 Task: Browse the codebase of a repository.
Action: Mouse moved to (976, 54)
Screenshot: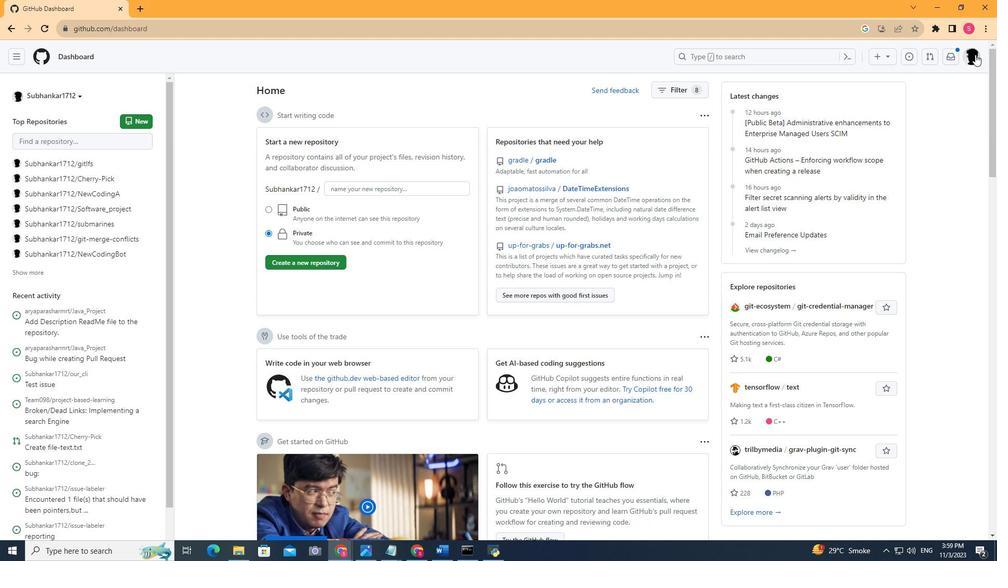 
Action: Mouse pressed left at (976, 54)
Screenshot: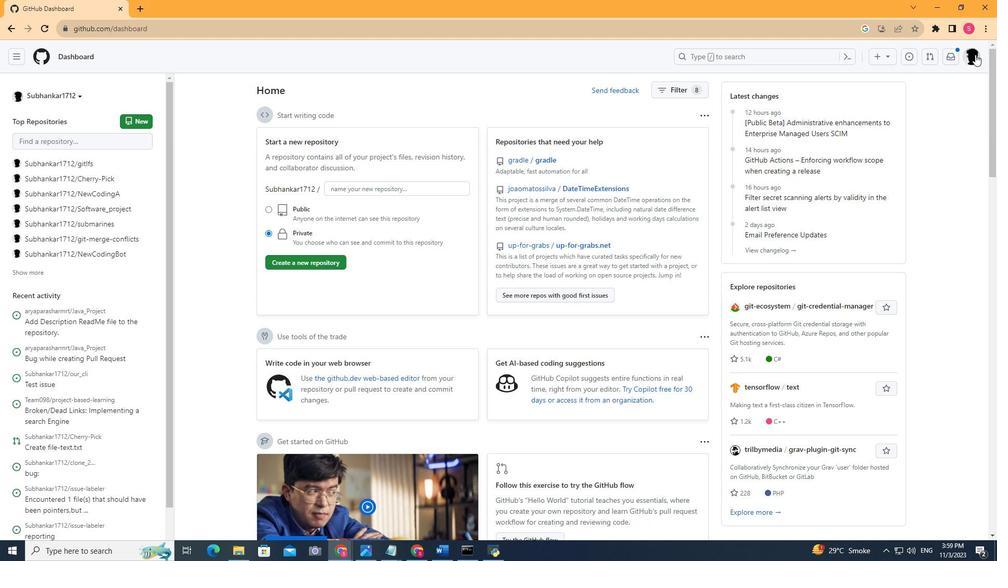 
Action: Mouse moved to (862, 131)
Screenshot: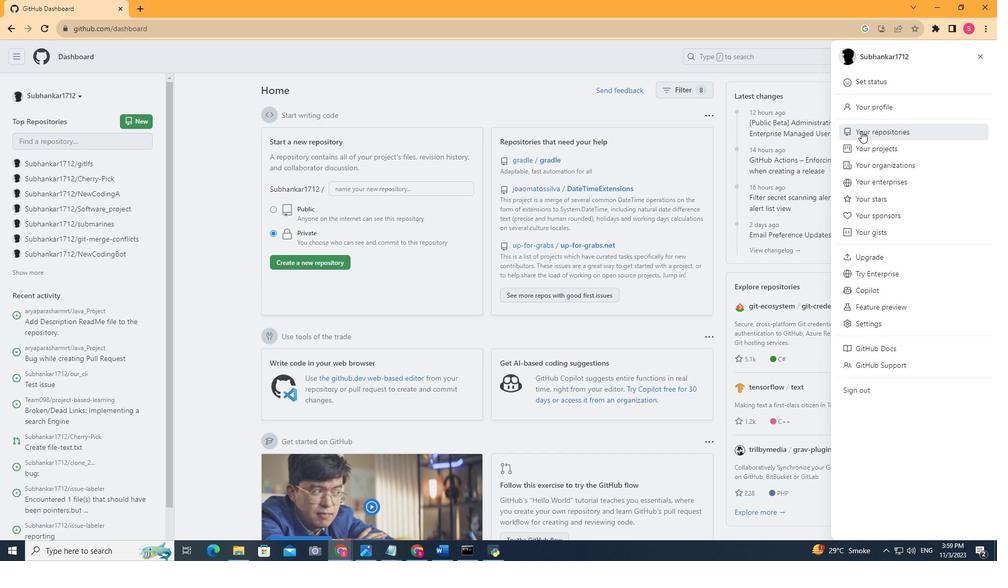 
Action: Mouse pressed left at (862, 131)
Screenshot: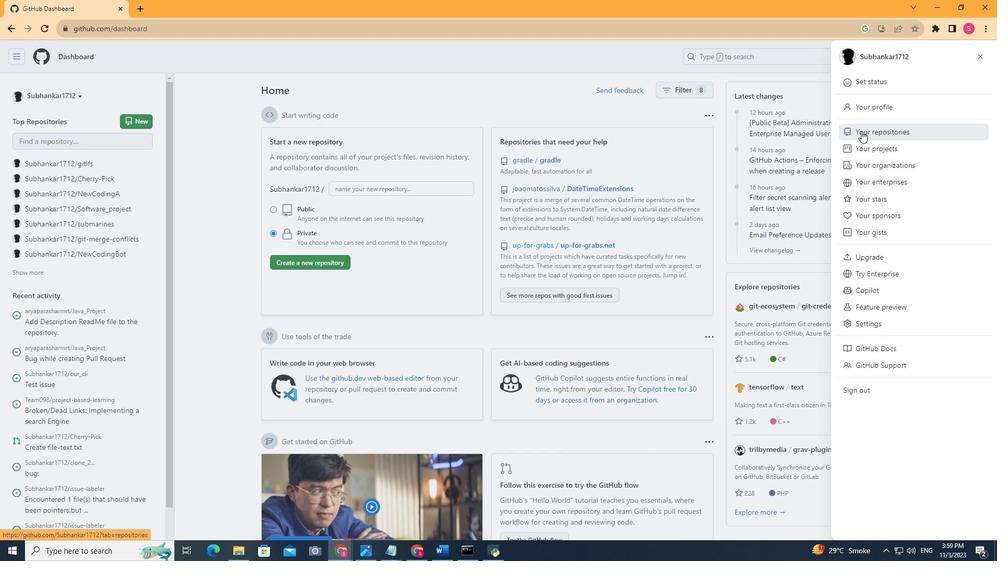 
Action: Mouse moved to (355, 154)
Screenshot: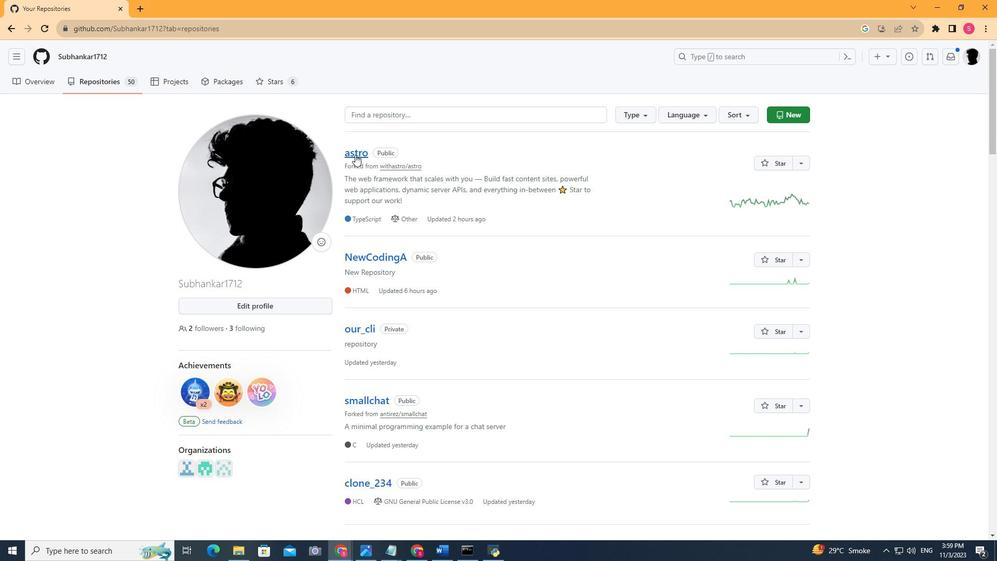 
Action: Mouse pressed left at (355, 154)
Screenshot: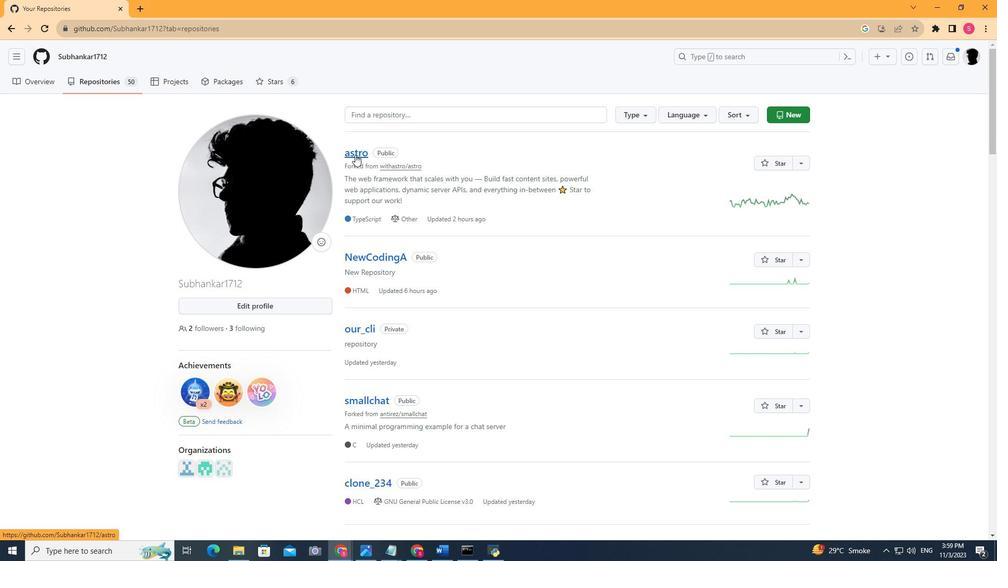 
Action: Mouse moved to (272, 260)
Screenshot: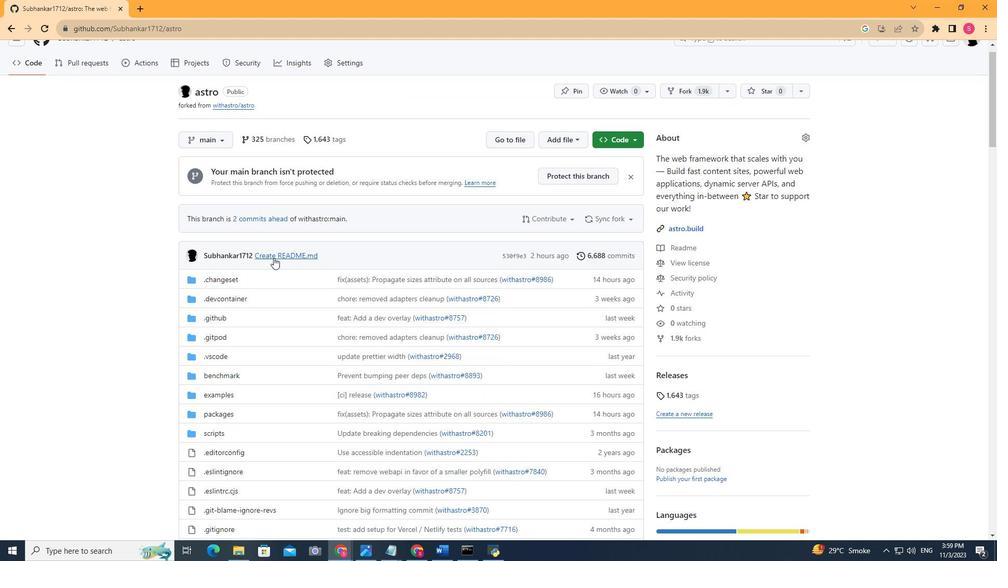 
Action: Mouse scrolled (272, 260) with delta (0, 0)
Screenshot: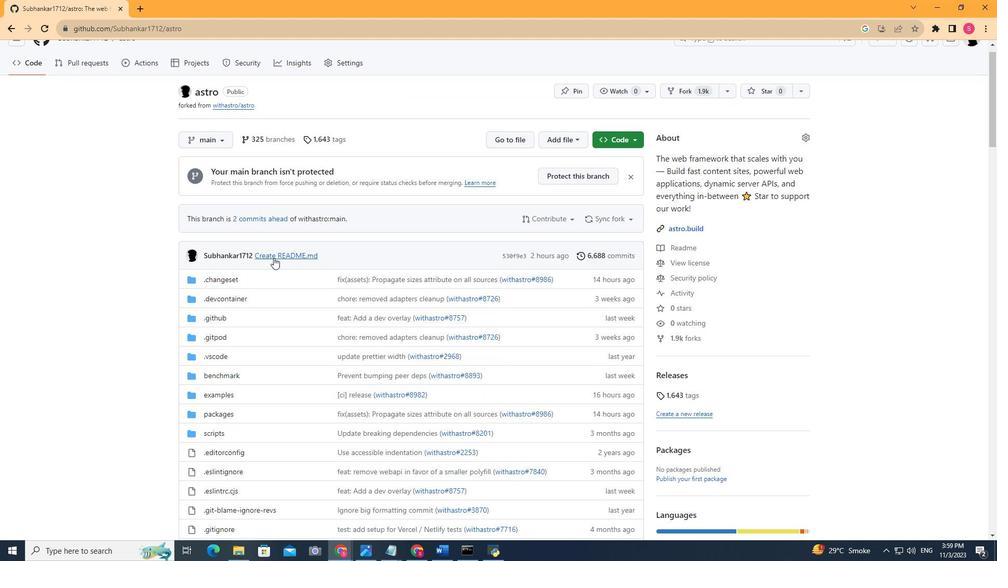 
Action: Mouse moved to (273, 257)
Screenshot: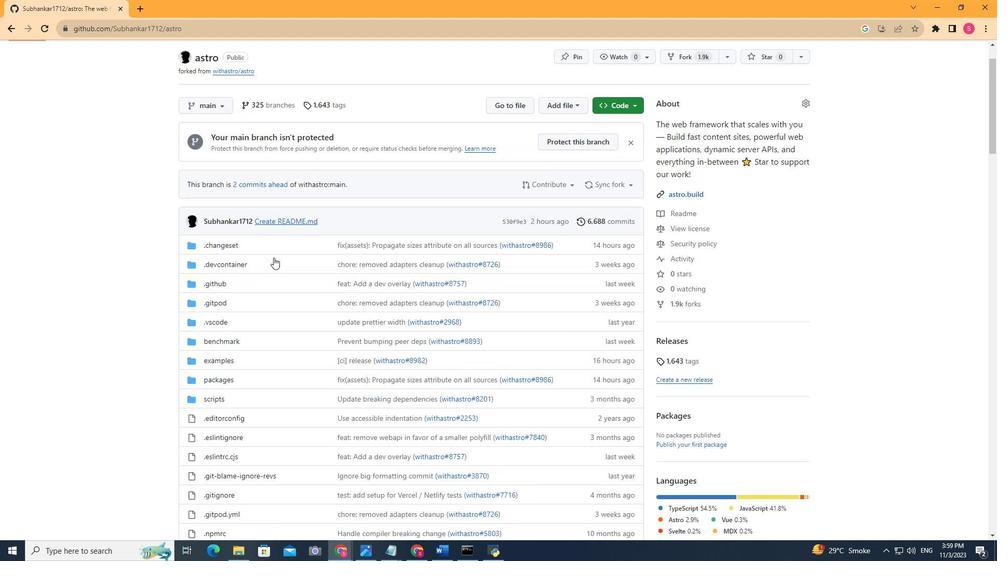
Action: Mouse scrolled (273, 257) with delta (0, 0)
Screenshot: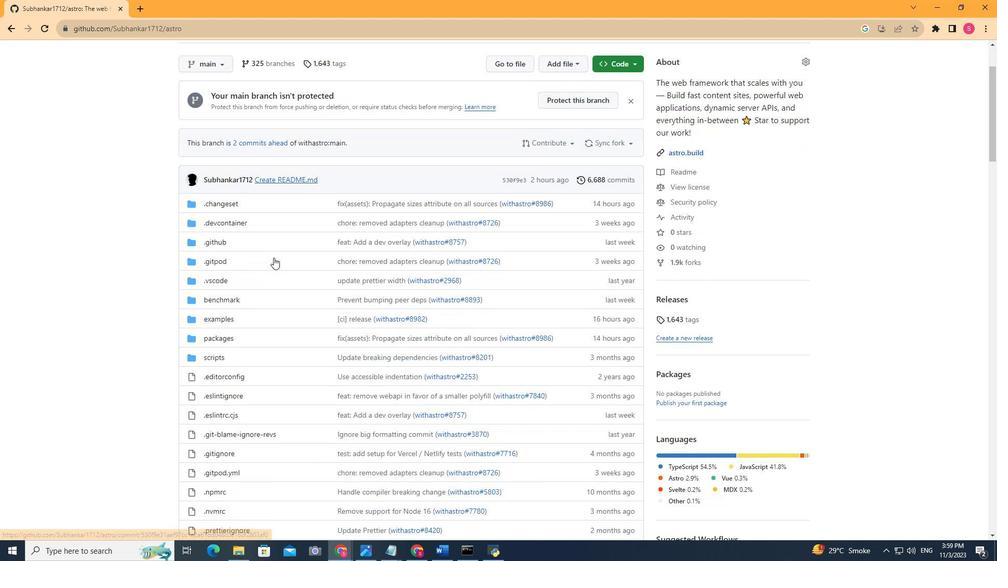 
Action: Mouse scrolled (273, 257) with delta (0, 0)
Screenshot: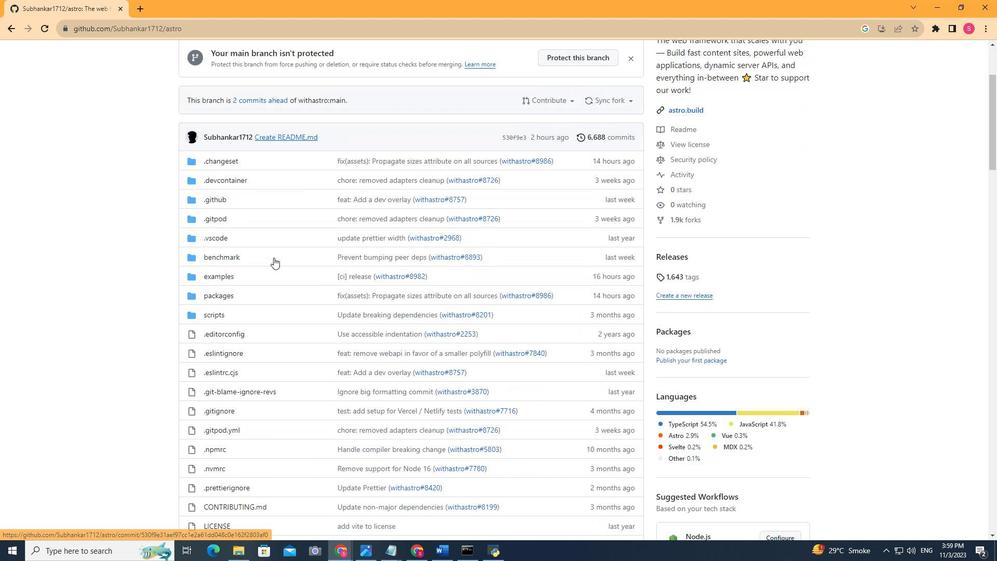 
Action: Mouse scrolled (273, 257) with delta (0, 0)
Screenshot: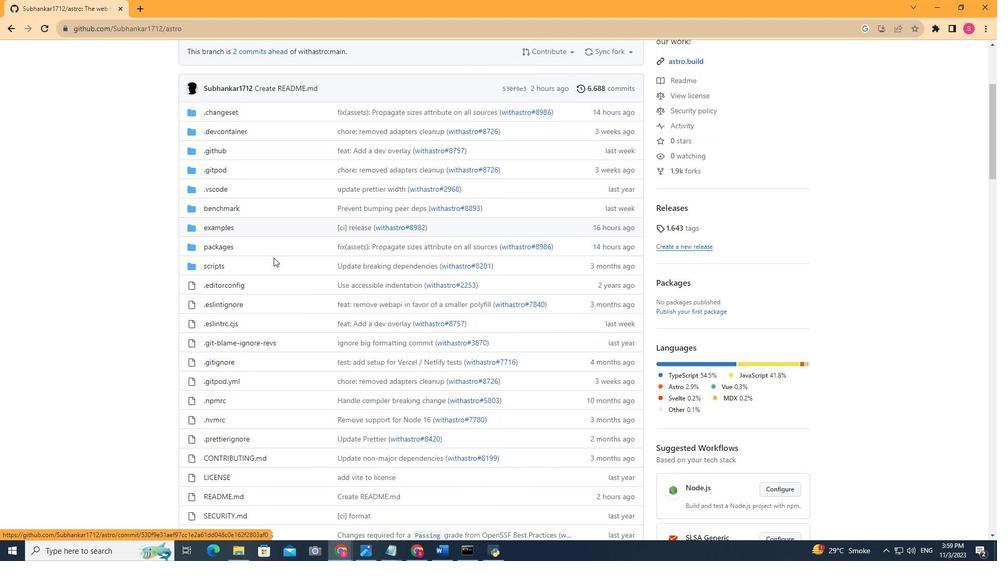 
Action: Mouse scrolled (273, 257) with delta (0, 0)
Screenshot: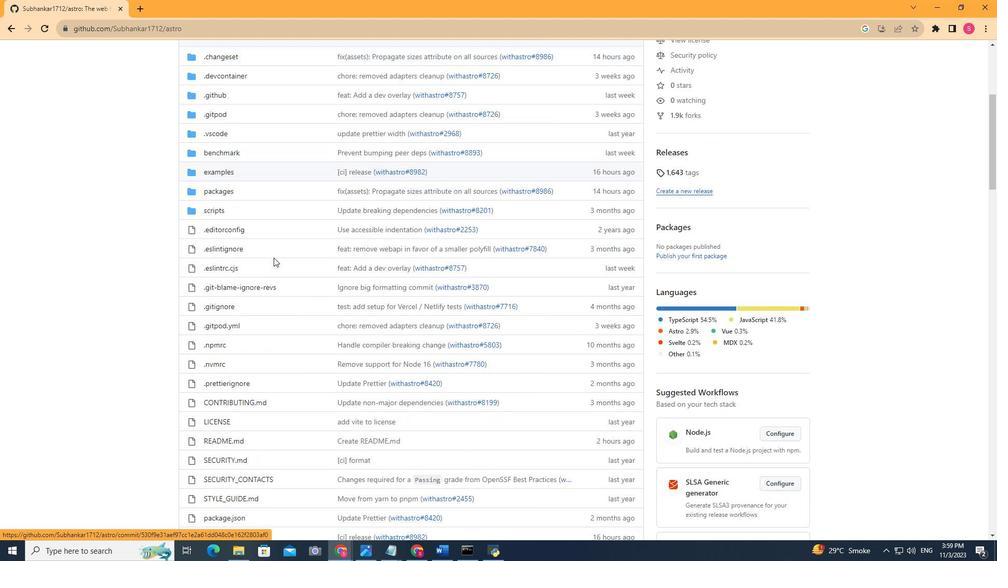 
Action: Mouse scrolled (273, 257) with delta (0, 0)
Screenshot: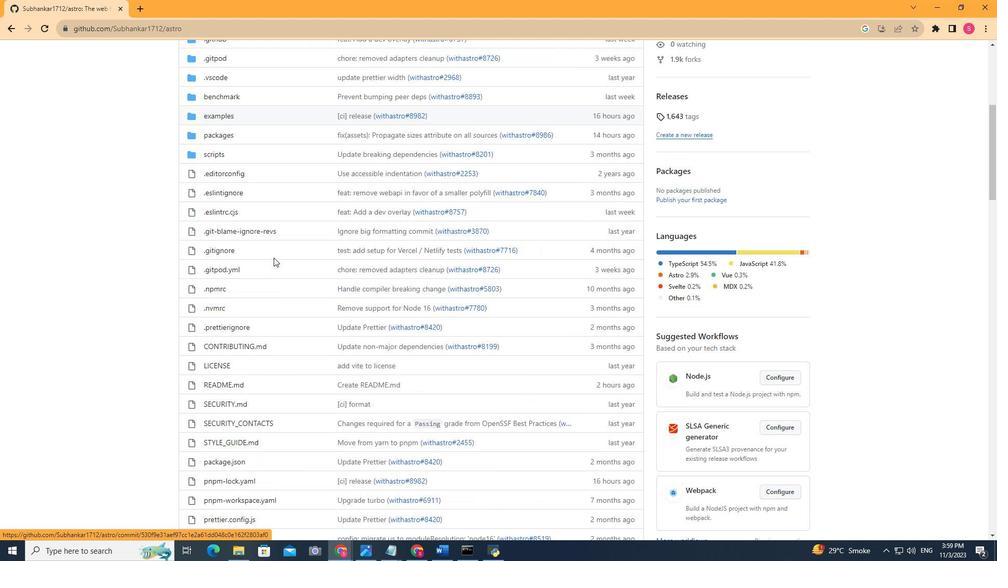 
Action: Mouse moved to (306, 209)
Screenshot: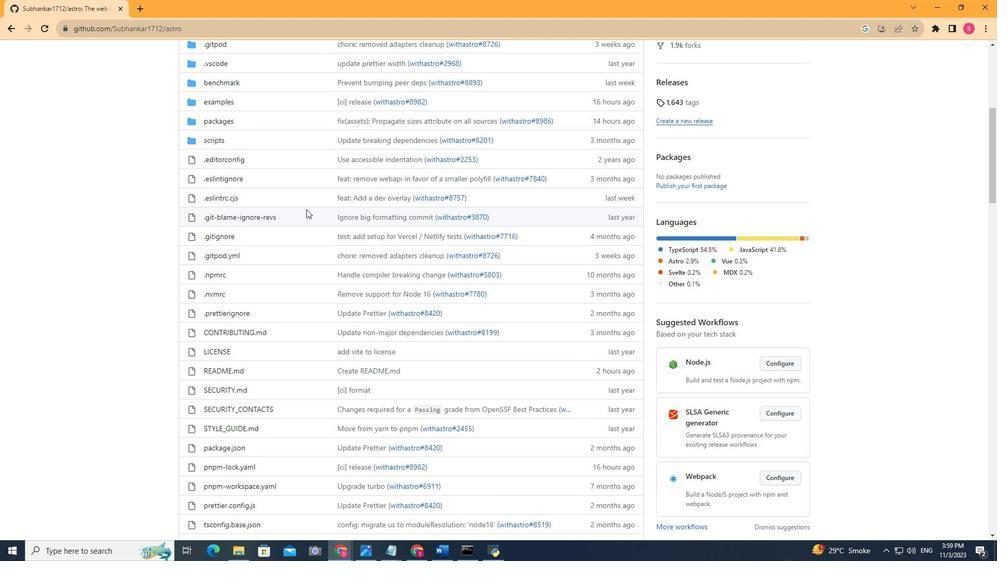 
Action: Mouse scrolled (306, 208) with delta (0, 0)
Screenshot: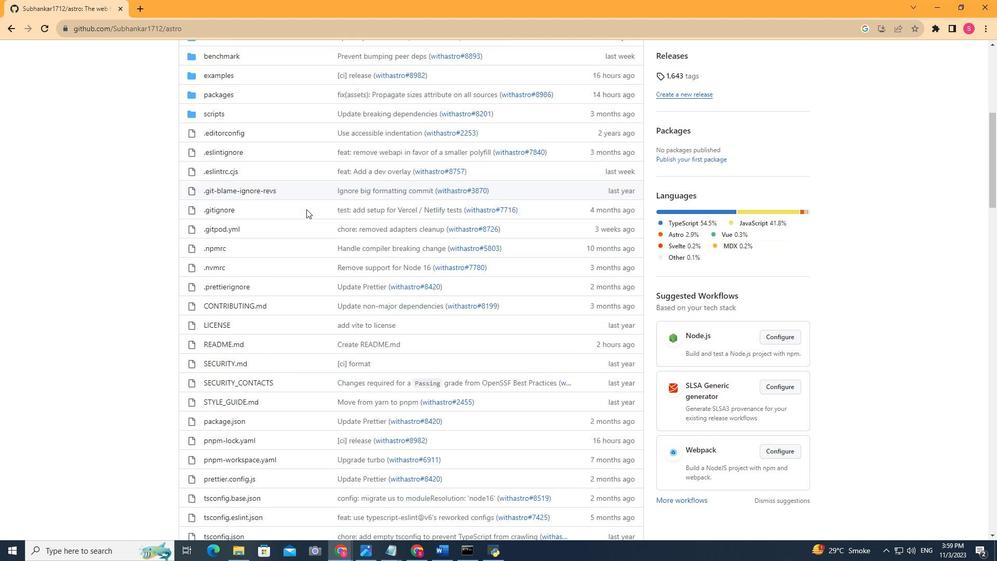 
Action: Mouse scrolled (306, 208) with delta (0, 0)
Screenshot: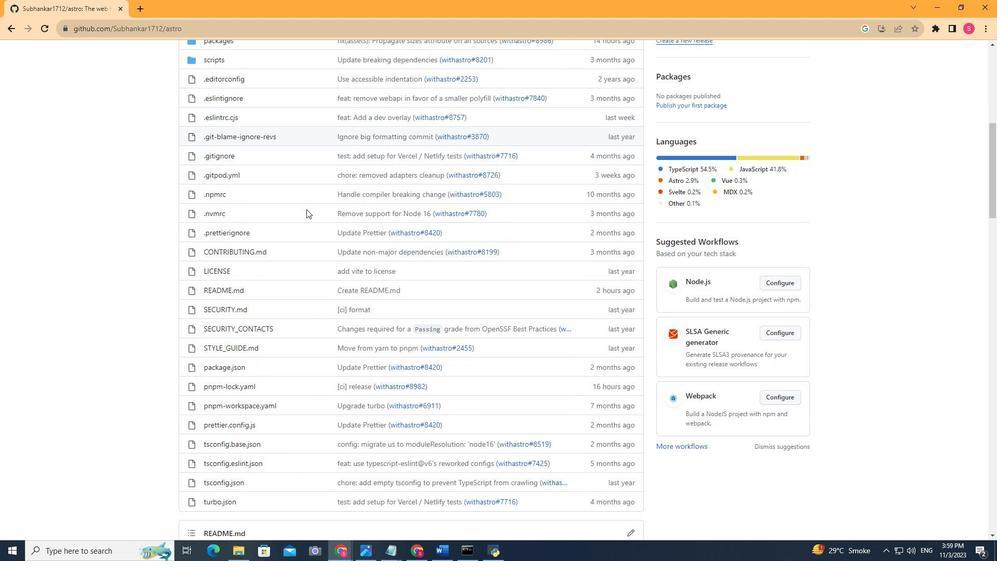 
Action: Mouse moved to (258, 236)
Screenshot: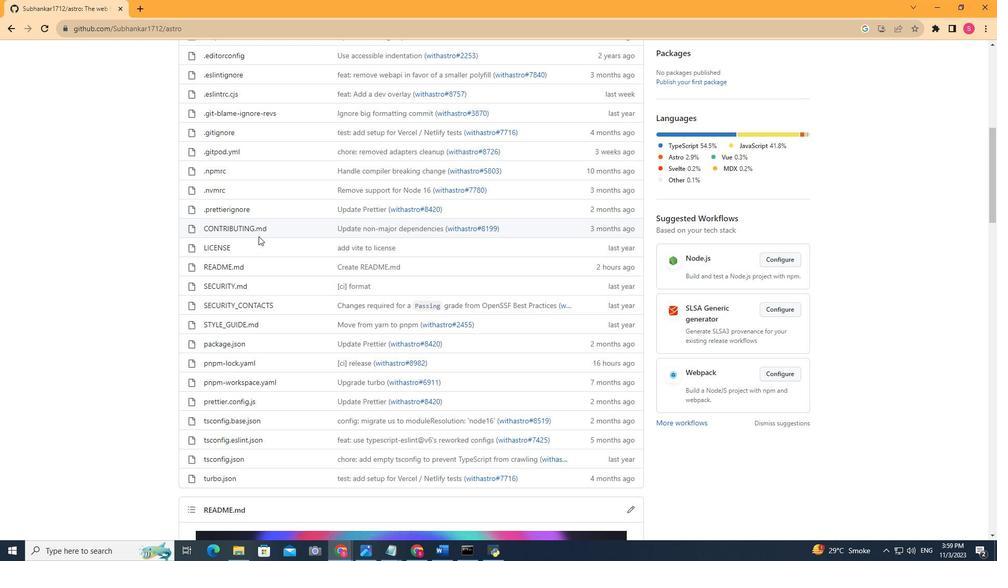 
Action: Mouse scrolled (258, 235) with delta (0, 0)
Screenshot: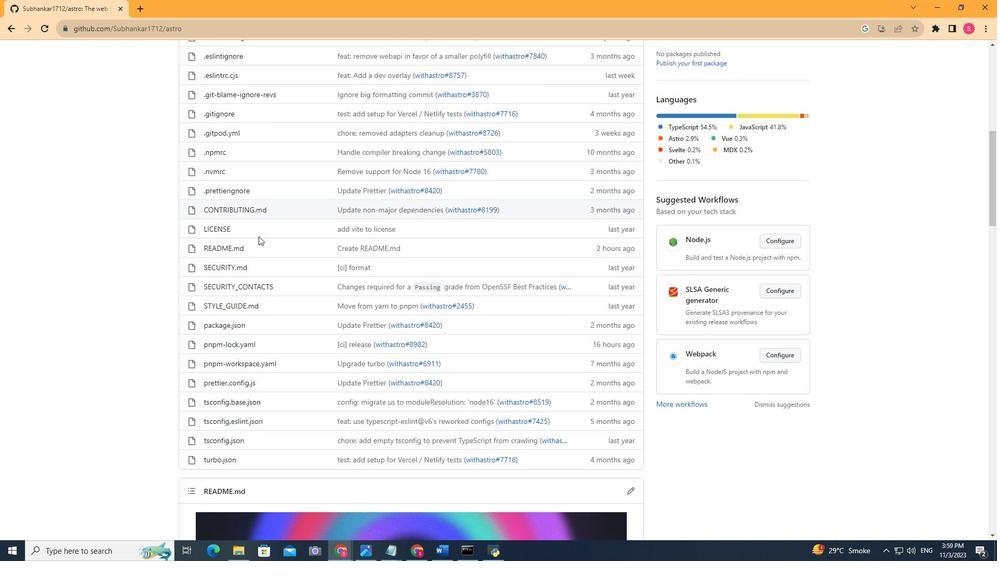 
Action: Mouse scrolled (258, 235) with delta (0, 0)
Screenshot: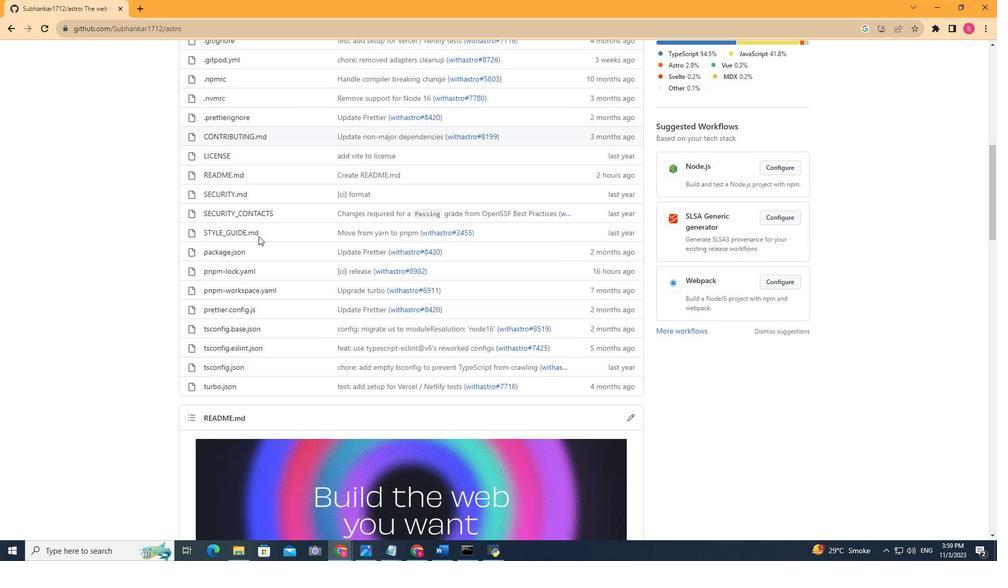
Action: Mouse moved to (226, 239)
Screenshot: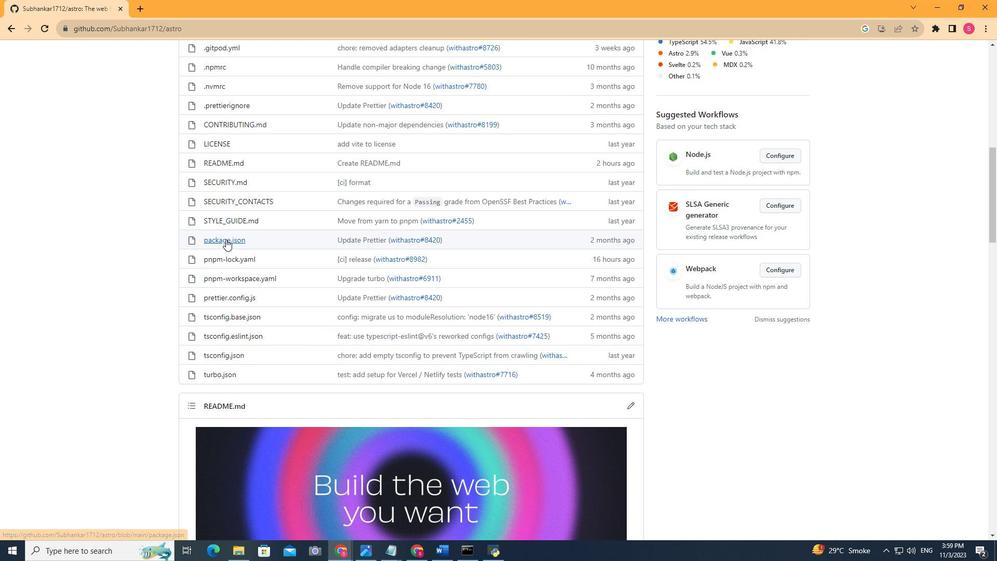 
Action: Mouse pressed left at (226, 239)
Screenshot: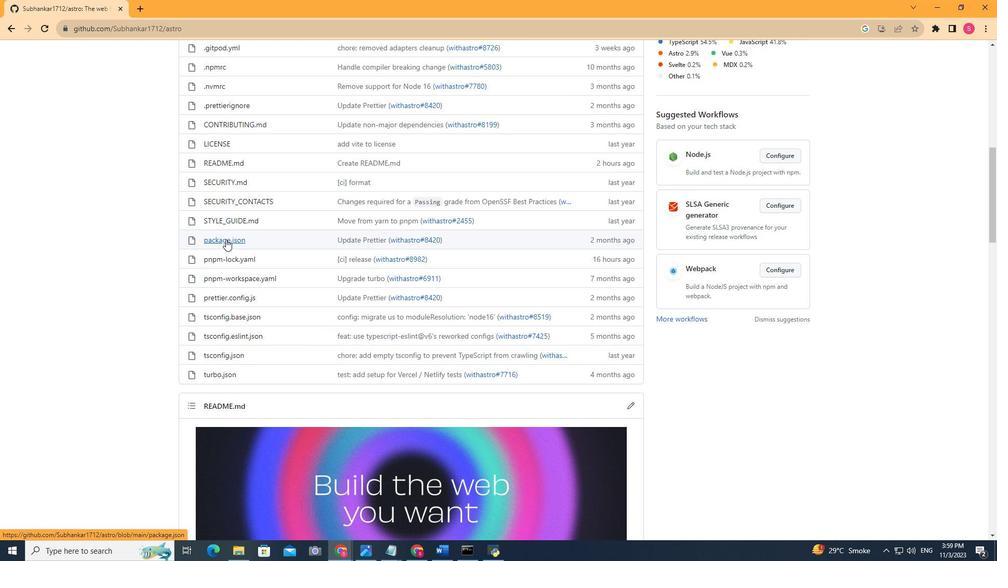 
Action: Mouse moved to (351, 225)
Screenshot: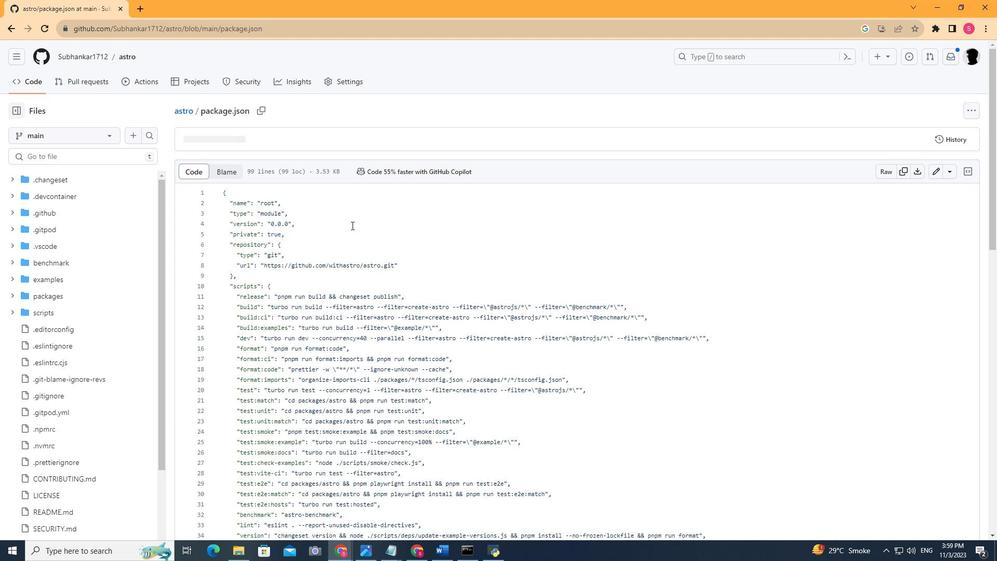 
Action: Mouse scrolled (351, 225) with delta (0, 0)
Screenshot: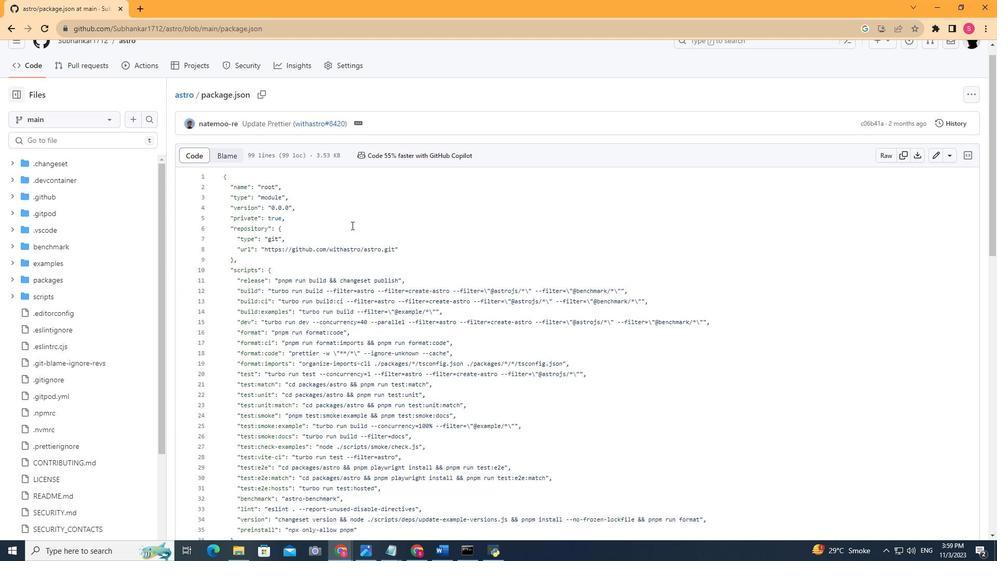 
Action: Mouse scrolled (351, 225) with delta (0, 0)
Screenshot: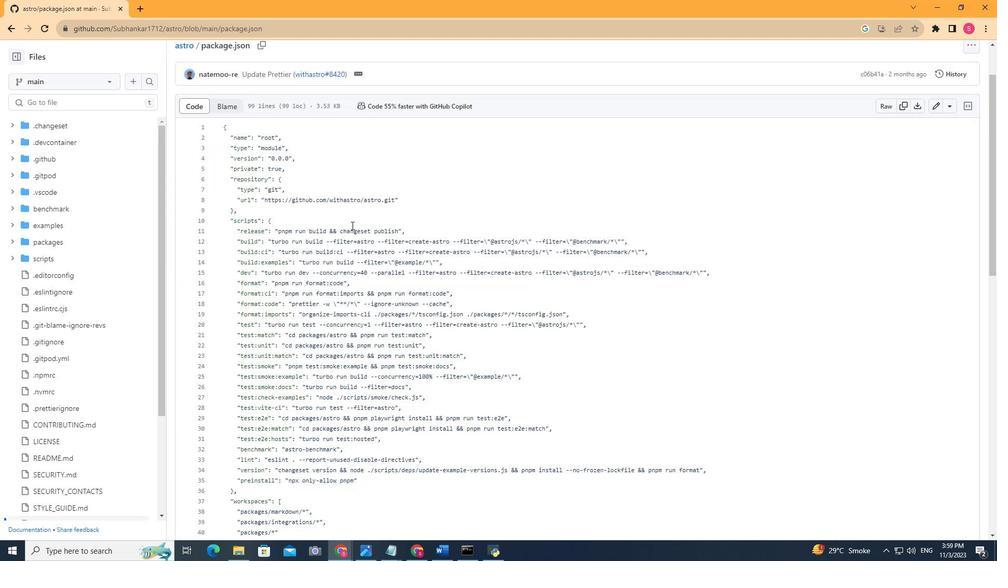 
Action: Mouse moved to (351, 225)
Screenshot: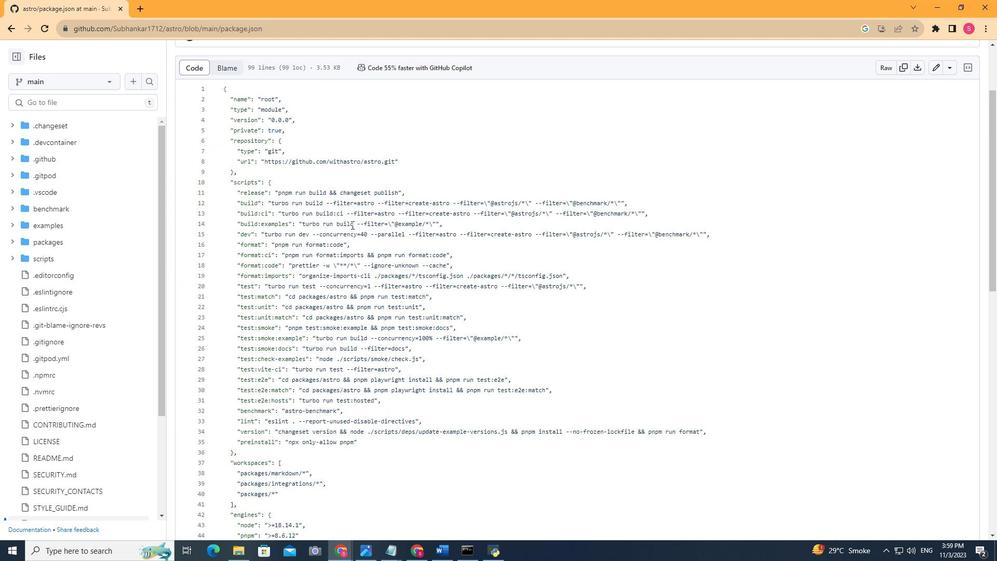 
Action: Mouse scrolled (351, 224) with delta (0, 0)
Screenshot: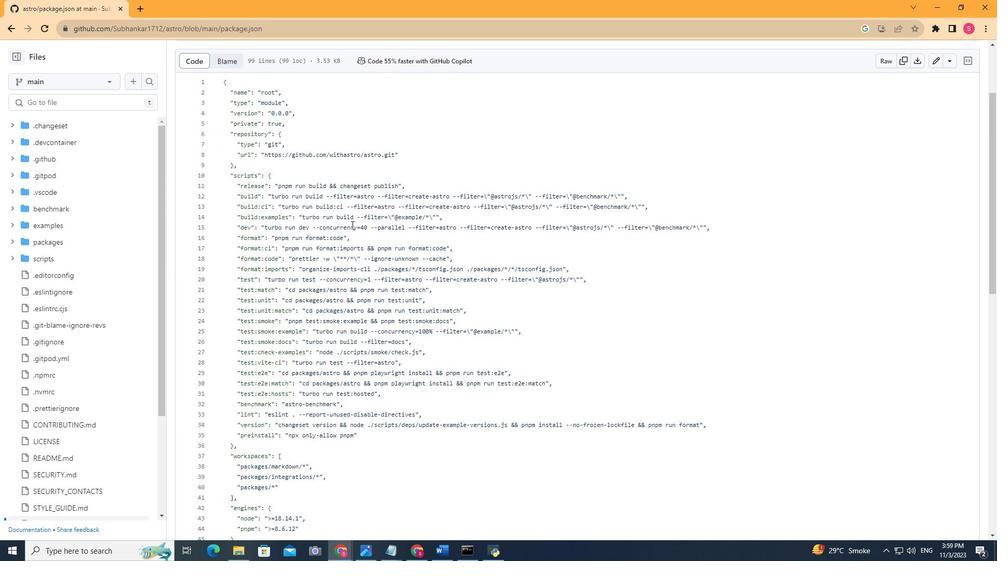 
Action: Mouse scrolled (351, 224) with delta (0, 0)
Screenshot: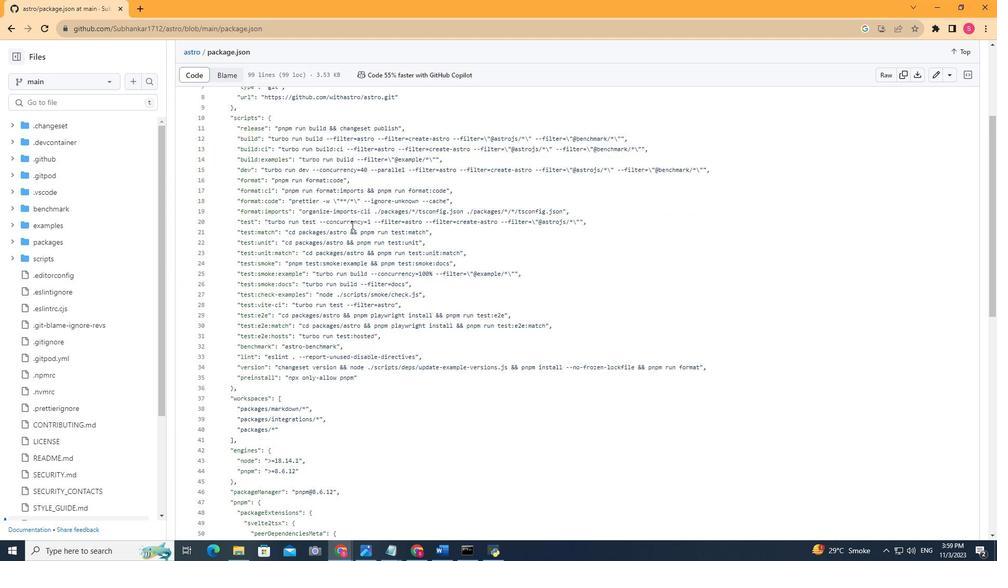 
Action: Mouse scrolled (351, 224) with delta (0, 0)
Screenshot: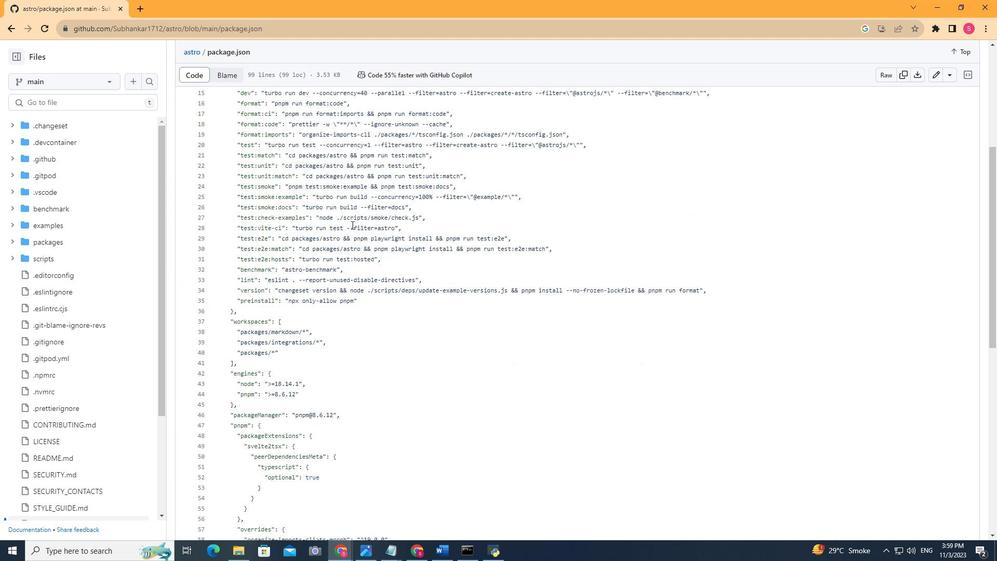 
Action: Mouse scrolled (351, 224) with delta (0, 0)
Screenshot: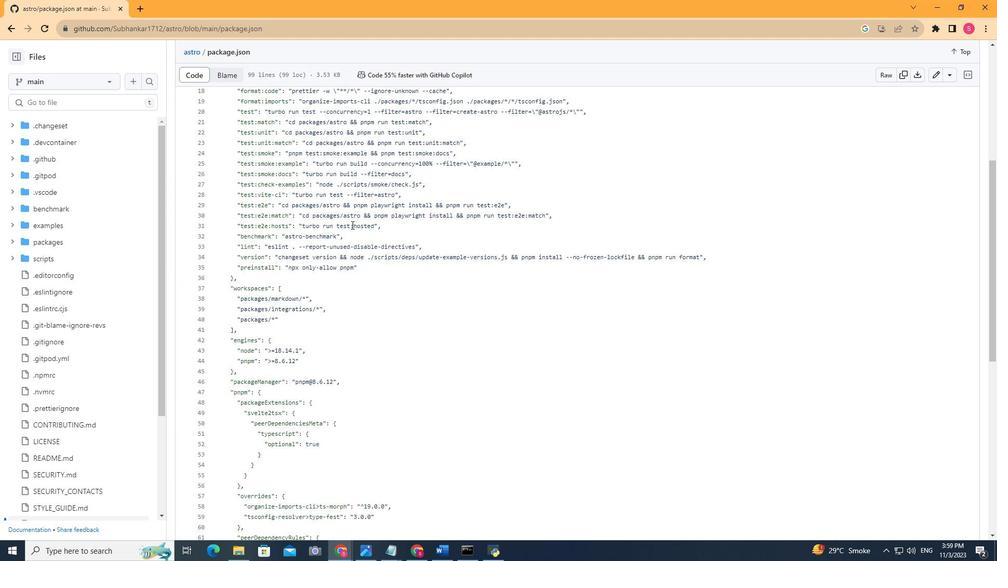 
Action: Mouse scrolled (351, 224) with delta (0, 0)
Screenshot: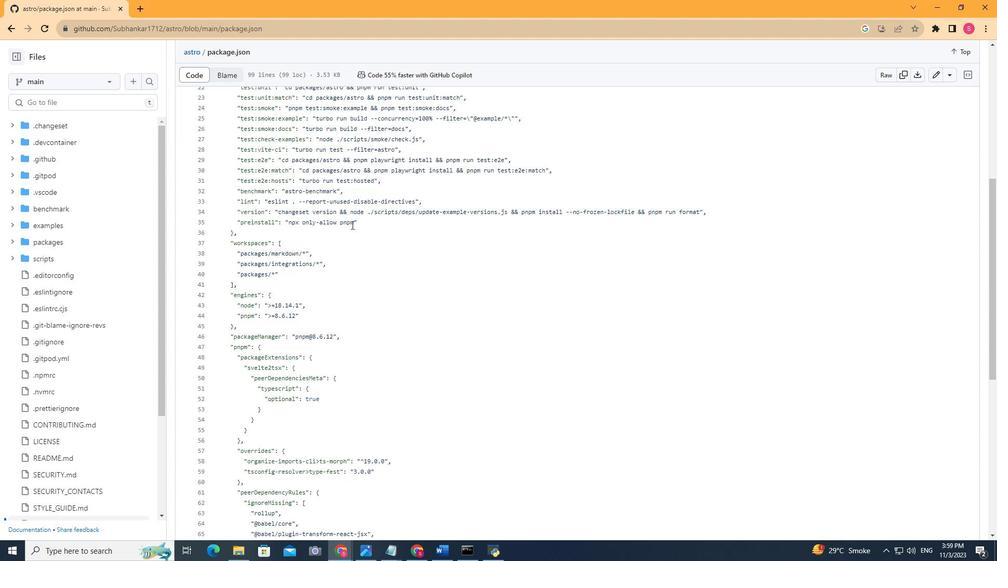 
Action: Mouse scrolled (351, 224) with delta (0, 0)
Screenshot: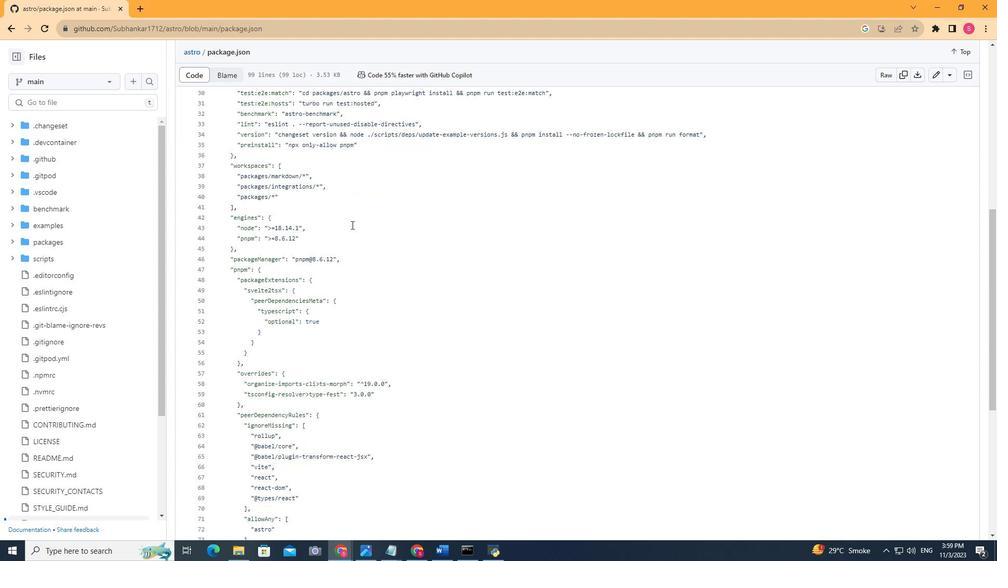 
Action: Mouse scrolled (351, 224) with delta (0, 0)
Screenshot: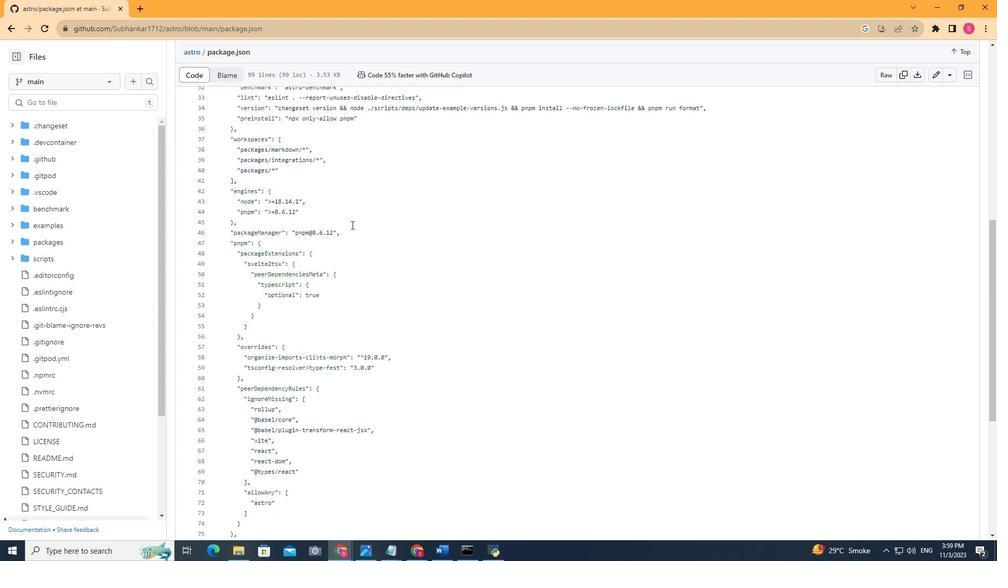 
Action: Mouse scrolled (351, 224) with delta (0, 0)
Screenshot: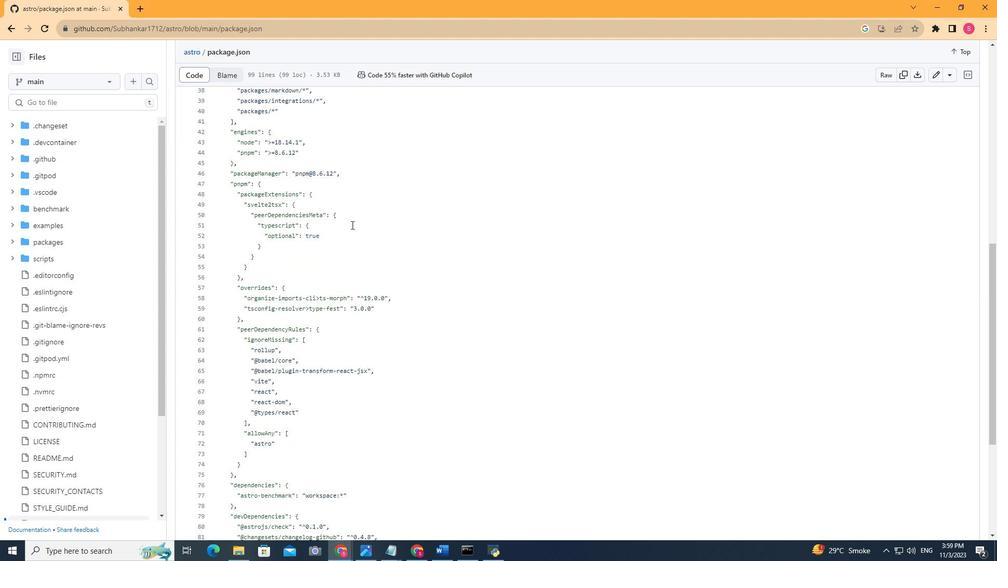 
Action: Mouse scrolled (351, 224) with delta (0, 0)
Screenshot: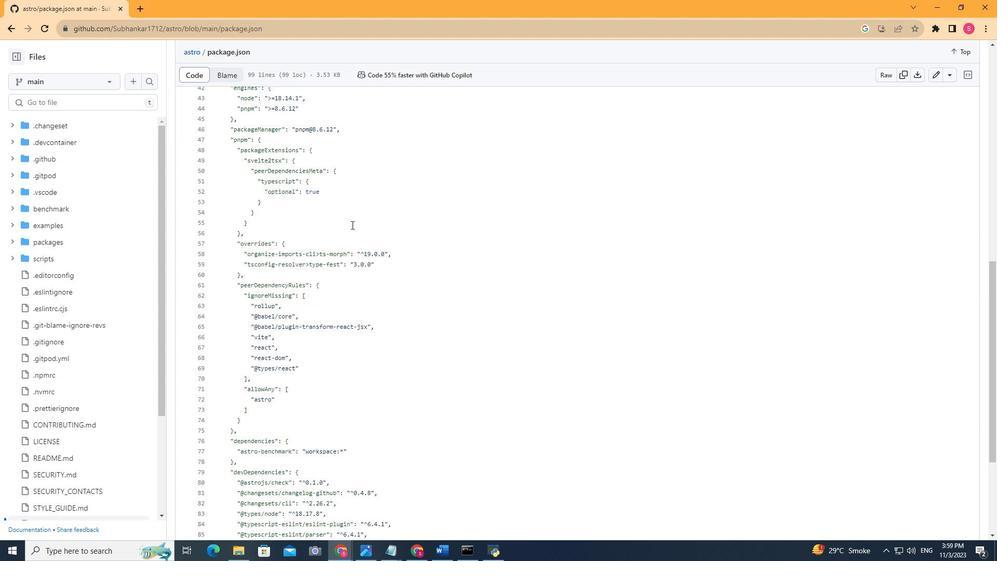 
Action: Mouse scrolled (351, 224) with delta (0, 0)
Screenshot: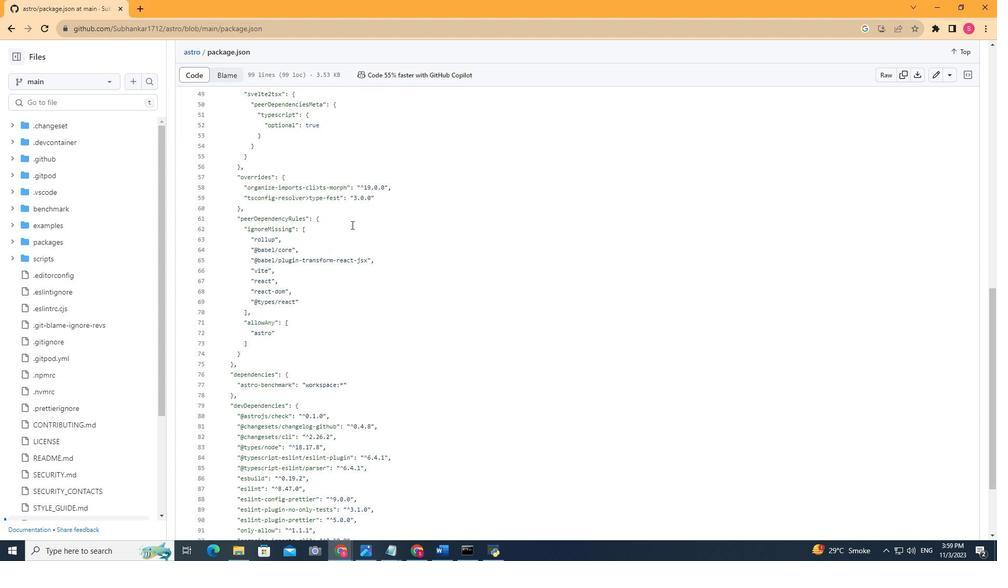 
Action: Mouse scrolled (351, 224) with delta (0, 0)
Screenshot: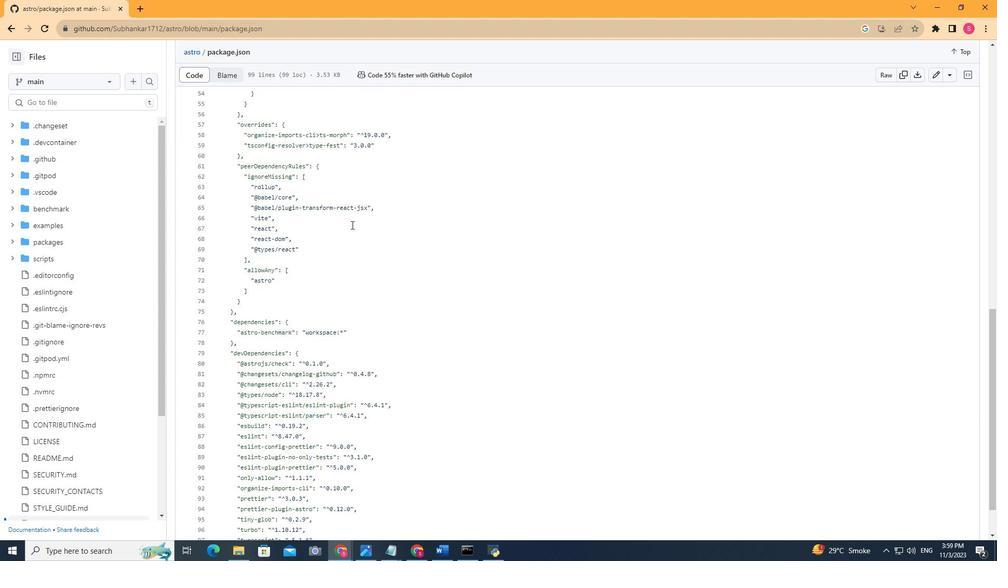 
Action: Mouse scrolled (351, 224) with delta (0, 0)
Screenshot: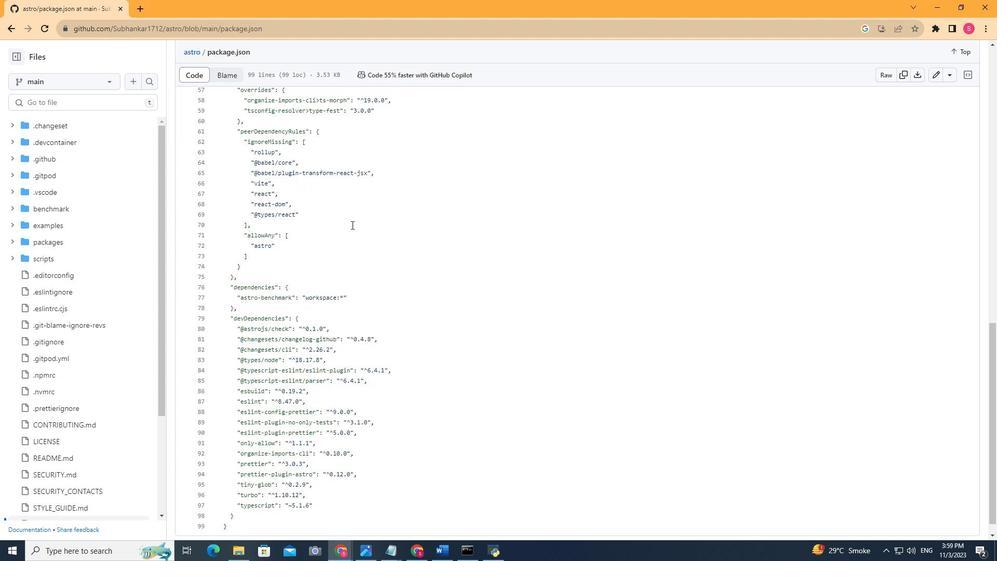 
Action: Mouse scrolled (351, 224) with delta (0, 0)
Screenshot: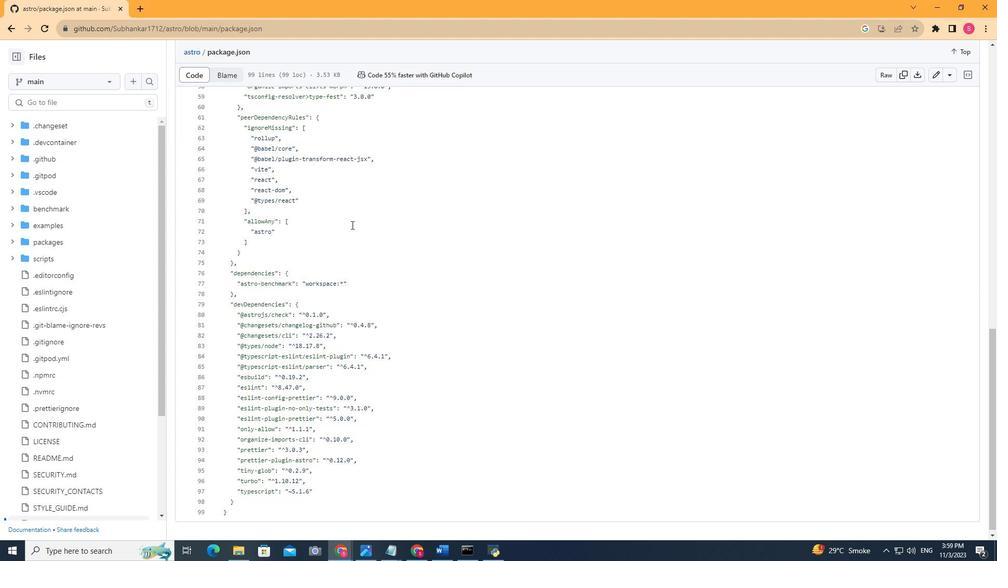 
Action: Mouse scrolled (351, 224) with delta (0, 0)
Screenshot: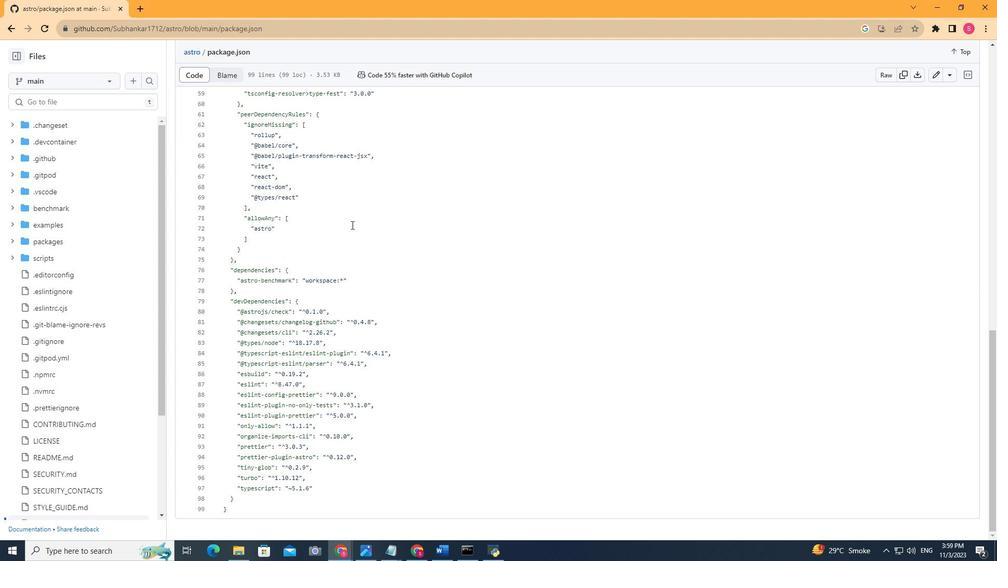 
Action: Mouse scrolled (351, 225) with delta (0, 0)
Screenshot: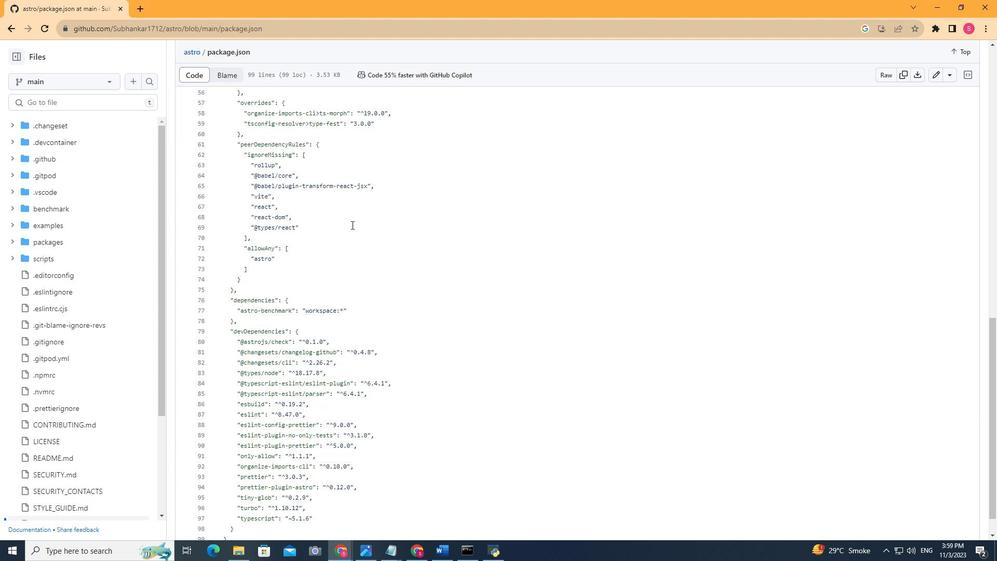 
Action: Mouse scrolled (351, 225) with delta (0, 0)
Screenshot: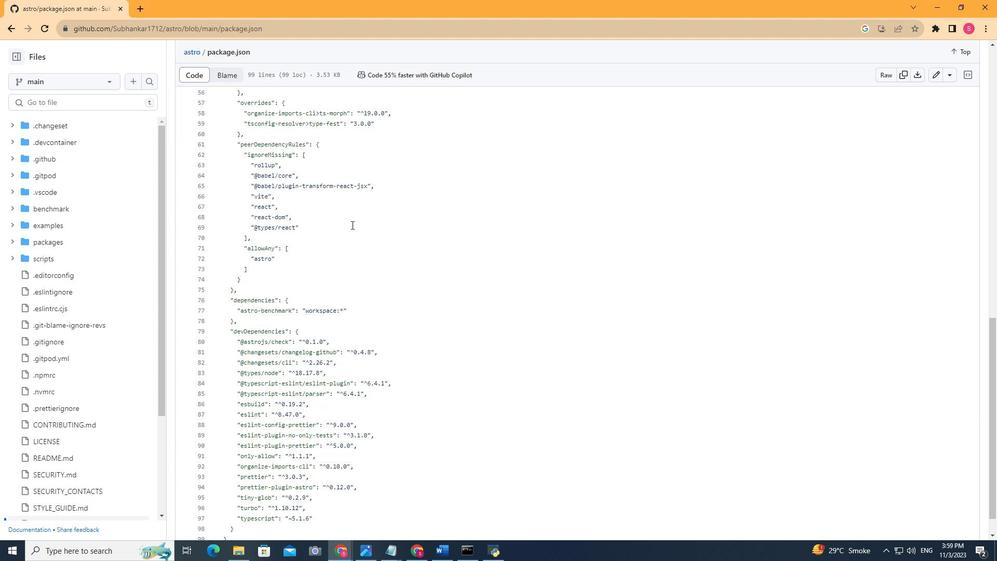 
Action: Mouse scrolled (351, 225) with delta (0, 0)
Screenshot: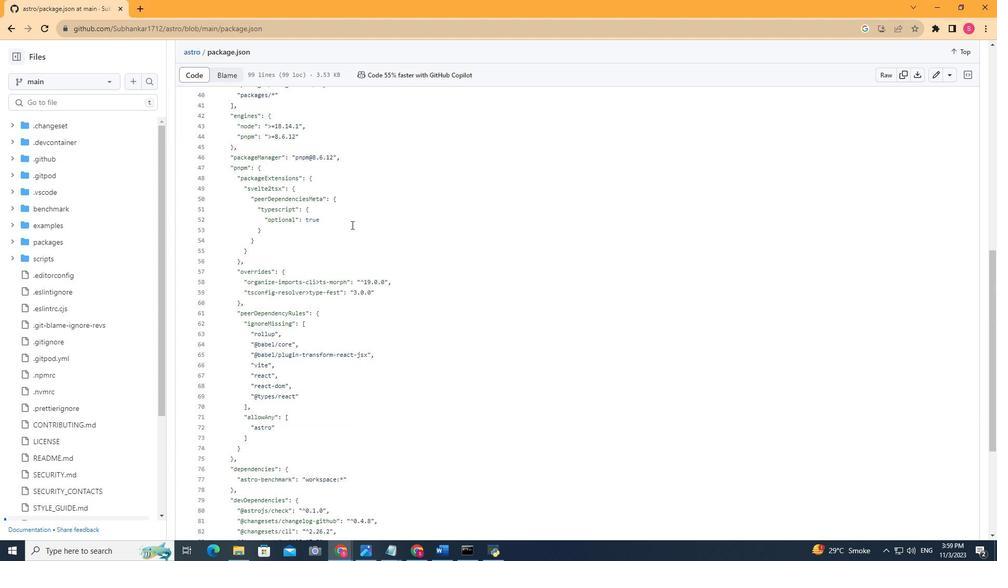 
Action: Mouse scrolled (351, 225) with delta (0, 0)
Screenshot: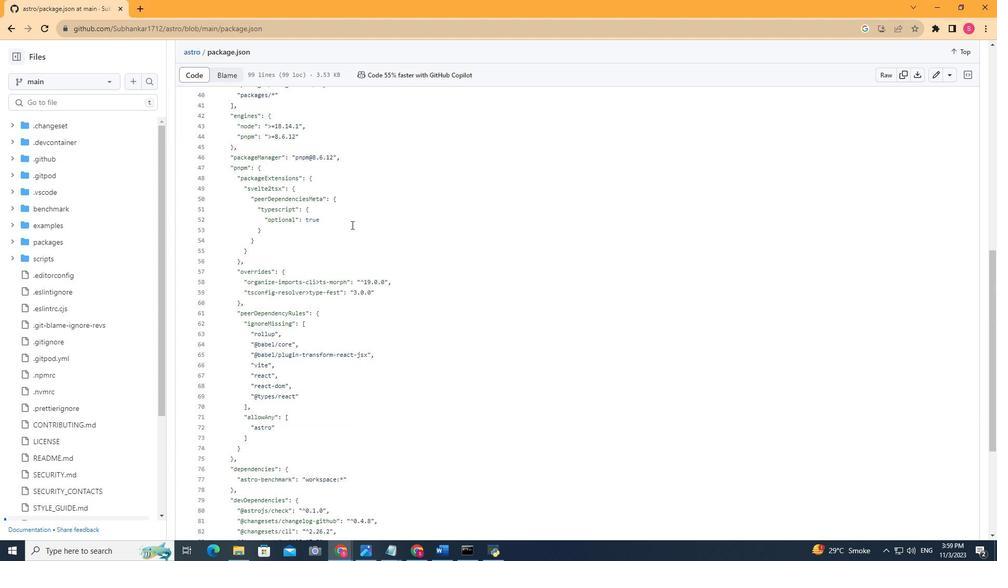 
Action: Mouse scrolled (351, 225) with delta (0, 0)
Screenshot: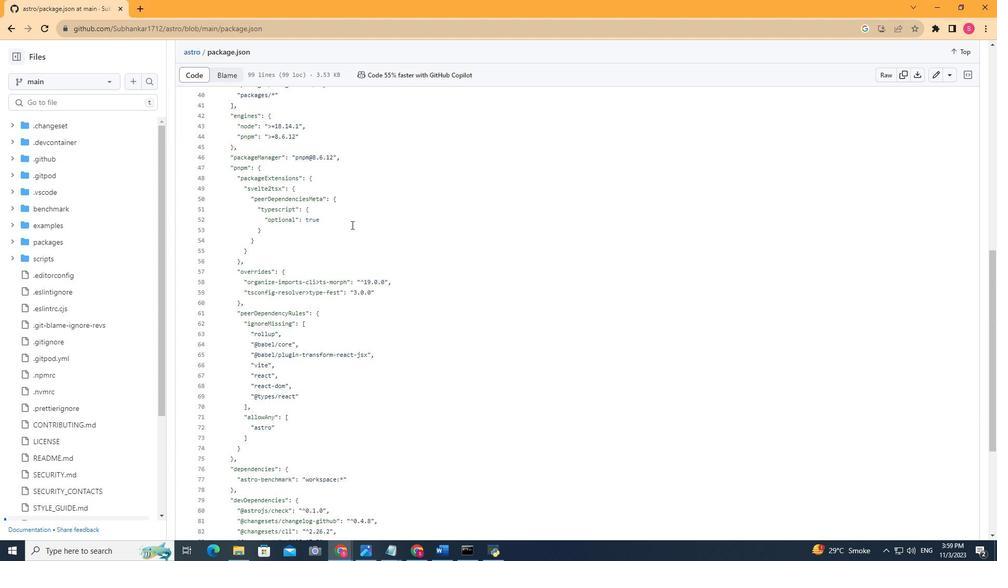 
Action: Mouse scrolled (351, 225) with delta (0, 0)
Screenshot: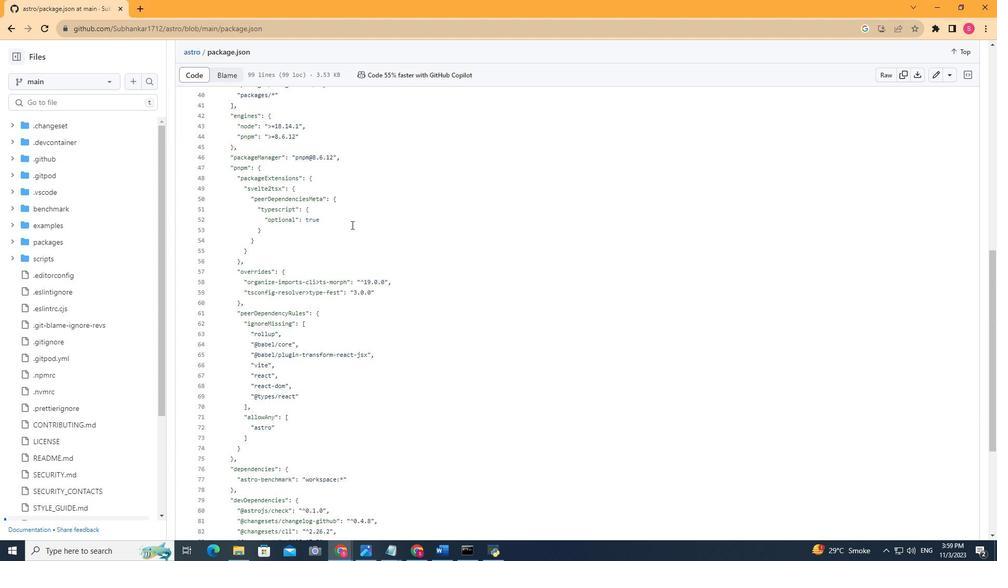 
Action: Mouse scrolled (351, 225) with delta (0, 0)
Screenshot: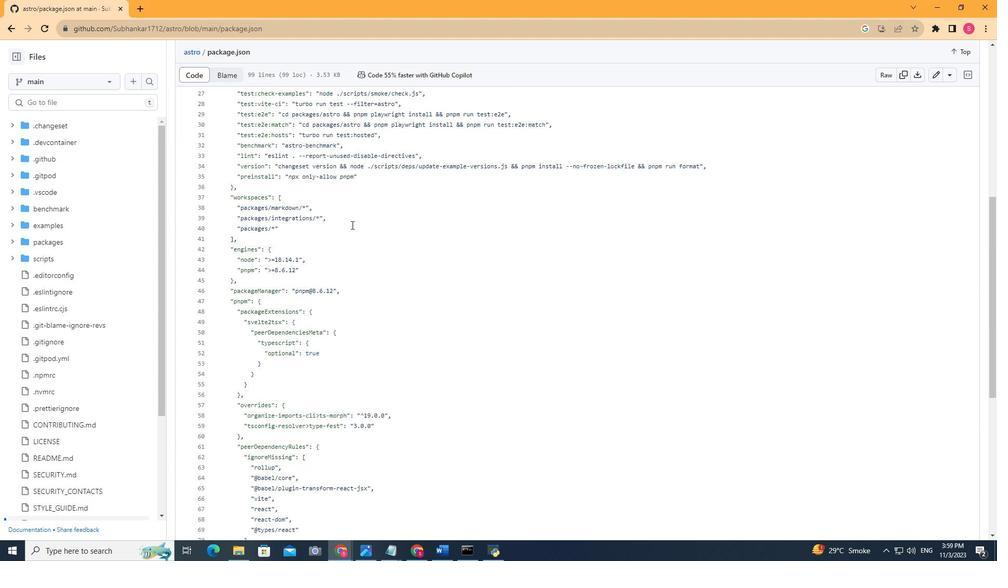 
Action: Mouse scrolled (351, 225) with delta (0, 0)
Screenshot: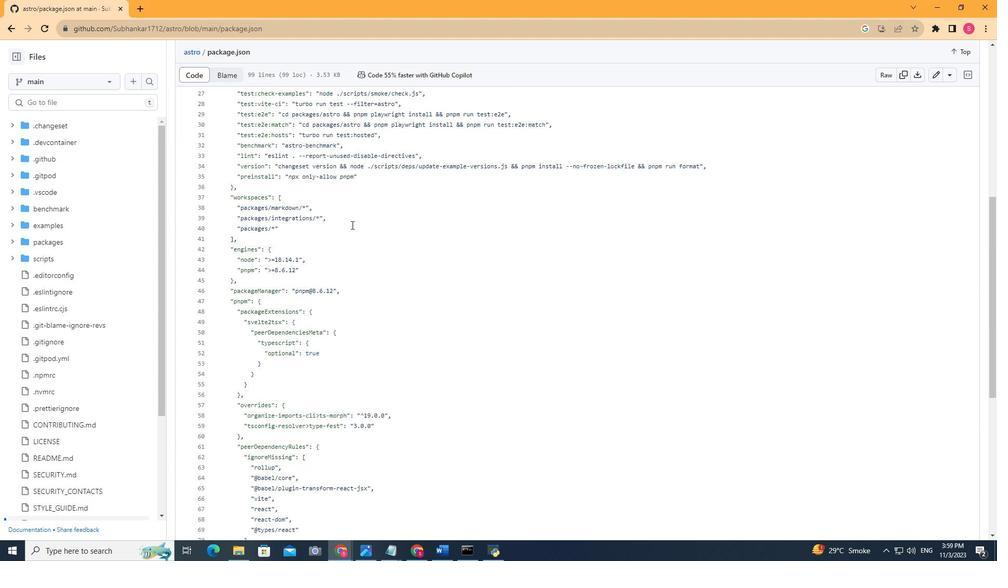 
Action: Mouse scrolled (351, 225) with delta (0, 0)
Screenshot: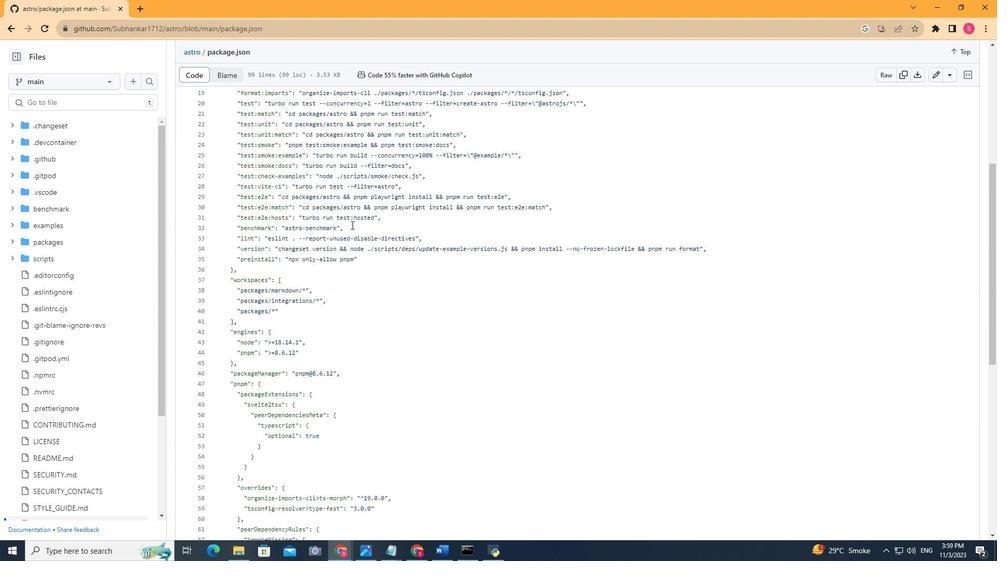 
Action: Mouse scrolled (351, 225) with delta (0, 0)
Screenshot: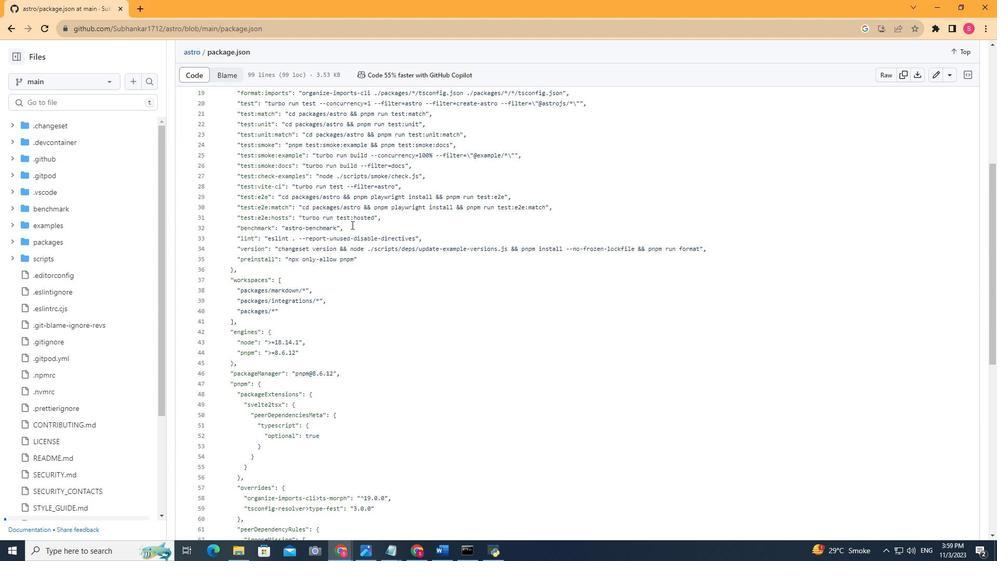 
Action: Mouse scrolled (351, 225) with delta (0, 0)
Screenshot: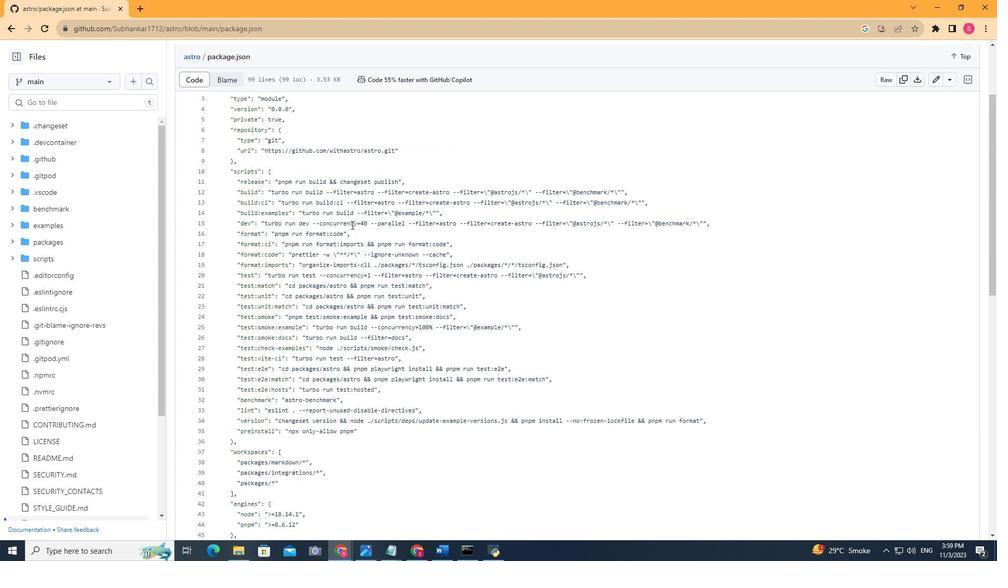 
Action: Mouse scrolled (351, 225) with delta (0, 0)
Screenshot: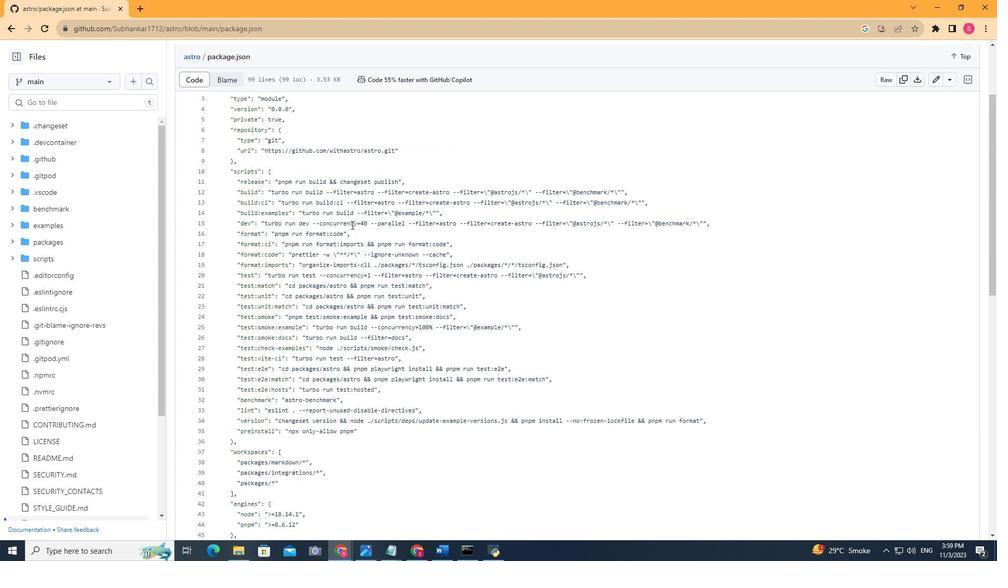 
Action: Mouse scrolled (351, 225) with delta (0, 0)
Screenshot: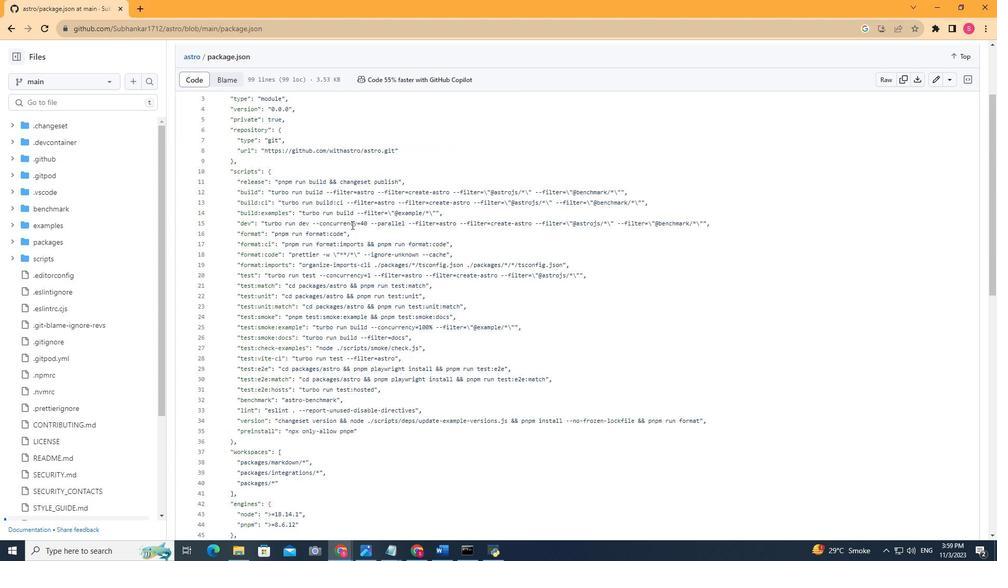 
Action: Mouse scrolled (351, 225) with delta (0, 0)
Screenshot: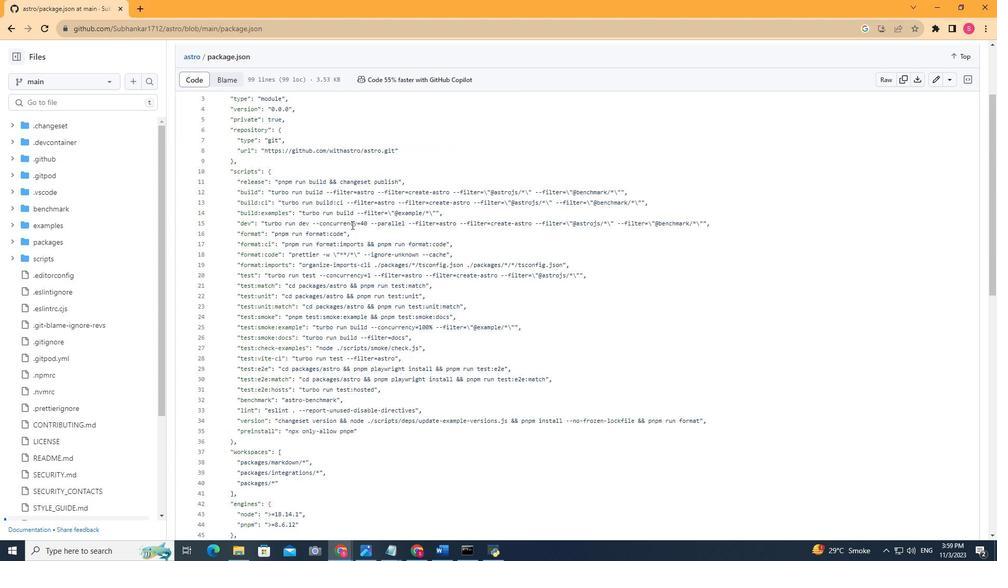 
Action: Mouse scrolled (351, 225) with delta (0, 0)
Screenshot: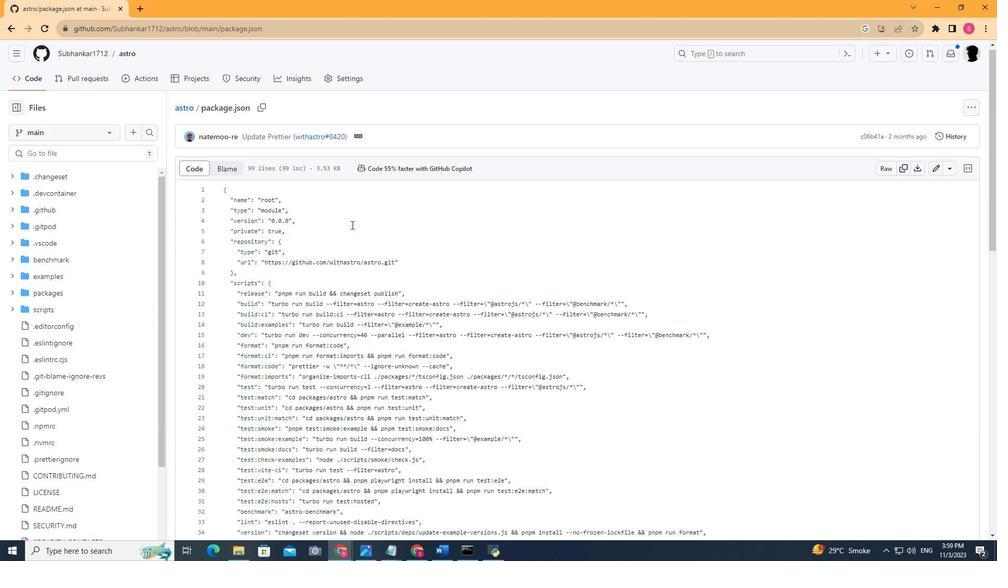 
Action: Mouse scrolled (351, 225) with delta (0, 0)
Screenshot: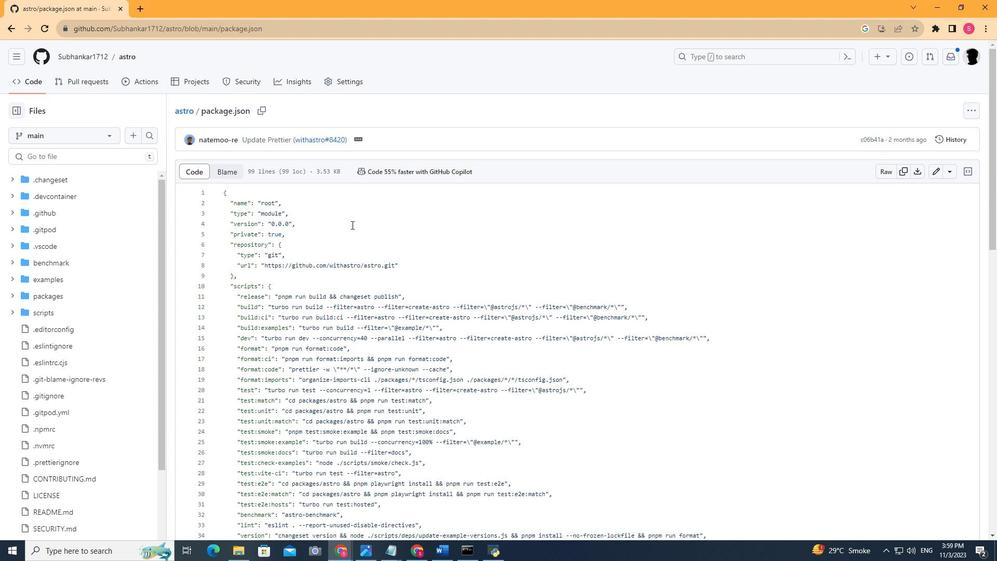 
Action: Mouse scrolled (351, 225) with delta (0, 0)
Screenshot: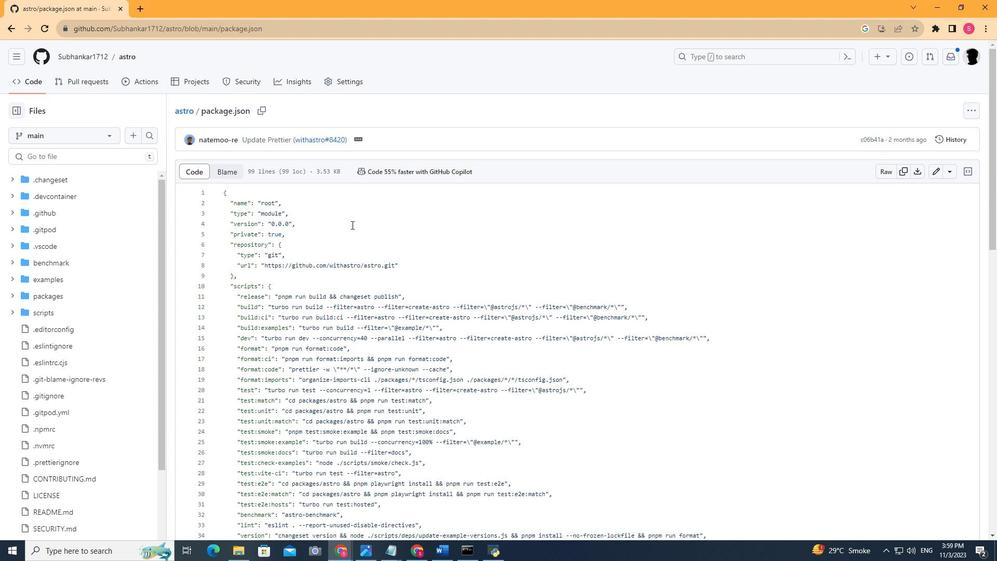 
Action: Mouse scrolled (351, 225) with delta (0, 0)
Screenshot: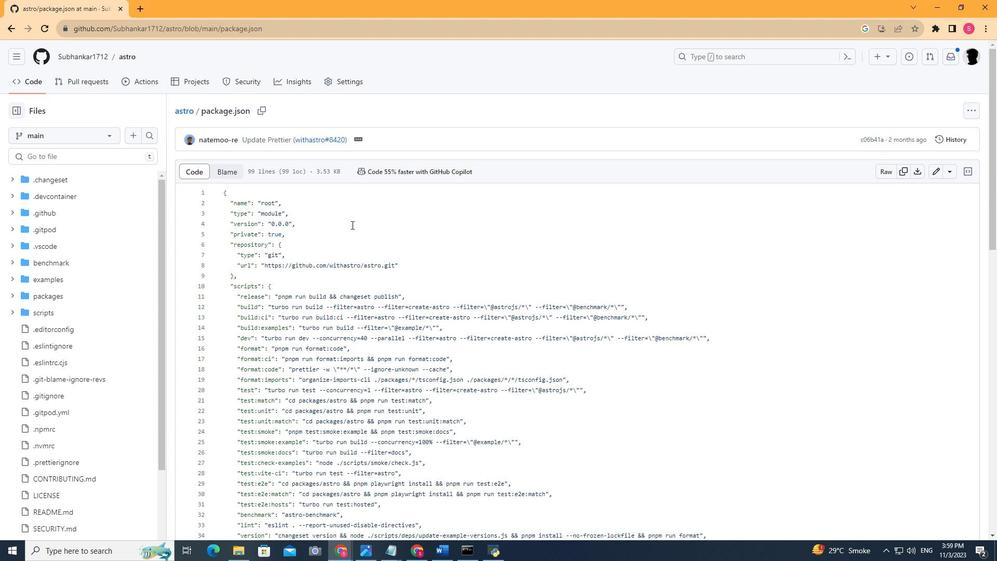 
Action: Mouse moved to (221, 168)
Screenshot: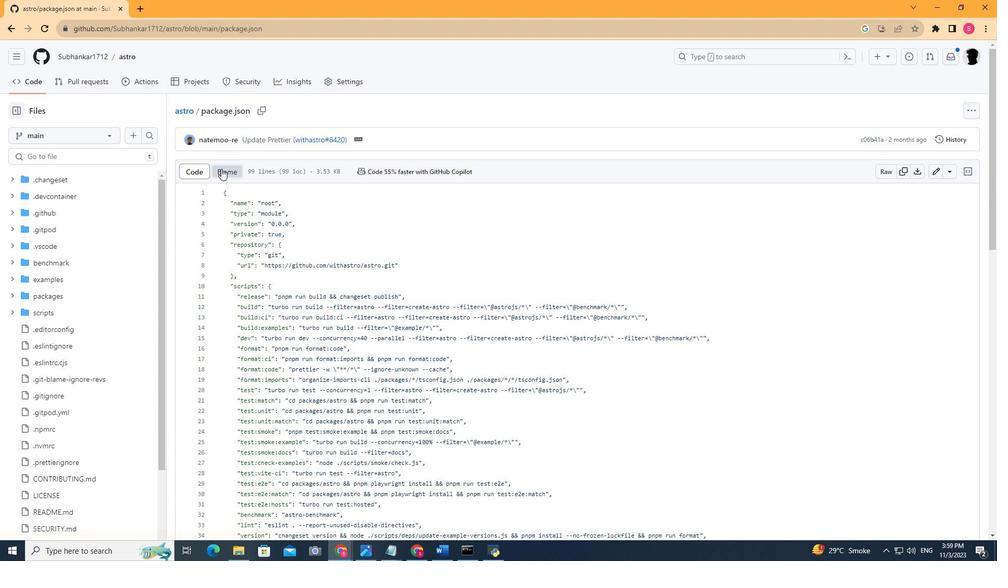 
Action: Mouse pressed left at (221, 168)
Screenshot: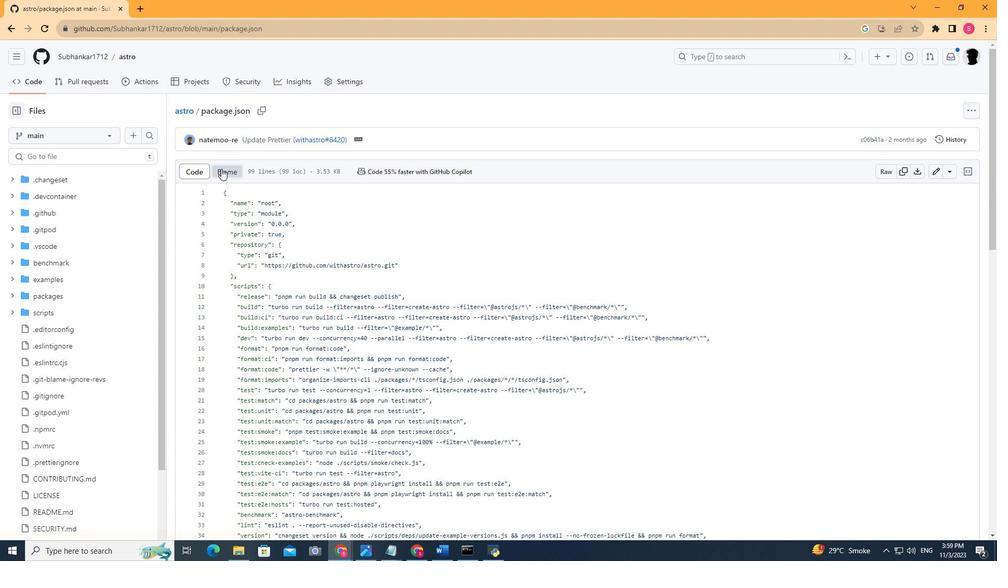 
Action: Mouse moved to (347, 219)
Screenshot: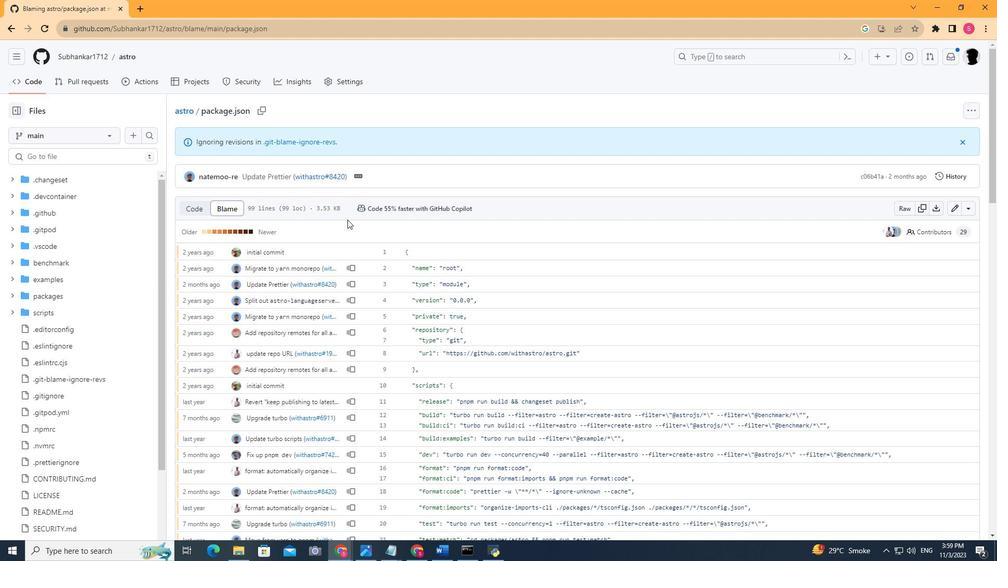 
Action: Mouse scrolled (347, 219) with delta (0, 0)
Screenshot: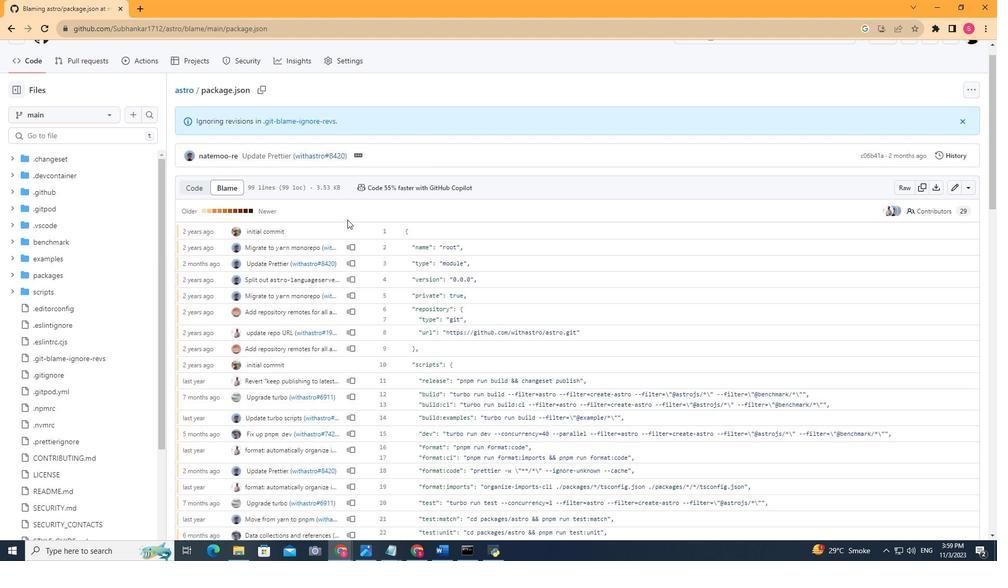 
Action: Mouse scrolled (347, 219) with delta (0, 0)
Screenshot: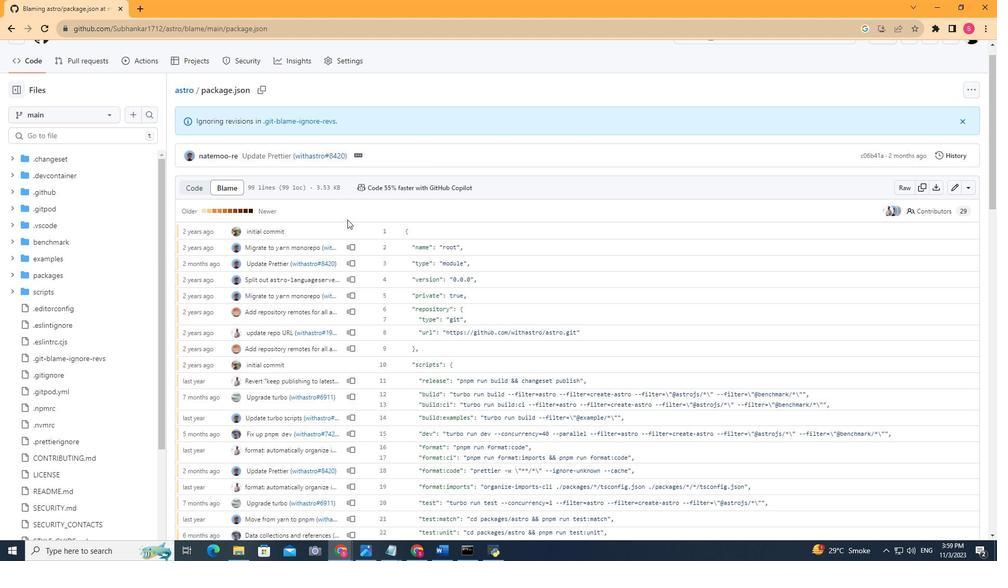 
Action: Mouse scrolled (347, 219) with delta (0, 0)
Screenshot: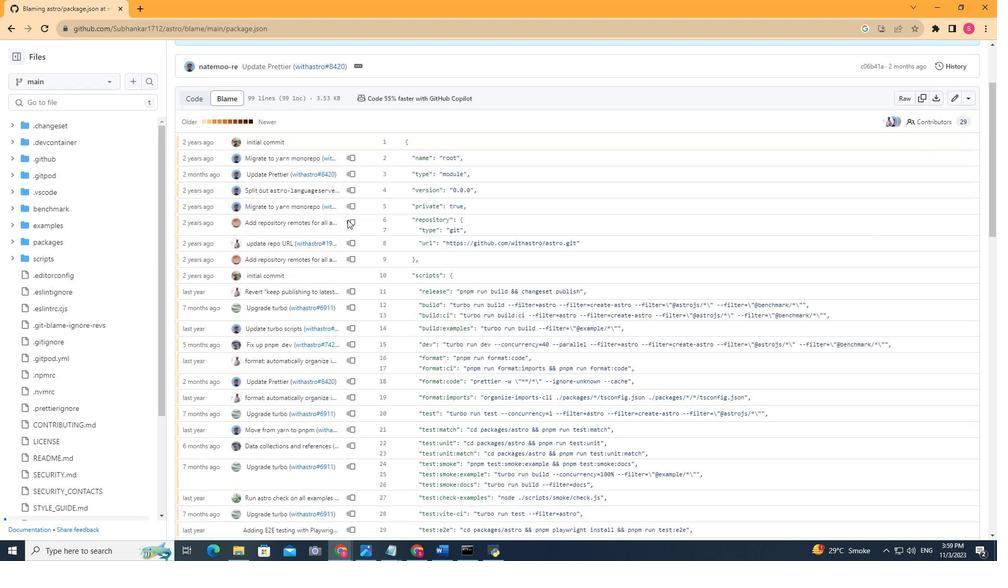 
Action: Mouse scrolled (347, 219) with delta (0, 0)
Screenshot: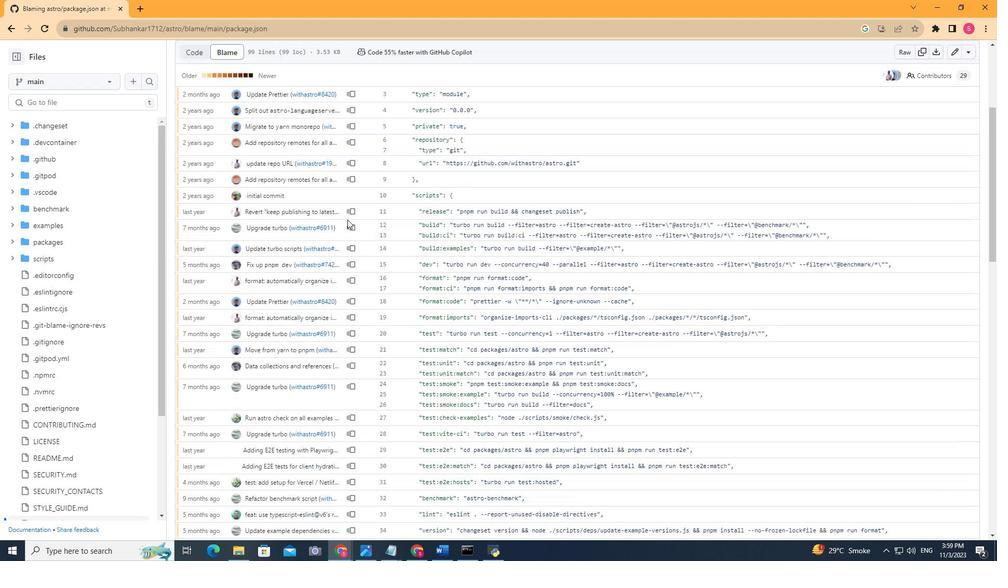 
Action: Mouse scrolled (347, 219) with delta (0, 0)
Screenshot: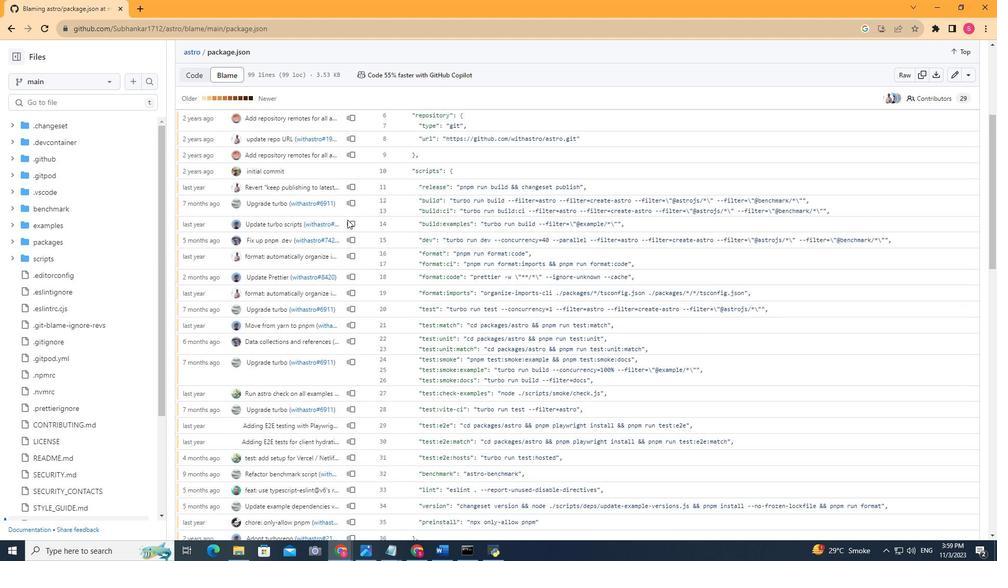 
Action: Mouse scrolled (347, 219) with delta (0, 0)
Screenshot: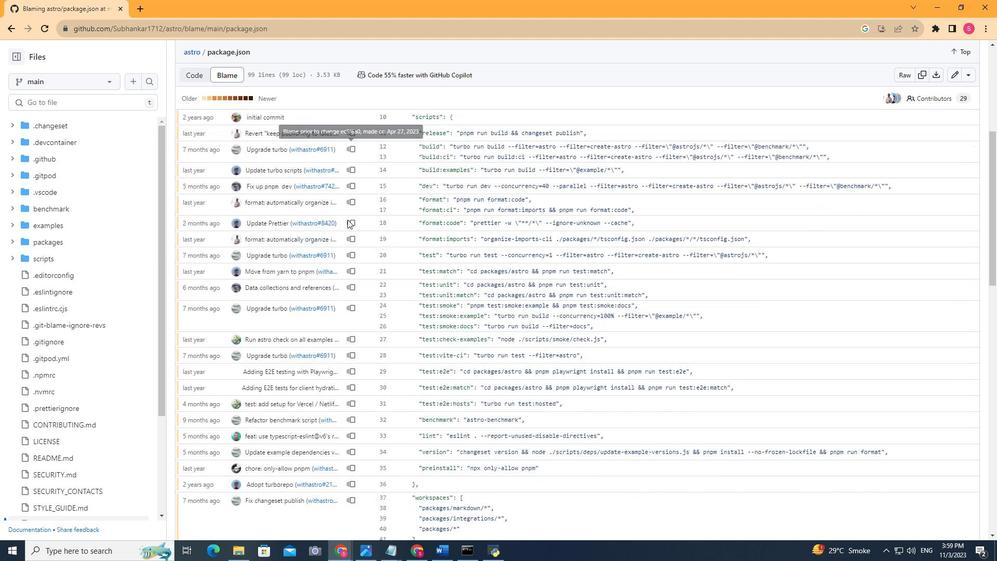 
Action: Mouse scrolled (347, 219) with delta (0, 0)
Screenshot: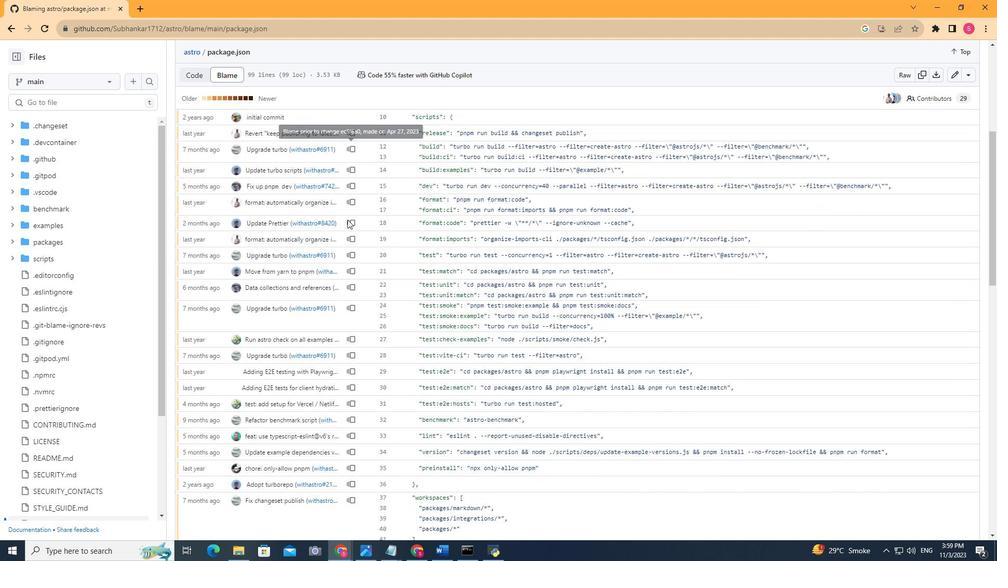 
Action: Mouse scrolled (347, 219) with delta (0, 0)
Screenshot: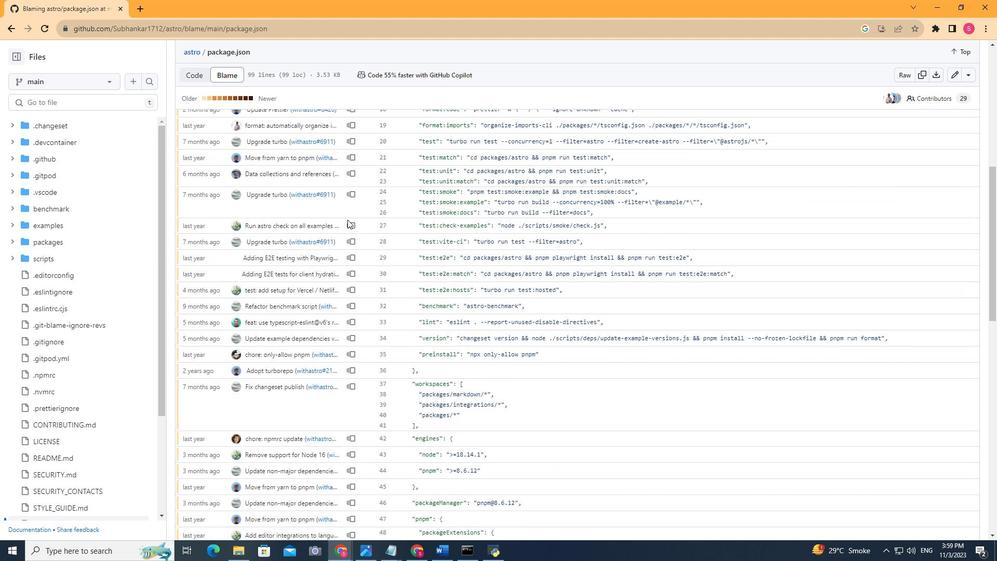 
Action: Mouse scrolled (347, 219) with delta (0, 0)
Screenshot: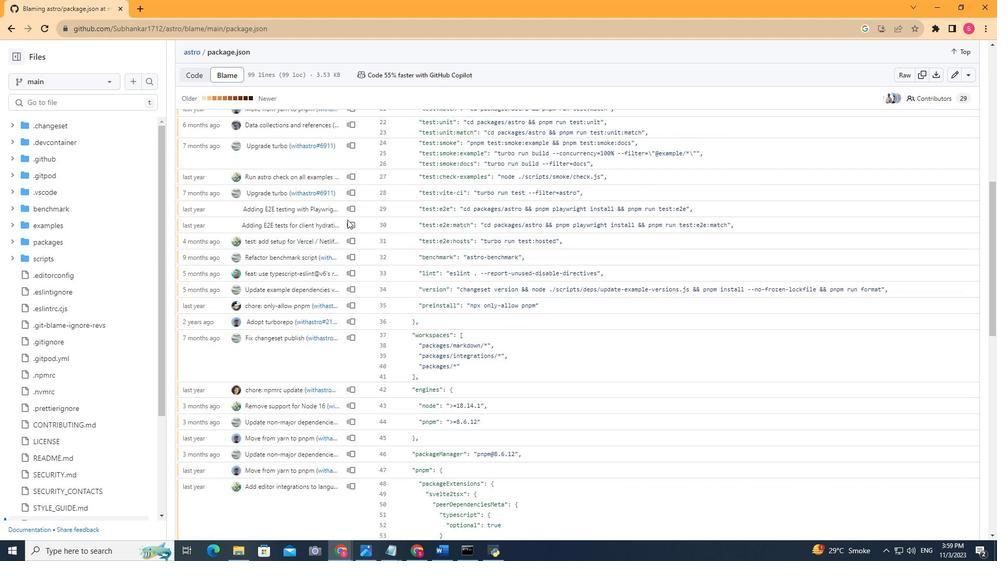 
Action: Mouse scrolled (347, 219) with delta (0, 0)
Screenshot: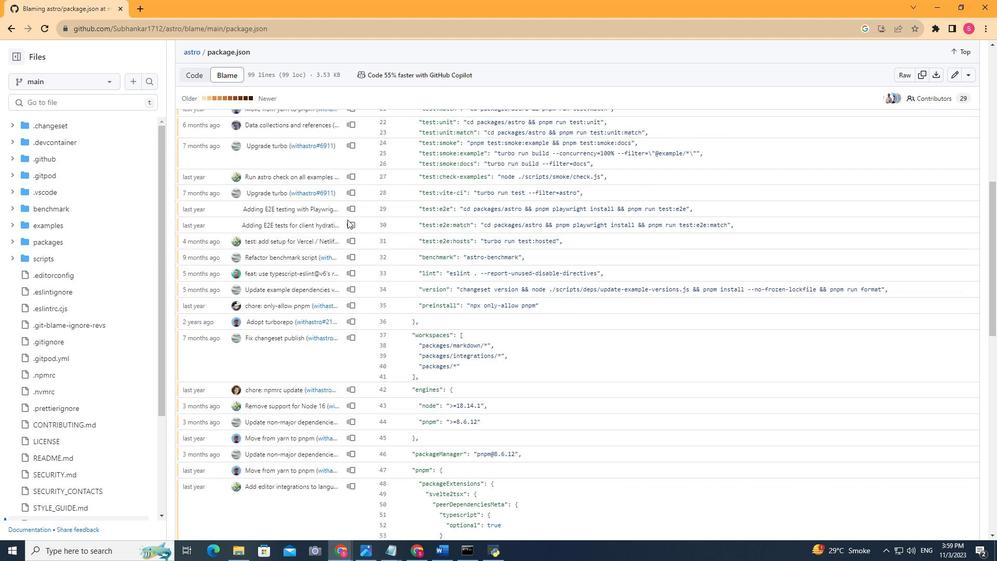 
Action: Mouse scrolled (347, 219) with delta (0, 0)
Screenshot: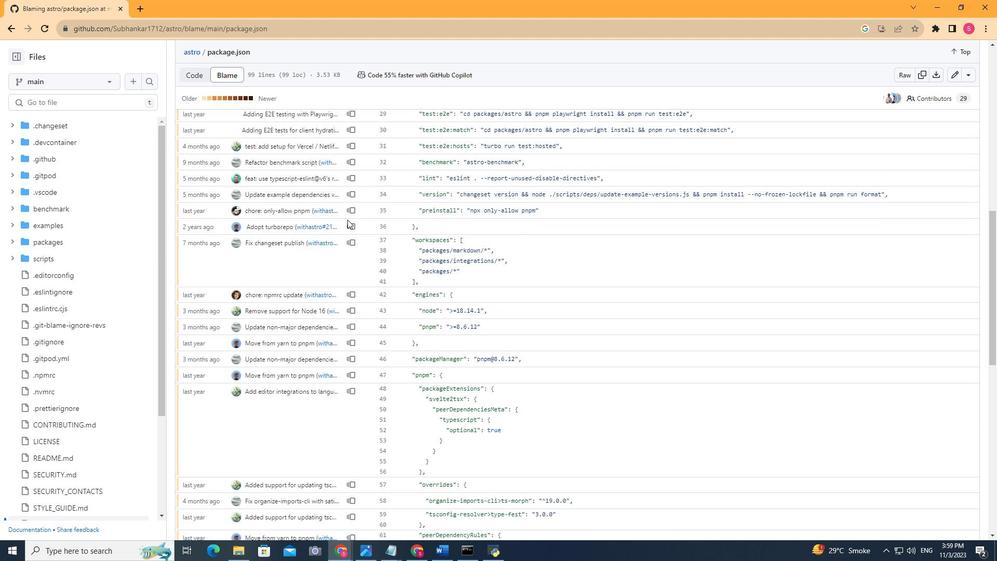 
Action: Mouse scrolled (347, 219) with delta (0, 0)
Screenshot: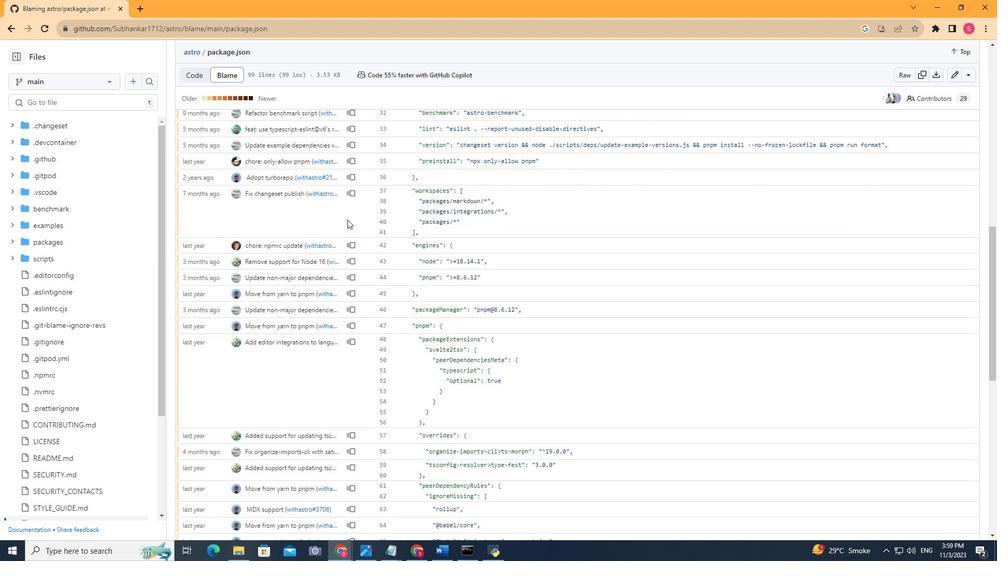 
Action: Mouse scrolled (347, 219) with delta (0, 0)
Screenshot: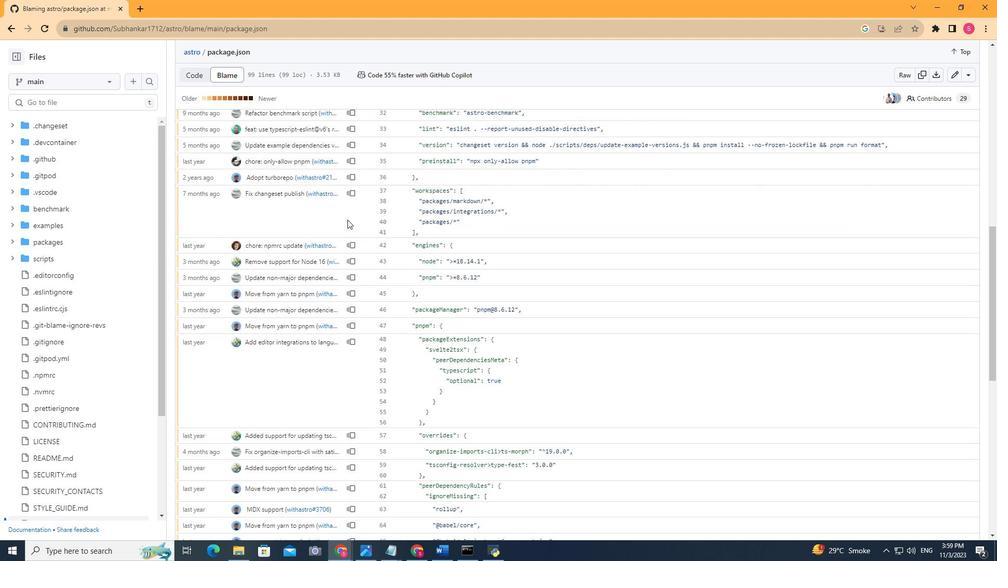 
Action: Mouse scrolled (347, 219) with delta (0, 0)
Screenshot: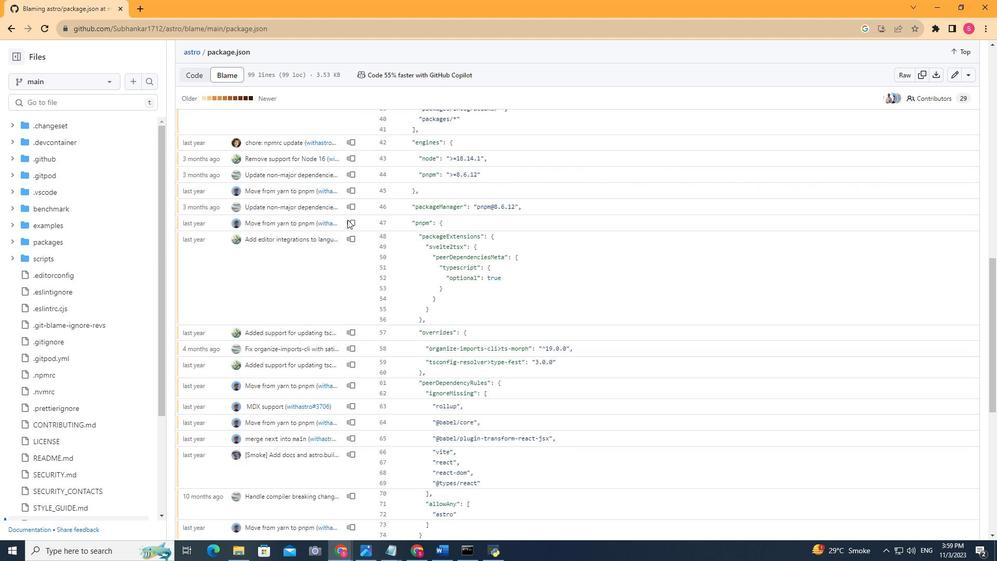 
Action: Mouse scrolled (347, 219) with delta (0, 0)
Screenshot: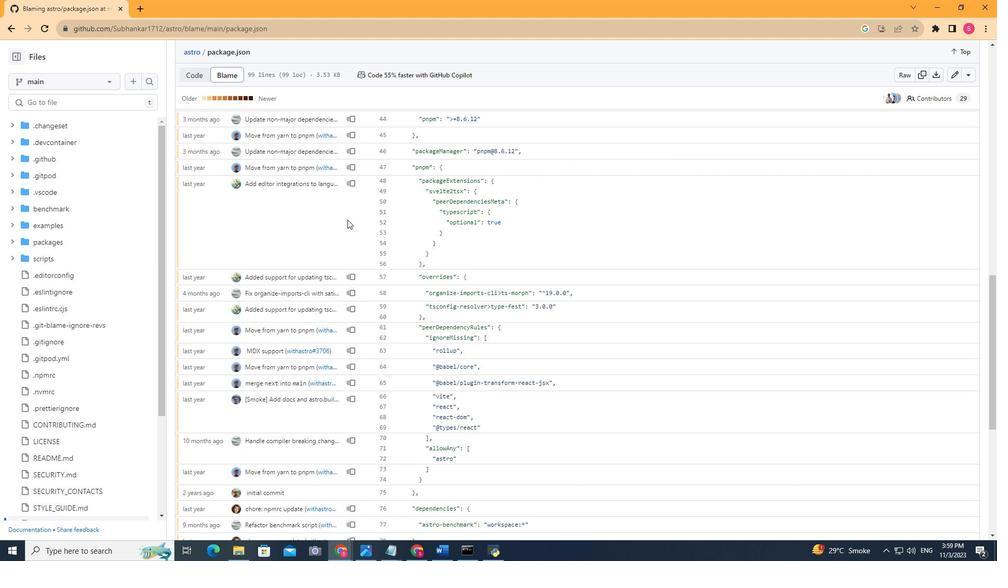 
Action: Mouse scrolled (347, 219) with delta (0, 0)
Screenshot: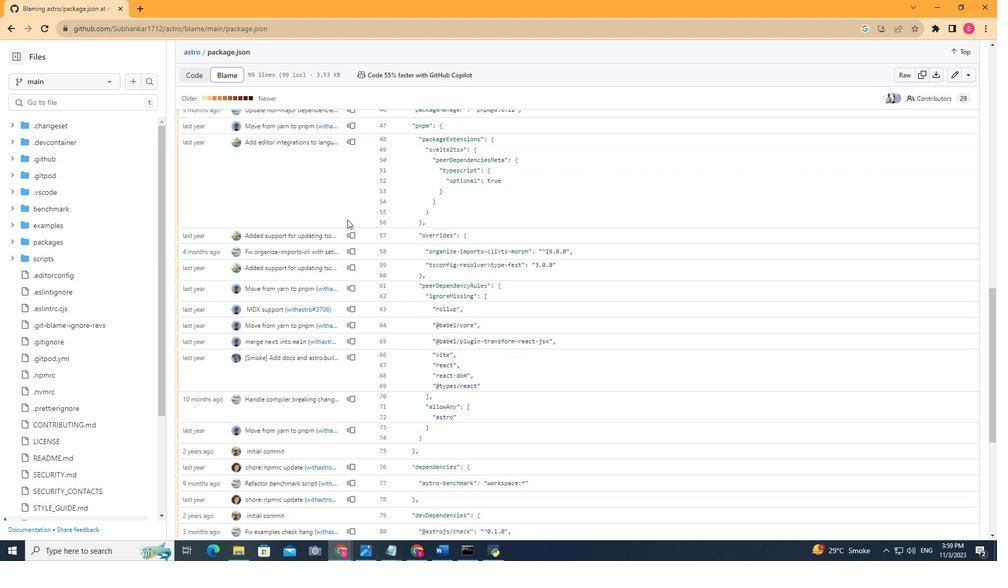 
Action: Mouse scrolled (347, 219) with delta (0, 0)
Screenshot: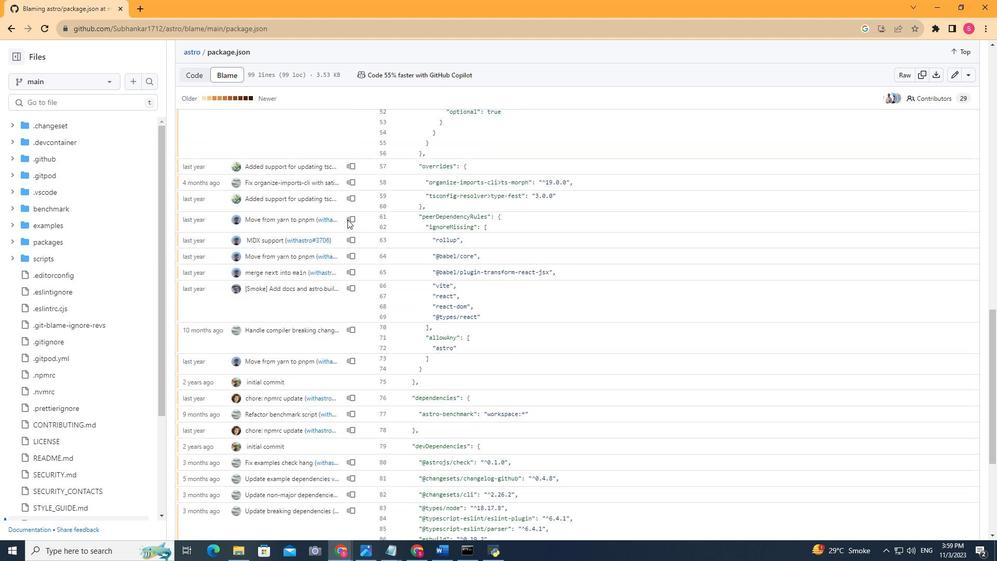 
Action: Mouse scrolled (347, 219) with delta (0, 0)
Screenshot: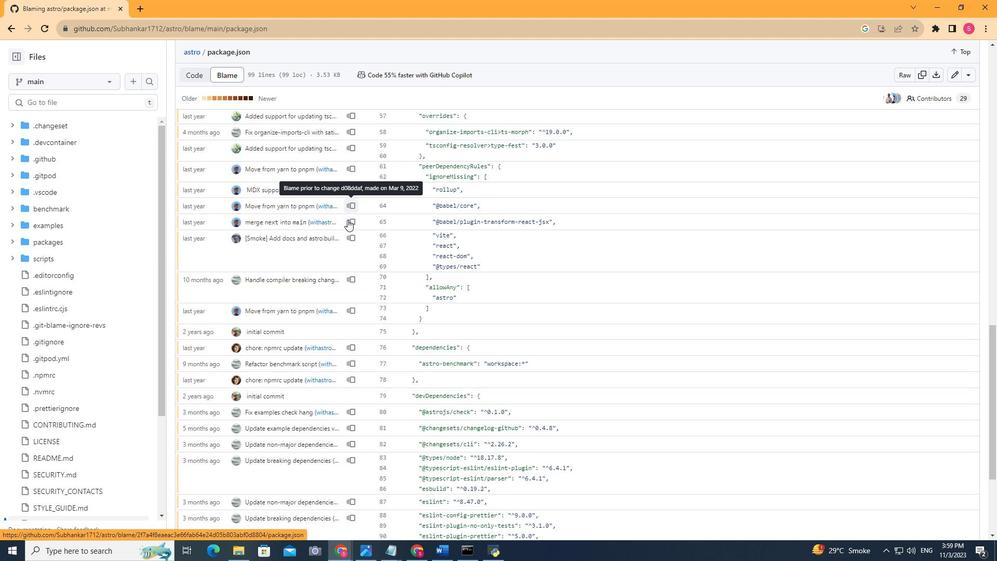
Action: Mouse scrolled (347, 219) with delta (0, 0)
Screenshot: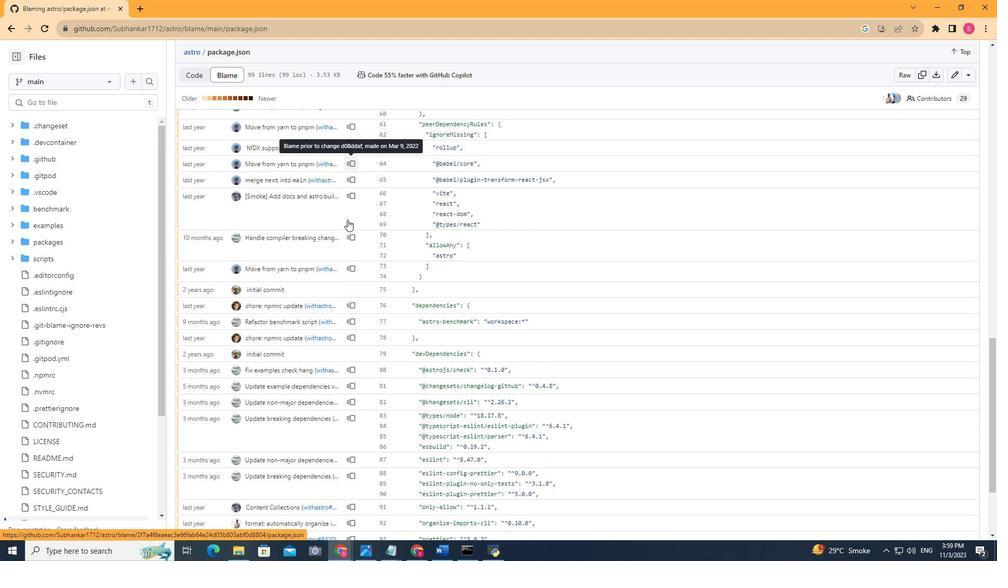 
Action: Mouse scrolled (347, 219) with delta (0, 0)
Screenshot: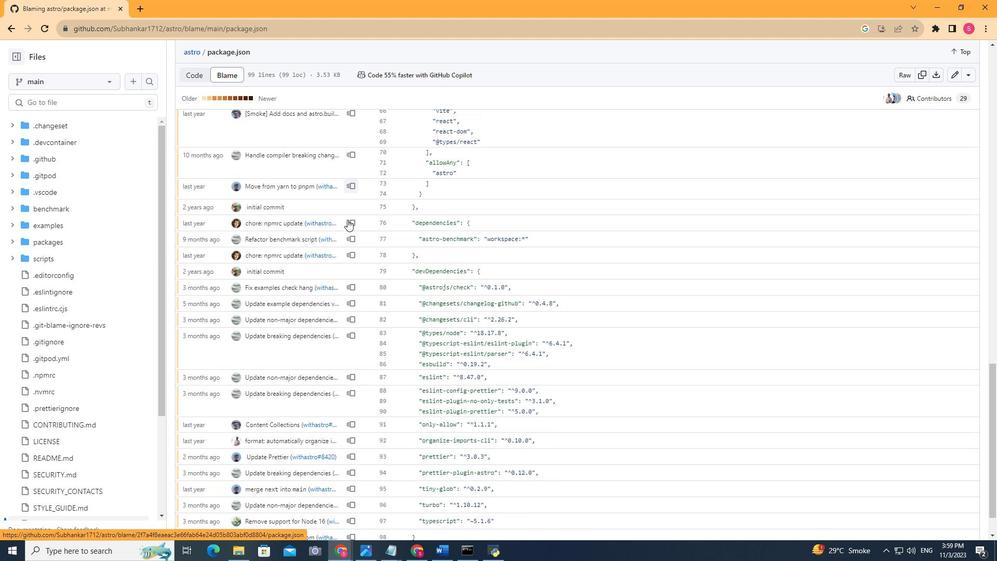 
Action: Mouse scrolled (347, 219) with delta (0, 0)
Screenshot: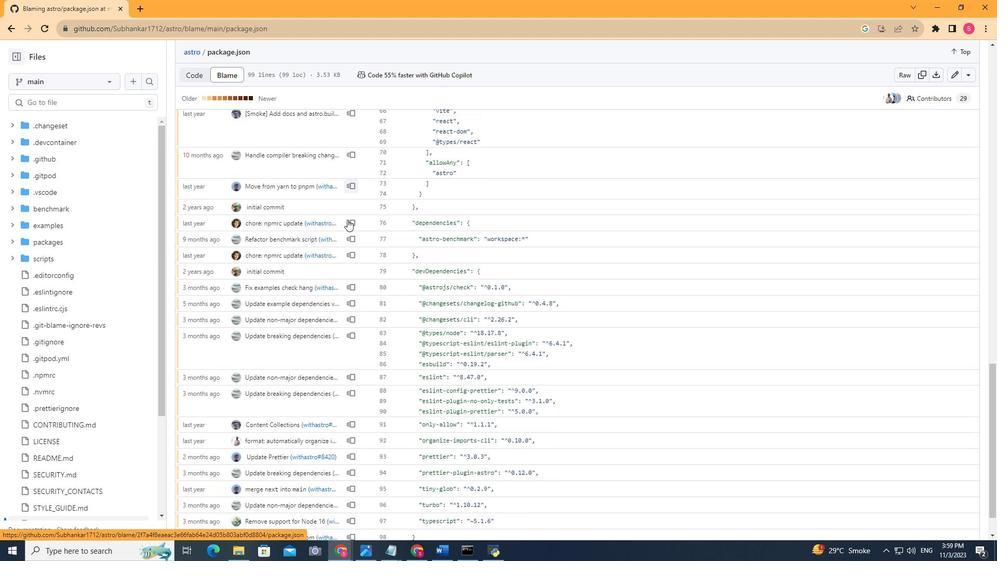 
Action: Mouse scrolled (347, 219) with delta (0, 0)
Screenshot: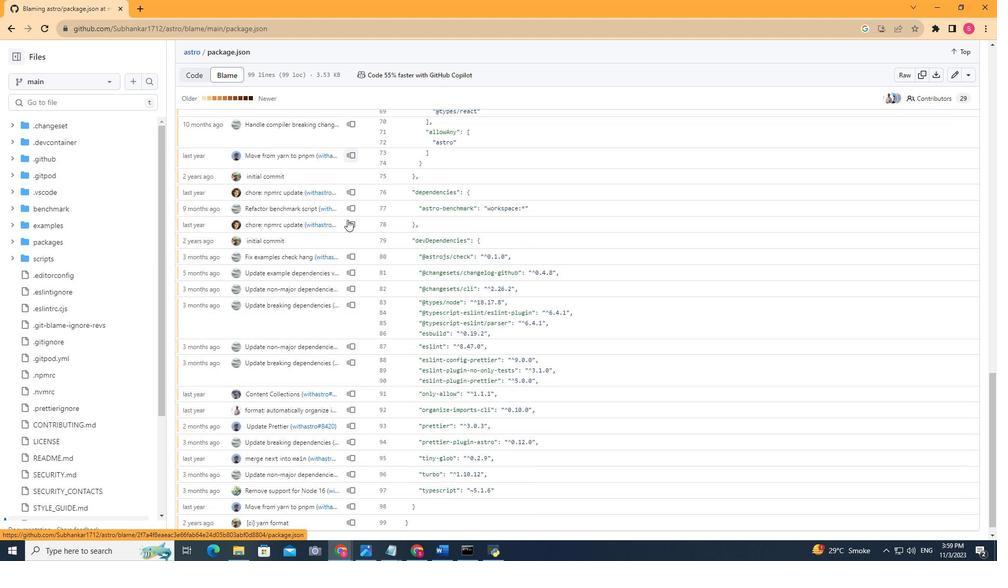 
Action: Mouse scrolled (347, 219) with delta (0, 0)
Screenshot: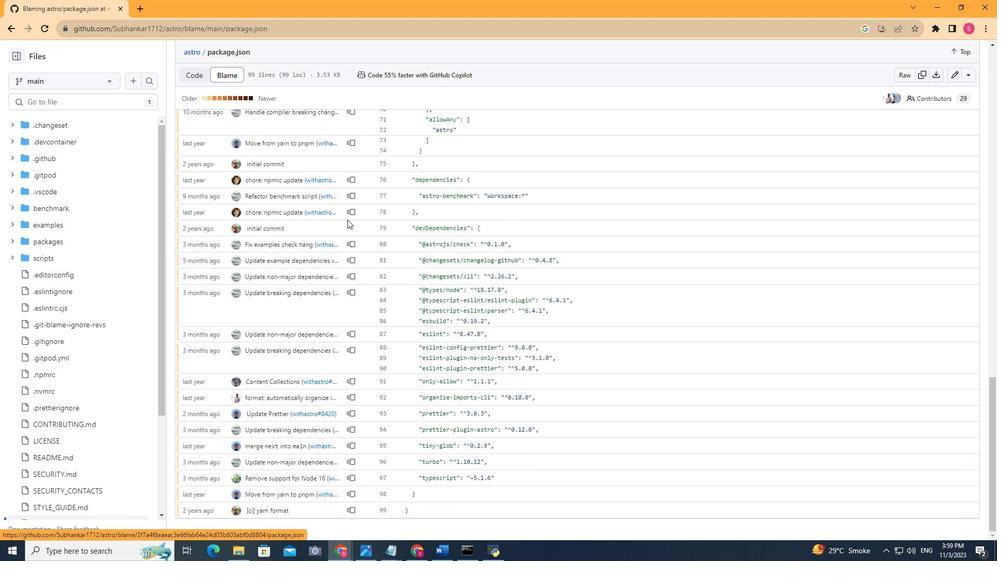 
Action: Mouse scrolled (347, 219) with delta (0, 0)
Screenshot: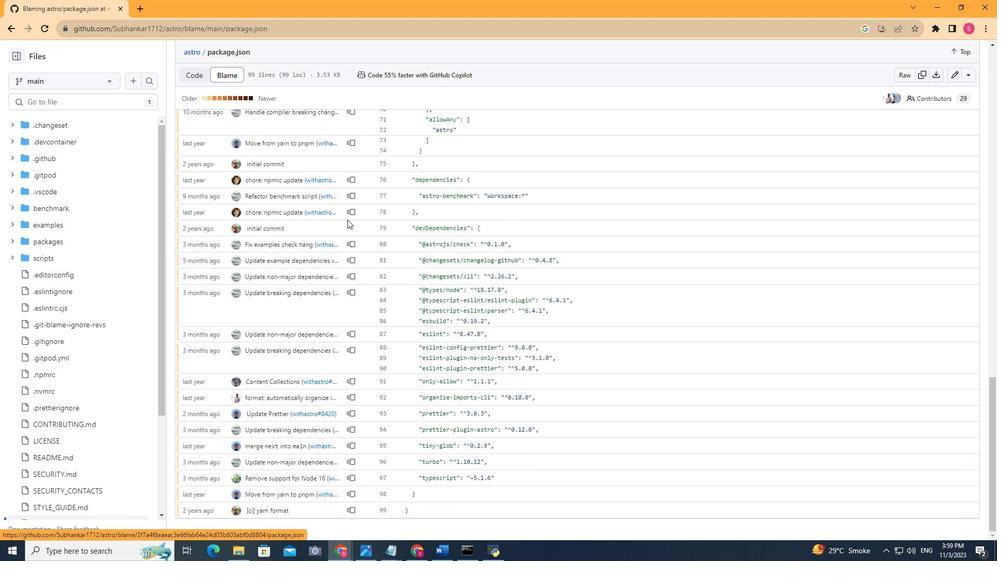 
Action: Mouse scrolled (347, 219) with delta (0, 0)
Screenshot: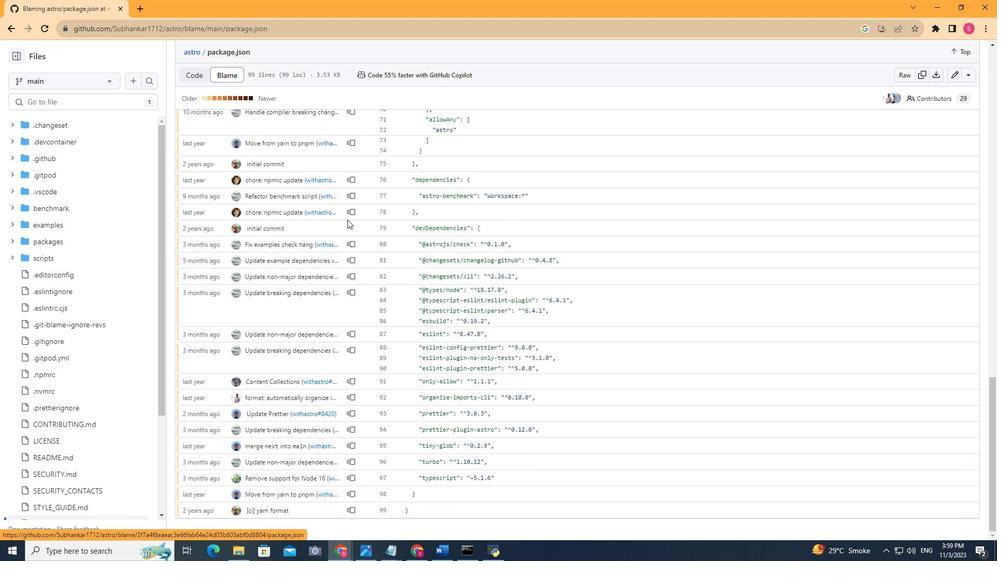 
Action: Mouse scrolled (347, 219) with delta (0, 0)
Screenshot: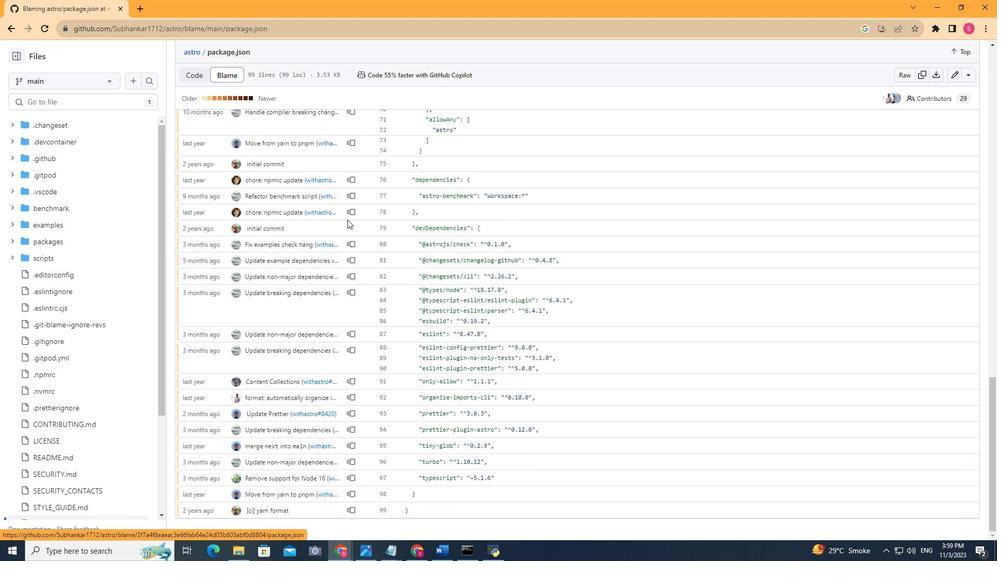 
Action: Mouse scrolled (347, 219) with delta (0, 0)
Screenshot: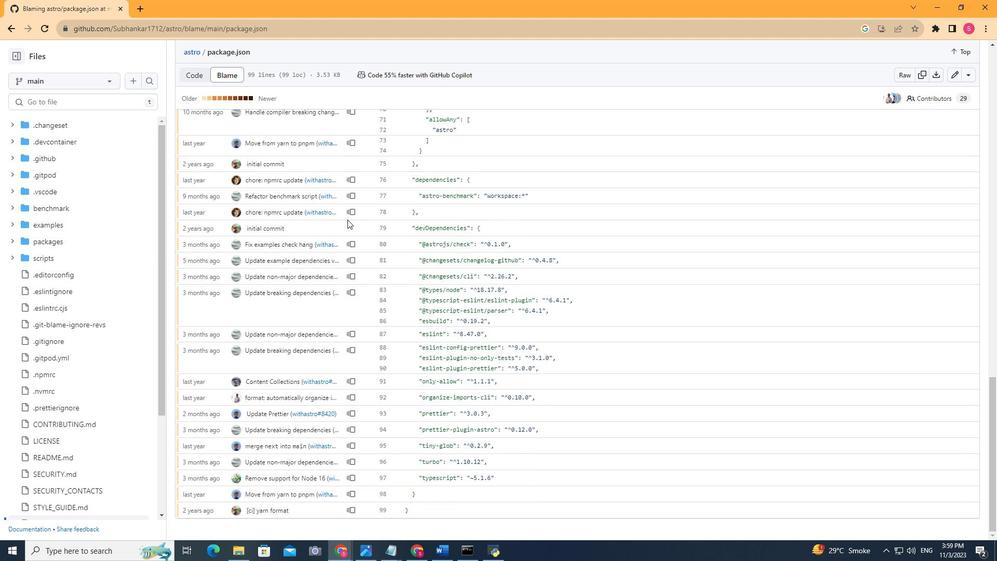 
Action: Mouse scrolled (347, 219) with delta (0, 0)
Screenshot: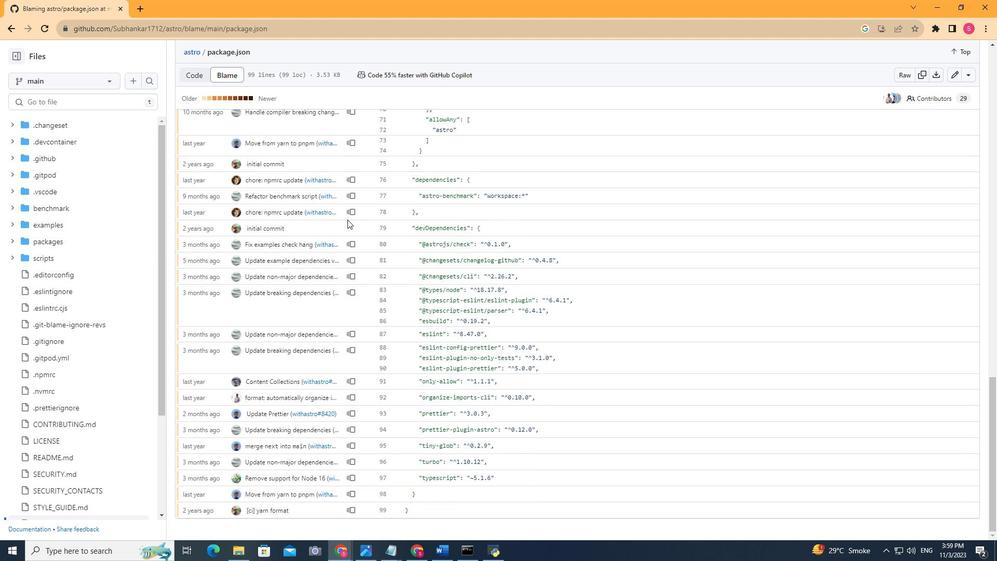 
Action: Mouse scrolled (347, 219) with delta (0, 0)
Screenshot: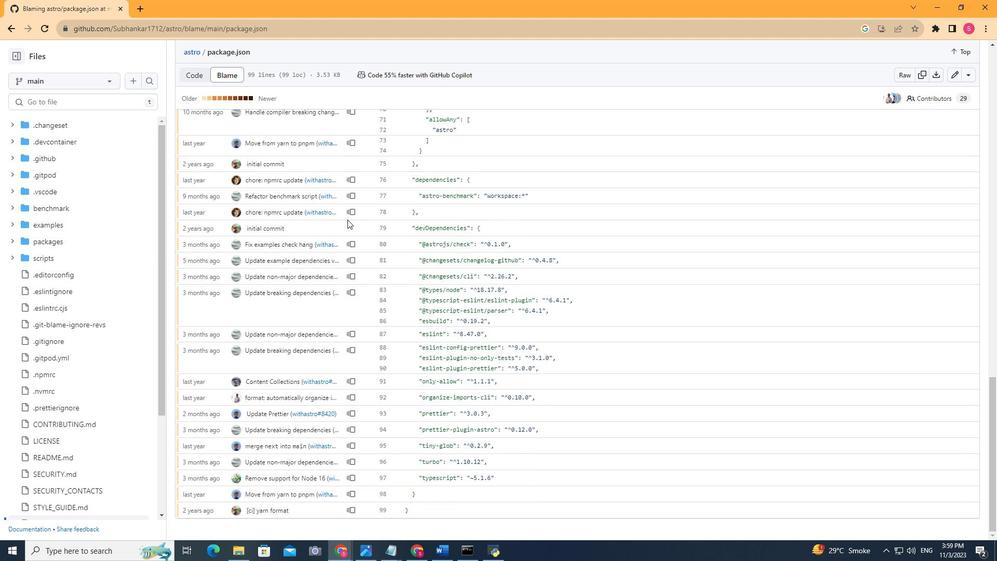 
Action: Mouse moved to (347, 216)
Screenshot: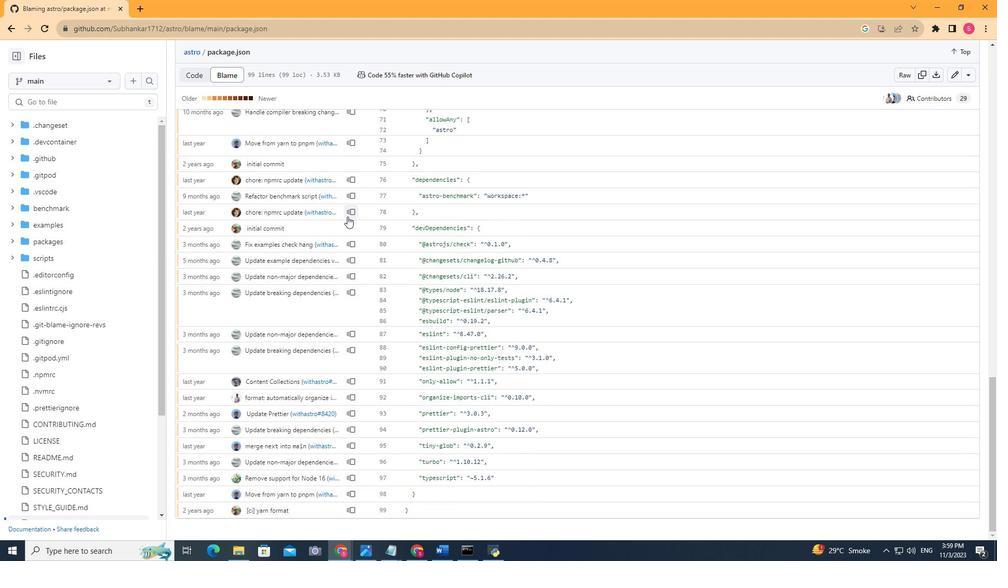 
Action: Mouse scrolled (347, 217) with delta (0, 0)
Screenshot: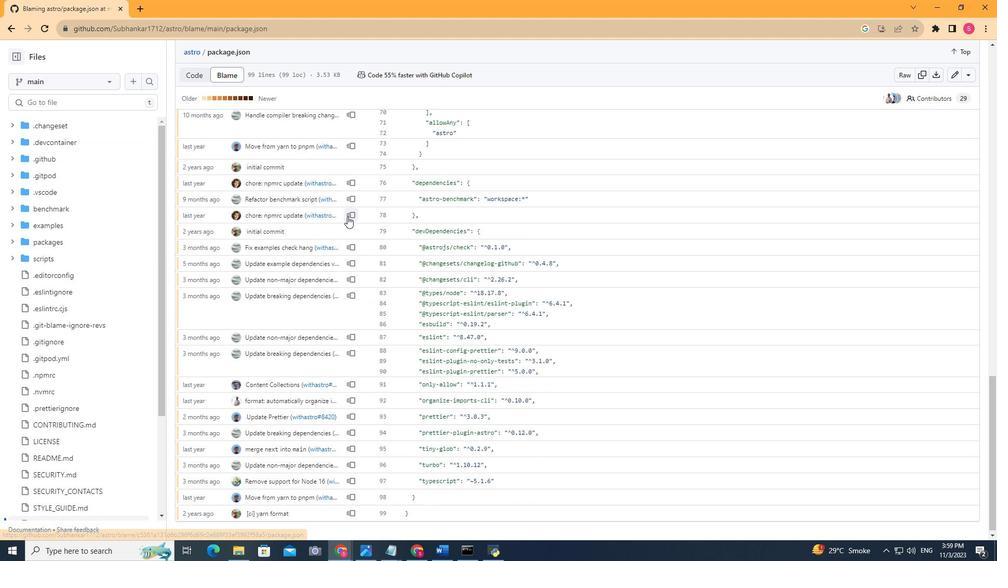 
Action: Mouse scrolled (347, 217) with delta (0, 0)
Screenshot: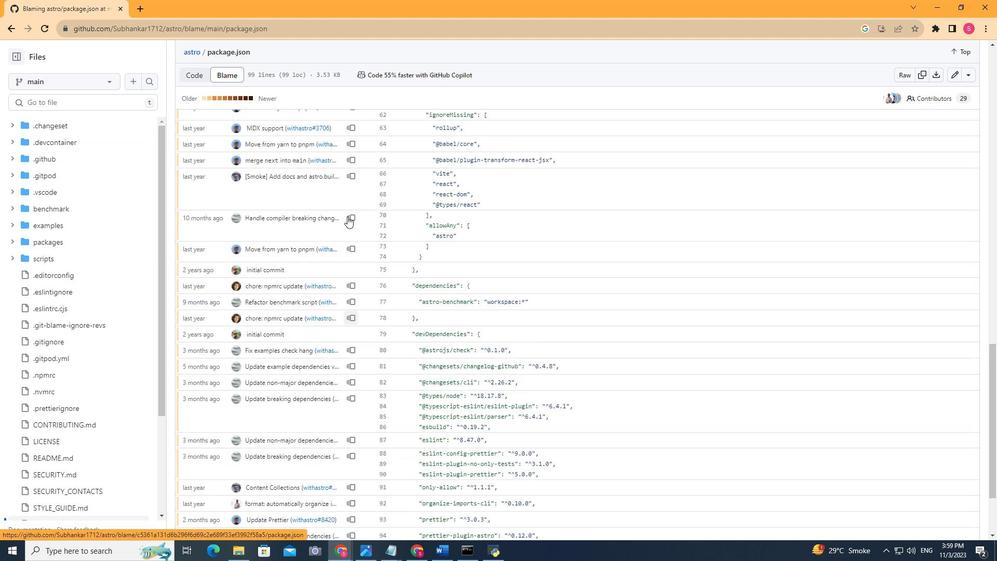 
Action: Mouse scrolled (347, 217) with delta (0, 0)
Screenshot: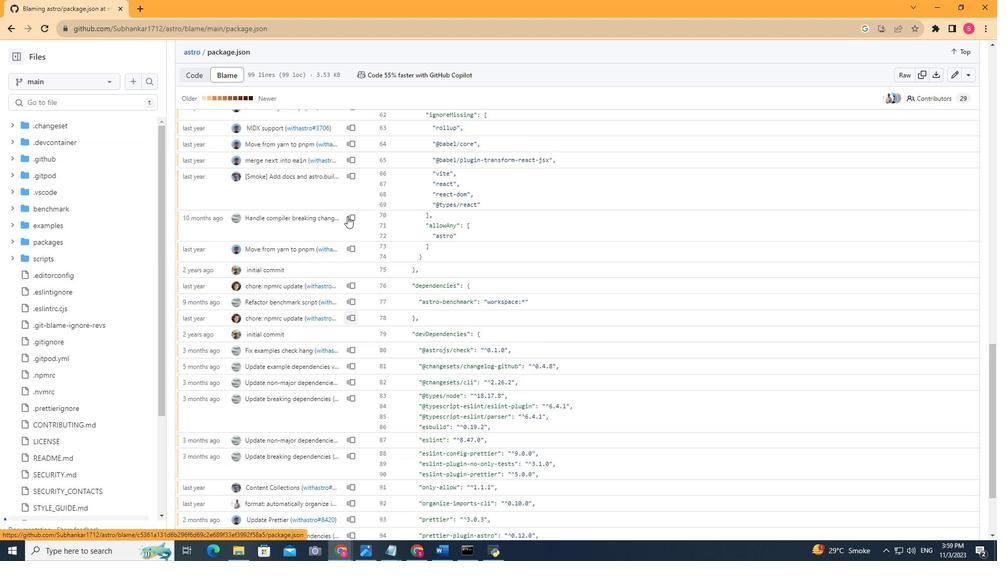
Action: Mouse scrolled (347, 217) with delta (0, 0)
Screenshot: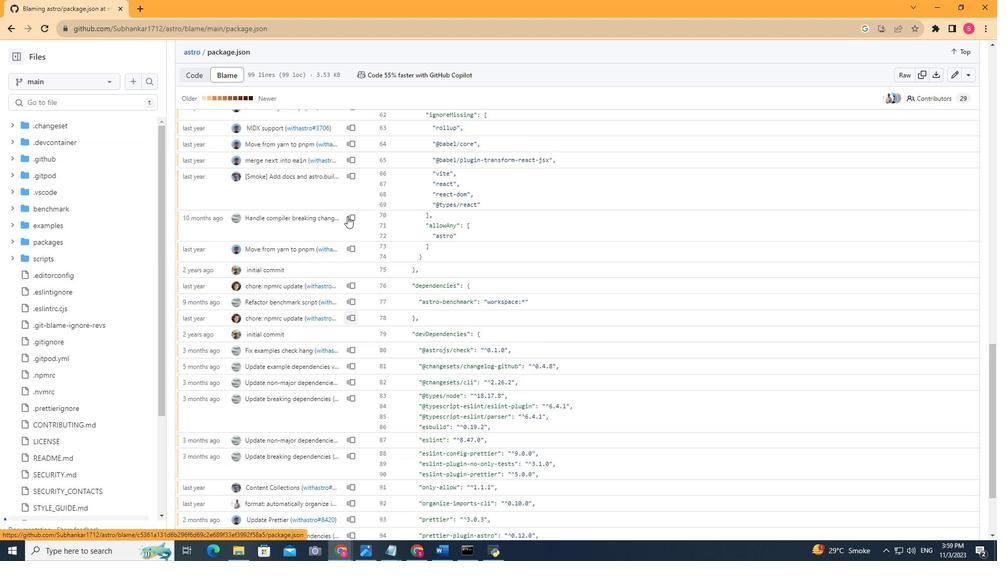 
Action: Mouse scrolled (347, 217) with delta (0, 0)
Screenshot: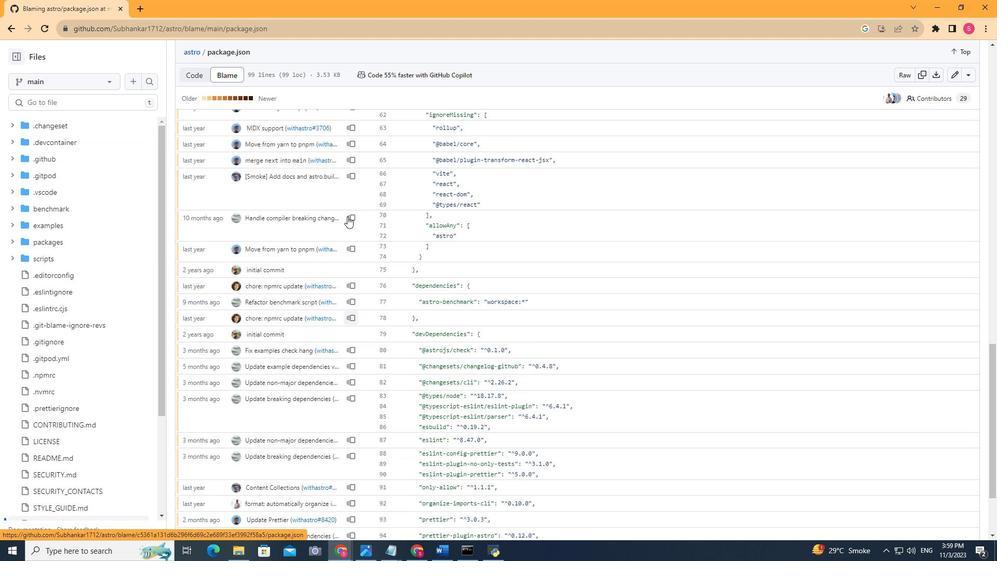 
Action: Mouse scrolled (347, 217) with delta (0, 0)
Screenshot: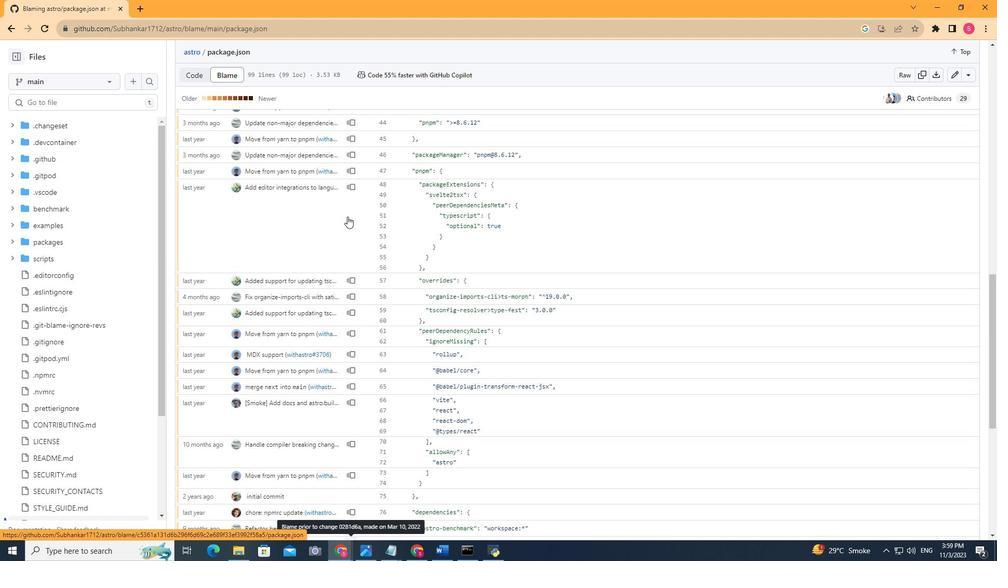 
Action: Mouse scrolled (347, 217) with delta (0, 0)
Screenshot: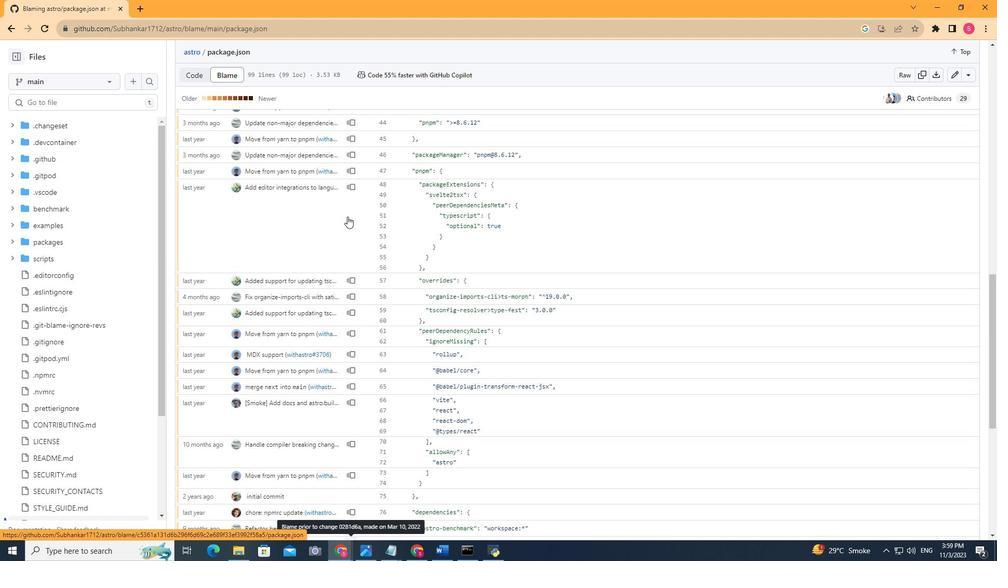 
Action: Mouse scrolled (347, 217) with delta (0, 0)
Screenshot: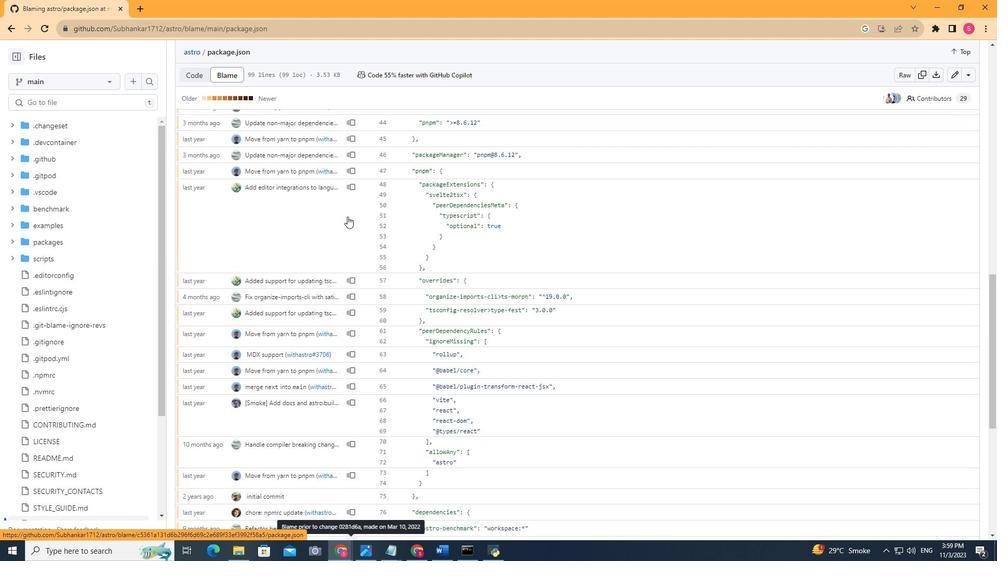 
Action: Mouse scrolled (347, 217) with delta (0, 0)
Screenshot: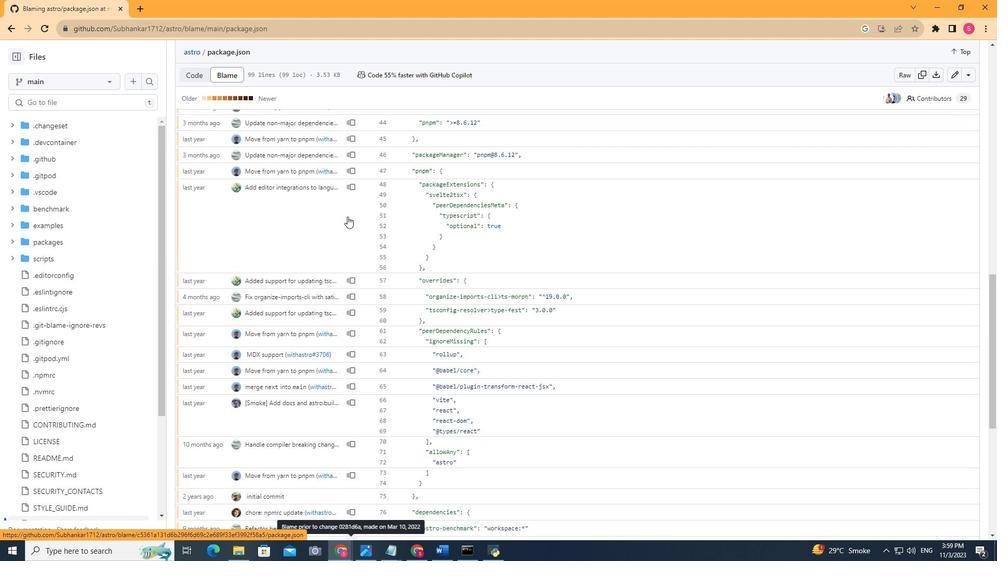 
Action: Mouse scrolled (347, 217) with delta (0, 0)
Screenshot: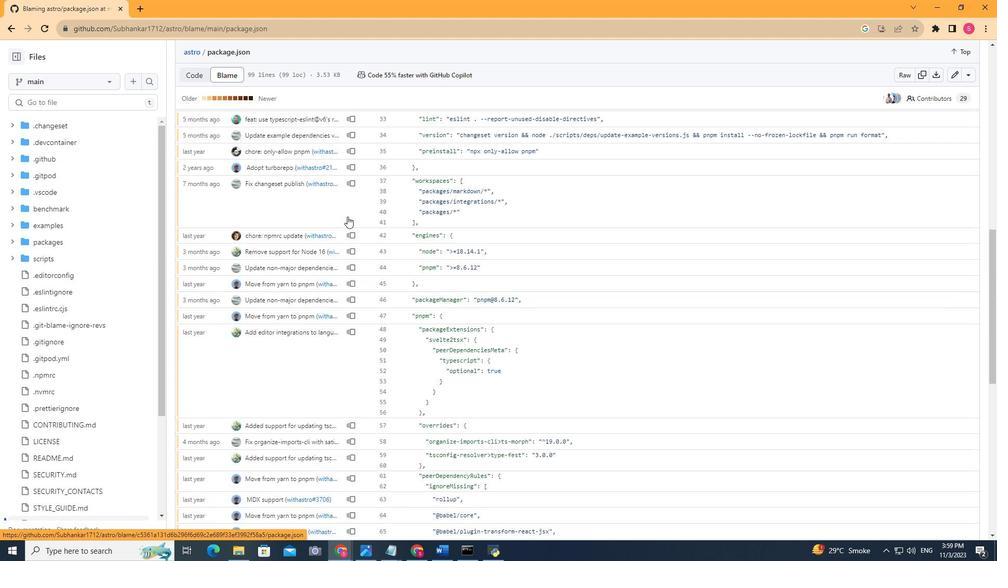 
Action: Mouse scrolled (347, 217) with delta (0, 0)
Screenshot: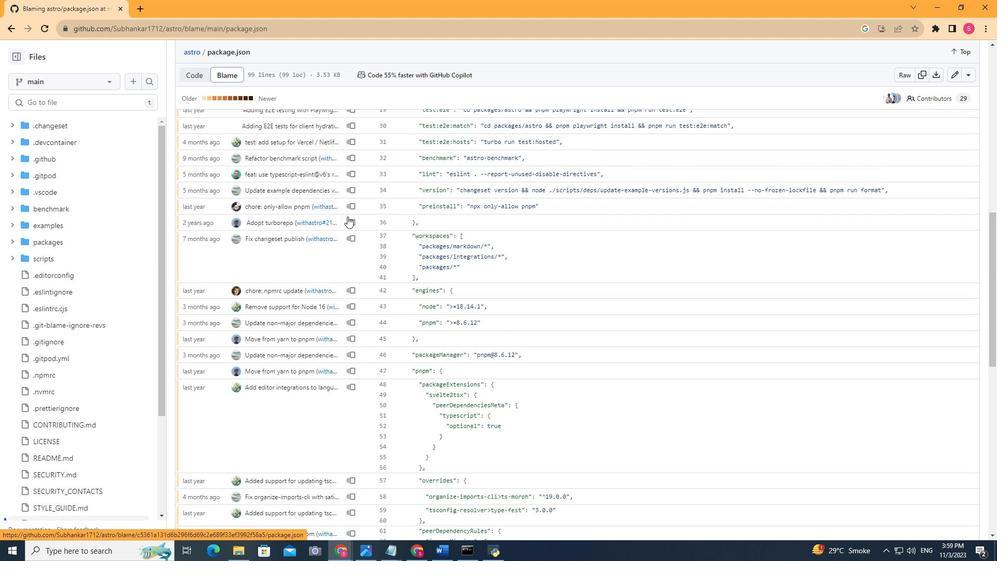 
Action: Mouse scrolled (347, 217) with delta (0, 0)
Screenshot: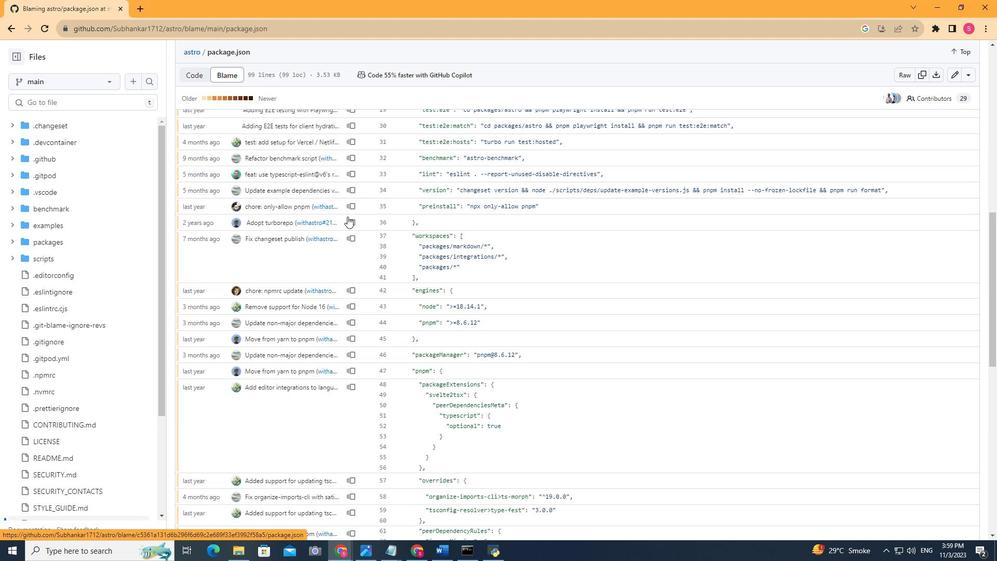 
Action: Mouse scrolled (347, 217) with delta (0, 0)
Screenshot: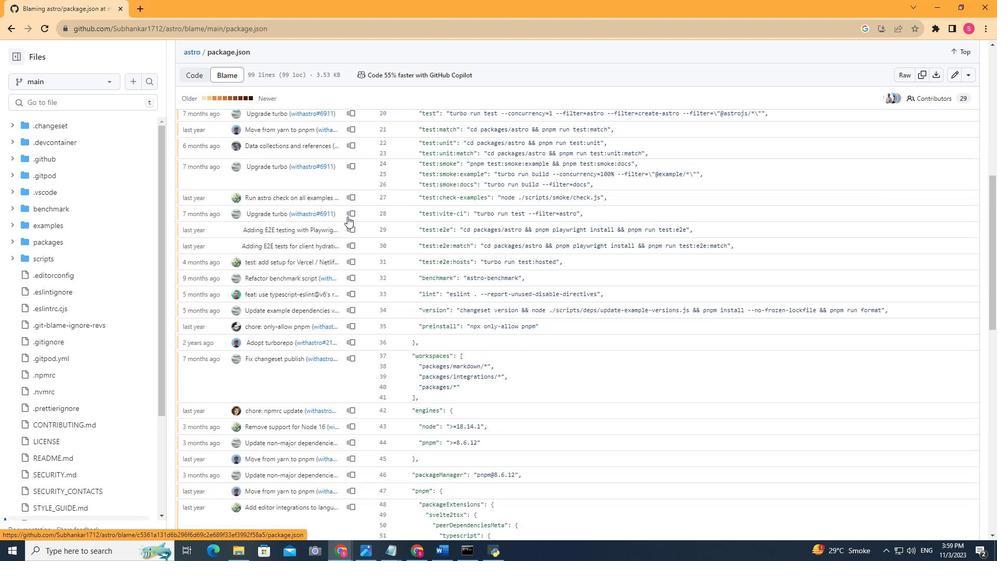 
Action: Mouse scrolled (347, 217) with delta (0, 0)
Screenshot: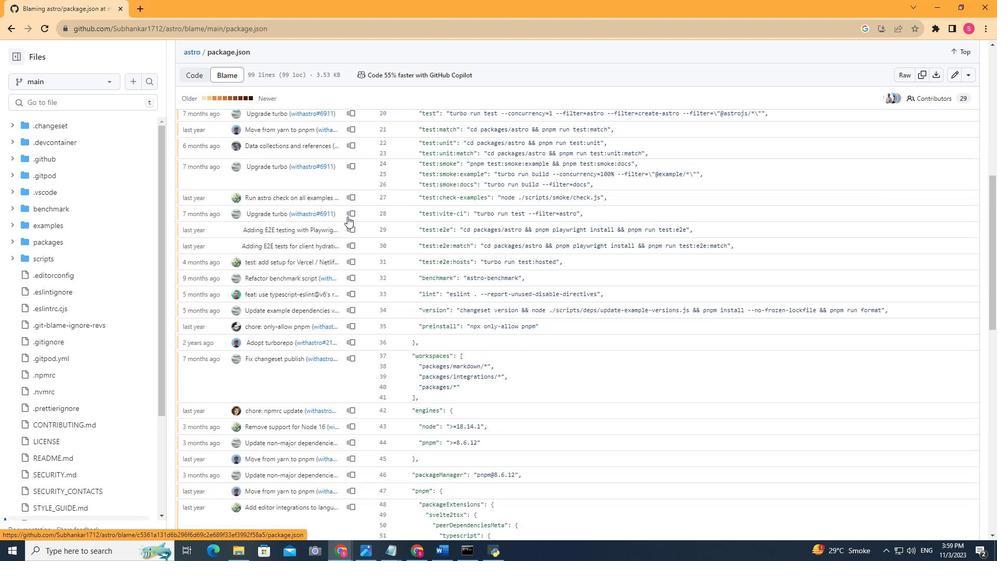 
Action: Mouse scrolled (347, 217) with delta (0, 0)
Screenshot: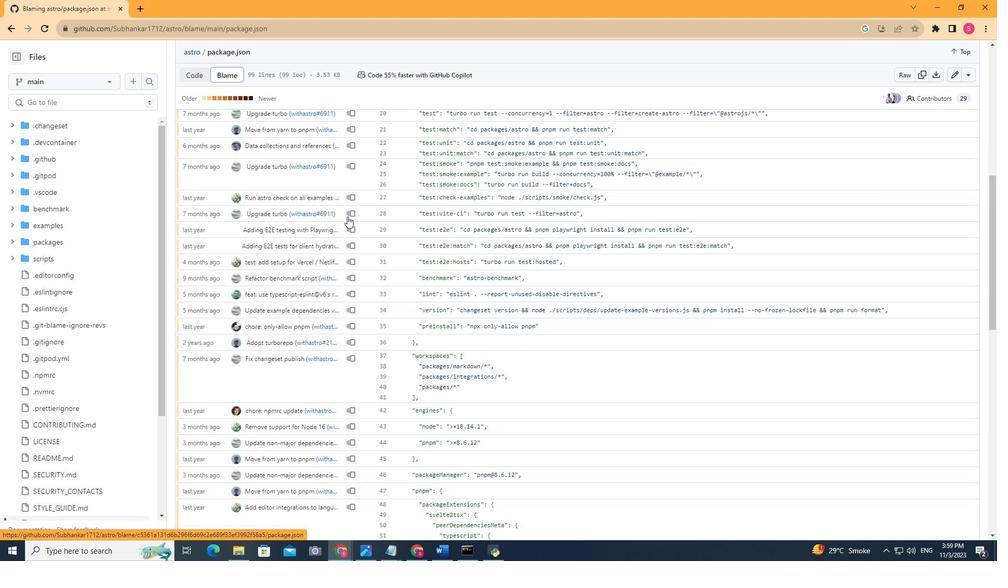 
Action: Mouse moved to (347, 216)
Screenshot: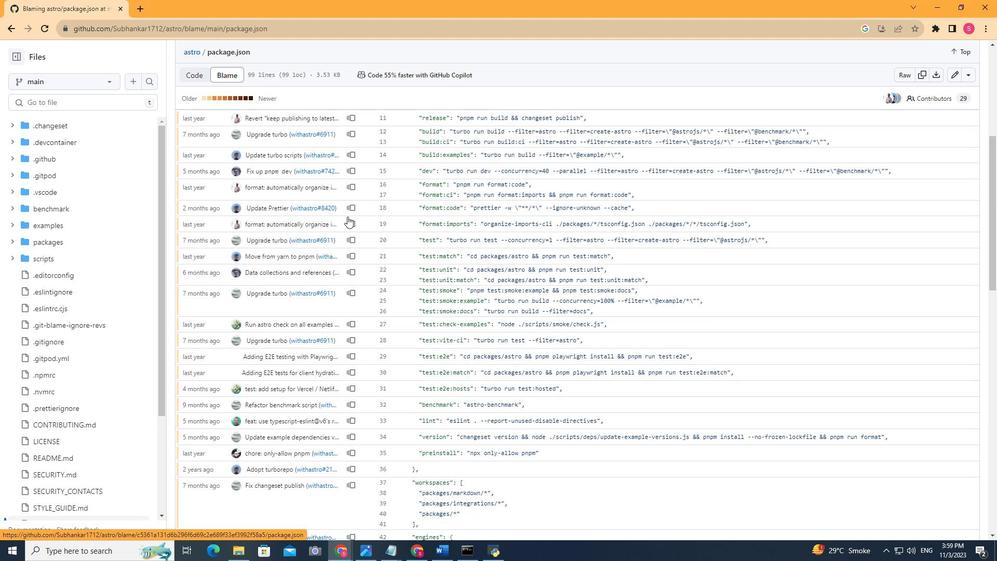 
Action: Mouse scrolled (347, 217) with delta (0, 0)
Screenshot: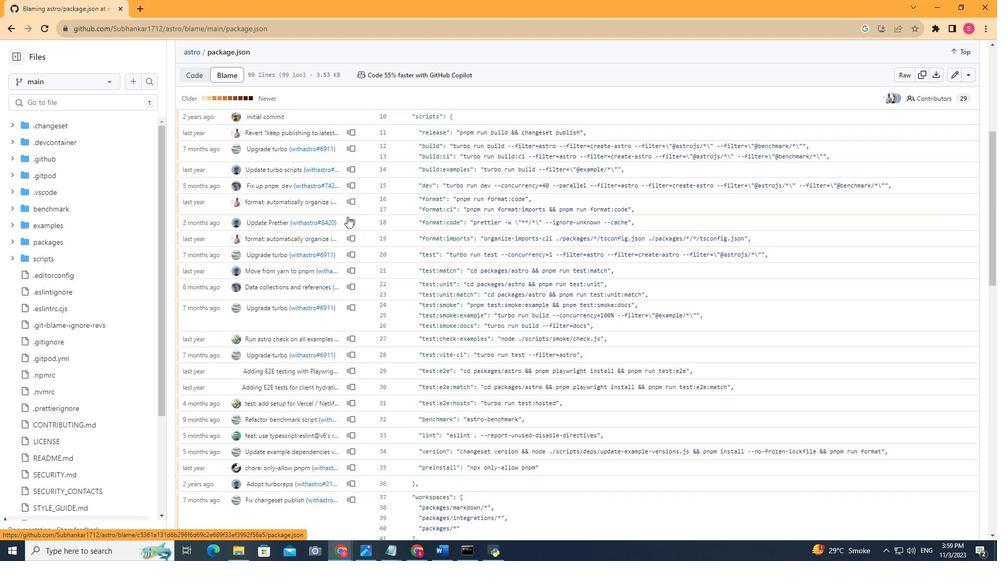 
Action: Mouse scrolled (347, 217) with delta (0, 0)
Screenshot: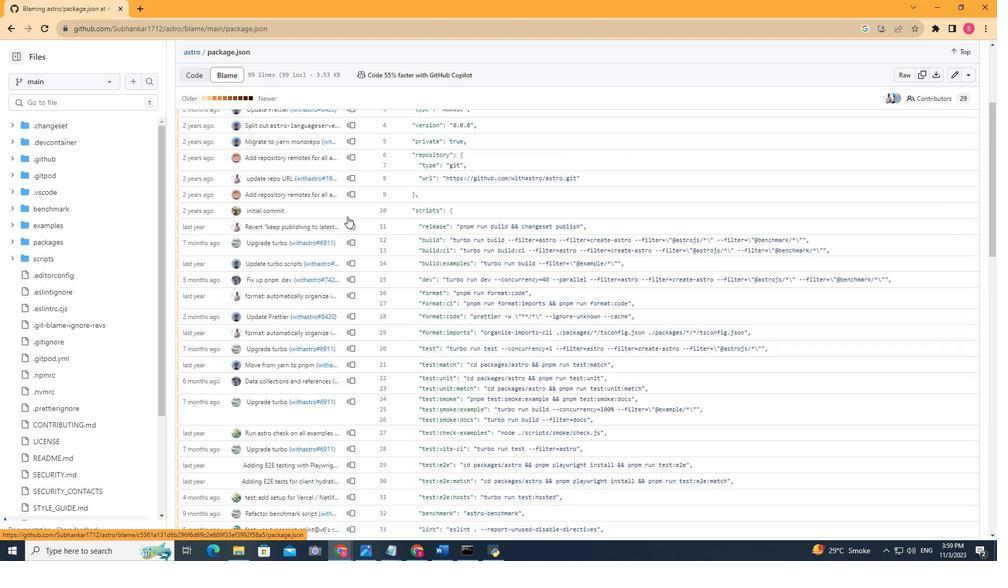 
Action: Mouse scrolled (347, 217) with delta (0, 0)
Screenshot: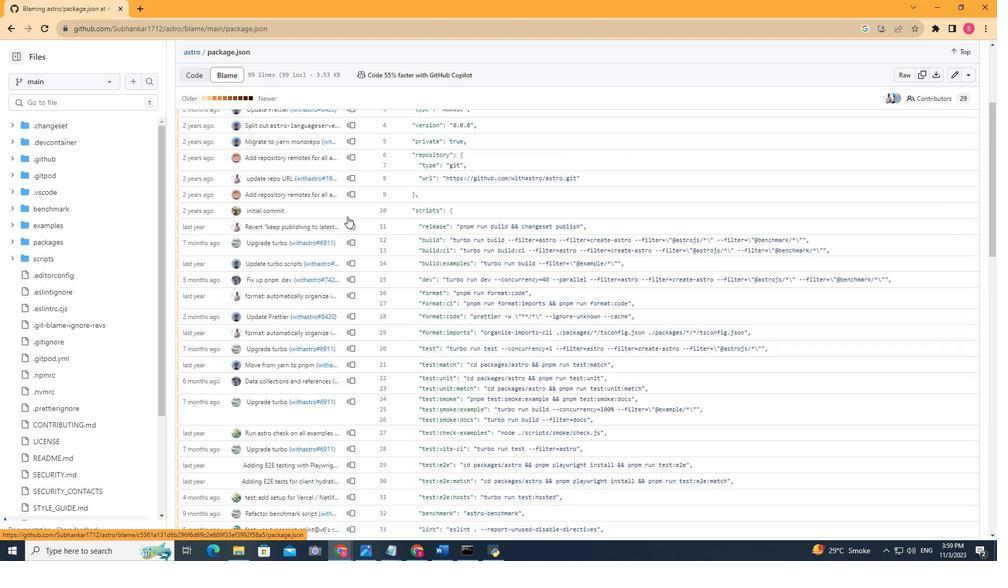 
Action: Mouse scrolled (347, 217) with delta (0, 0)
Screenshot: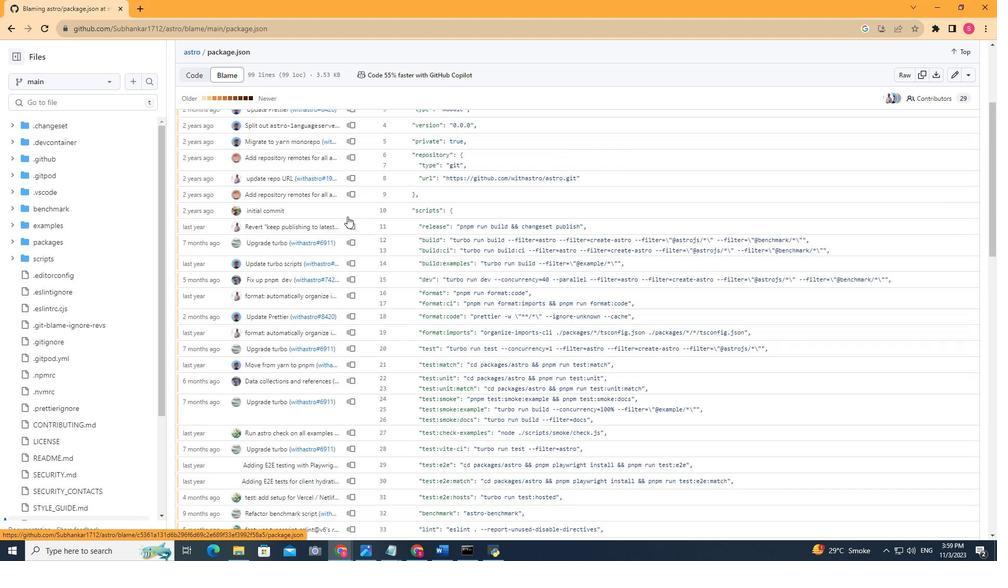 
Action: Mouse moved to (347, 216)
Screenshot: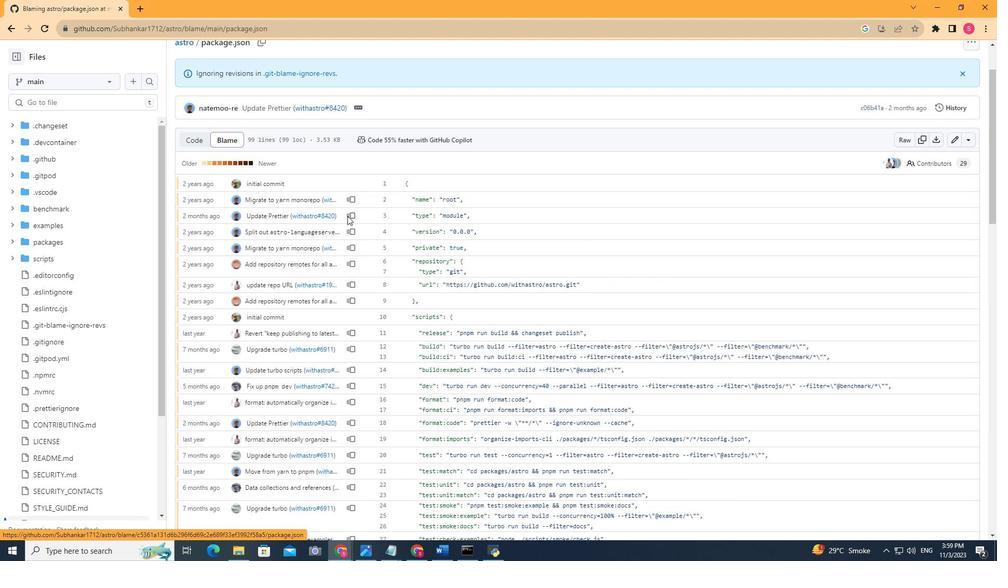 
Action: Mouse scrolled (347, 216) with delta (0, 0)
Screenshot: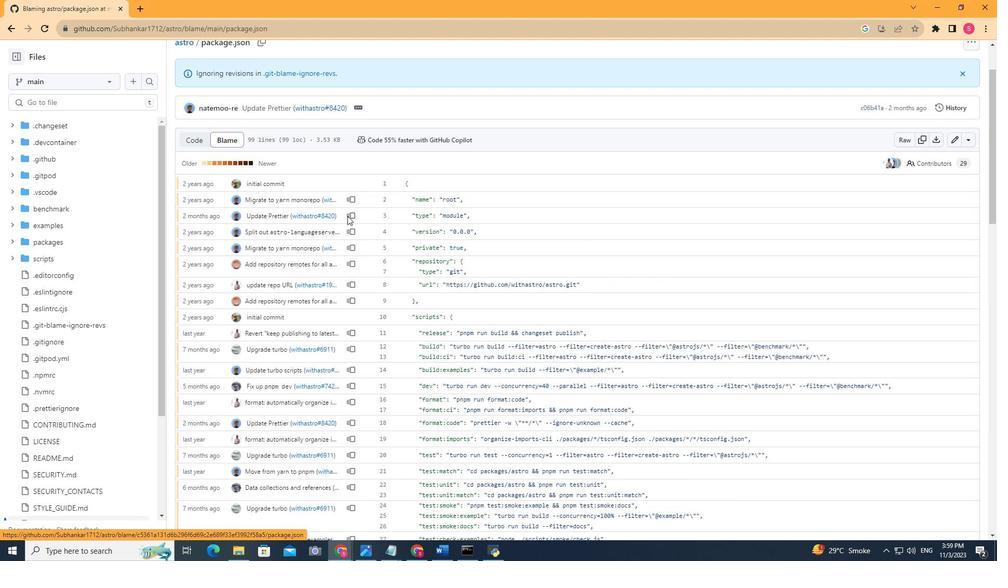 
Action: Mouse scrolled (347, 216) with delta (0, 0)
Screenshot: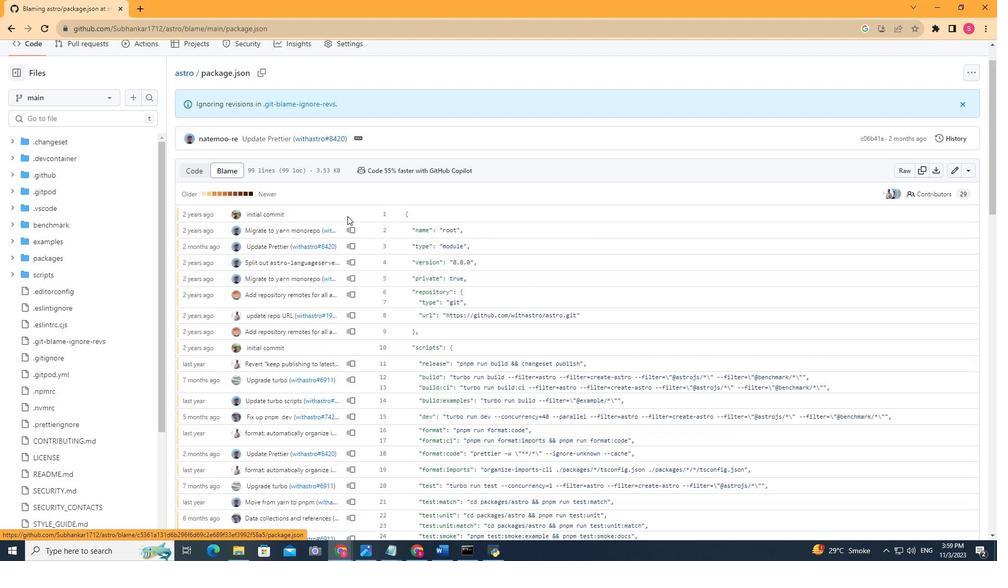 
Action: Mouse scrolled (347, 216) with delta (0, 0)
Screenshot: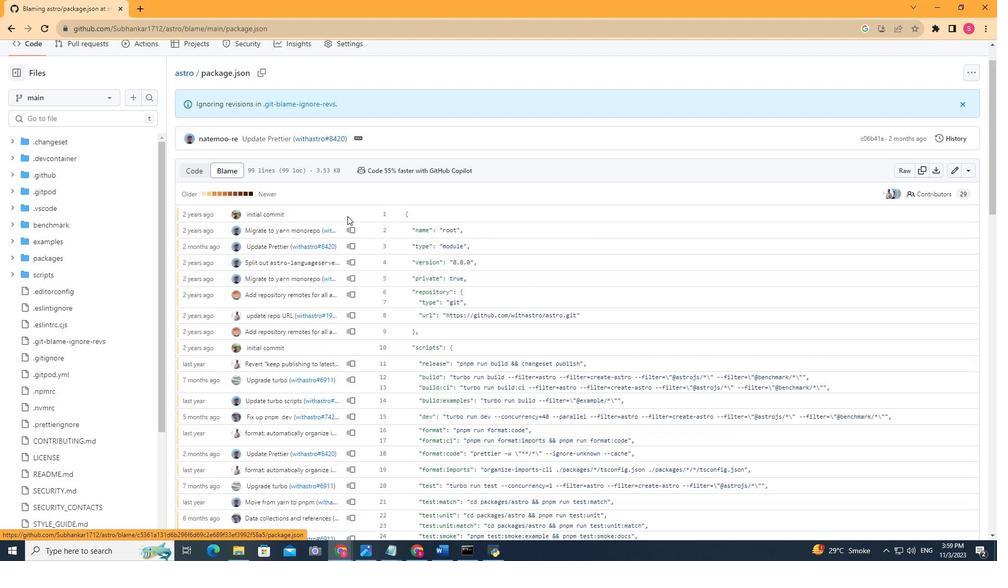 
Action: Mouse scrolled (347, 216) with delta (0, 0)
Screenshot: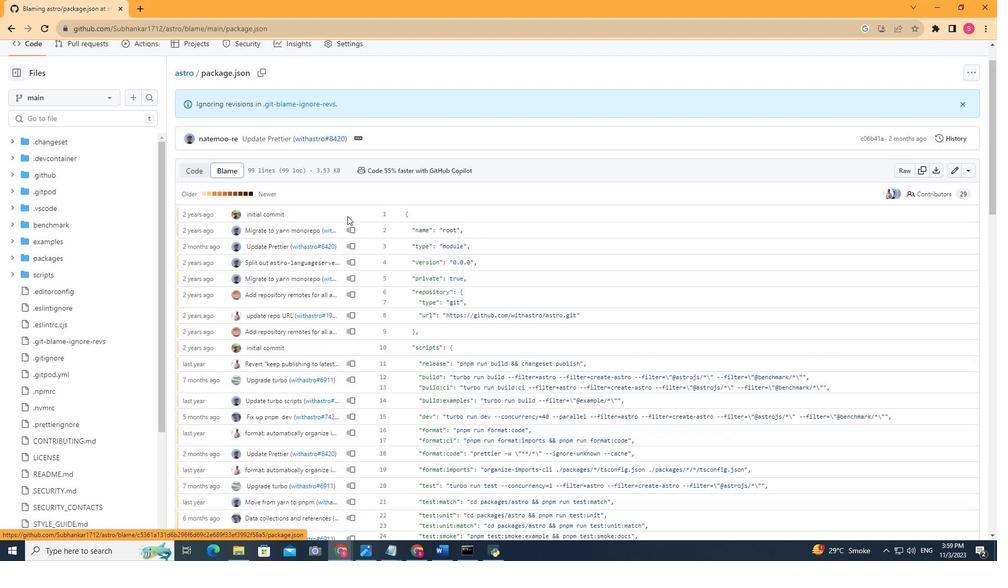 
Action: Mouse scrolled (347, 216) with delta (0, 0)
Screenshot: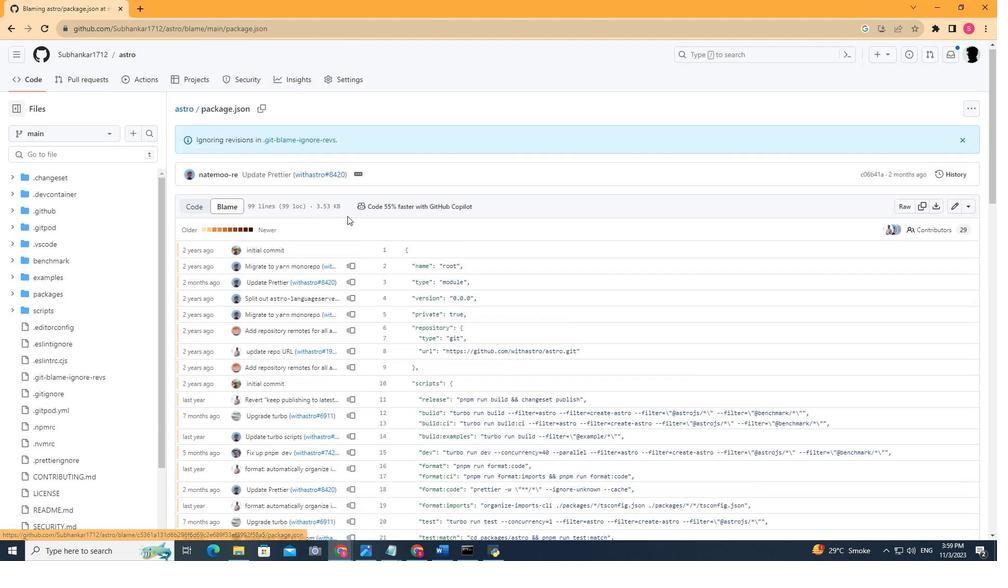 
Action: Mouse scrolled (347, 216) with delta (0, 0)
Screenshot: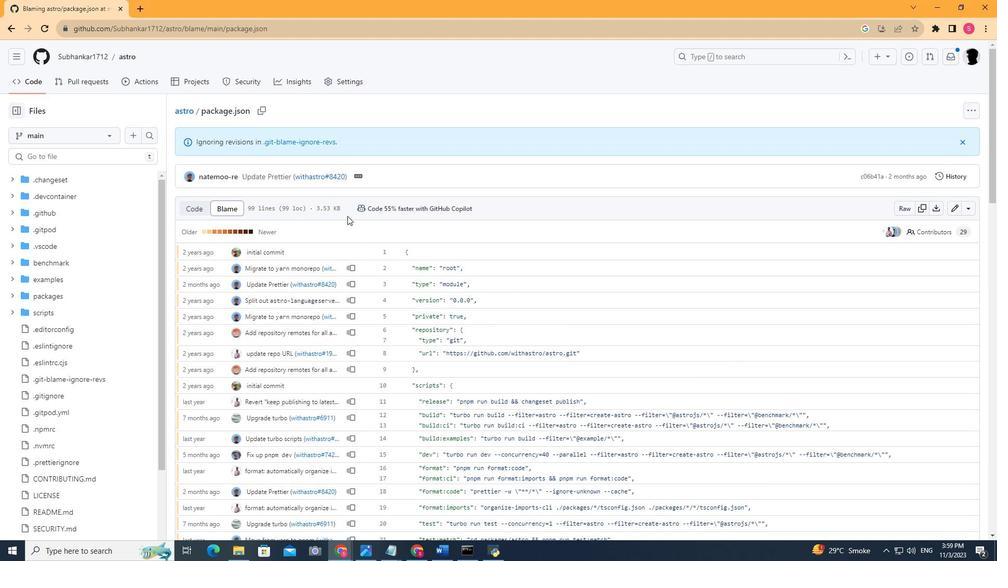 
Action: Mouse scrolled (347, 216) with delta (0, 0)
Screenshot: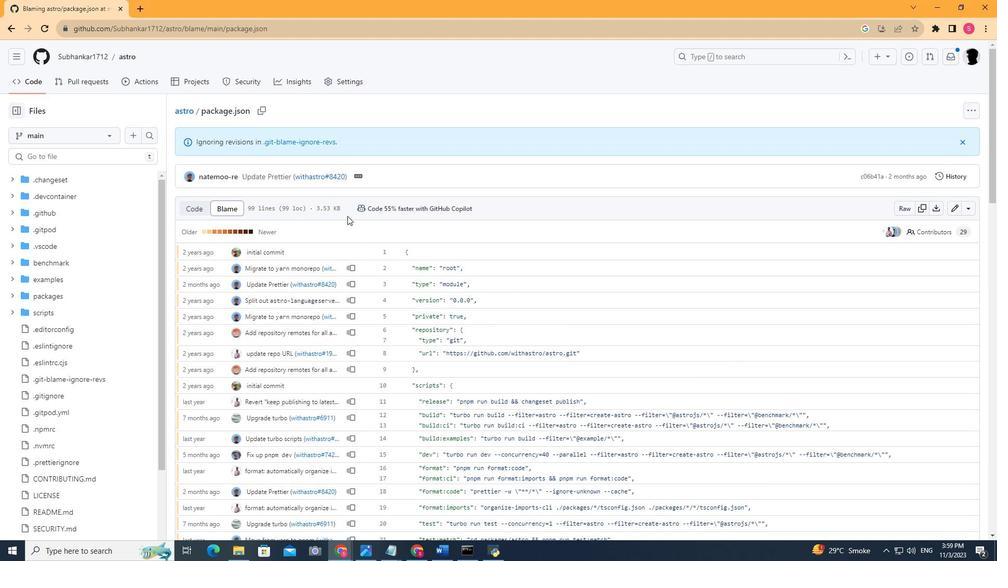 
Action: Mouse scrolled (347, 216) with delta (0, 0)
Screenshot: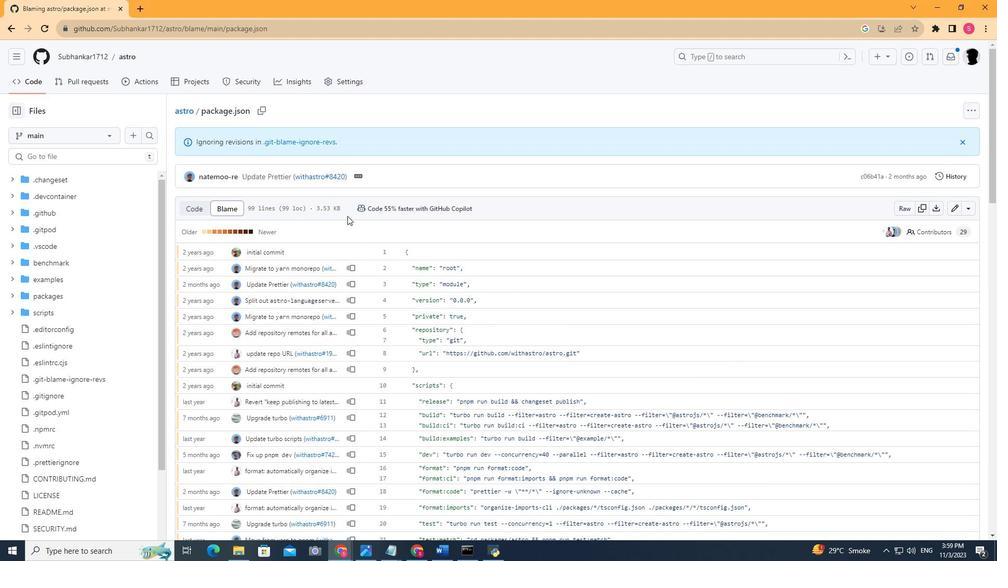 
Action: Mouse scrolled (347, 216) with delta (0, 0)
Screenshot: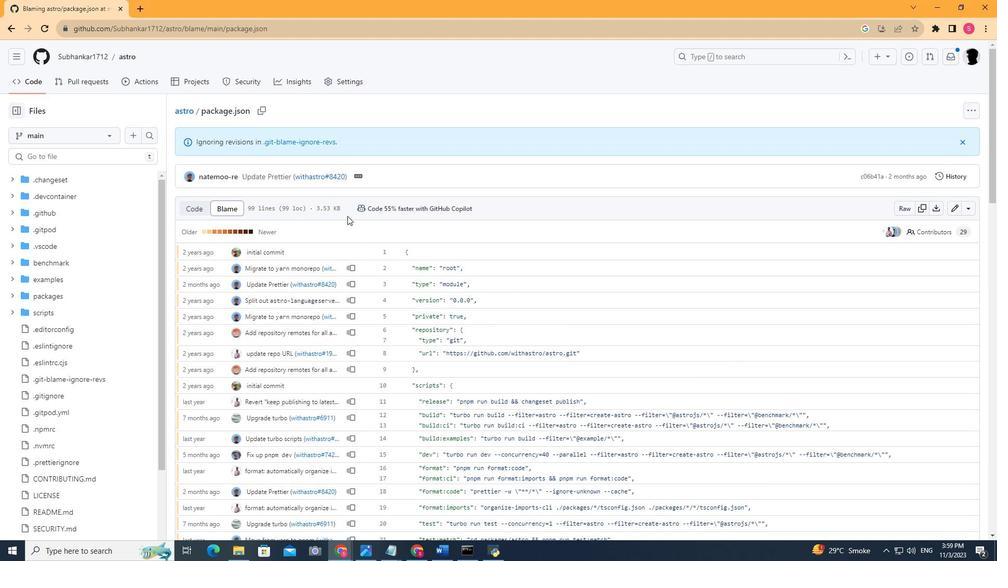 
Action: Mouse scrolled (347, 216) with delta (0, 0)
Screenshot: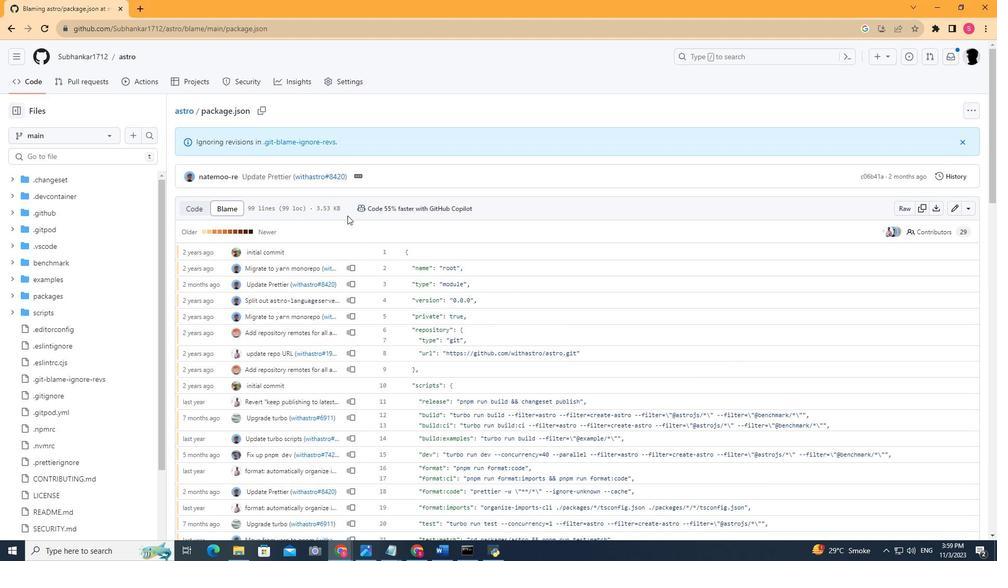 
Action: Mouse scrolled (347, 216) with delta (0, 0)
Screenshot: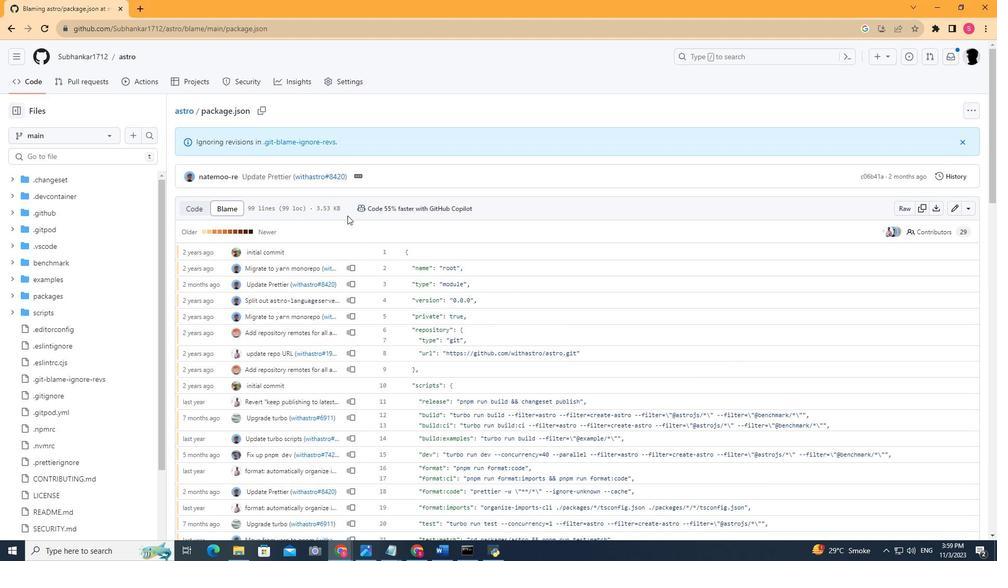 
Action: Mouse scrolled (347, 216) with delta (0, 0)
Screenshot: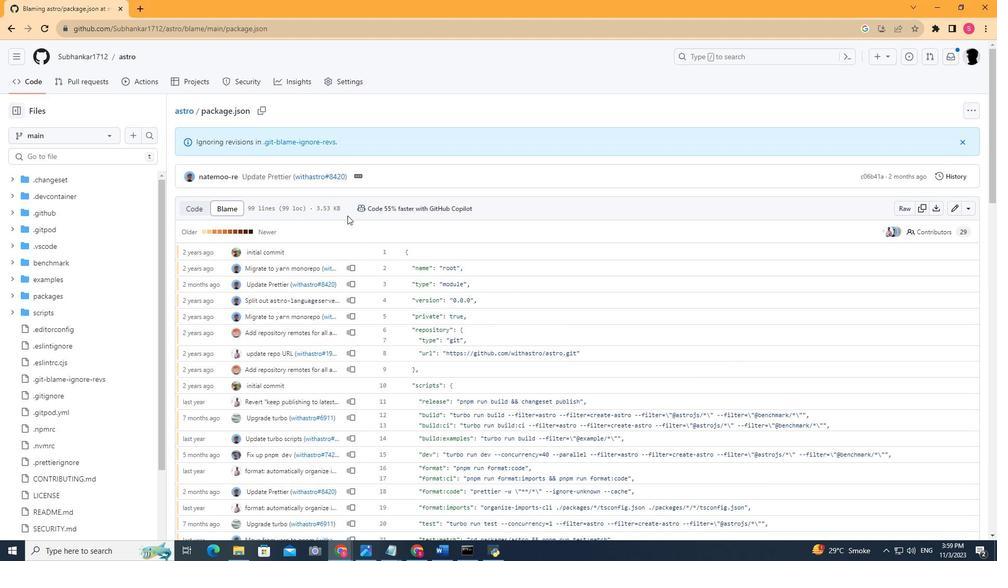 
Action: Mouse scrolled (347, 216) with delta (0, 0)
Screenshot: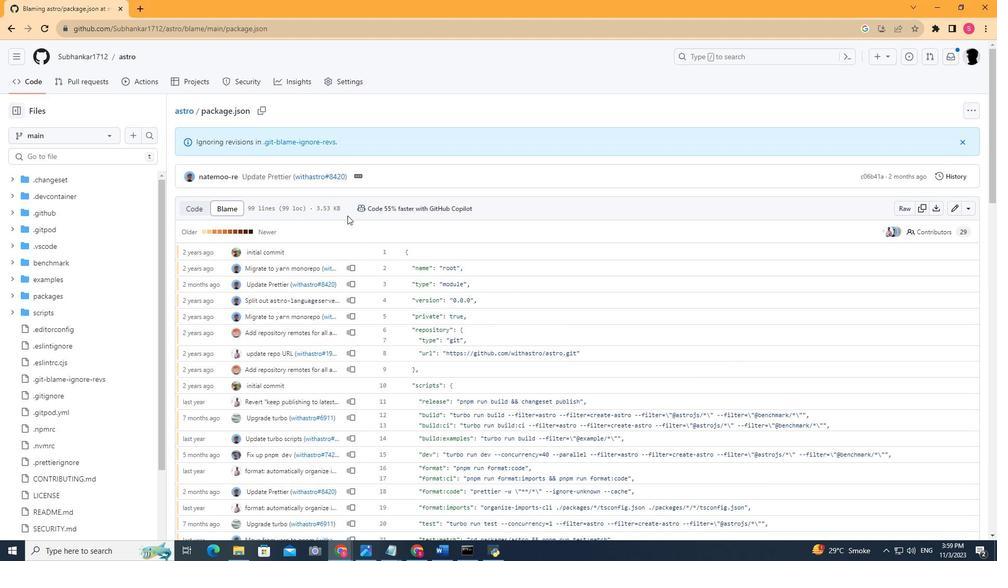 
Action: Mouse scrolled (347, 216) with delta (0, 0)
Screenshot: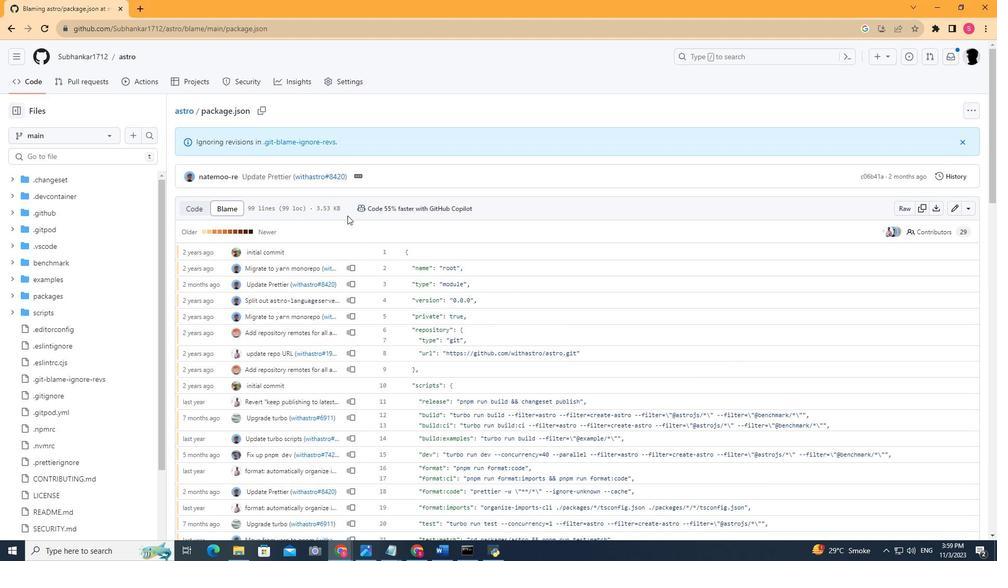 
Action: Mouse moved to (348, 214)
Screenshot: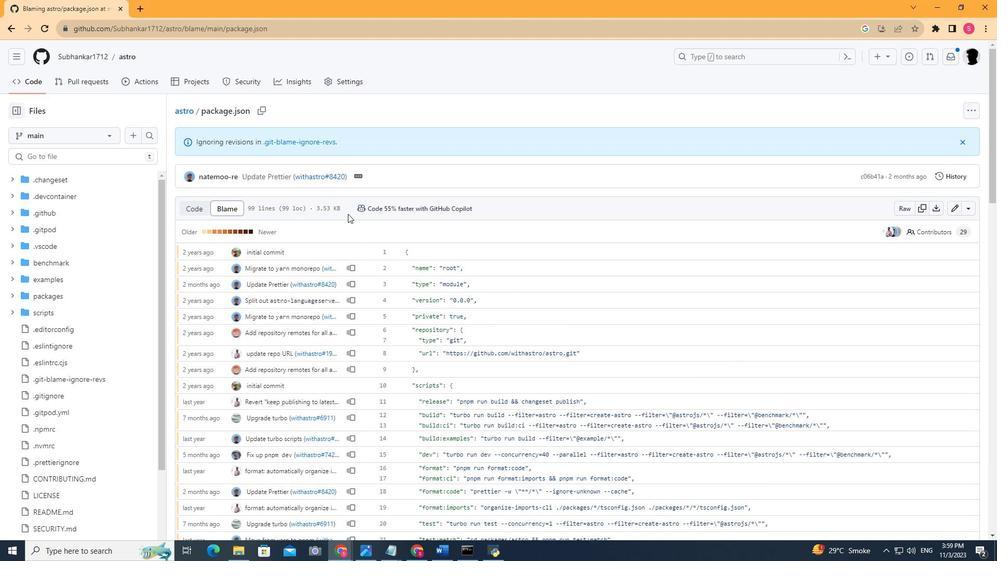 
Action: Mouse scrolled (348, 214) with delta (0, 0)
Screenshot: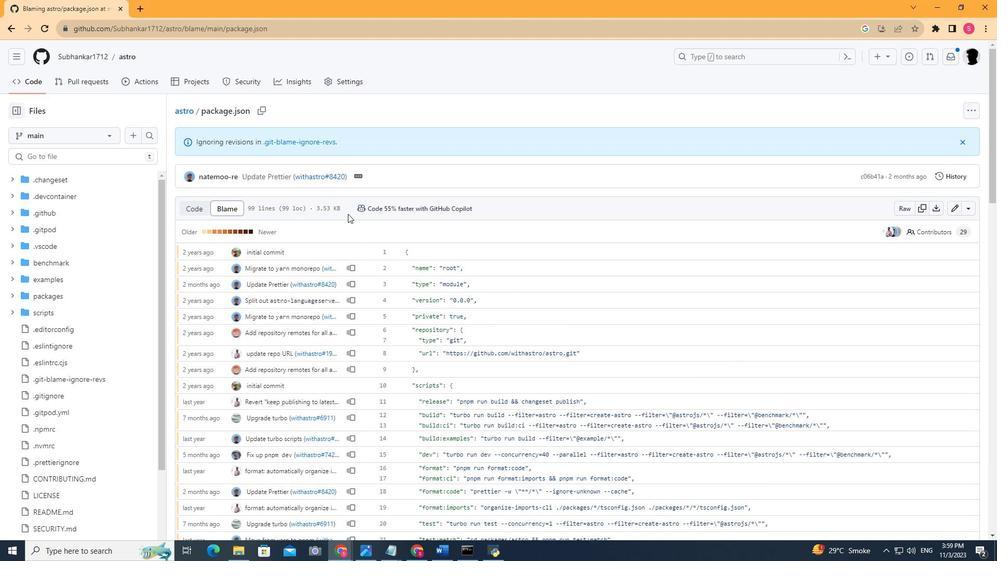 
Action: Mouse scrolled (348, 214) with delta (0, 0)
Screenshot: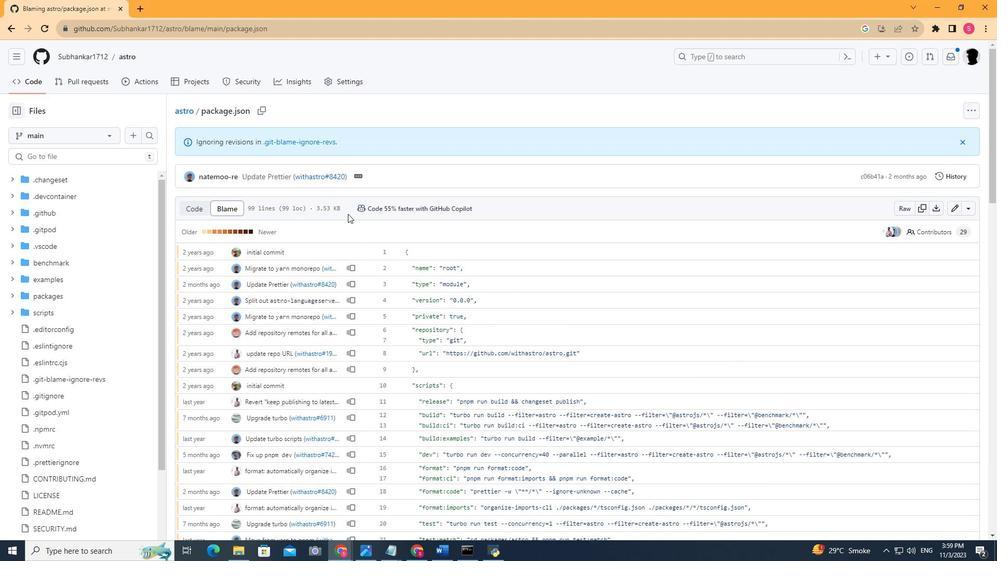 
Action: Mouse scrolled (348, 214) with delta (0, 0)
Screenshot: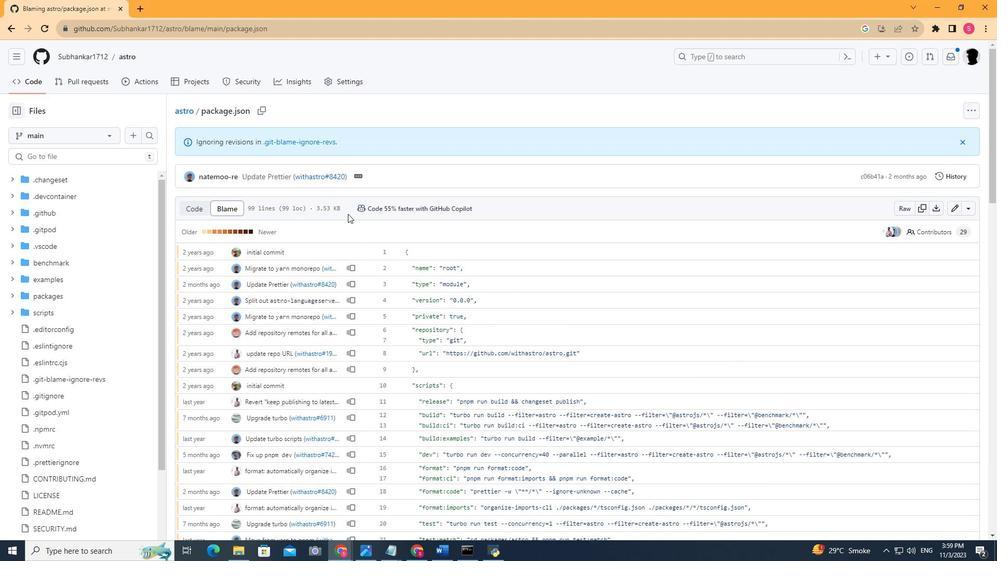 
Action: Mouse scrolled (348, 214) with delta (0, 0)
Screenshot: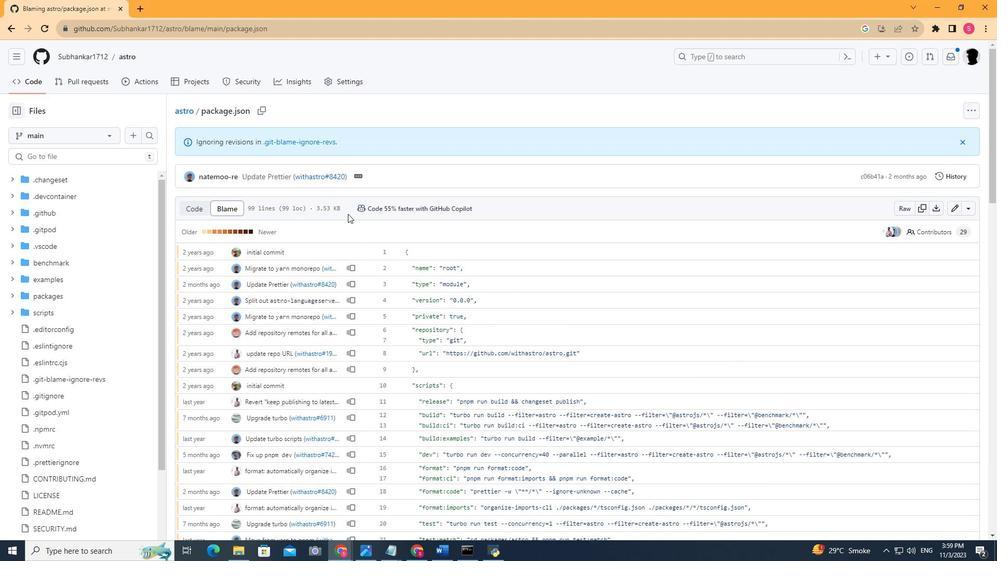 
Action: Mouse moved to (348, 214)
Screenshot: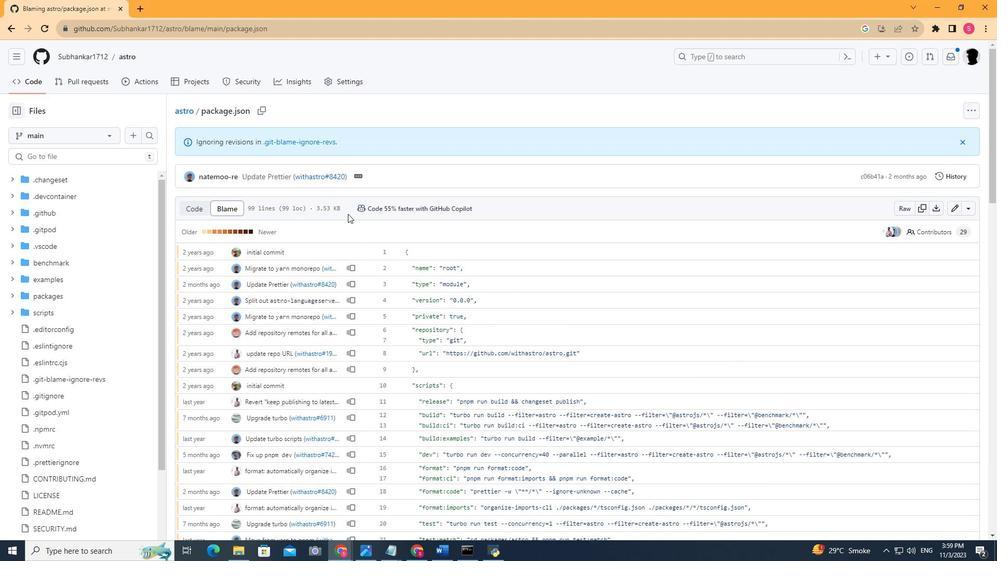 
Action: Mouse scrolled (348, 214) with delta (0, 0)
Screenshot: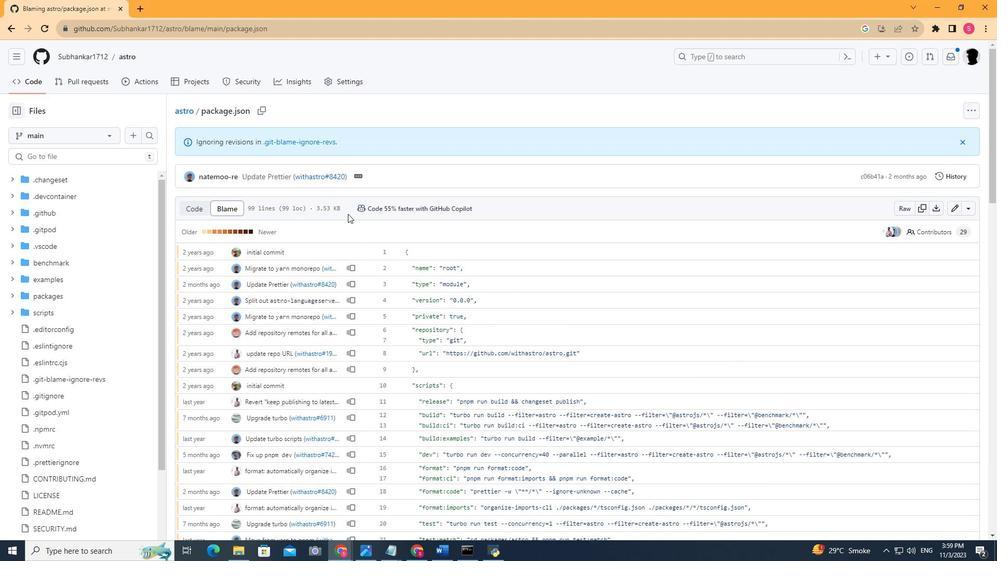 
Action: Mouse scrolled (348, 214) with delta (0, 0)
Screenshot: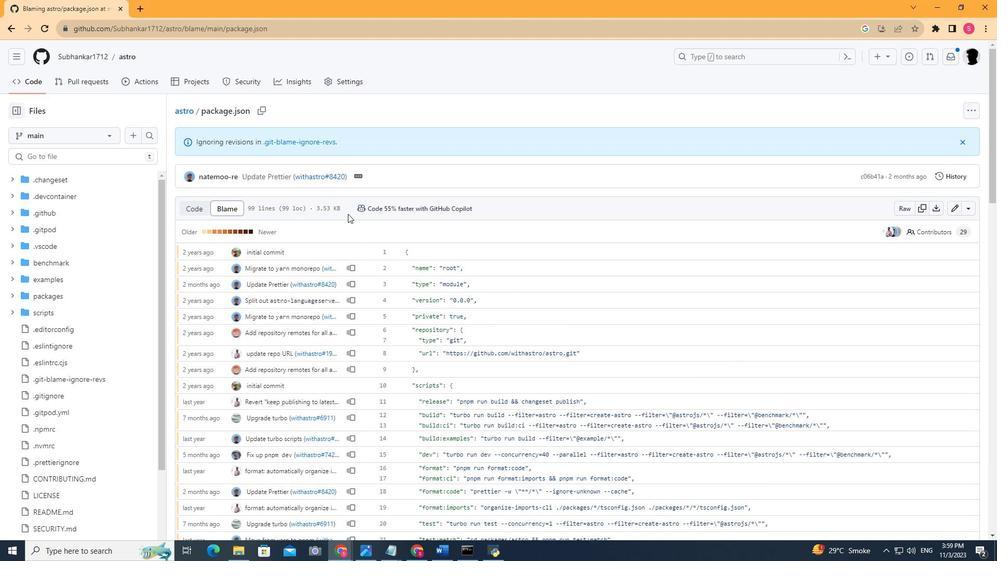 
Action: Mouse scrolled (348, 214) with delta (0, 0)
Screenshot: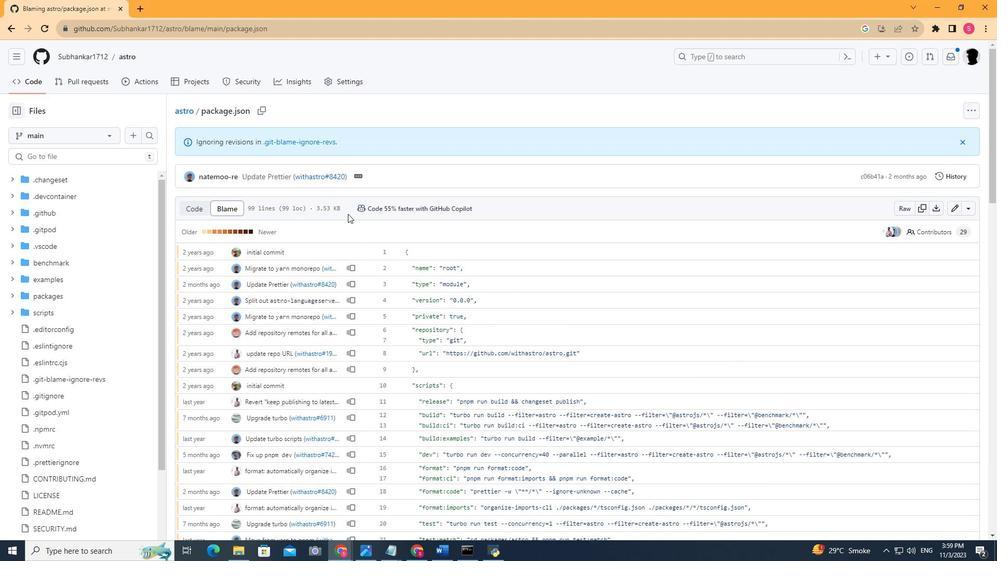 
Action: Mouse scrolled (348, 214) with delta (0, 0)
Screenshot: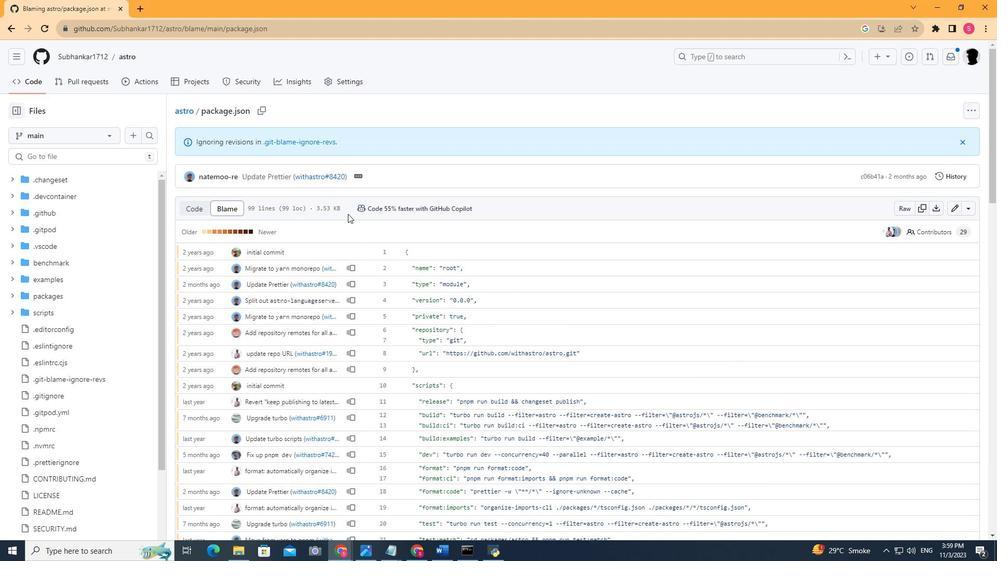 
Action: Mouse scrolled (348, 214) with delta (0, 0)
Screenshot: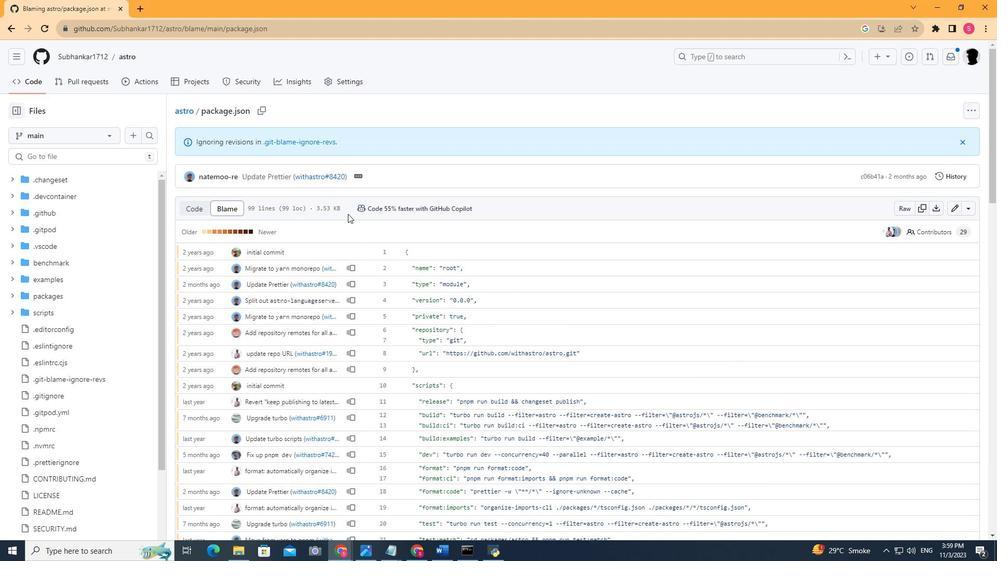 
Action: Mouse moved to (187, 112)
Screenshot: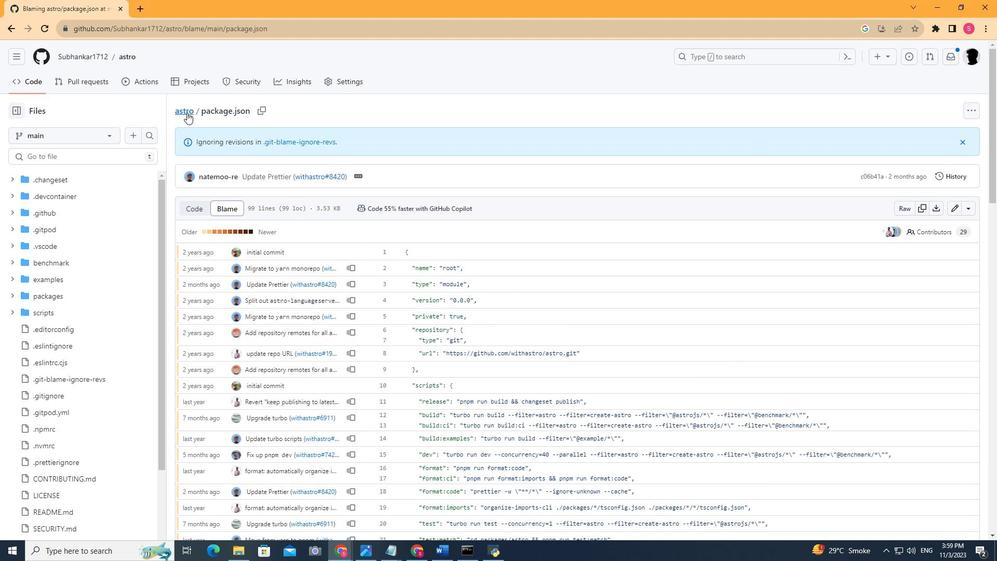 
Action: Mouse pressed left at (187, 112)
Screenshot: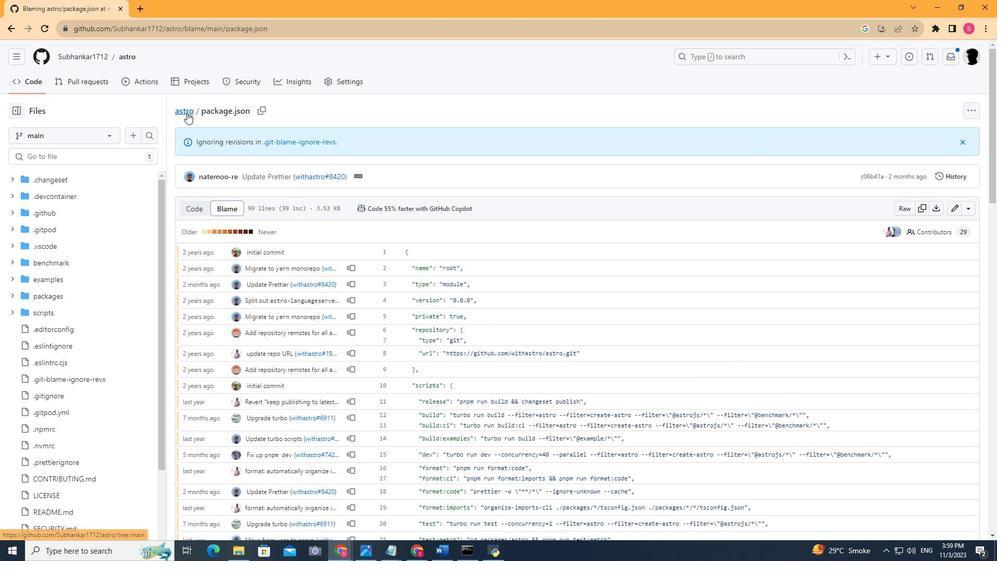 
Action: Mouse moved to (280, 203)
Screenshot: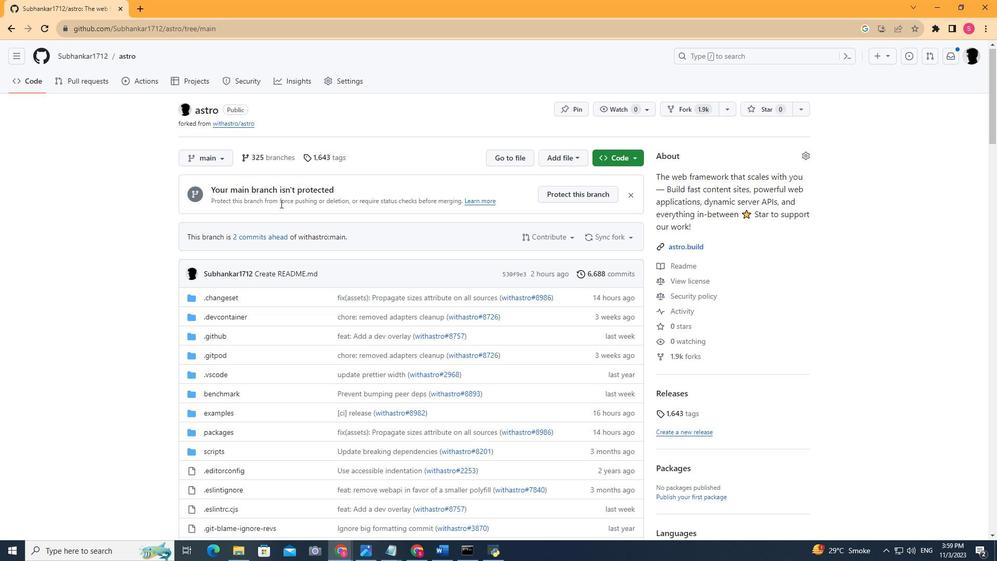 
Action: Mouse scrolled (280, 203) with delta (0, 0)
Screenshot: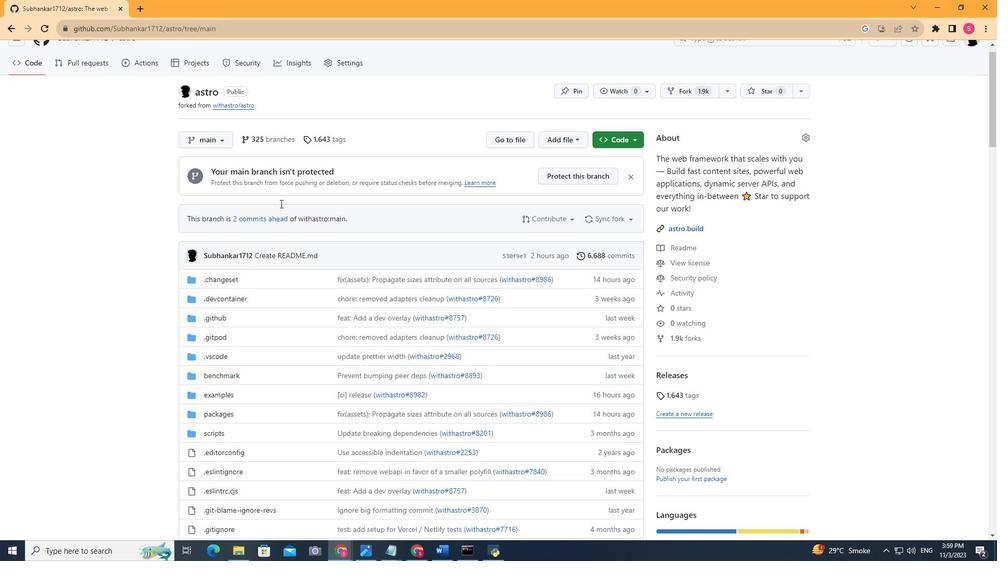 
Action: Mouse scrolled (280, 203) with delta (0, 0)
Screenshot: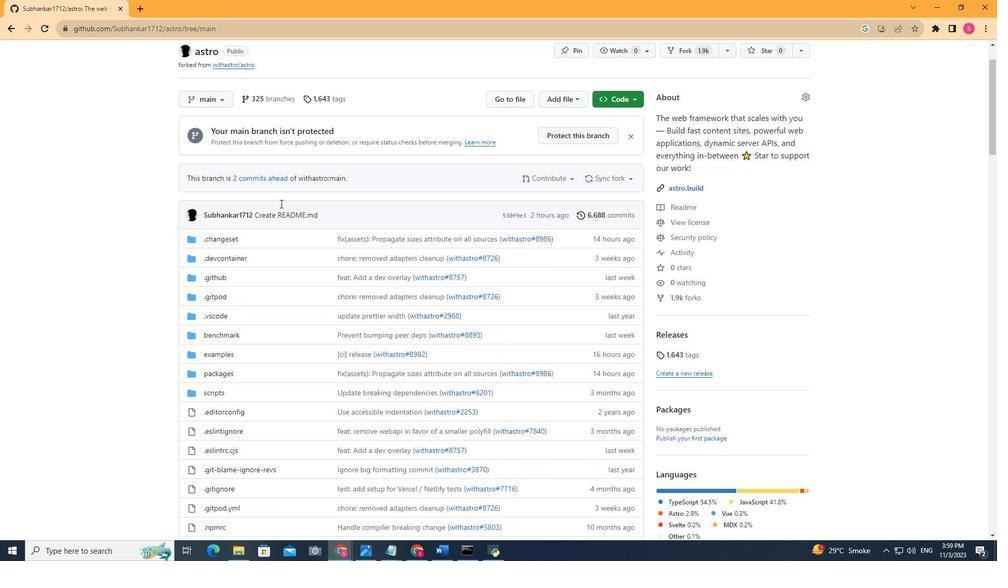 
Action: Mouse scrolled (280, 203) with delta (0, 0)
Screenshot: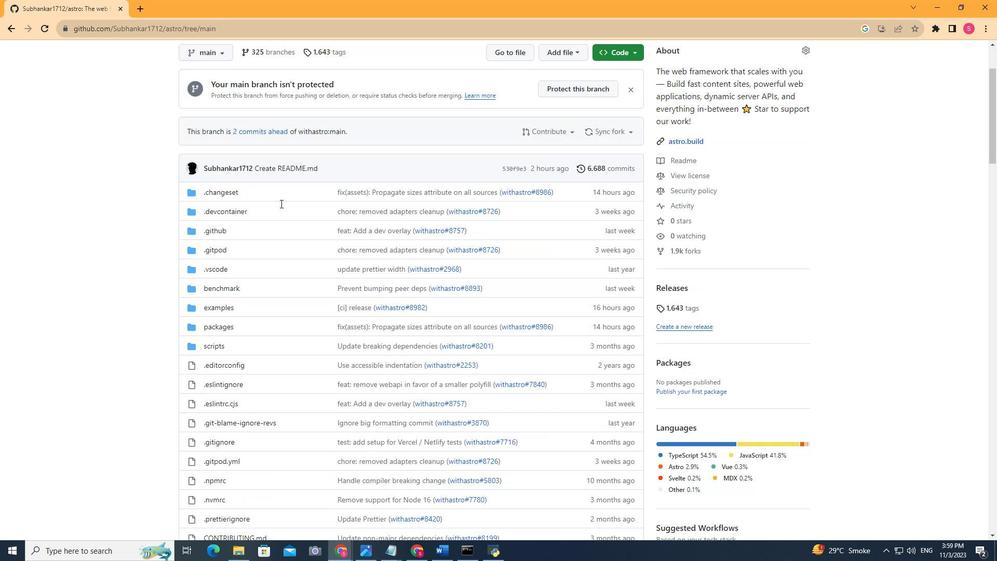 
Action: Mouse scrolled (280, 203) with delta (0, 0)
Screenshot: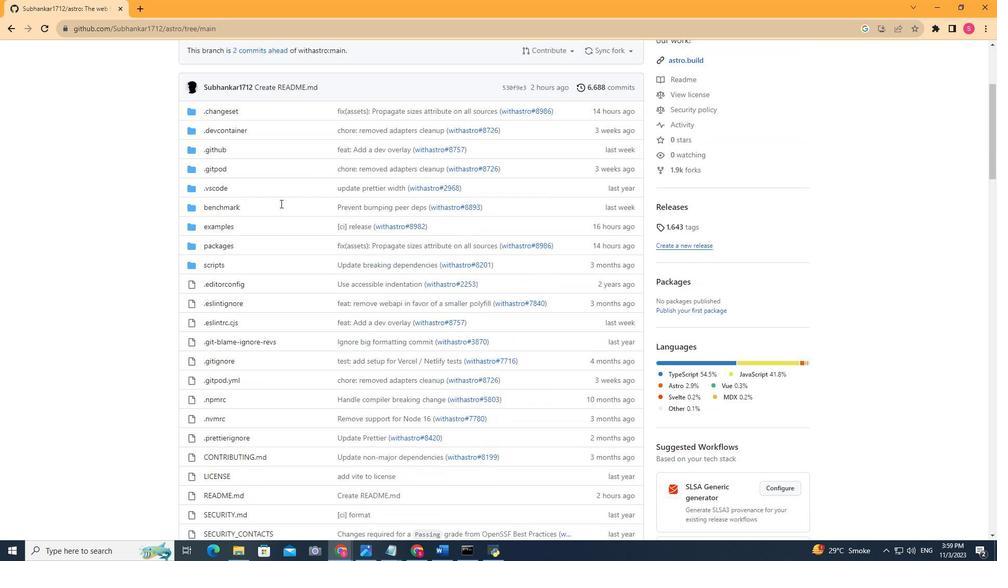 
Action: Mouse scrolled (280, 203) with delta (0, 0)
Screenshot: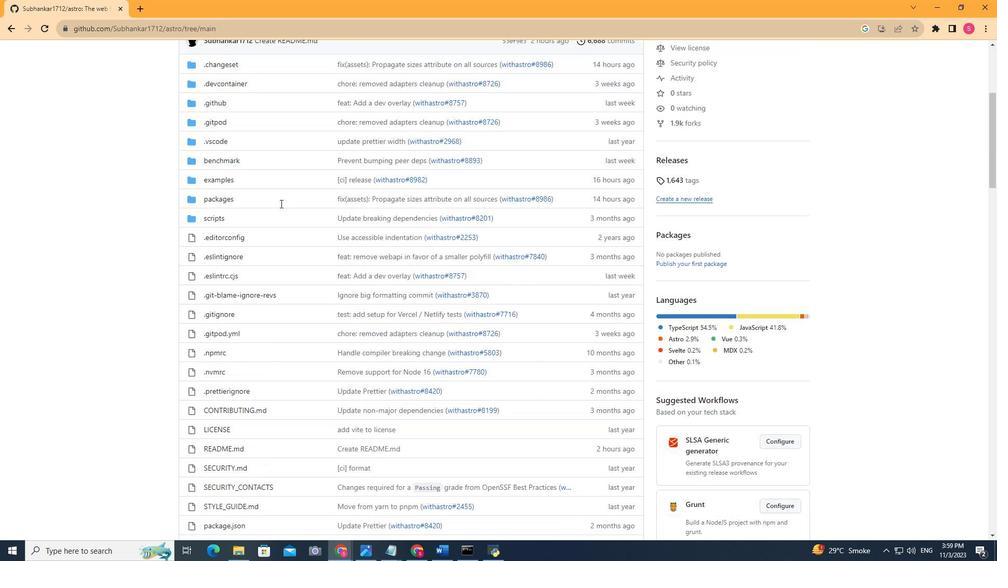 
Action: Mouse scrolled (280, 203) with delta (0, 0)
Screenshot: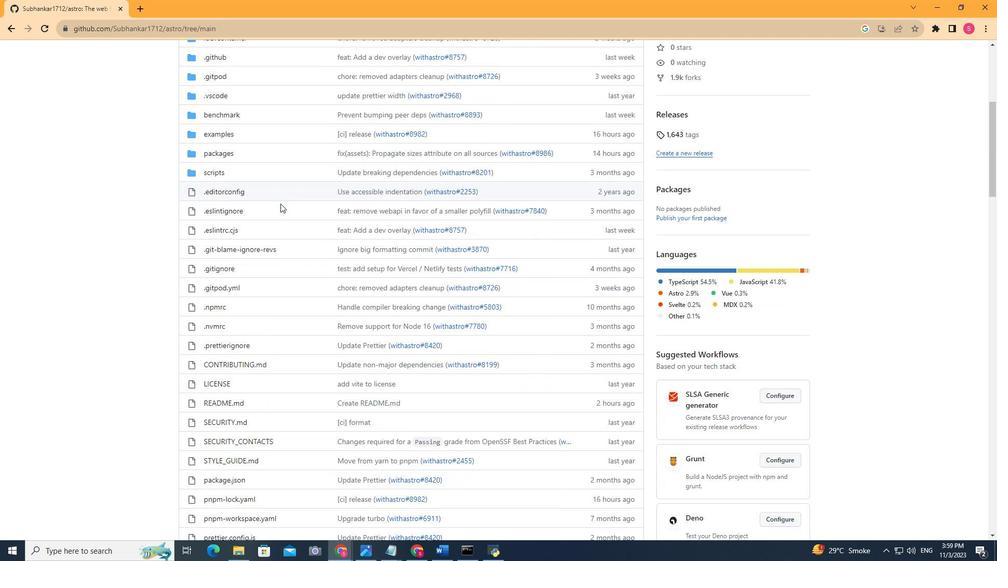 
Action: Mouse scrolled (280, 203) with delta (0, 0)
Screenshot: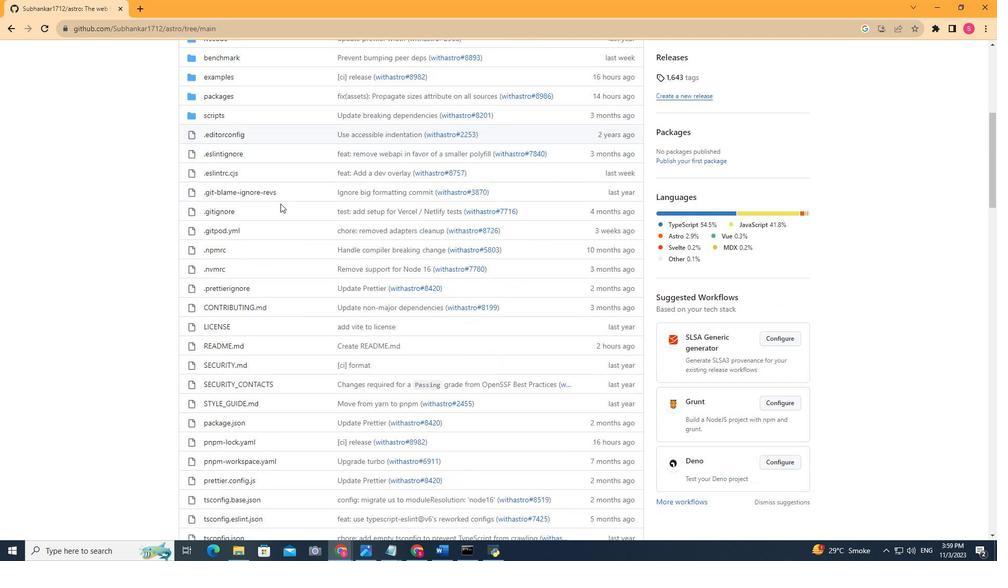 
Action: Mouse scrolled (280, 203) with delta (0, 0)
Screenshot: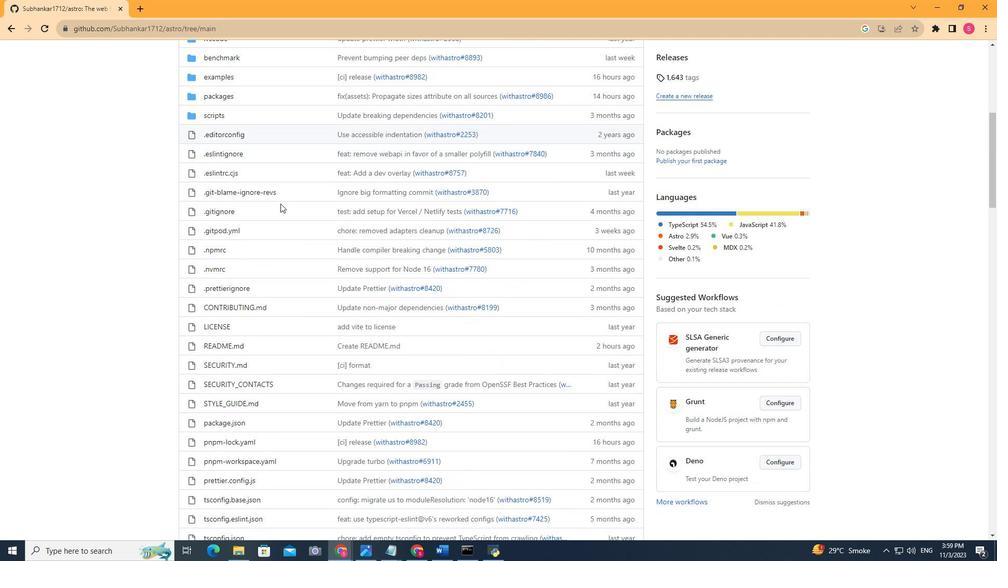 
Action: Mouse scrolled (280, 203) with delta (0, 0)
Screenshot: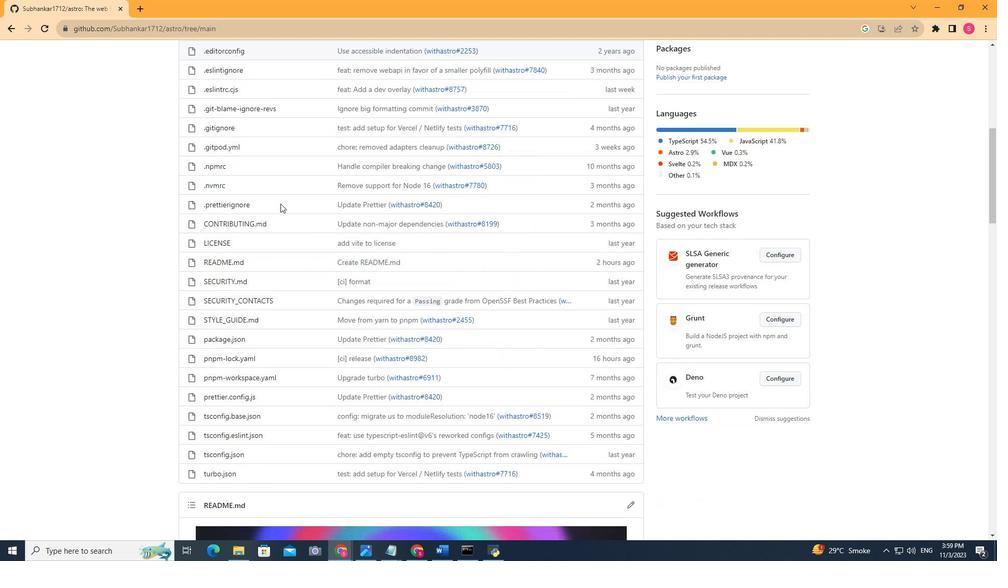 
Action: Mouse scrolled (280, 203) with delta (0, 0)
Screenshot: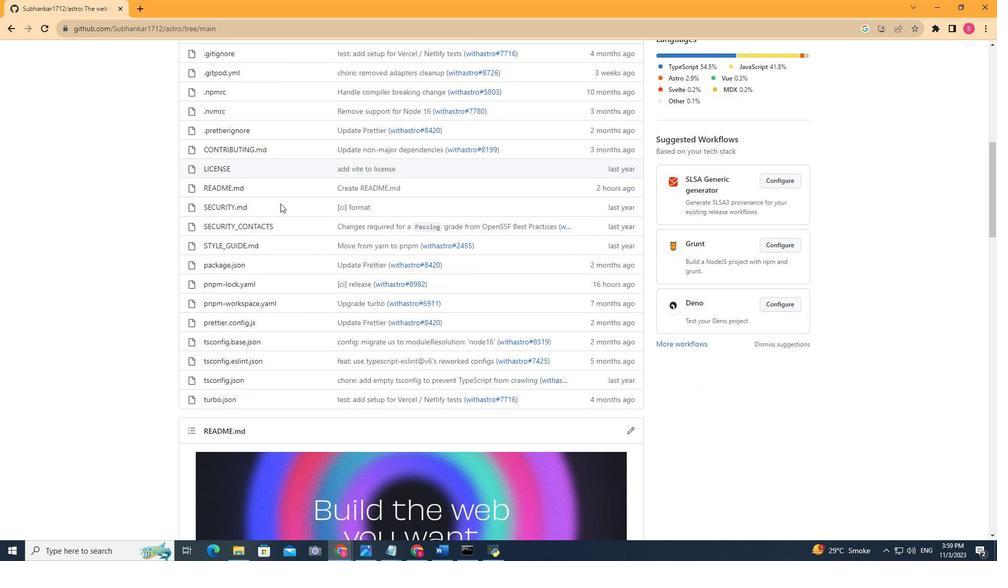 
Action: Mouse scrolled (280, 203) with delta (0, 0)
Screenshot: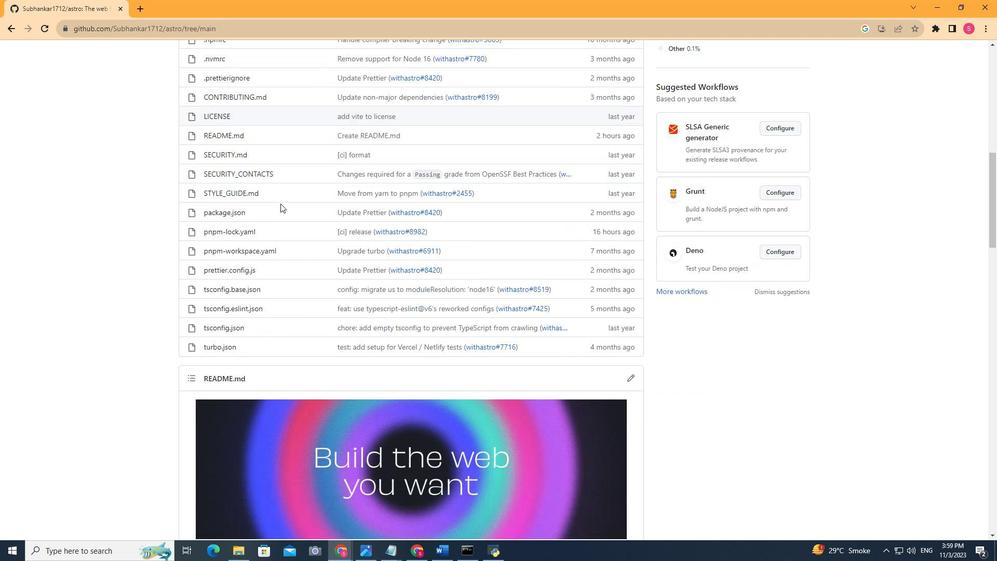 
Action: Mouse scrolled (280, 203) with delta (0, 0)
Screenshot: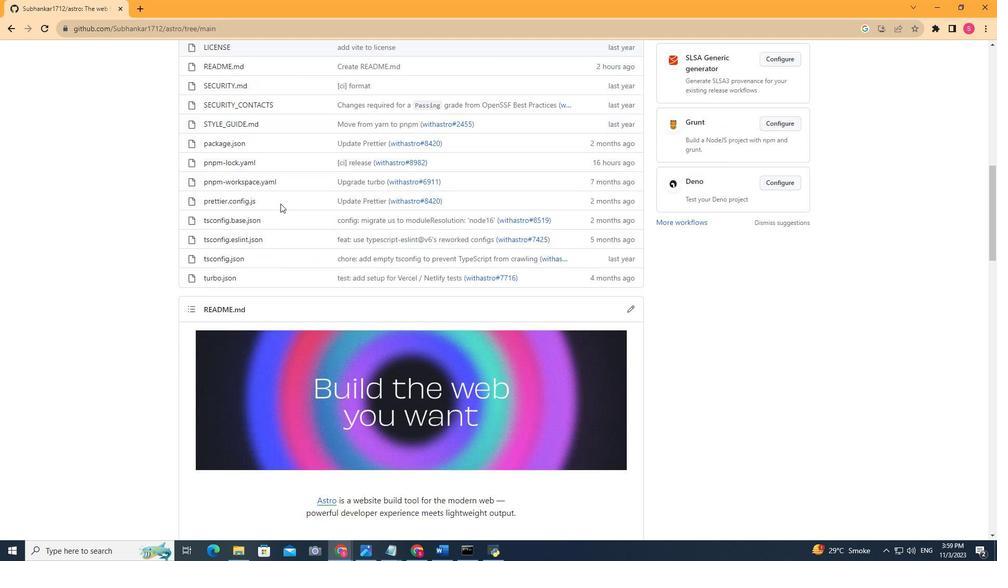 
Action: Mouse scrolled (280, 203) with delta (0, 0)
Screenshot: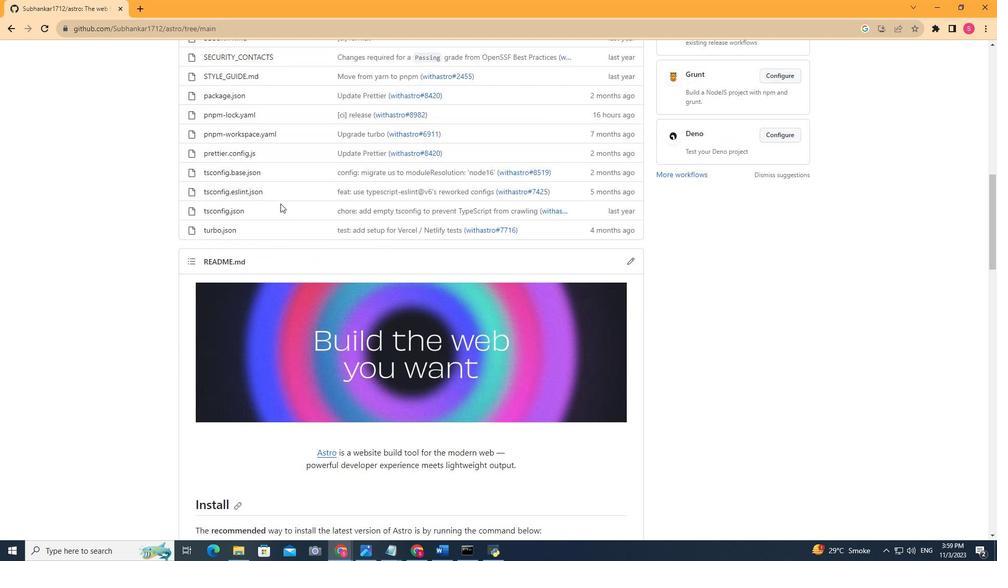 
Action: Mouse moved to (246, 180)
Screenshot: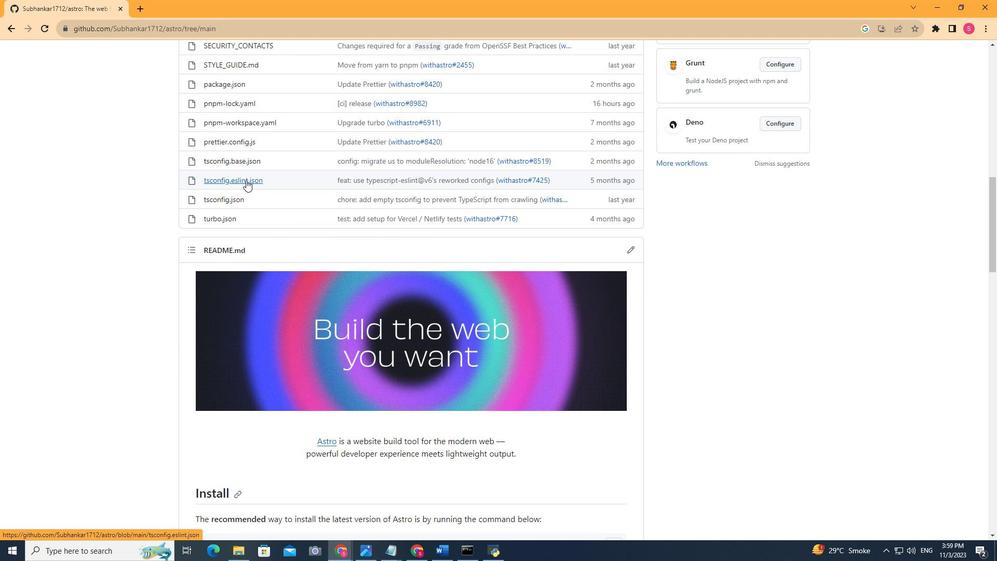 
Action: Mouse pressed left at (246, 180)
Screenshot: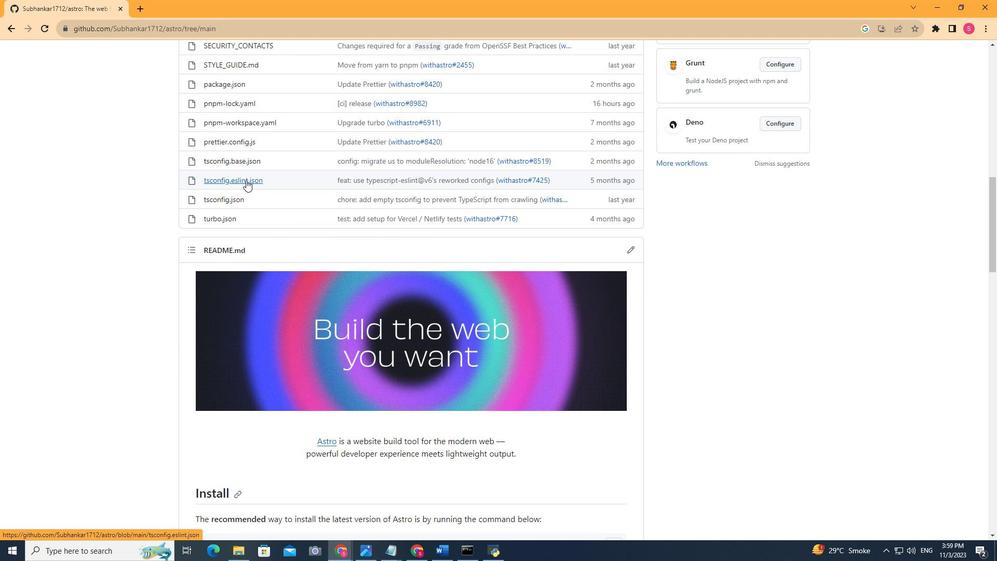 
Action: Mouse moved to (227, 174)
Screenshot: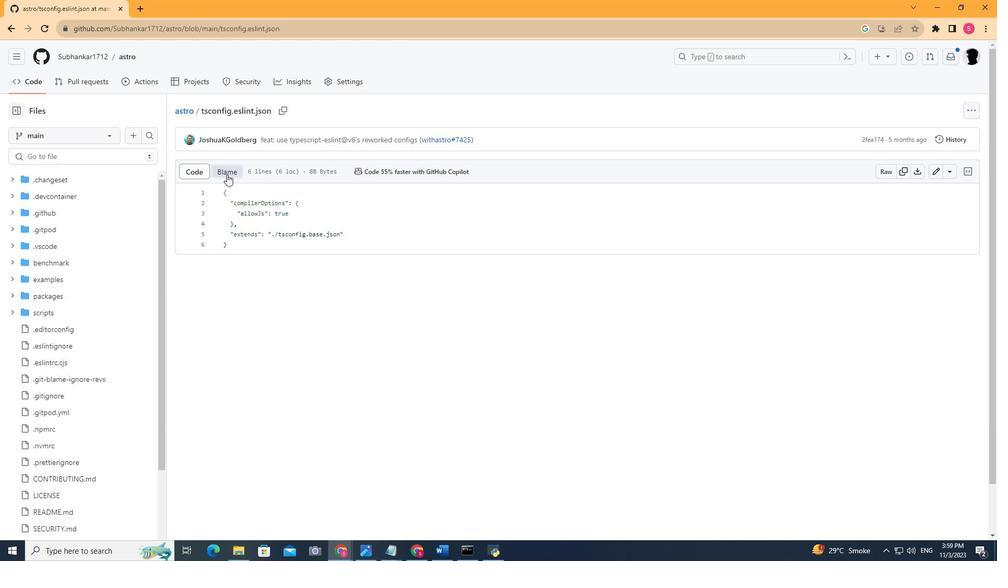 
Action: Mouse pressed left at (227, 174)
Screenshot: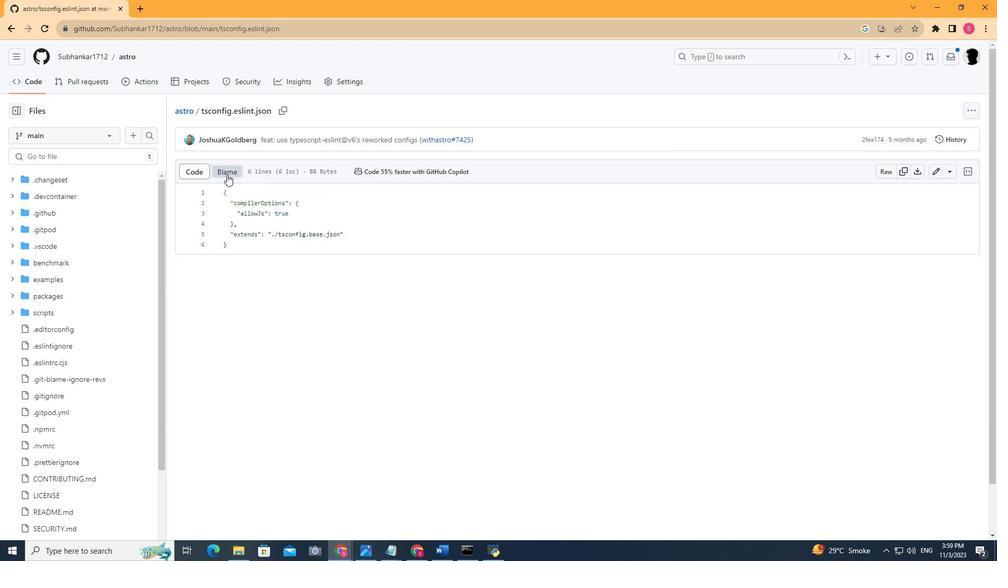 
Action: Mouse moved to (187, 114)
Screenshot: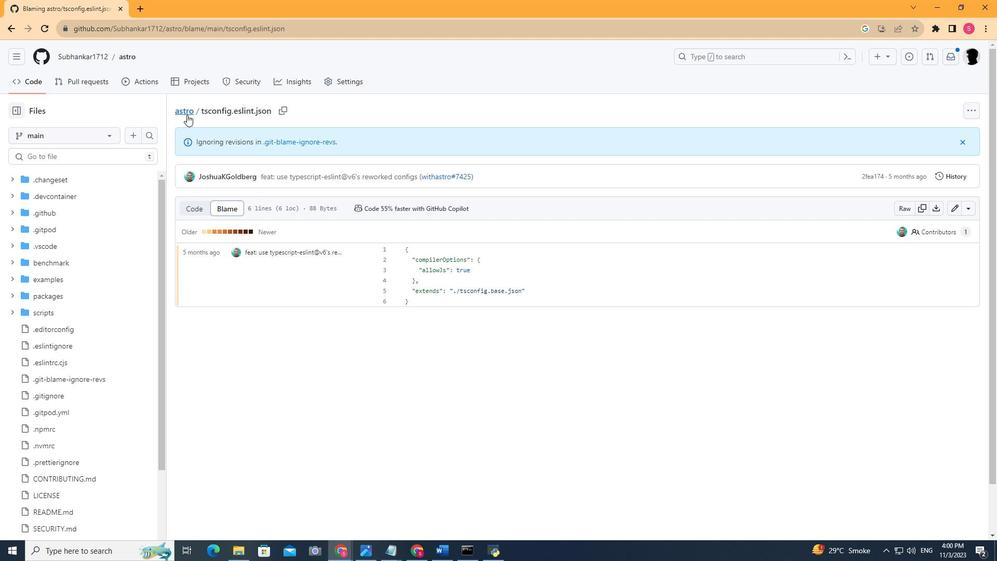 
Action: Mouse pressed left at (187, 114)
Screenshot: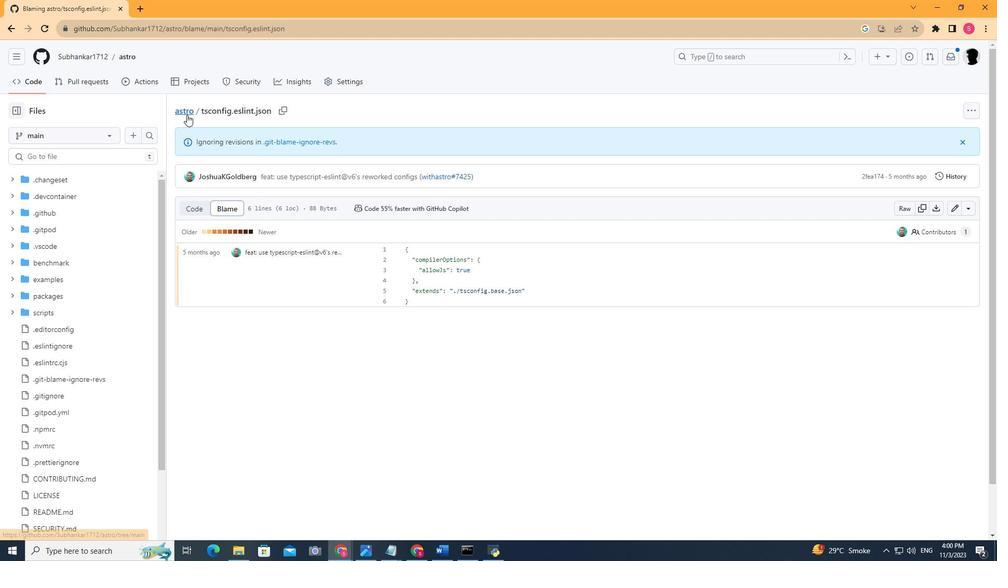 
Action: Mouse moved to (239, 190)
Screenshot: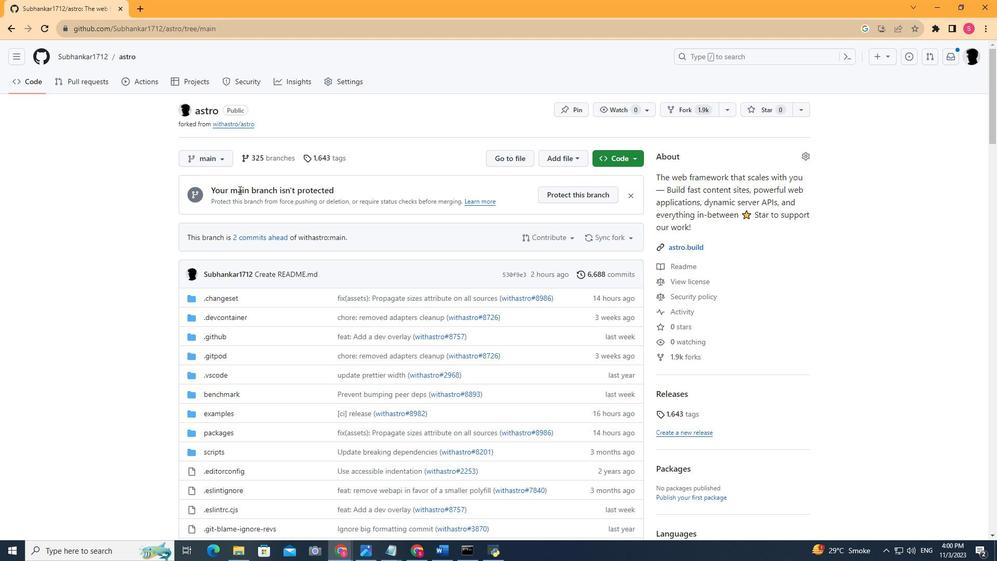 
Action: Mouse scrolled (239, 189) with delta (0, 0)
Screenshot: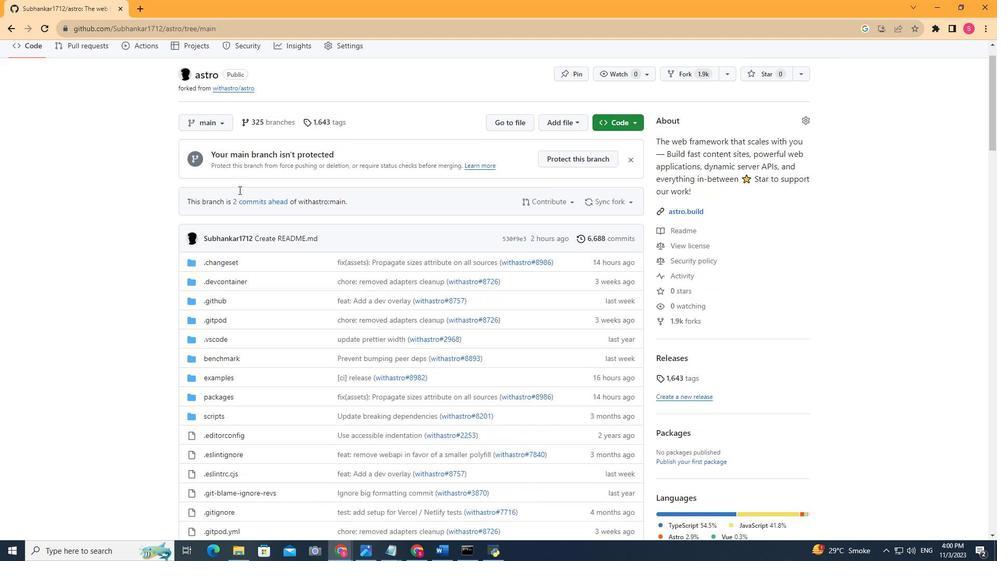 
Action: Mouse scrolled (239, 189) with delta (0, 0)
Screenshot: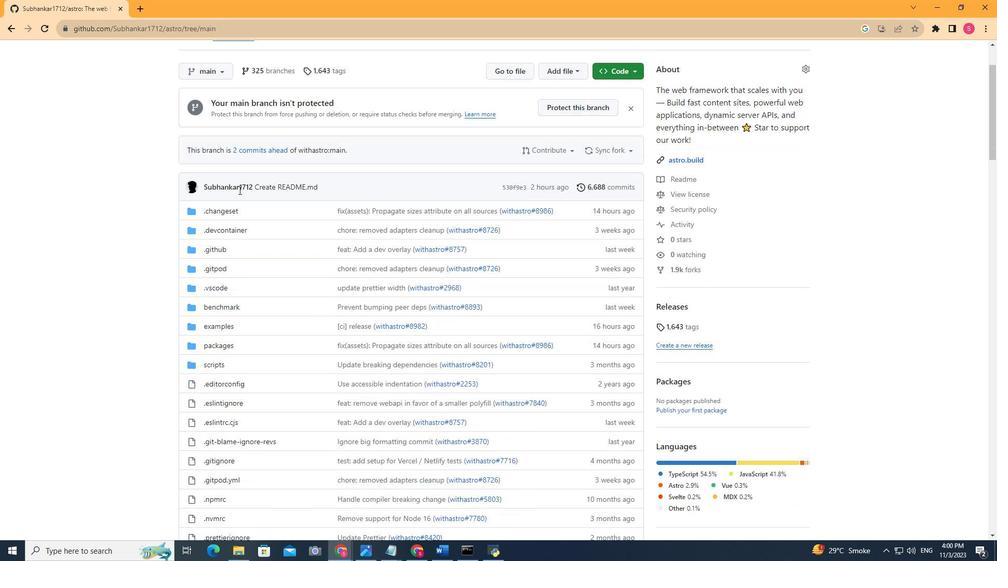 
Action: Mouse scrolled (239, 189) with delta (0, 0)
Screenshot: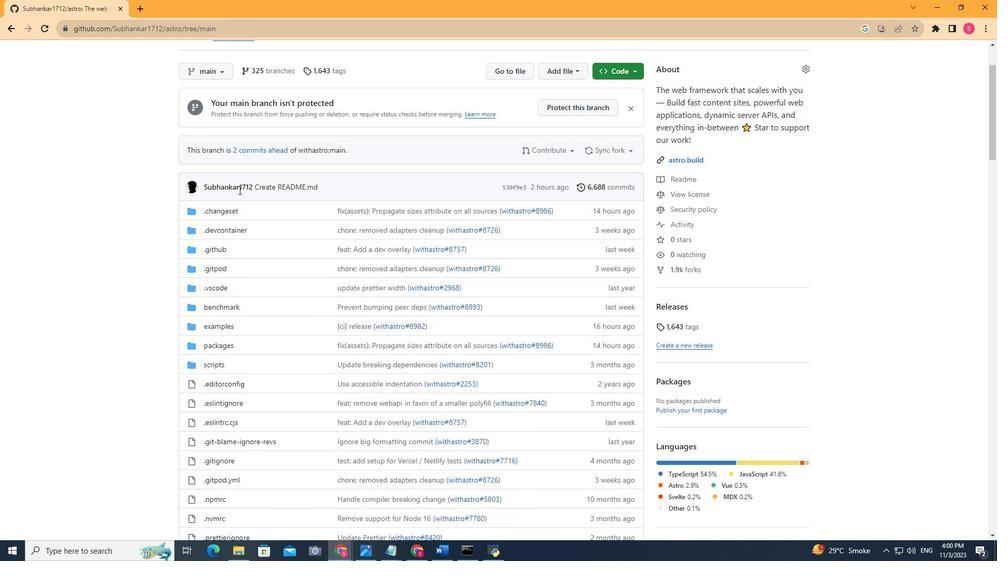 
Action: Mouse scrolled (239, 189) with delta (0, 0)
Screenshot: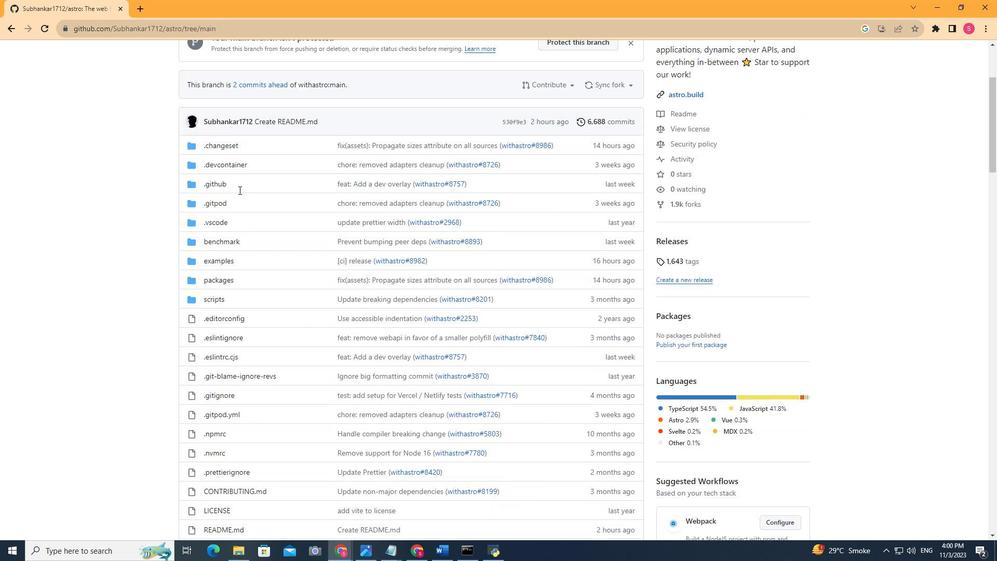 
Action: Mouse moved to (239, 190)
Screenshot: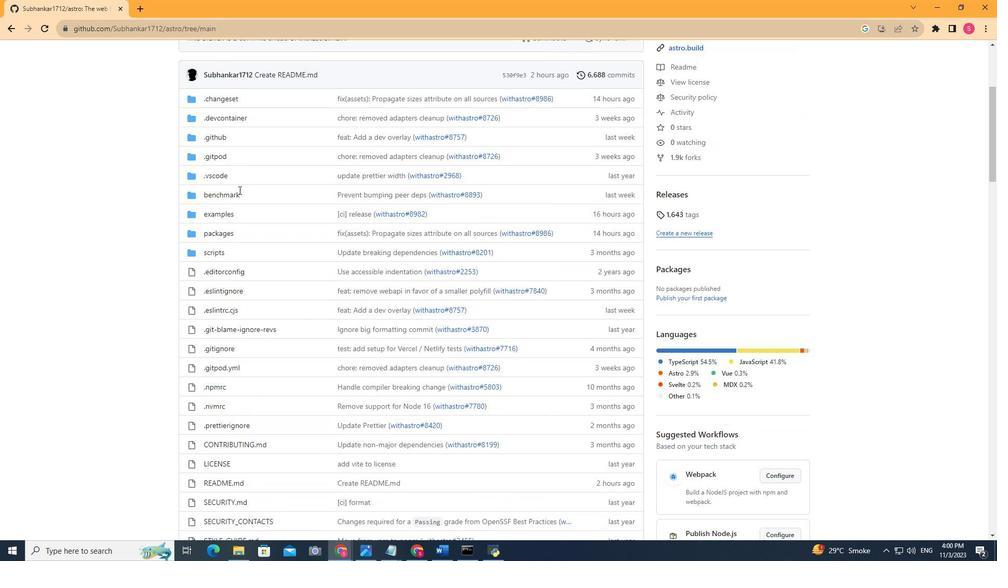 
Action: Mouse scrolled (239, 189) with delta (0, 0)
Screenshot: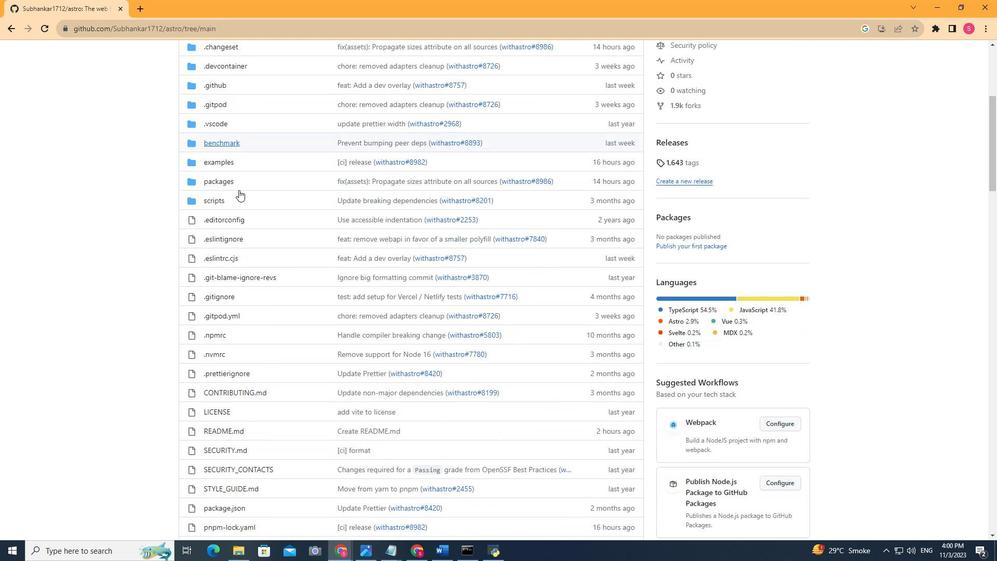 
Action: Mouse scrolled (239, 189) with delta (0, 0)
Screenshot: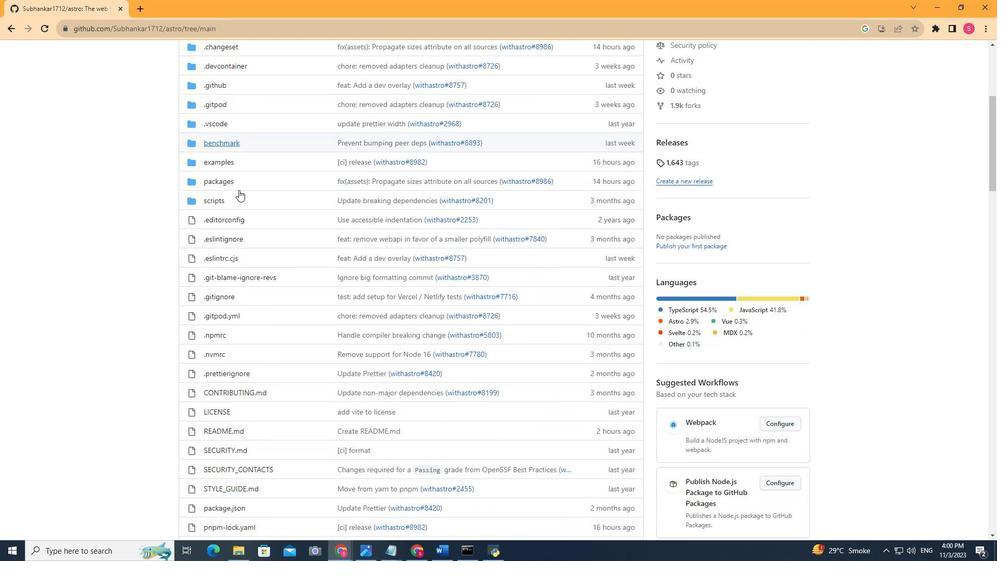
Action: Mouse scrolled (239, 189) with delta (0, 0)
Screenshot: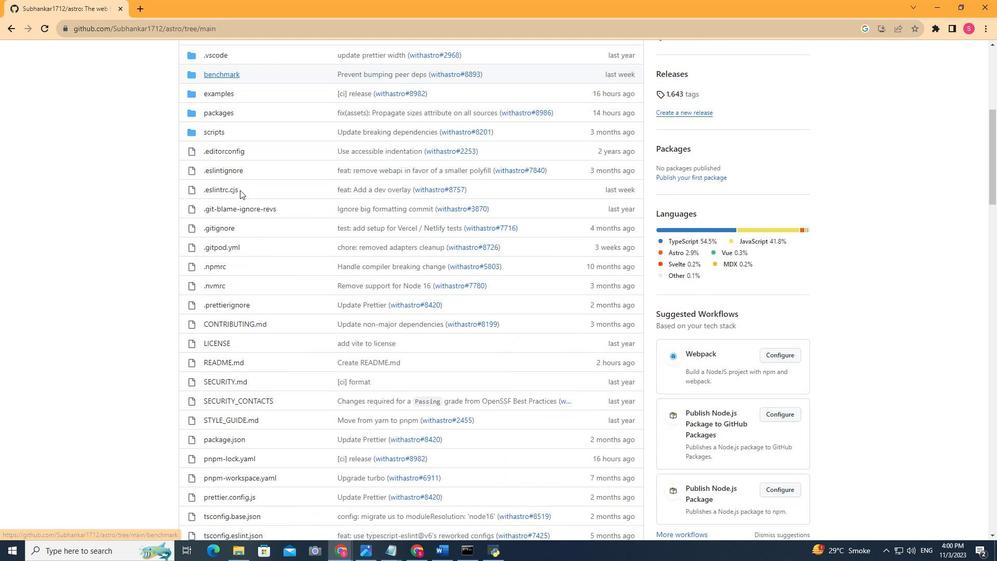 
Action: Mouse scrolled (239, 189) with delta (0, 0)
Screenshot: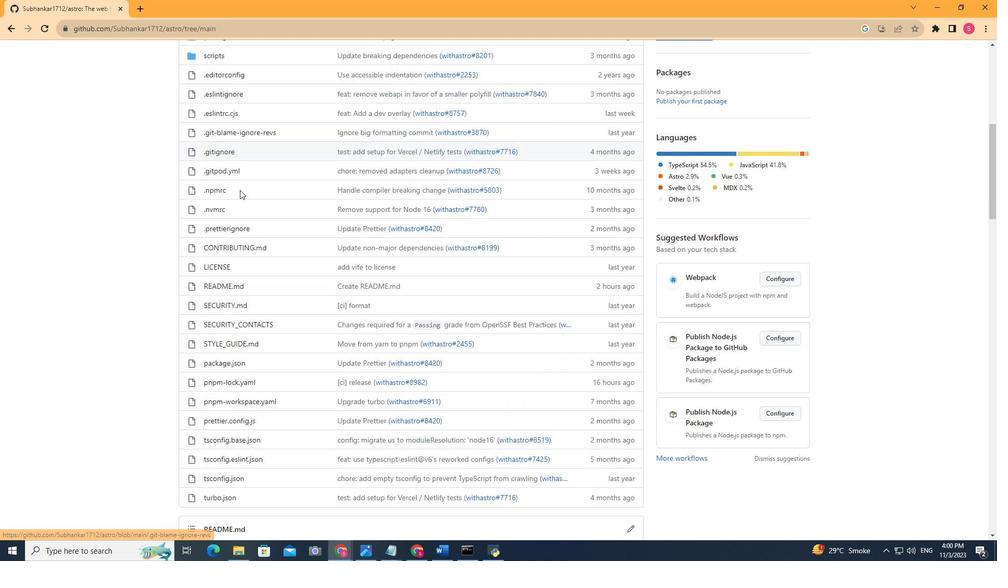 
Action: Mouse moved to (241, 190)
Screenshot: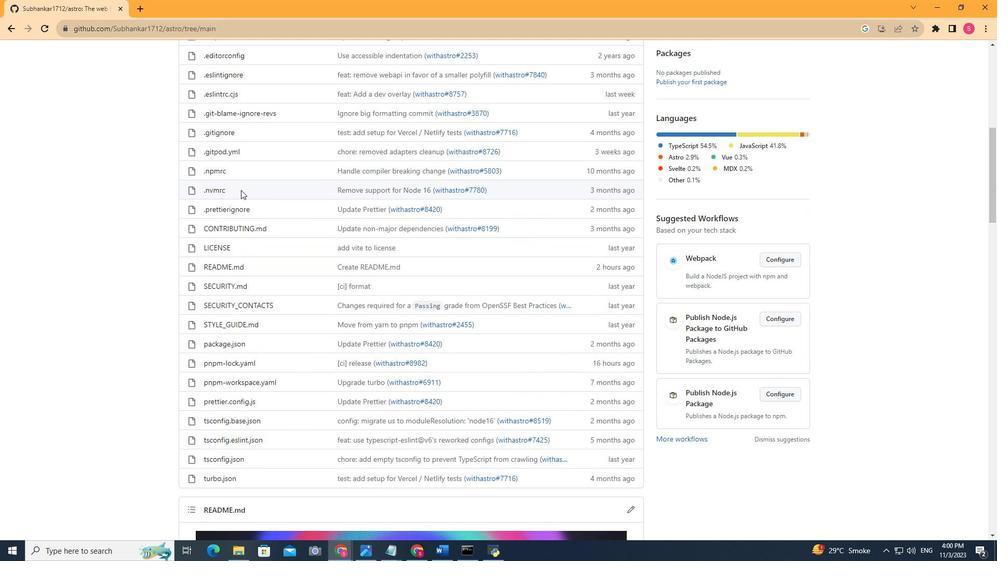 
Action: Mouse scrolled (241, 189) with delta (0, 0)
Screenshot: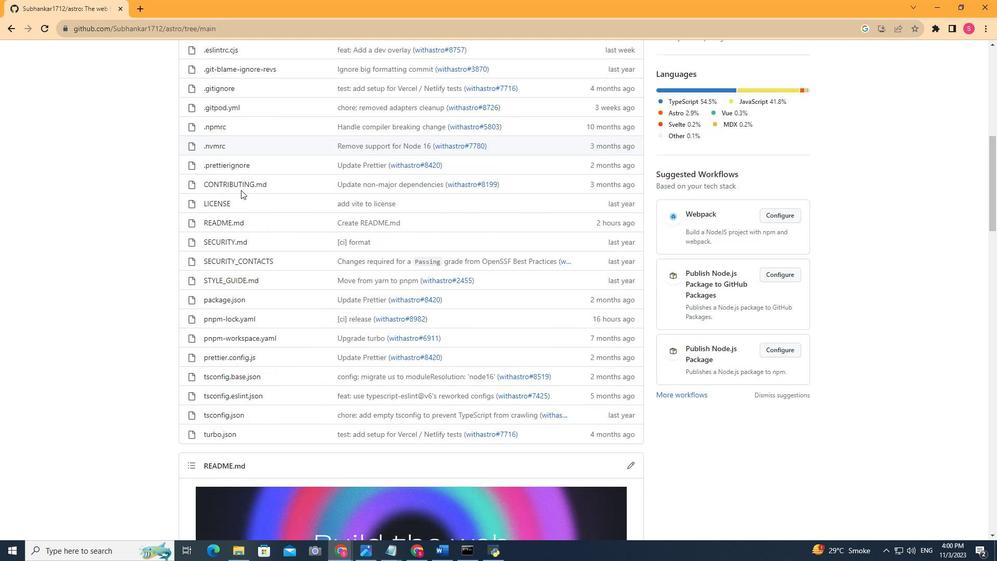 
Action: Mouse scrolled (241, 189) with delta (0, 0)
Screenshot: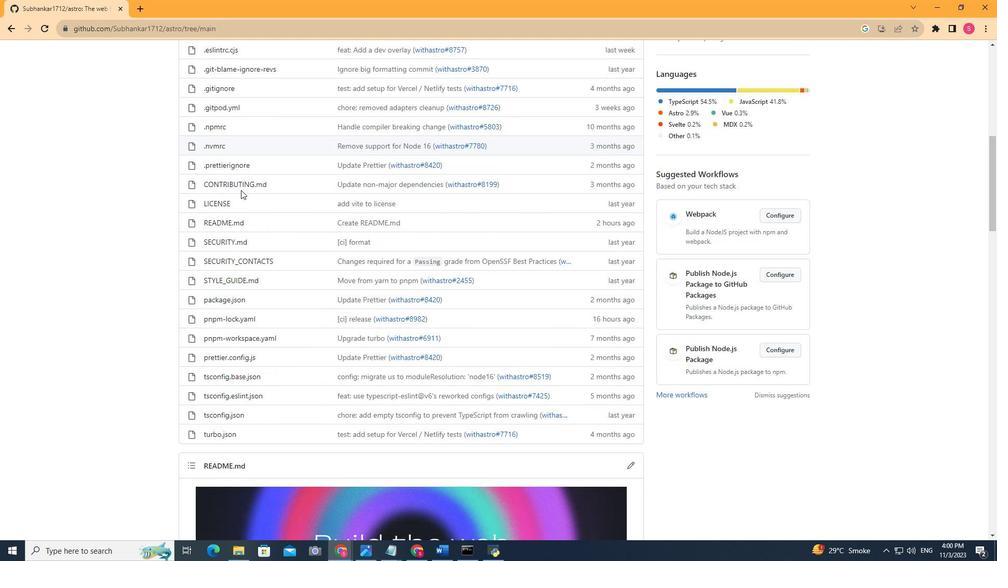
Action: Mouse scrolled (241, 189) with delta (0, 0)
Screenshot: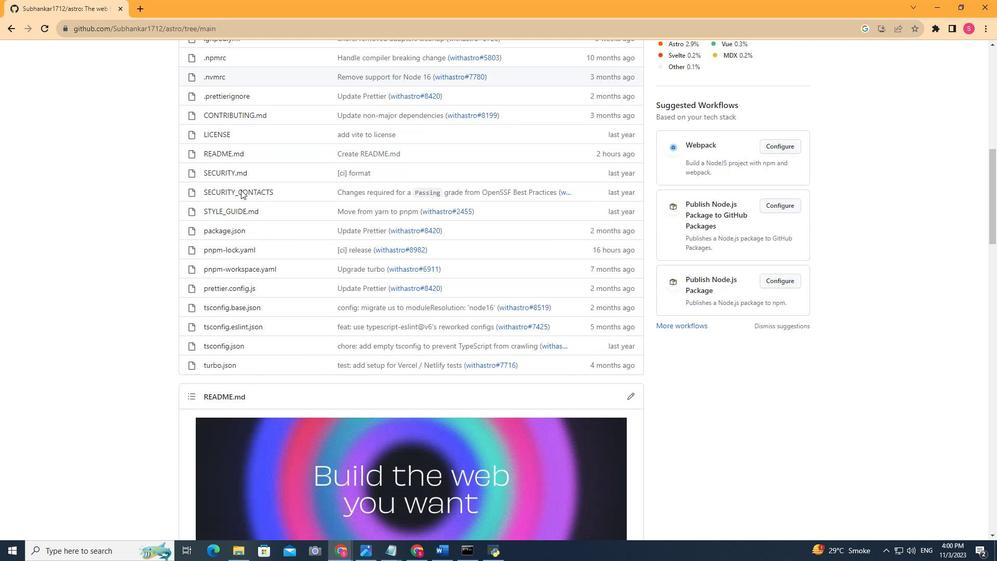 
Action: Mouse scrolled (241, 189) with delta (0, 0)
Screenshot: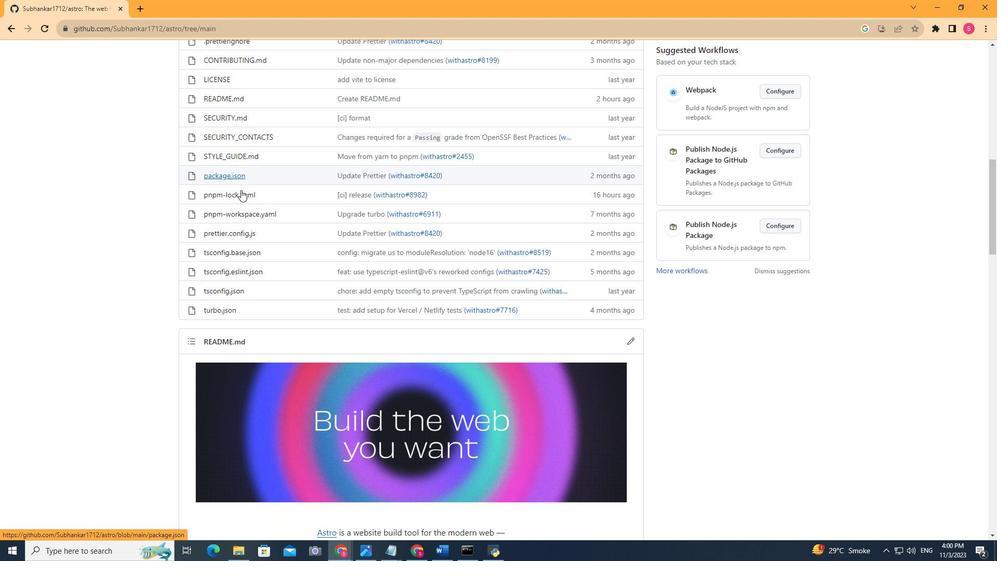 
Action: Mouse scrolled (241, 189) with delta (0, 0)
Screenshot: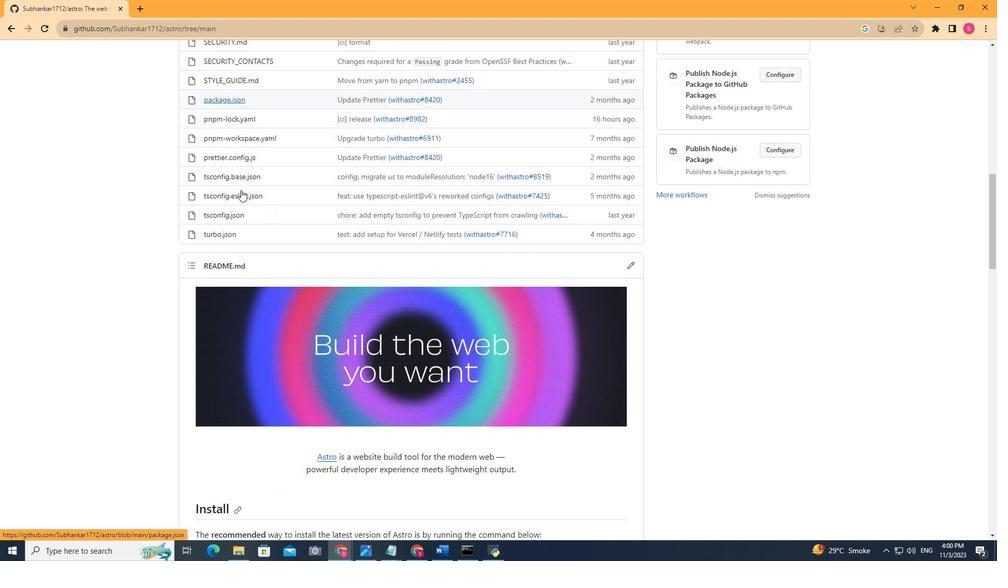 
Action: Mouse moved to (207, 220)
Screenshot: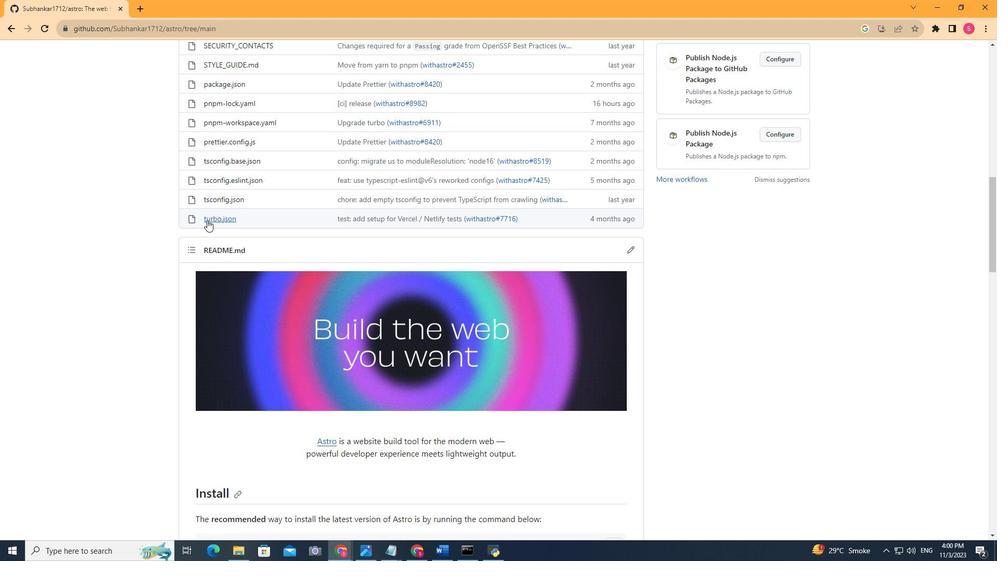 
Action: Mouse pressed left at (207, 220)
Screenshot: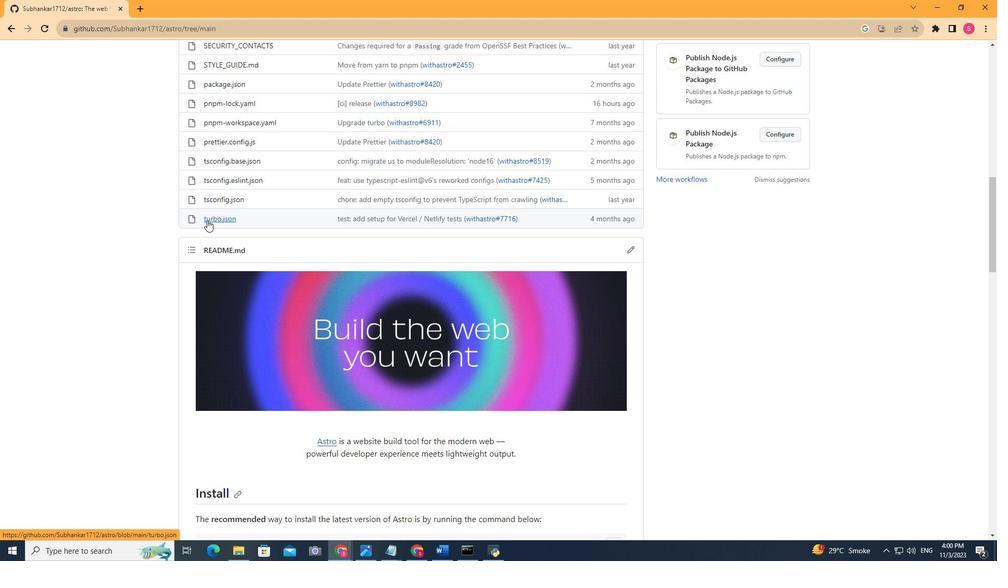 
Action: Mouse moved to (229, 178)
Screenshot: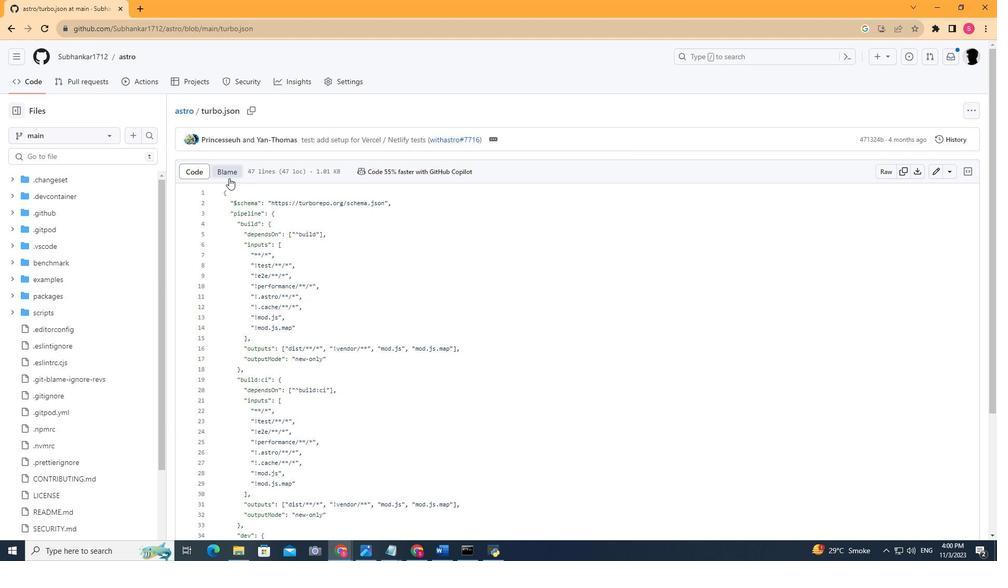 
Action: Mouse pressed left at (229, 178)
Screenshot: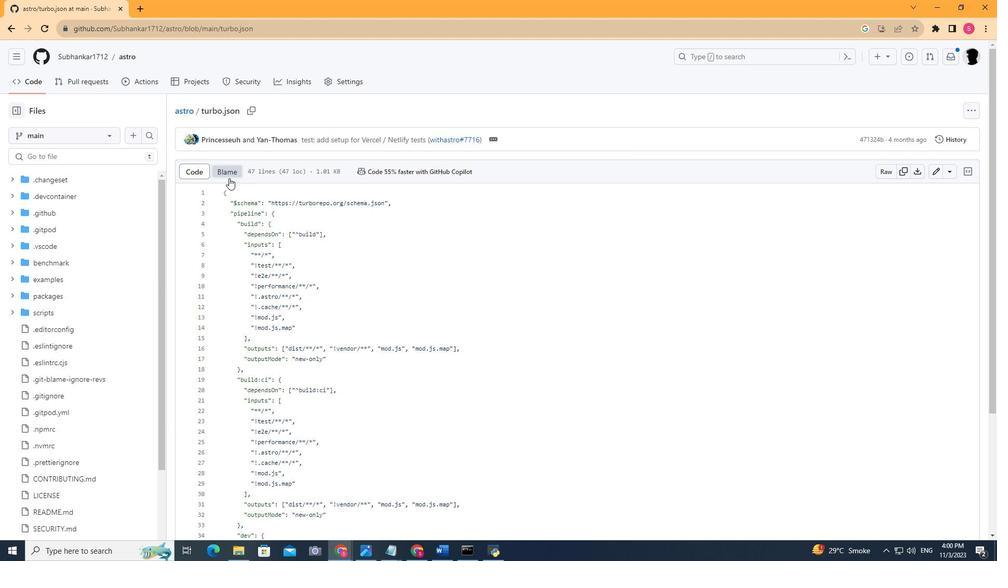 
Action: Mouse moved to (272, 203)
Screenshot: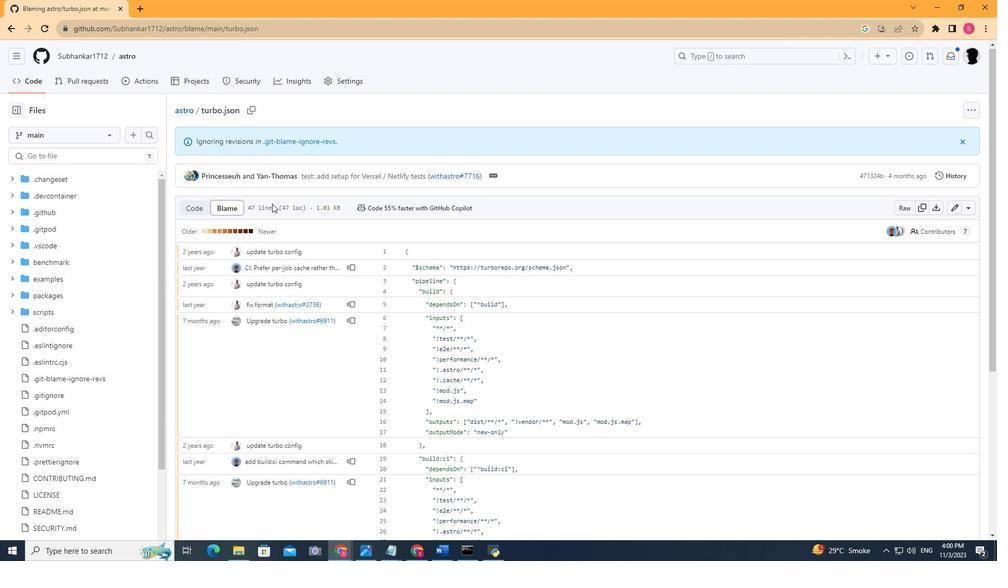 
Action: Mouse scrolled (272, 203) with delta (0, 0)
Screenshot: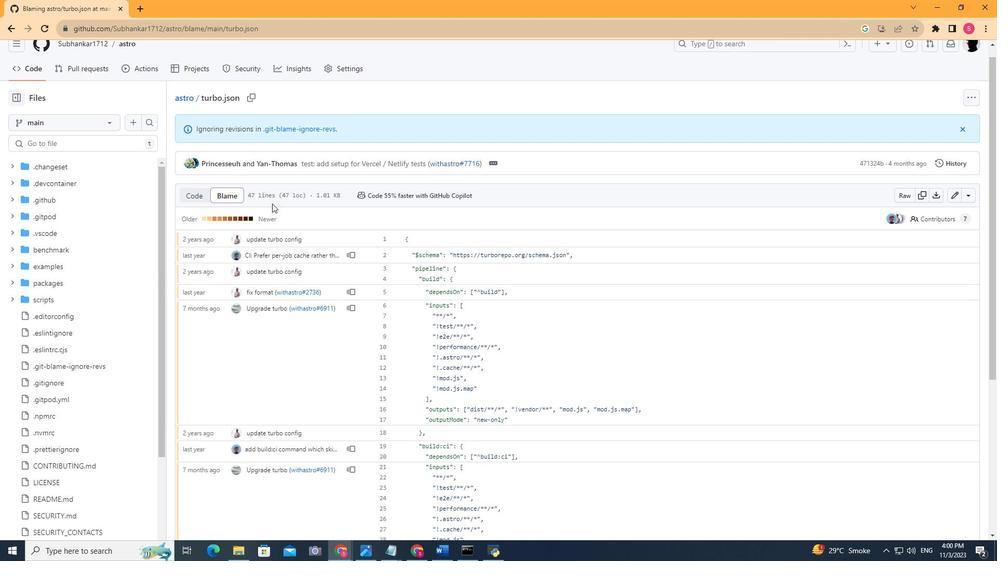 
Action: Mouse scrolled (272, 203) with delta (0, 0)
Screenshot: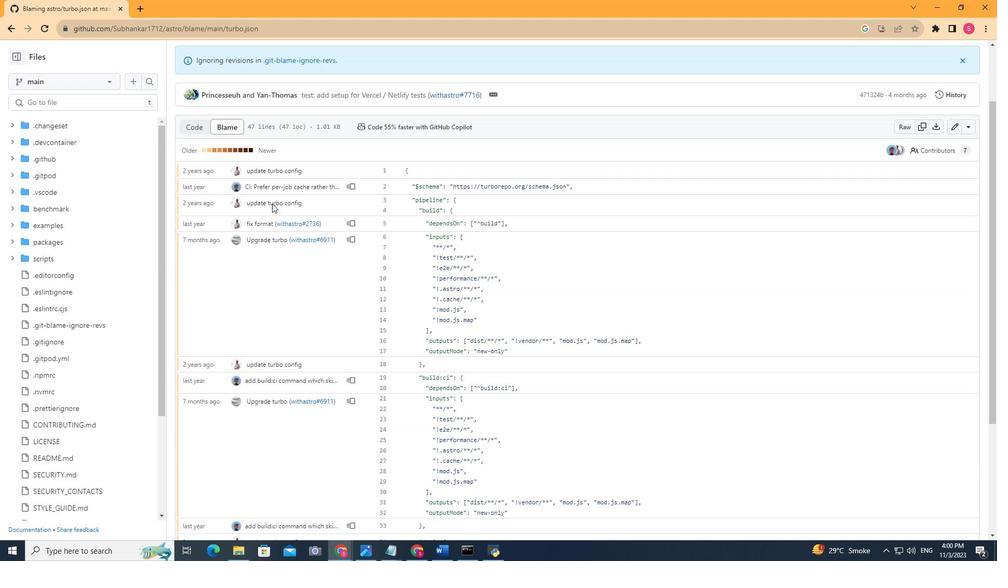 
Action: Mouse scrolled (272, 203) with delta (0, 0)
Screenshot: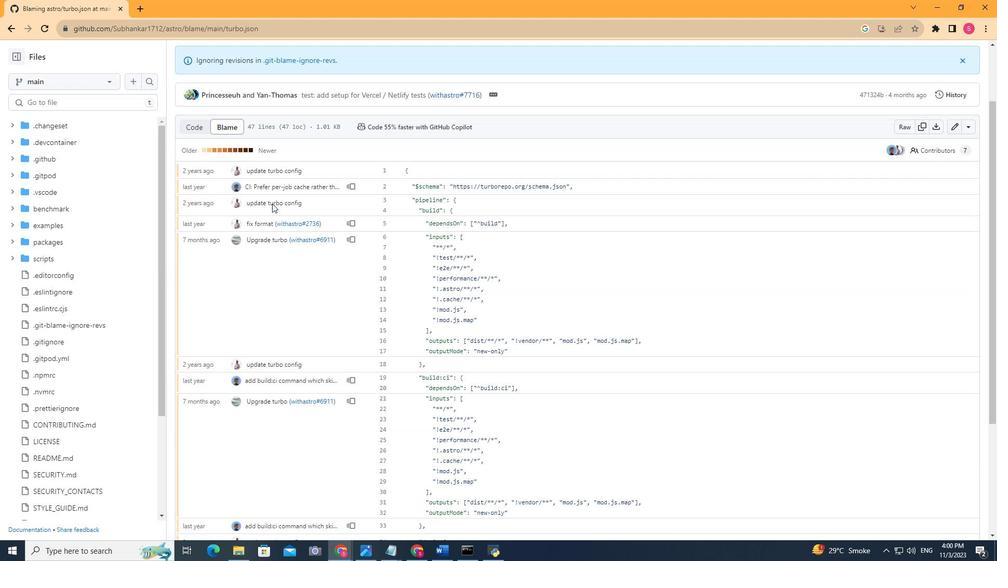 
Action: Mouse scrolled (272, 203) with delta (0, 0)
Screenshot: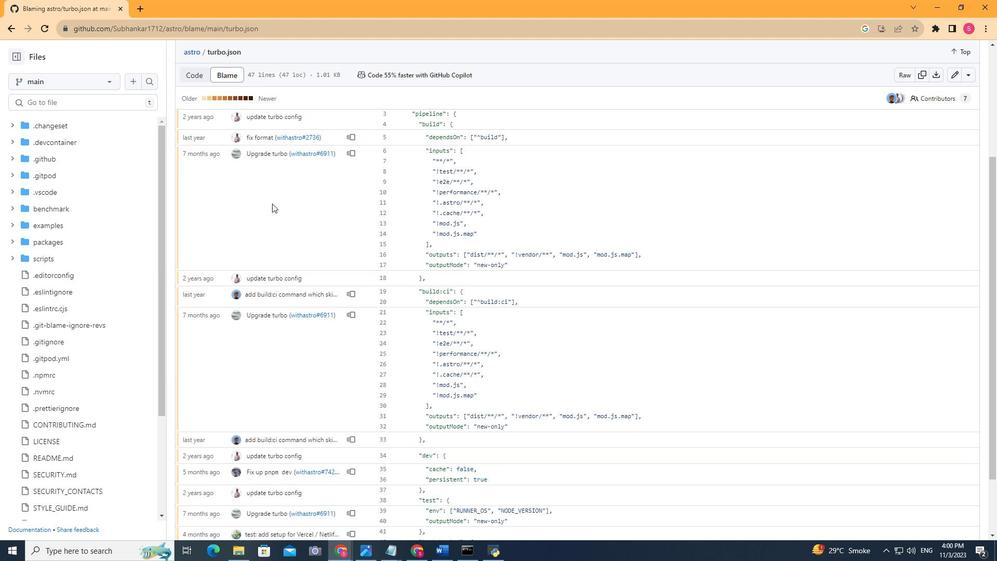 
Action: Mouse scrolled (272, 203) with delta (0, 0)
Screenshot: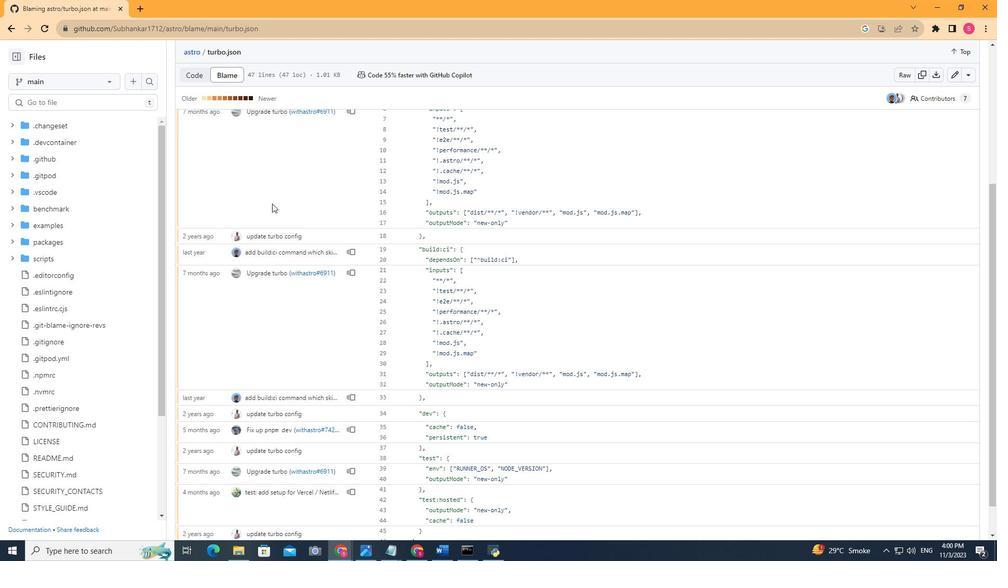 
Action: Mouse scrolled (272, 203) with delta (0, 0)
Screenshot: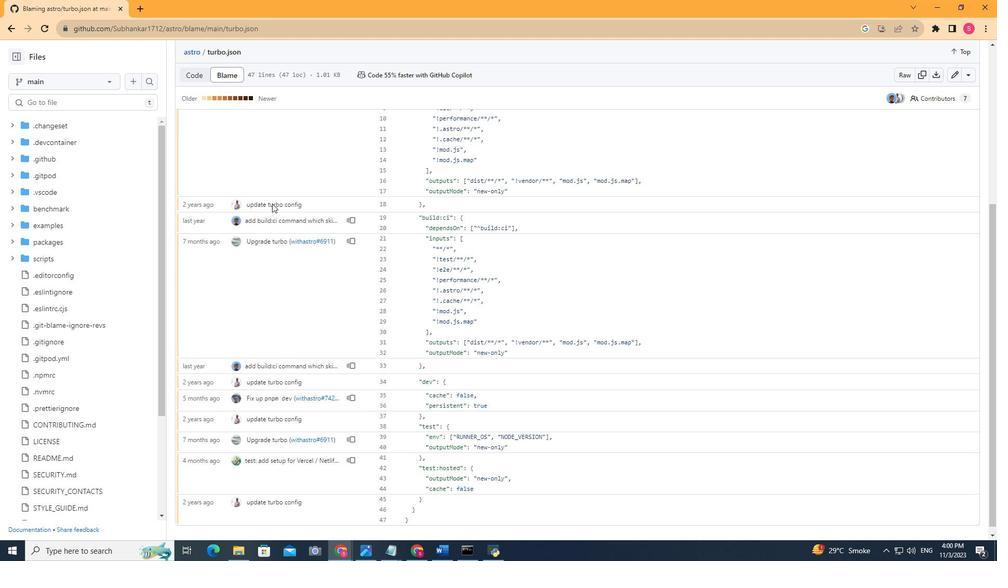 
Action: Mouse moved to (272, 203)
Screenshot: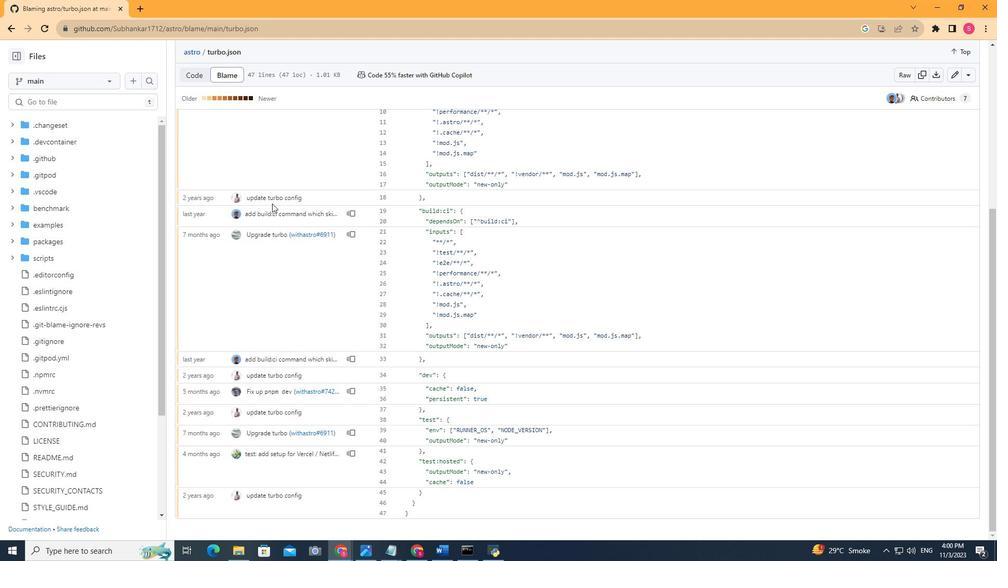 
Action: Mouse scrolled (272, 203) with delta (0, 0)
Screenshot: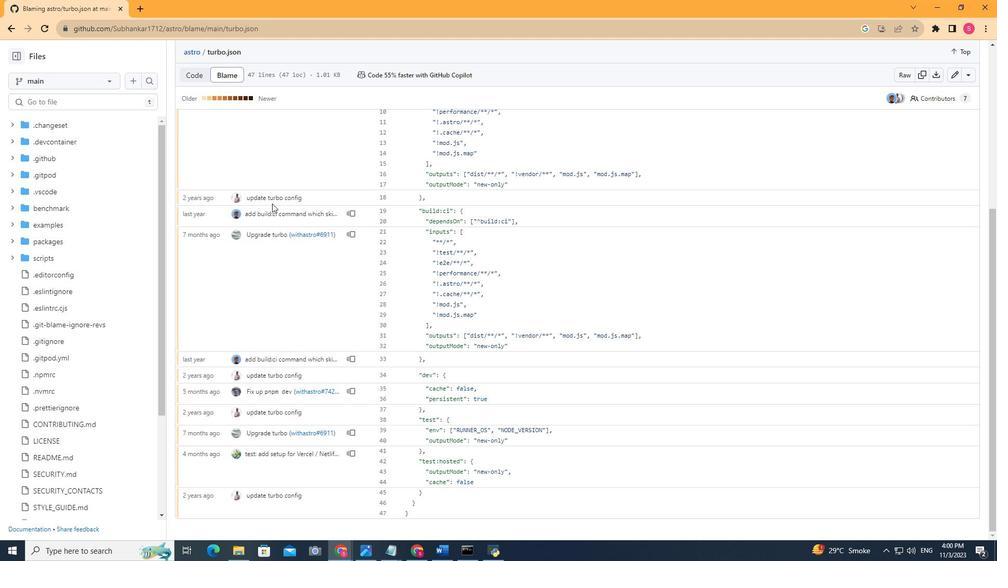 
Action: Mouse scrolled (272, 203) with delta (0, 0)
Screenshot: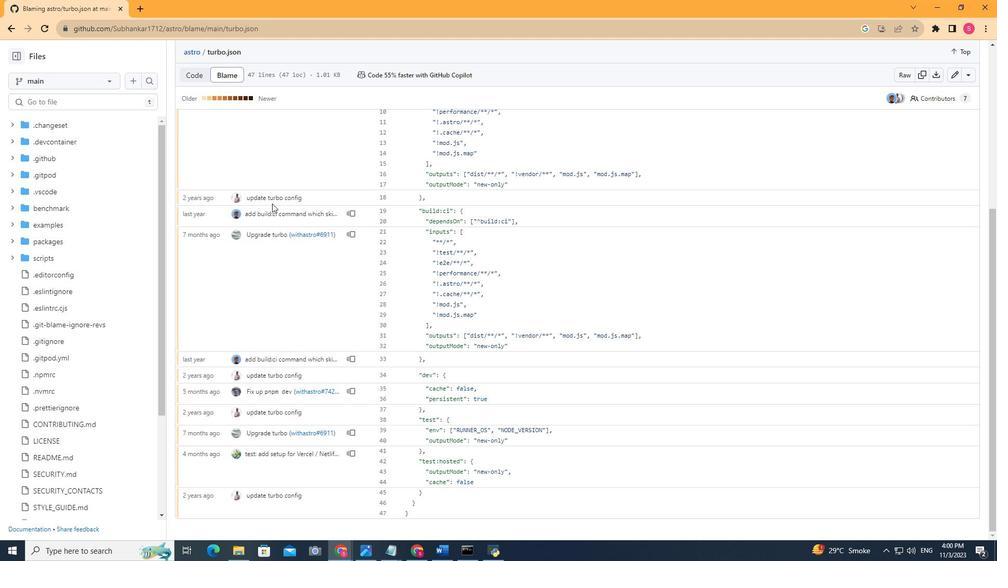 
Action: Mouse scrolled (272, 203) with delta (0, 0)
Screenshot: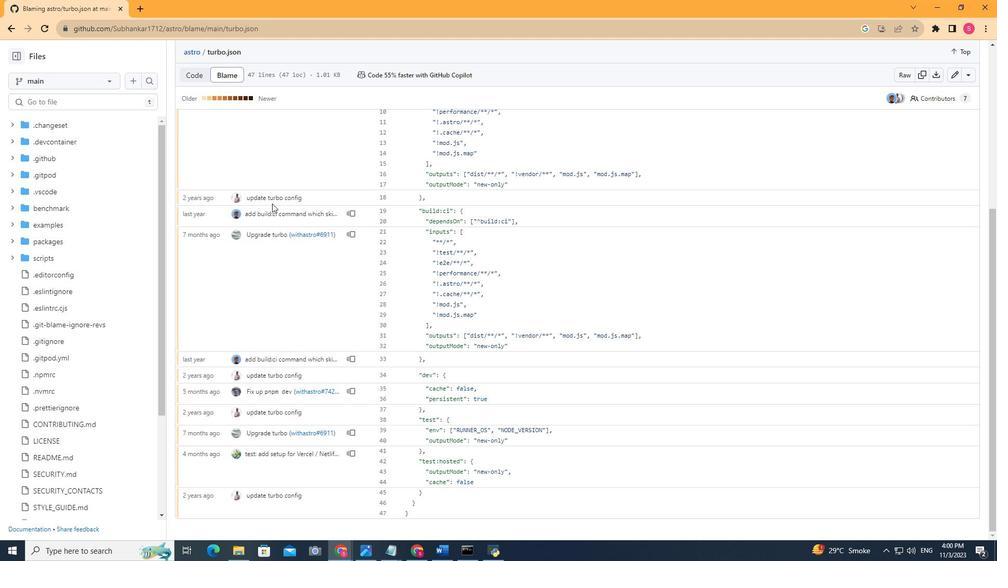 
Action: Mouse scrolled (272, 203) with delta (0, 0)
Screenshot: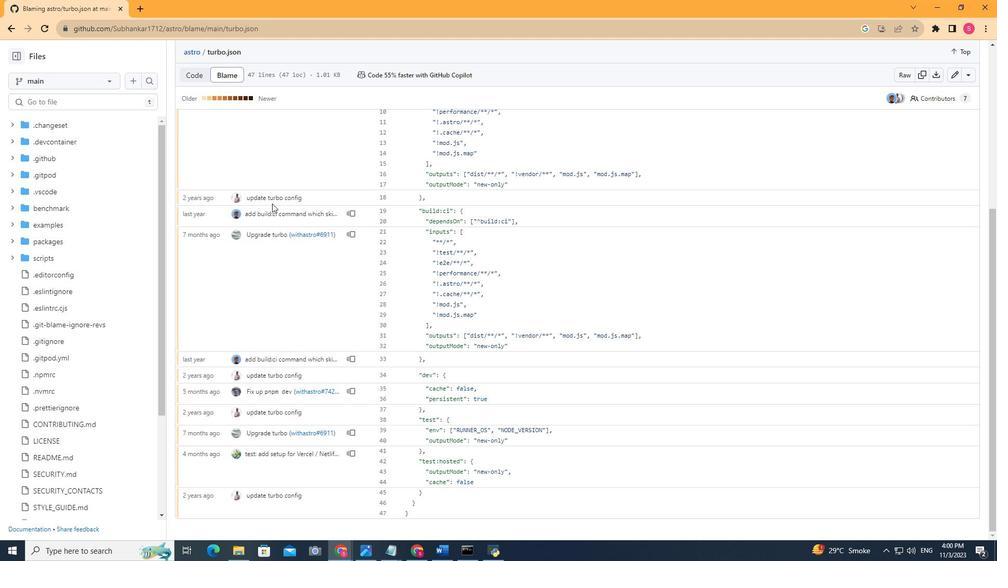 
Action: Mouse scrolled (272, 203) with delta (0, 0)
Screenshot: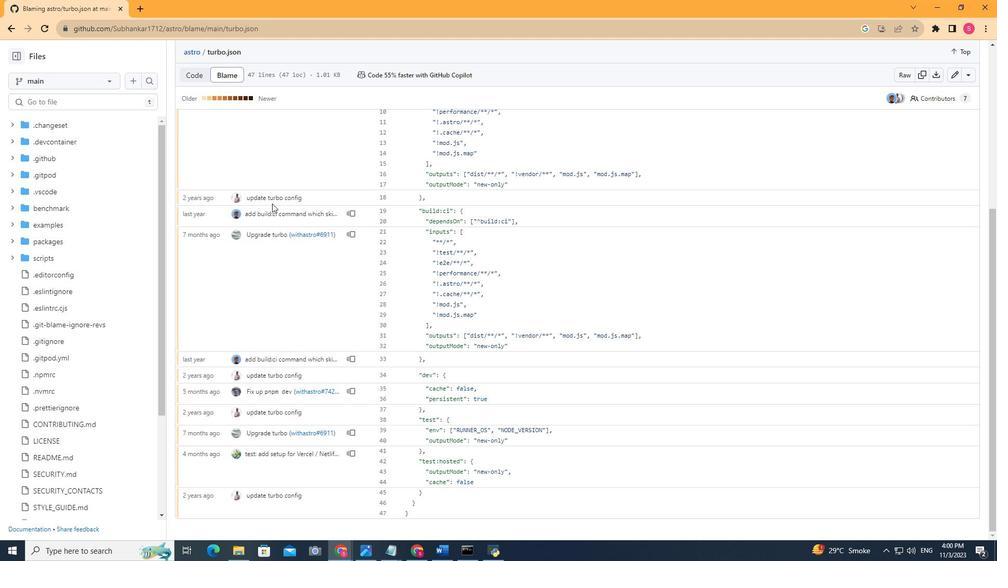 
Action: Mouse scrolled (272, 203) with delta (0, 0)
Screenshot: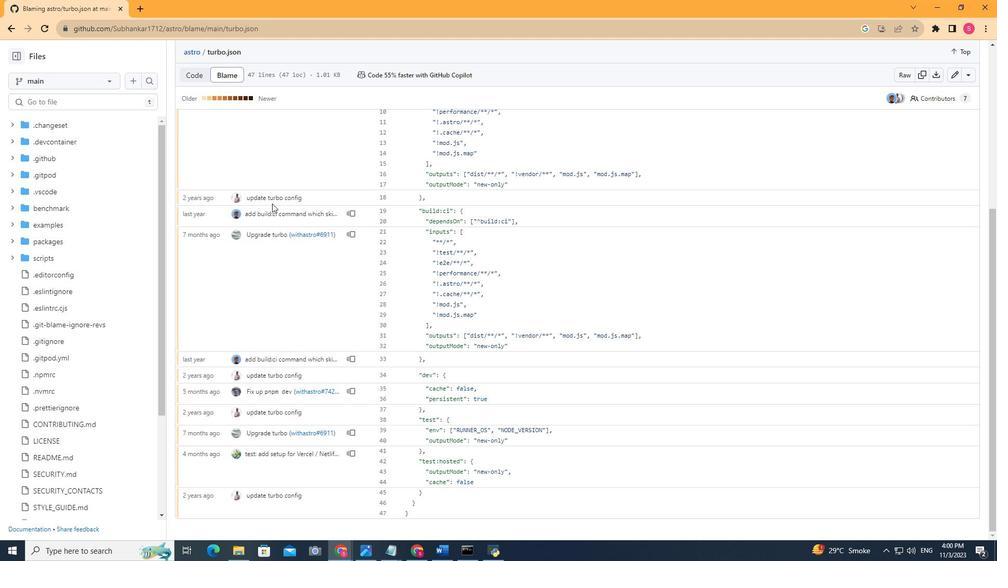 
Action: Mouse scrolled (272, 204) with delta (0, 0)
Screenshot: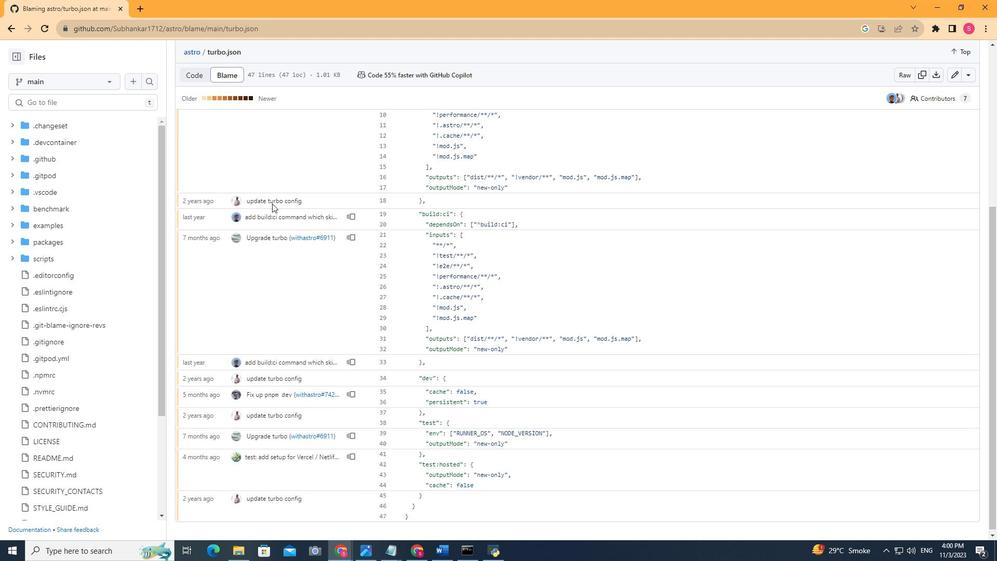 
Action: Mouse scrolled (272, 204) with delta (0, 0)
Screenshot: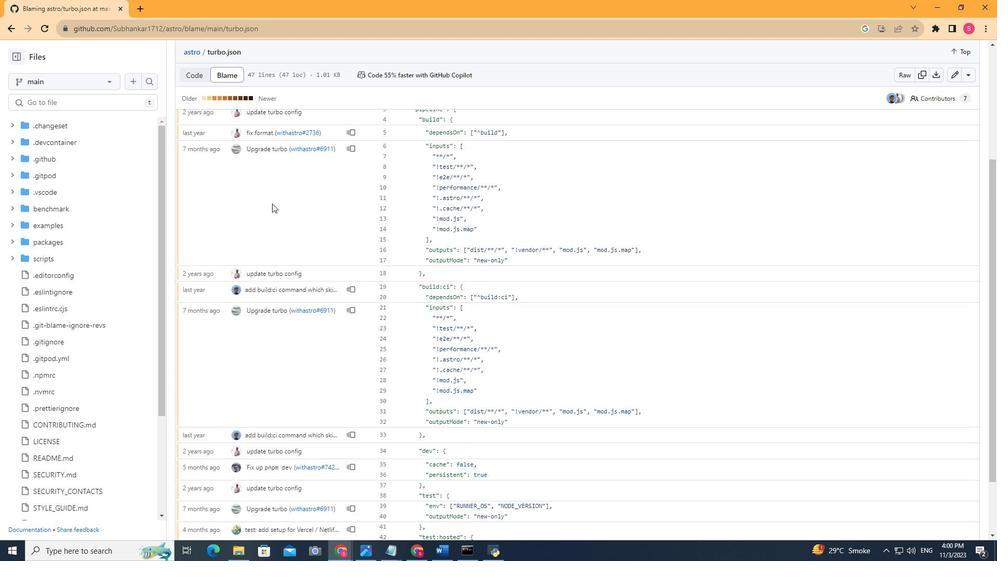 
Action: Mouse scrolled (272, 204) with delta (0, 0)
Screenshot: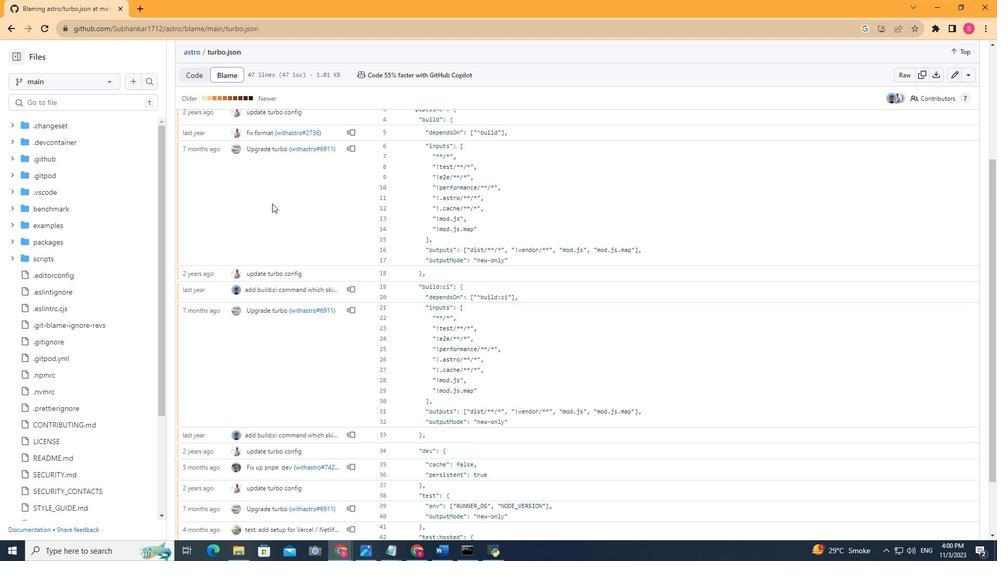 
Action: Mouse scrolled (272, 204) with delta (0, 0)
Screenshot: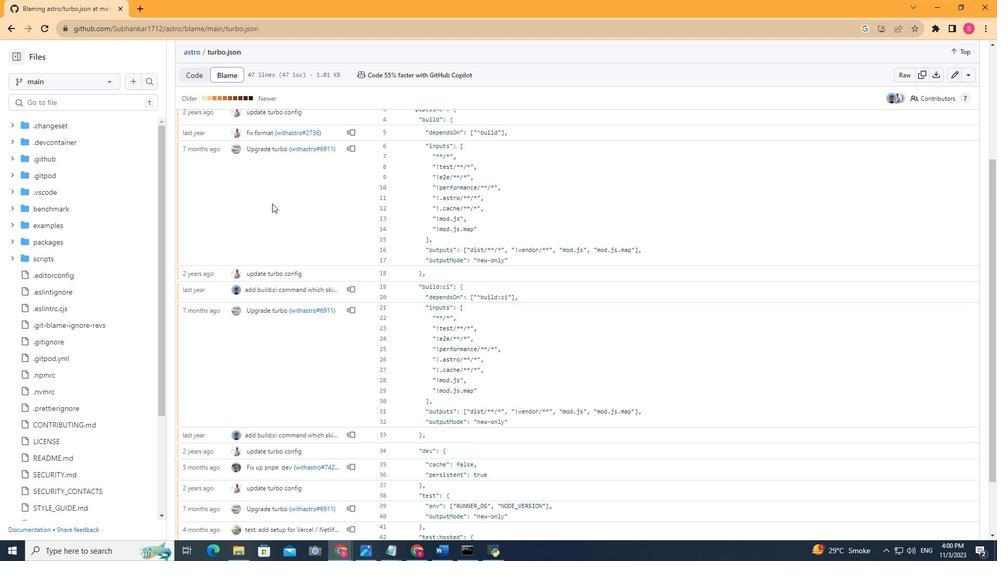 
Action: Mouse scrolled (272, 204) with delta (0, 0)
Screenshot: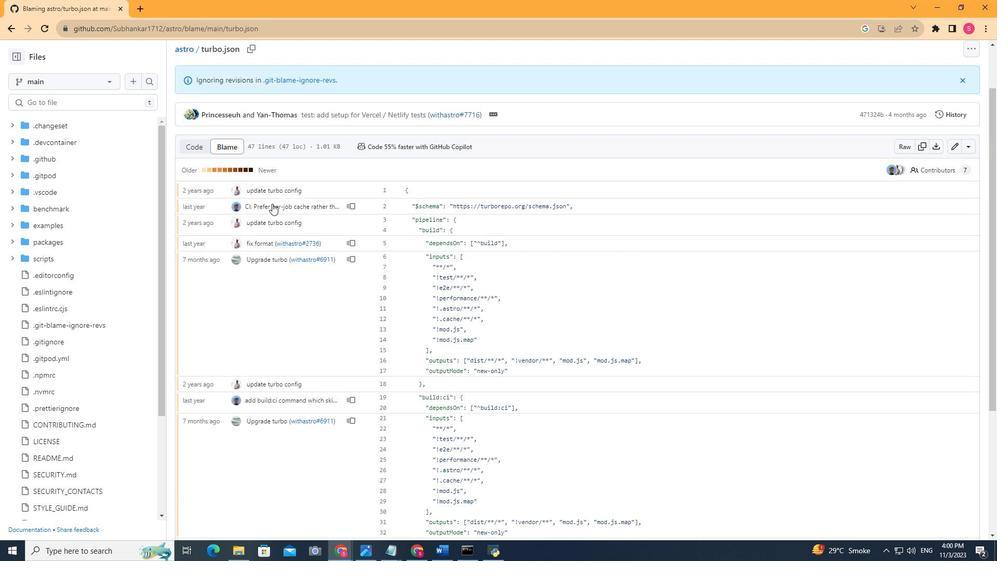 
Action: Mouse scrolled (272, 204) with delta (0, 0)
Screenshot: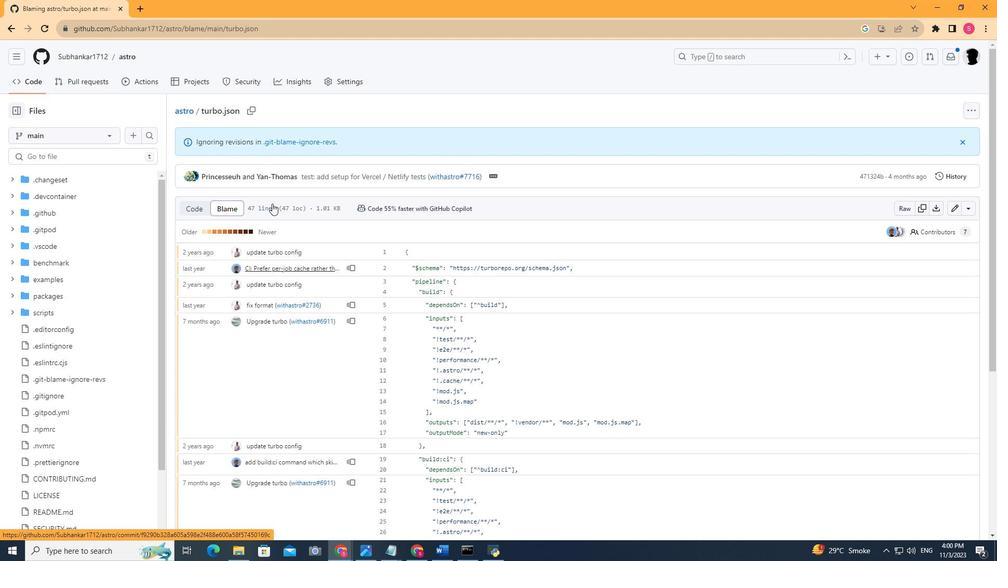 
Action: Mouse scrolled (272, 204) with delta (0, 0)
Screenshot: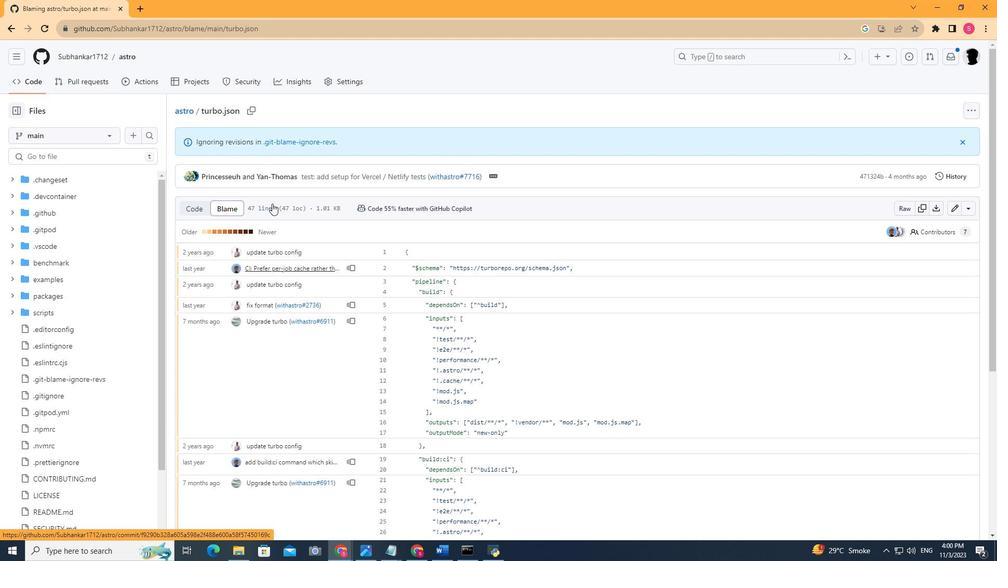 
Action: Mouse scrolled (272, 204) with delta (0, 0)
Screenshot: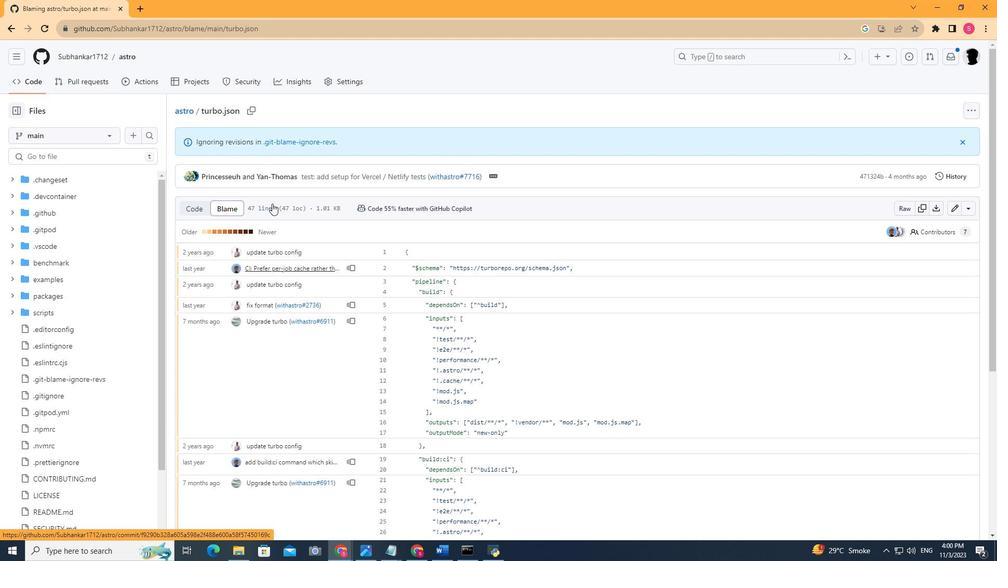 
Action: Mouse scrolled (272, 204) with delta (0, 0)
Screenshot: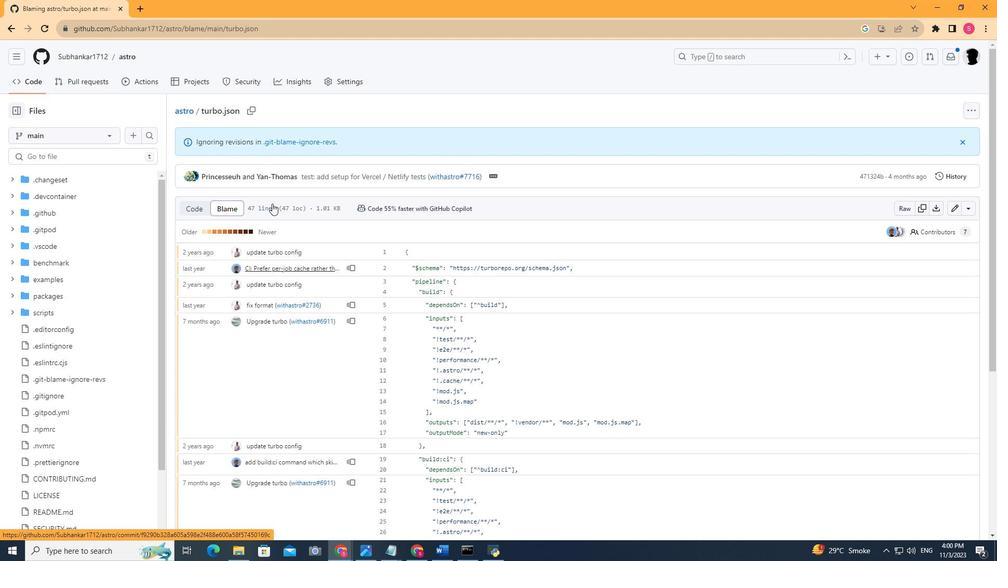 
Action: Mouse moved to (198, 208)
Screenshot: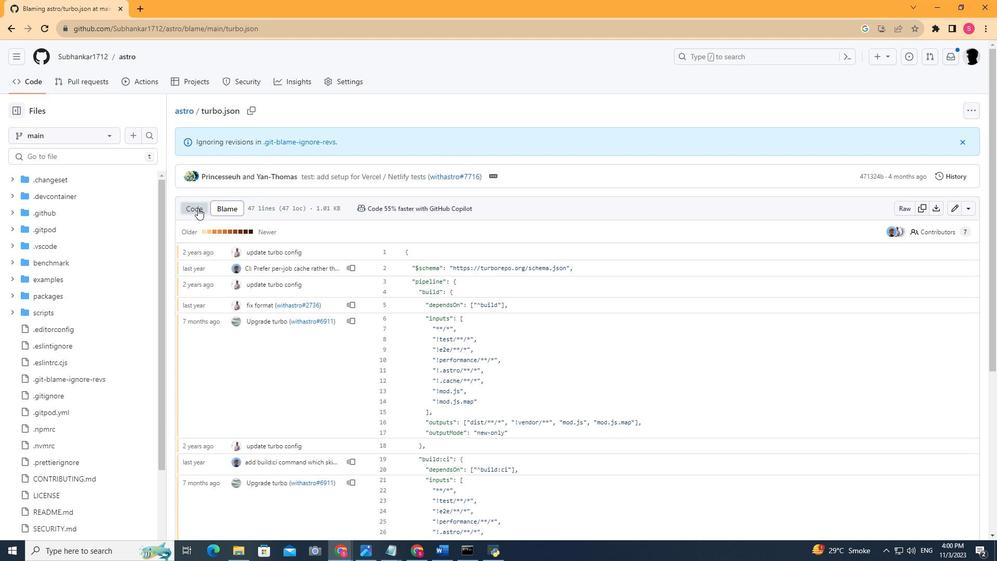 
Action: Mouse pressed left at (198, 208)
Screenshot: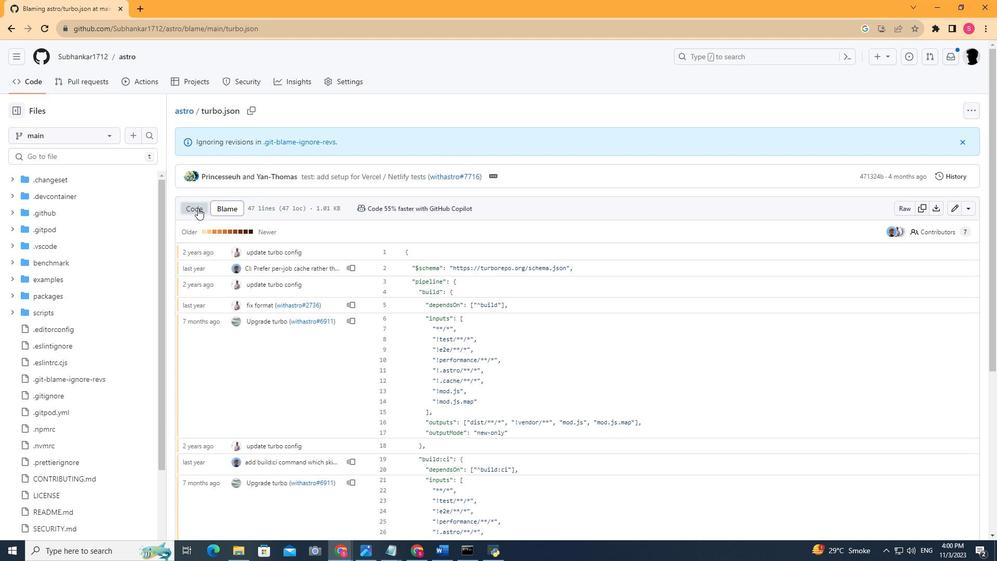 
Action: Mouse moved to (306, 216)
Screenshot: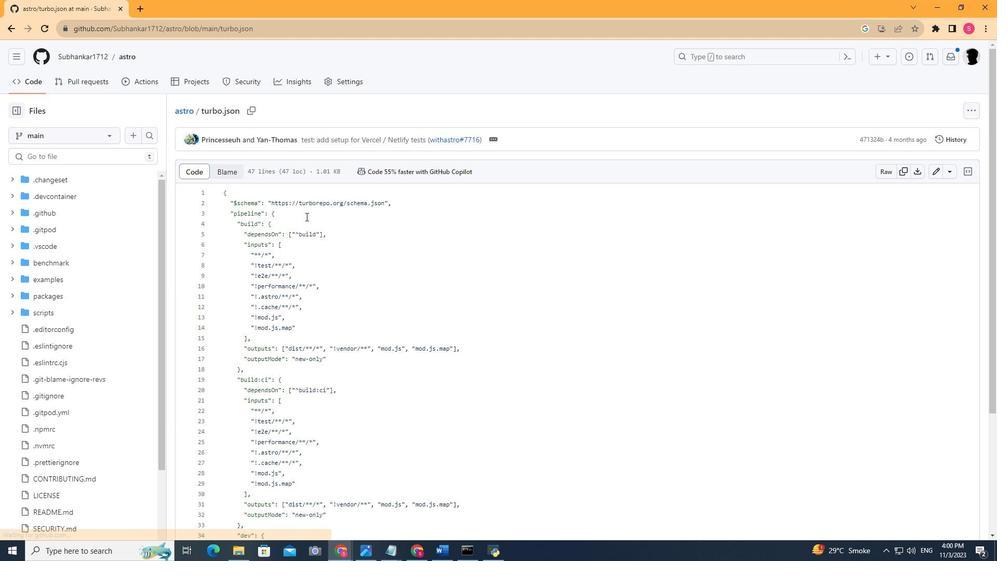 
Action: Mouse scrolled (306, 216) with delta (0, 0)
Screenshot: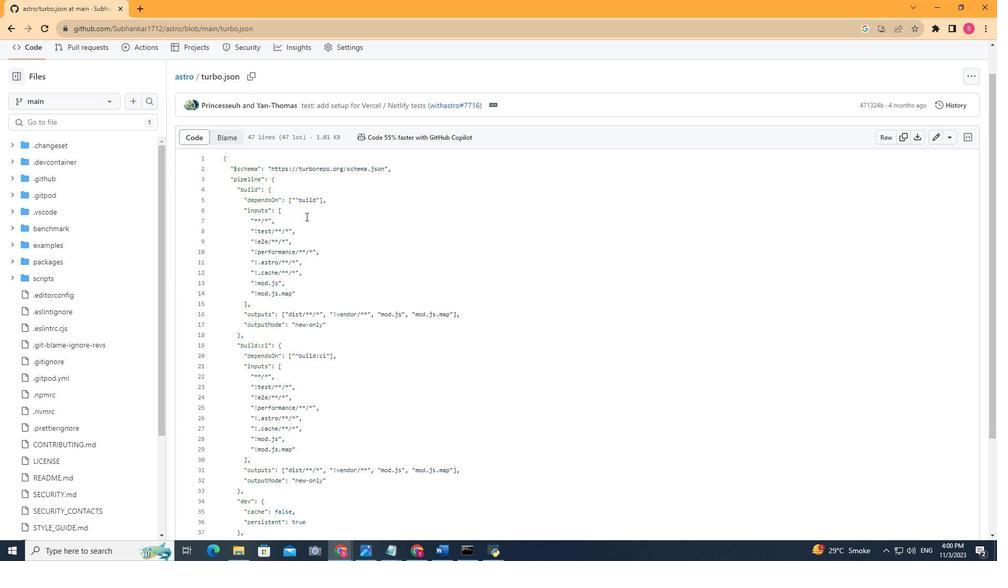
Action: Mouse scrolled (306, 216) with delta (0, 0)
Screenshot: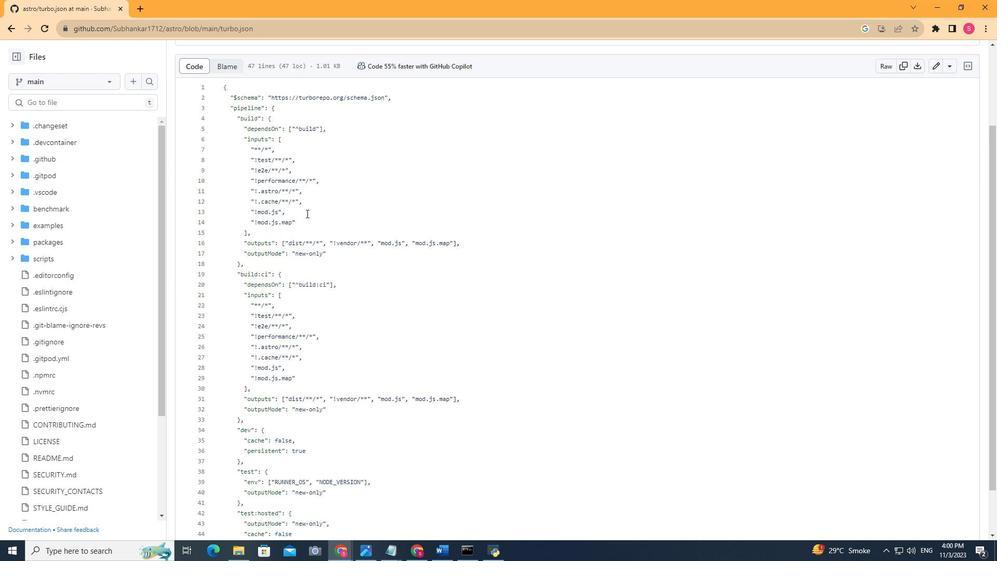 
Action: Mouse scrolled (306, 216) with delta (0, 0)
Screenshot: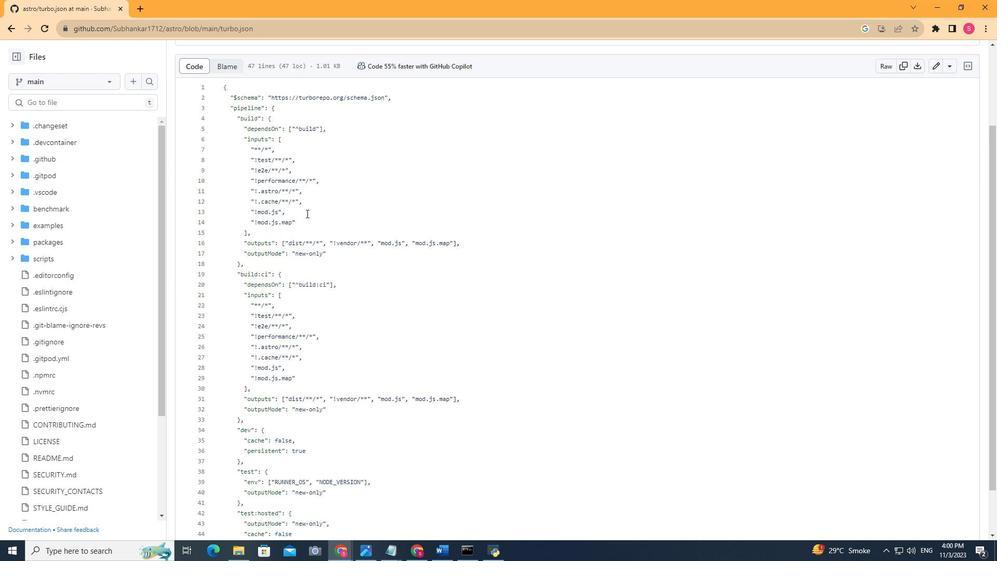 
Action: Mouse scrolled (306, 216) with delta (0, 0)
Screenshot: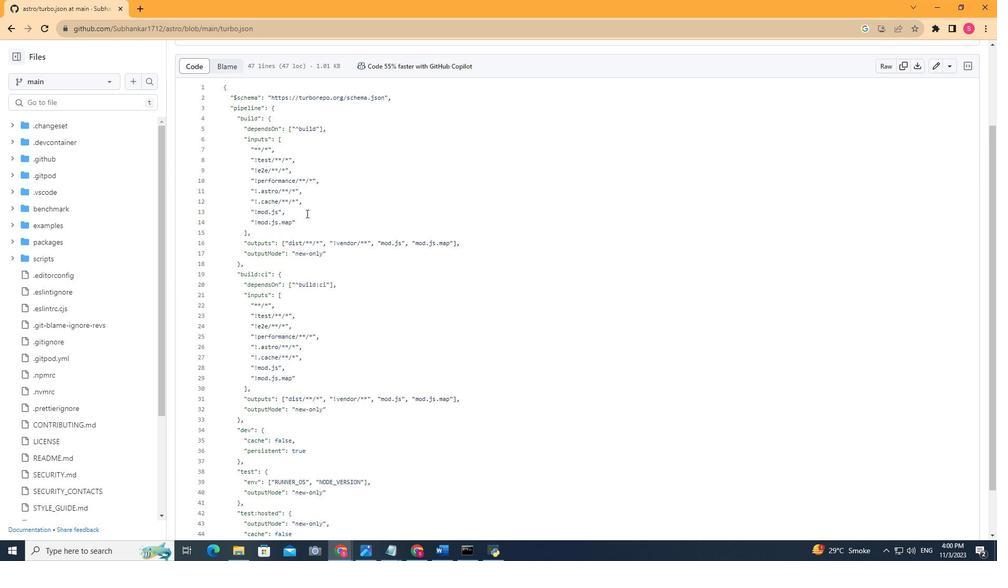 
Action: Mouse scrolled (306, 216) with delta (0, 0)
Screenshot: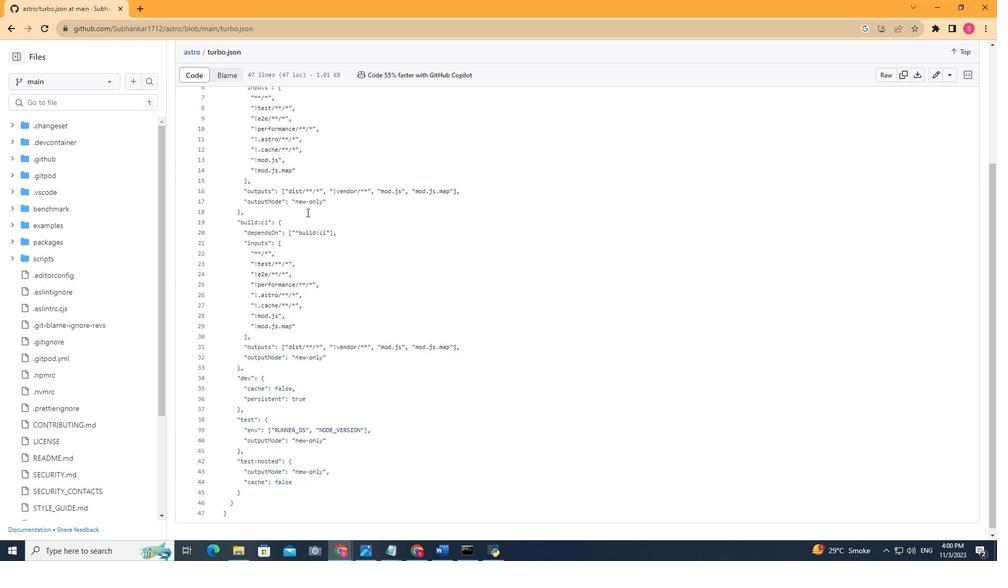 
Action: Mouse moved to (306, 215)
Screenshot: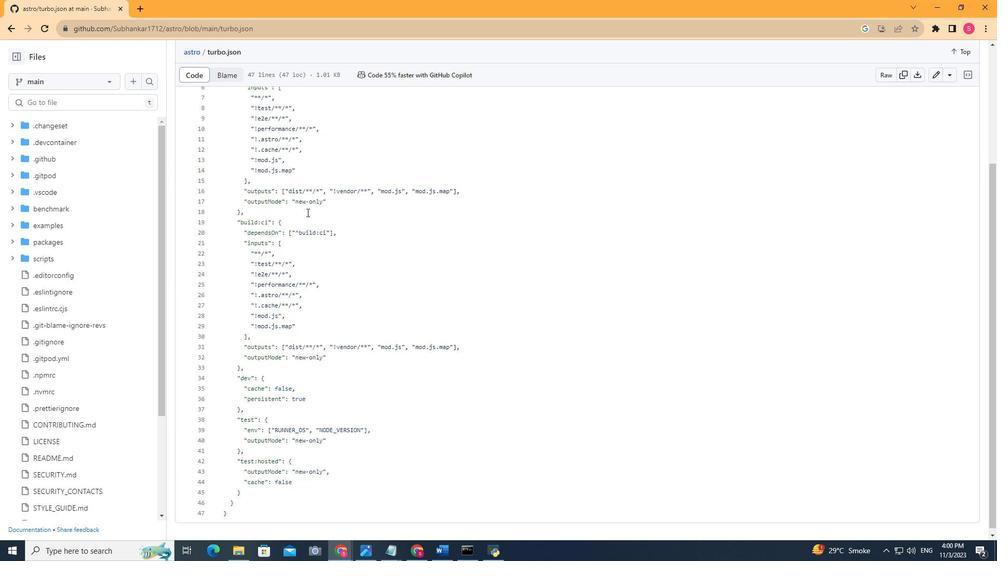 
Action: Mouse scrolled (306, 214) with delta (0, 0)
Screenshot: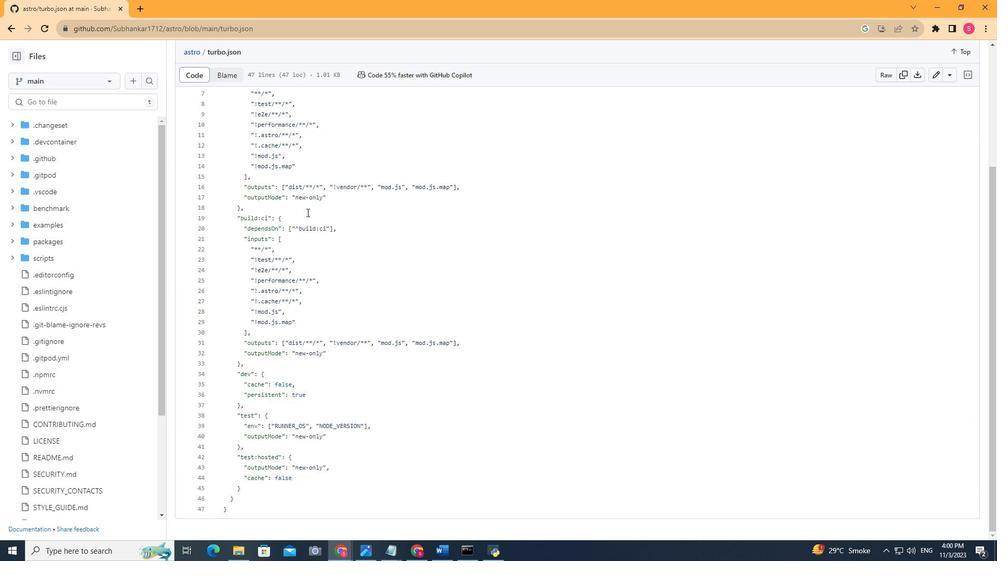 
Action: Mouse moved to (307, 212)
Screenshot: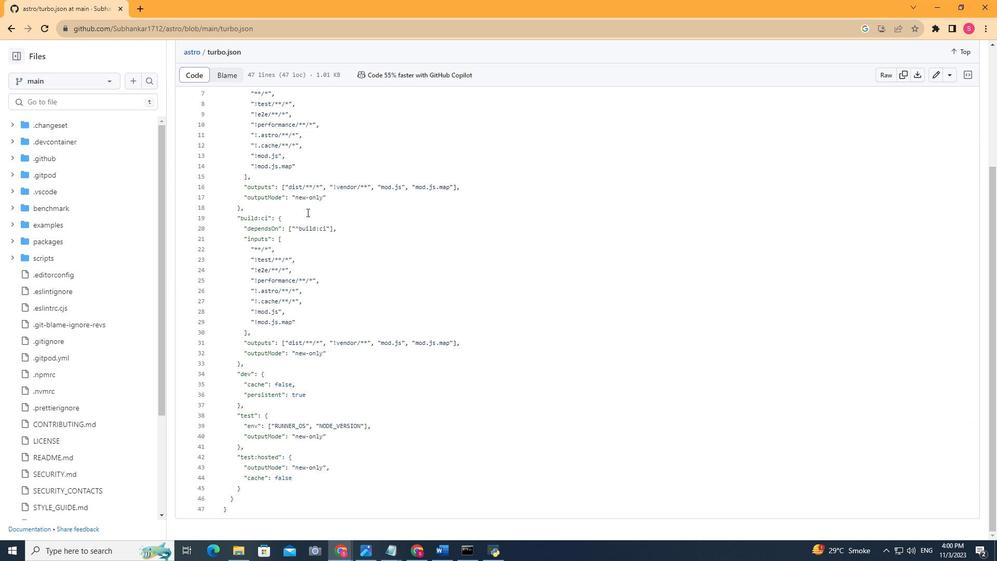 
Action: Mouse scrolled (307, 212) with delta (0, 0)
Screenshot: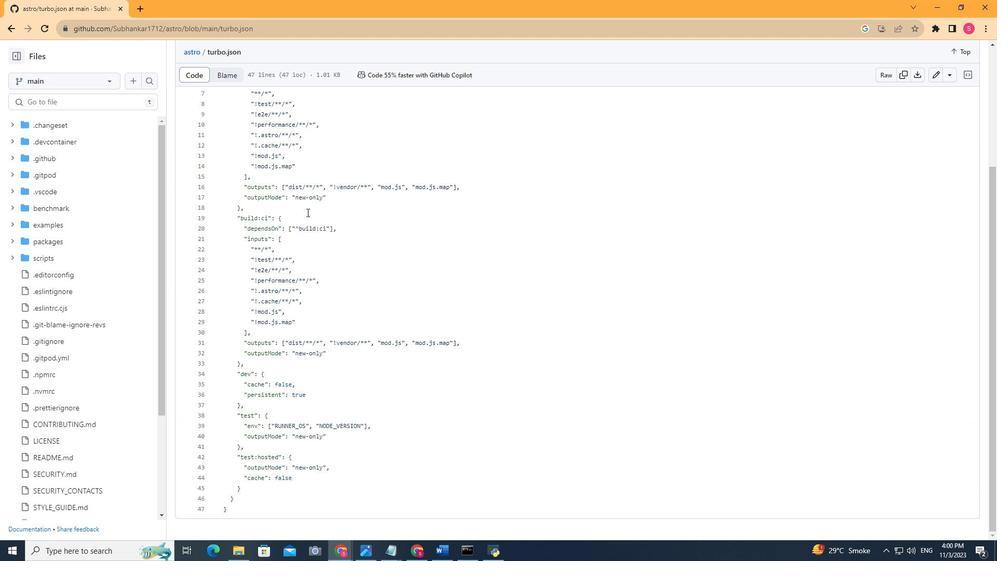 
Action: Mouse scrolled (307, 212) with delta (0, 0)
Screenshot: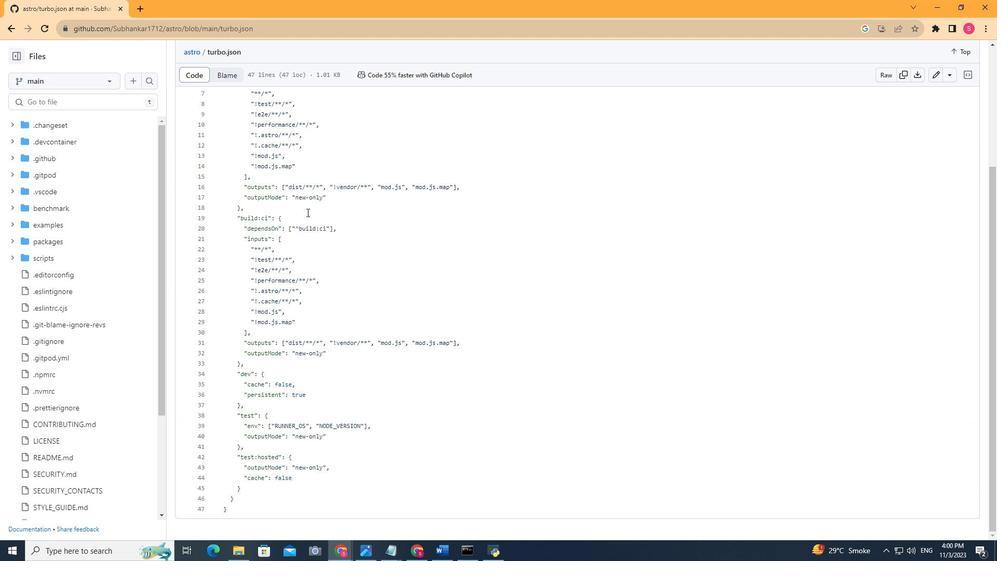 
Action: Mouse scrolled (307, 212) with delta (0, 0)
Screenshot: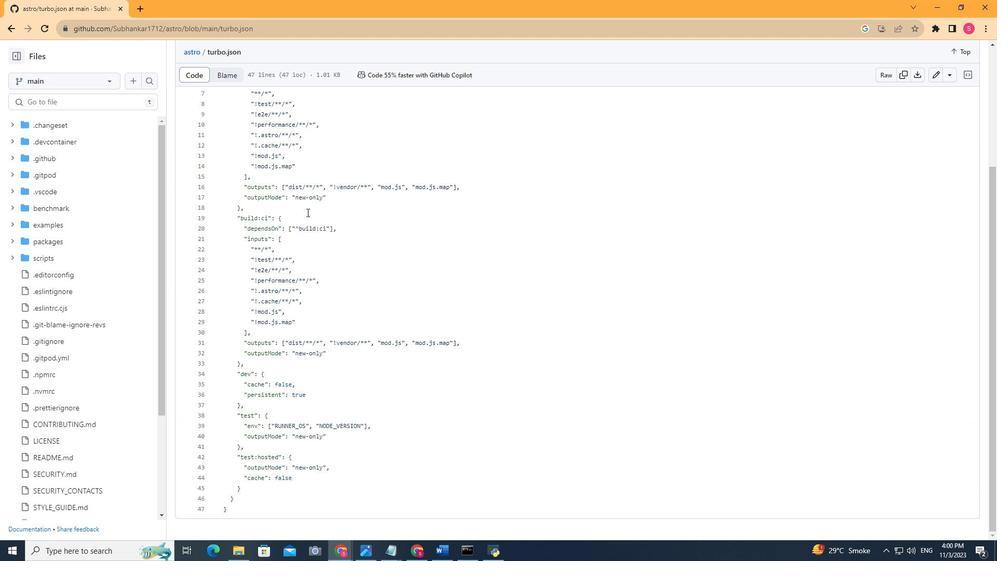 
Action: Mouse scrolled (307, 212) with delta (0, 0)
Screenshot: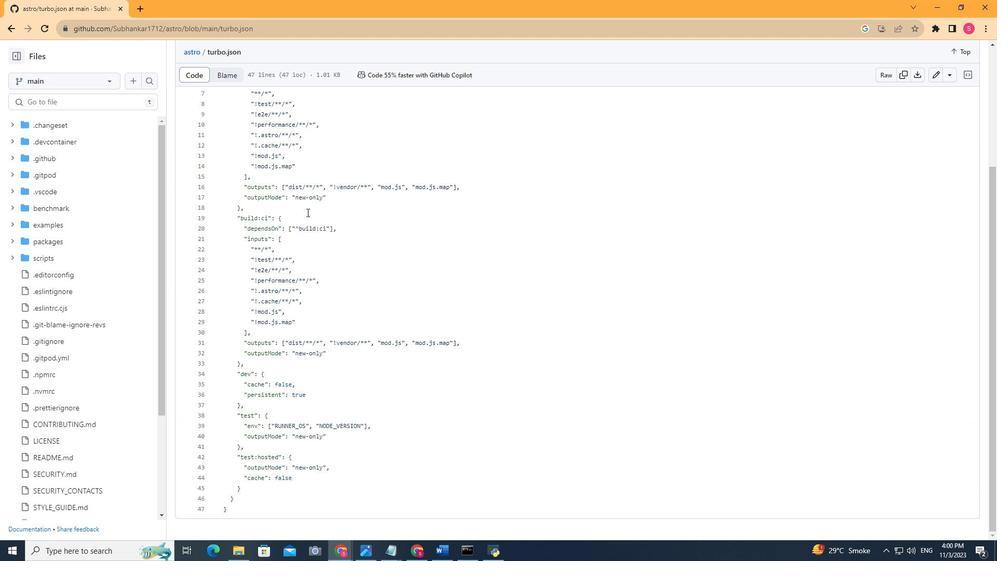 
Action: Mouse scrolled (307, 212) with delta (0, 0)
Screenshot: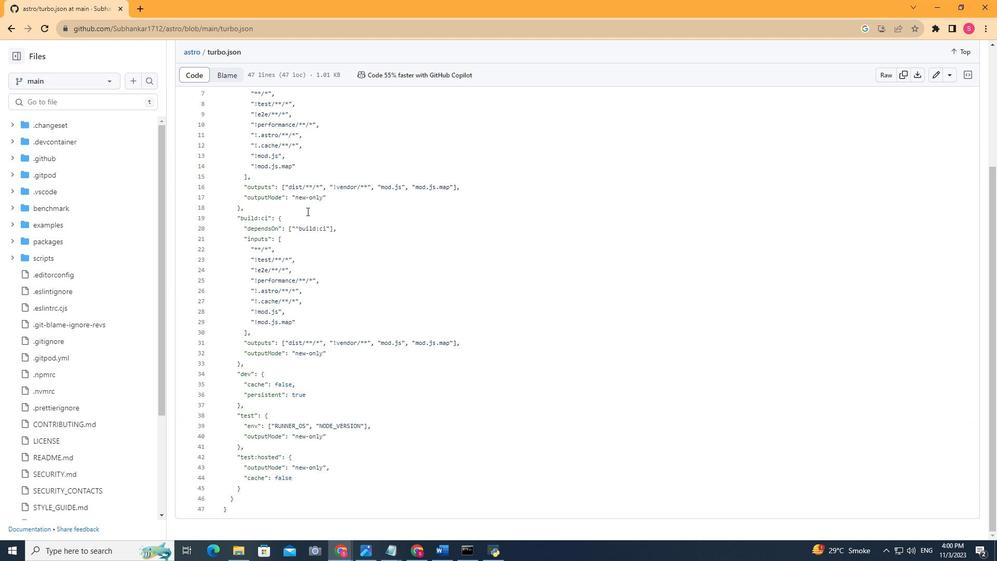 
Action: Mouse scrolled (307, 212) with delta (0, 0)
Screenshot: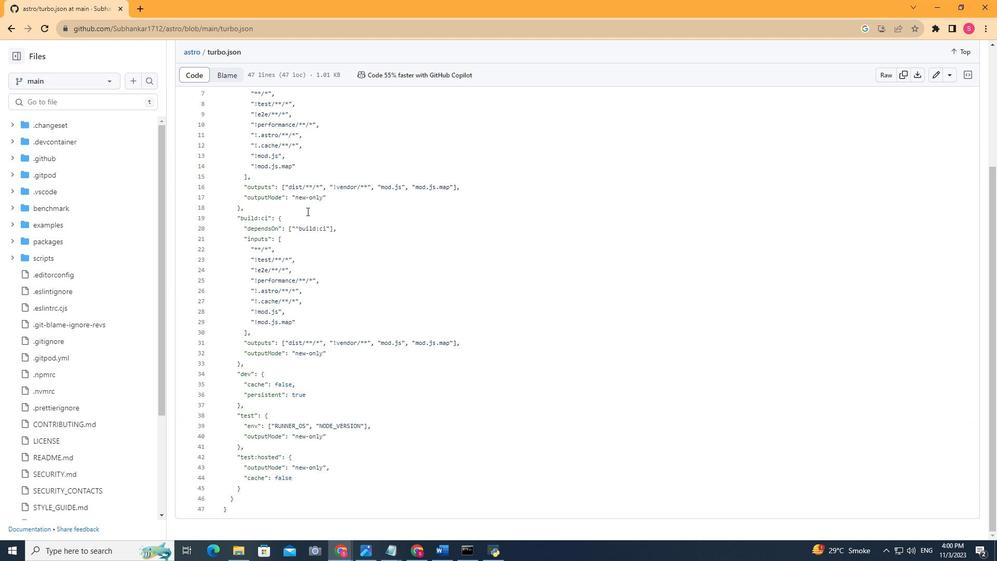 
Action: Mouse moved to (307, 210)
Screenshot: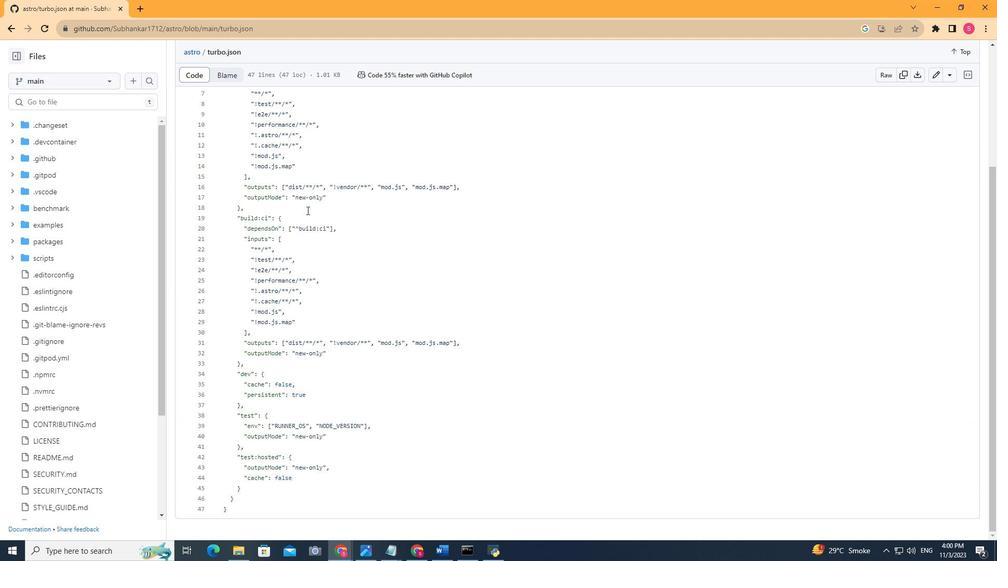 
Action: Mouse scrolled (307, 211) with delta (0, 0)
Screenshot: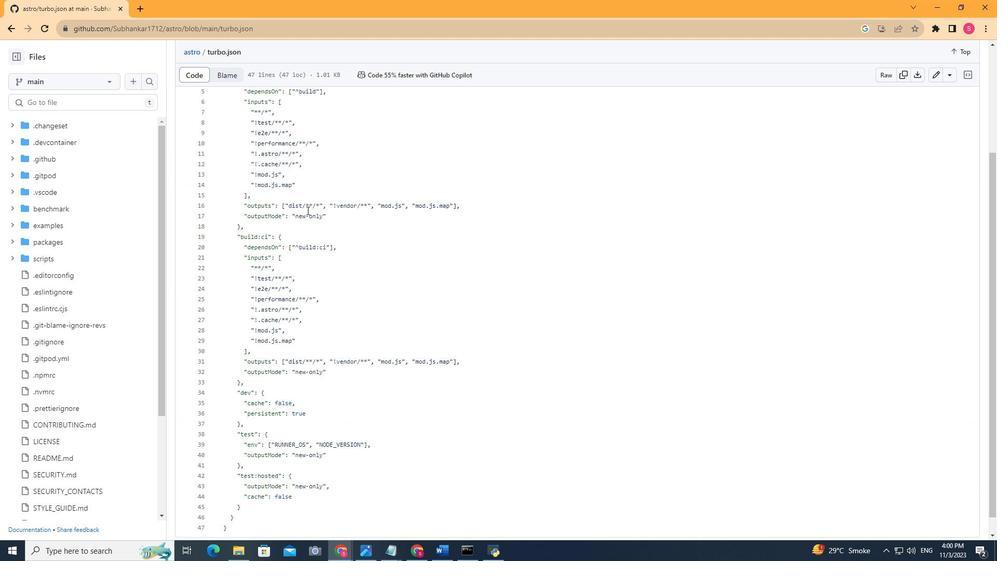 
Action: Mouse scrolled (307, 211) with delta (0, 0)
Screenshot: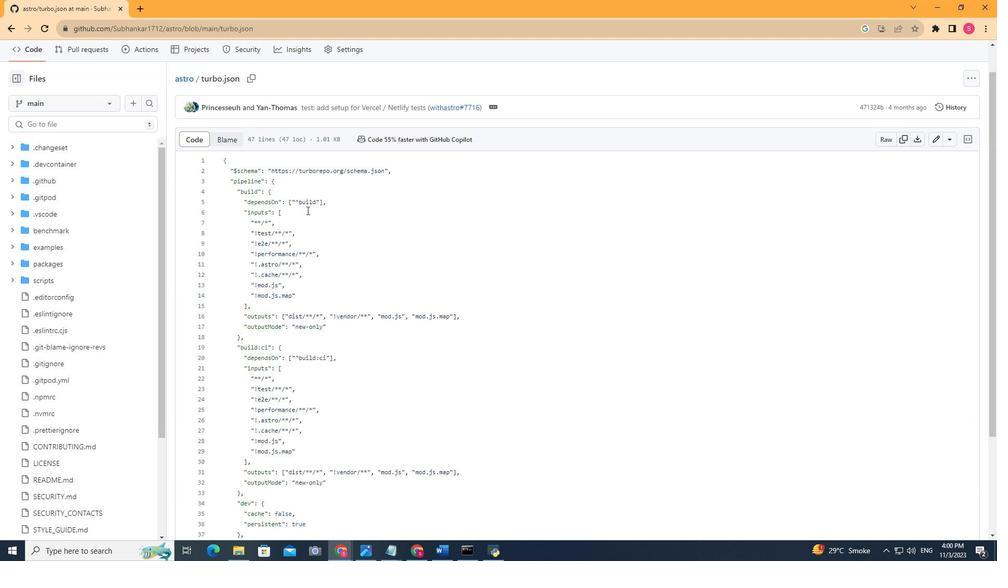 
Action: Mouse scrolled (307, 211) with delta (0, 0)
Screenshot: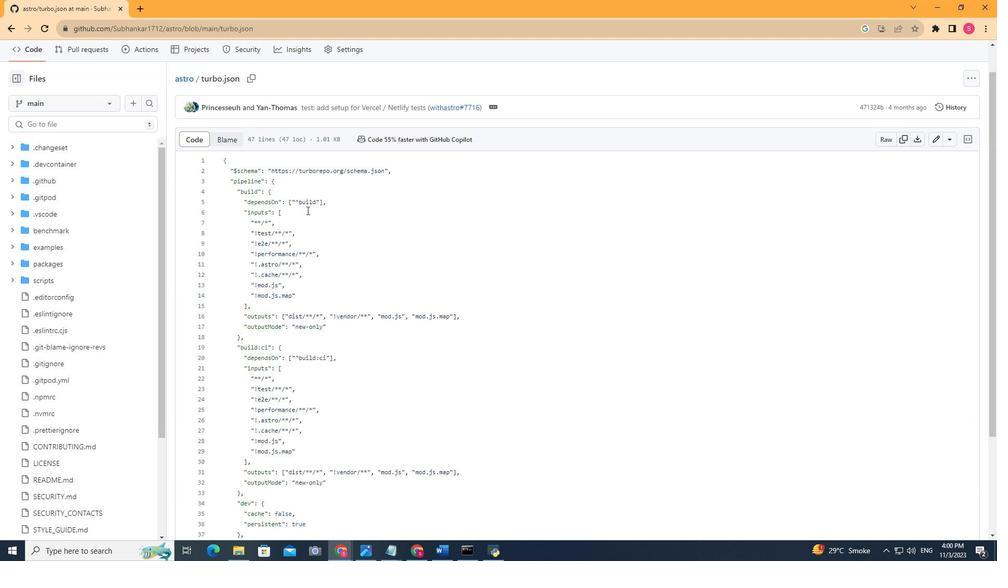 
Action: Mouse scrolled (307, 211) with delta (0, 0)
Screenshot: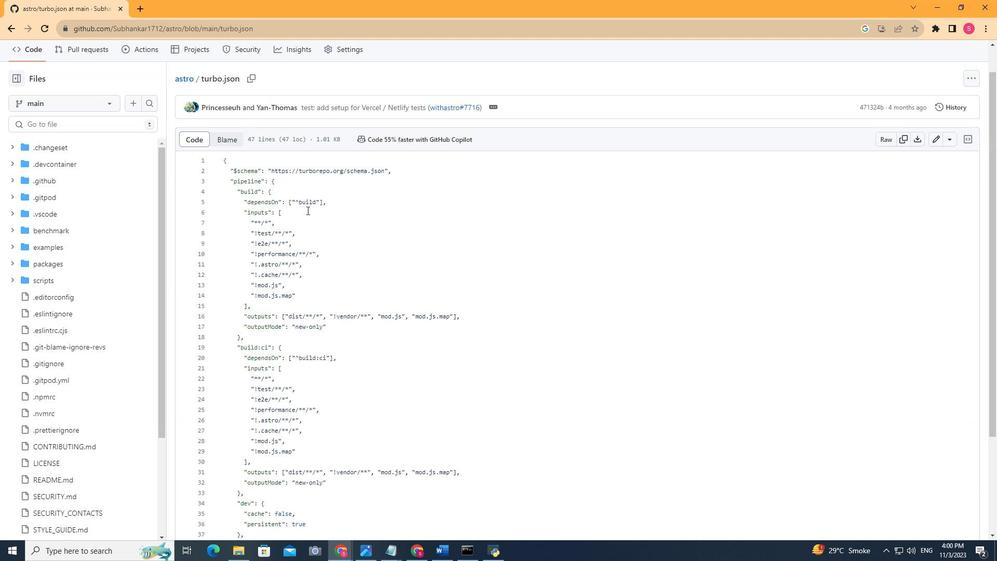 
Action: Mouse scrolled (307, 211) with delta (0, 0)
Screenshot: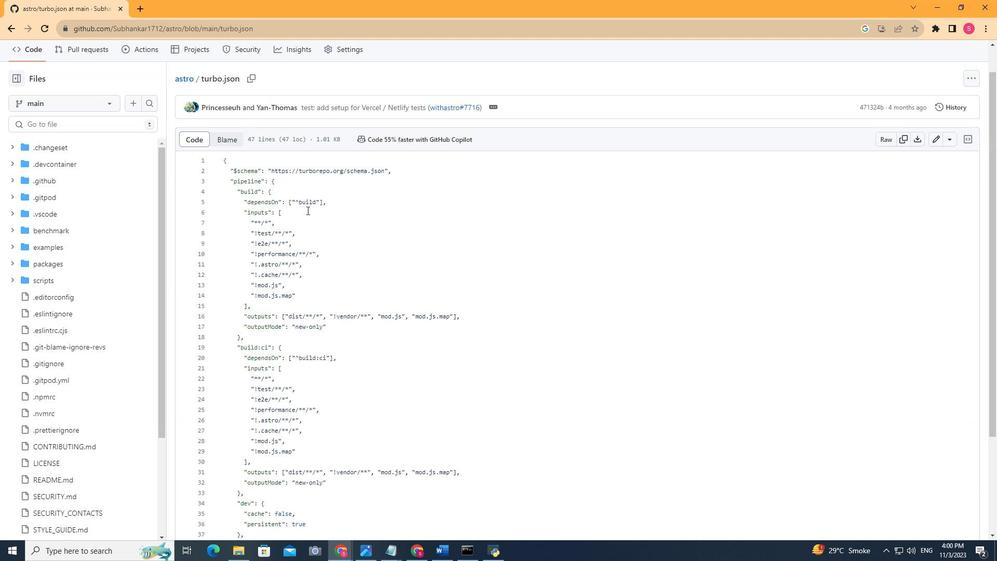 
Action: Mouse scrolled (307, 211) with delta (0, 0)
Screenshot: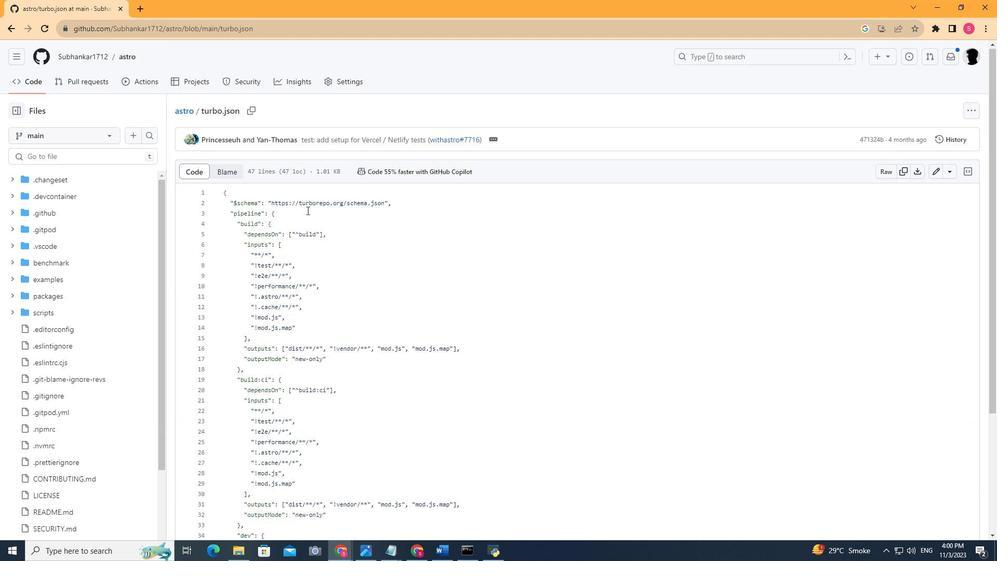 
Action: Mouse scrolled (307, 211) with delta (0, 0)
Screenshot: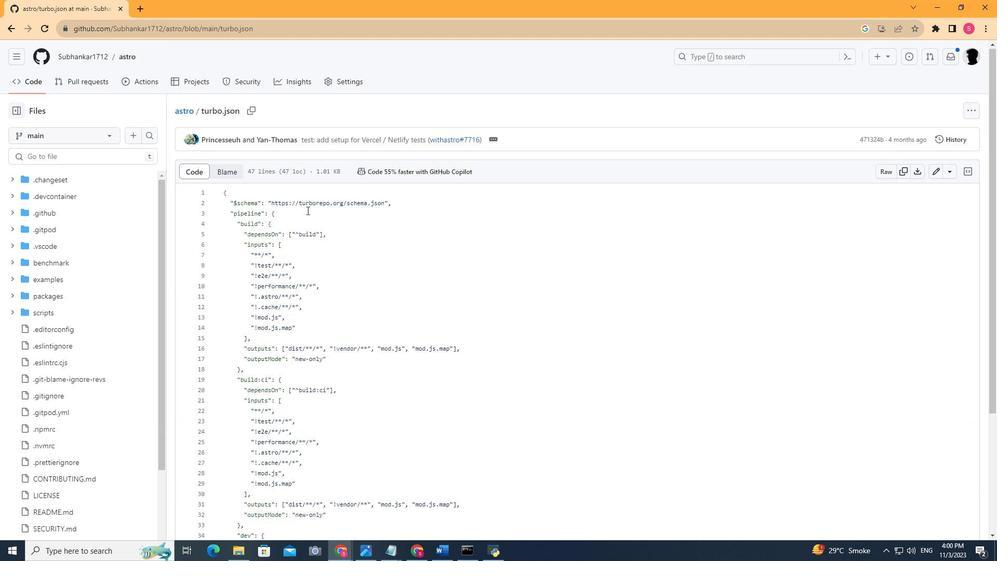 
Action: Mouse scrolled (307, 211) with delta (0, 0)
Screenshot: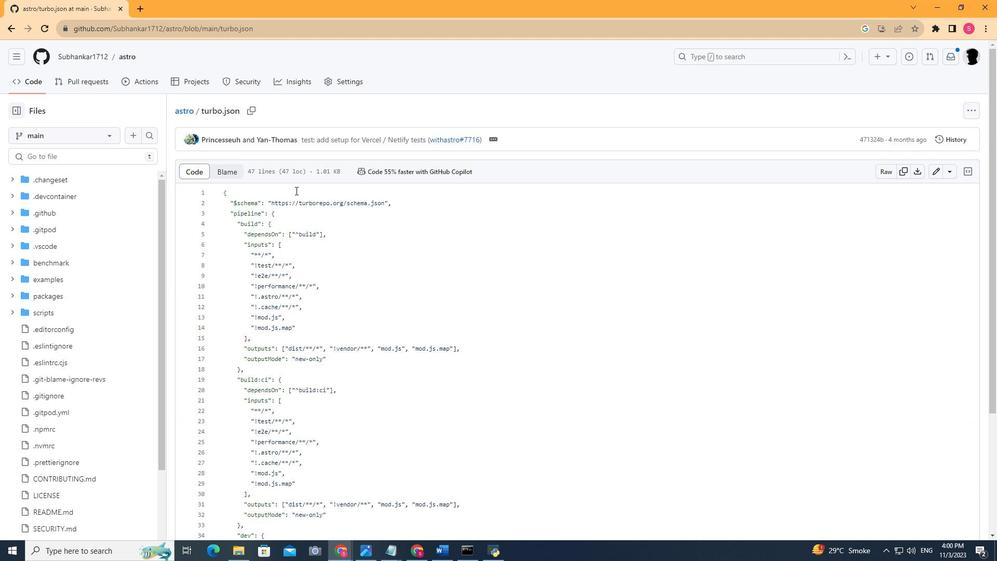 
Action: Mouse moved to (189, 111)
Screenshot: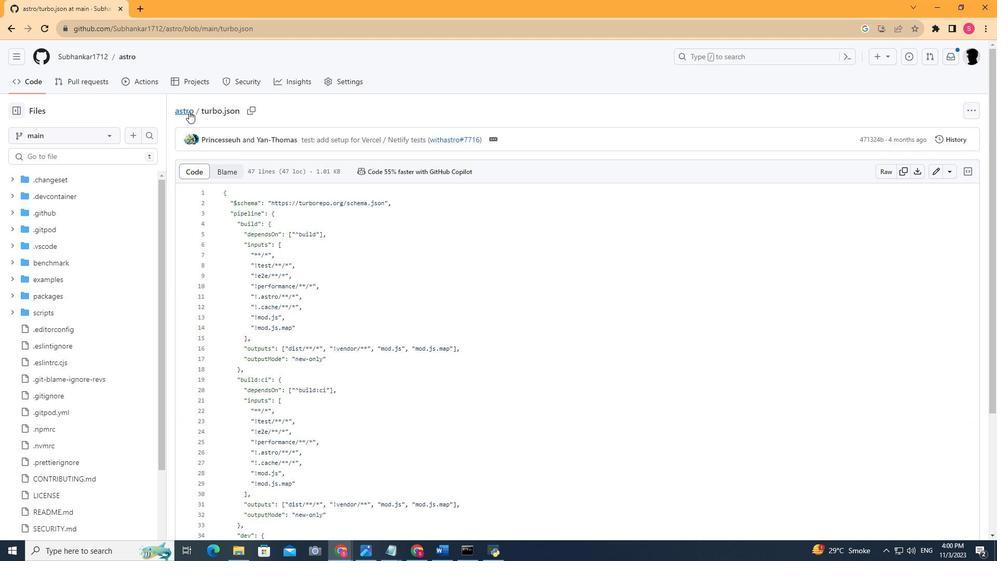 
Action: Mouse pressed left at (189, 111)
Screenshot: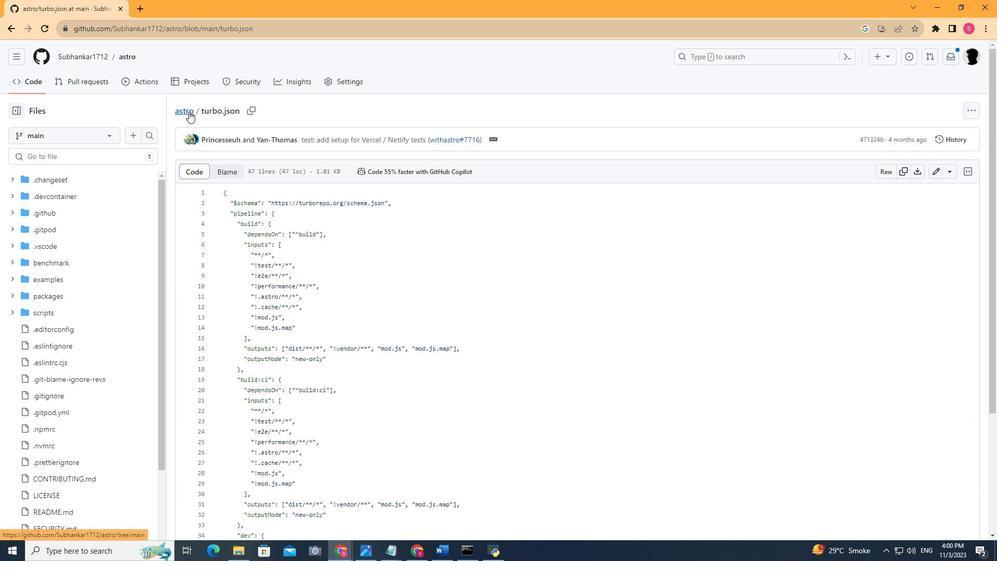 
Action: Mouse moved to (330, 255)
Screenshot: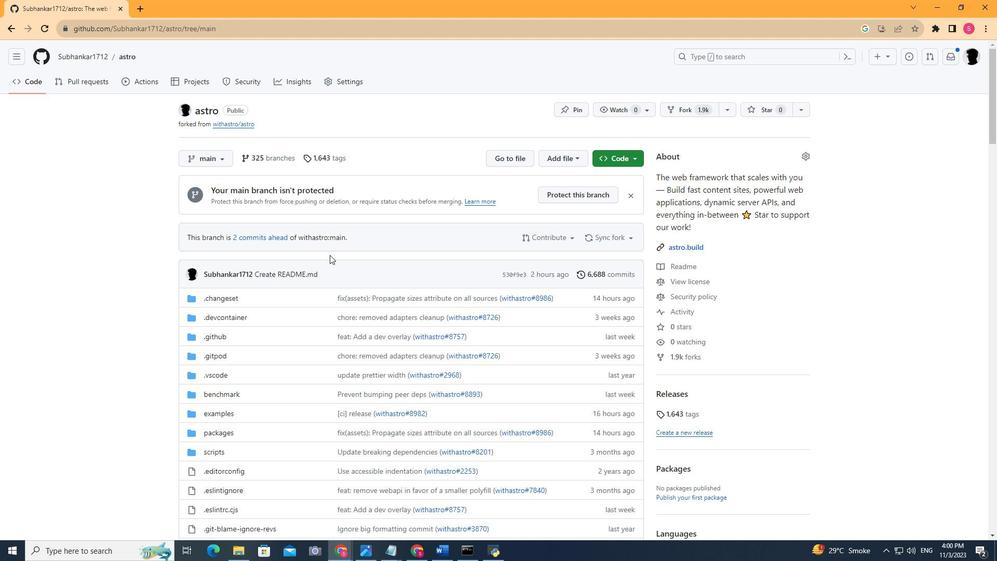
Action: Mouse scrolled (330, 254) with delta (0, 0)
Screenshot: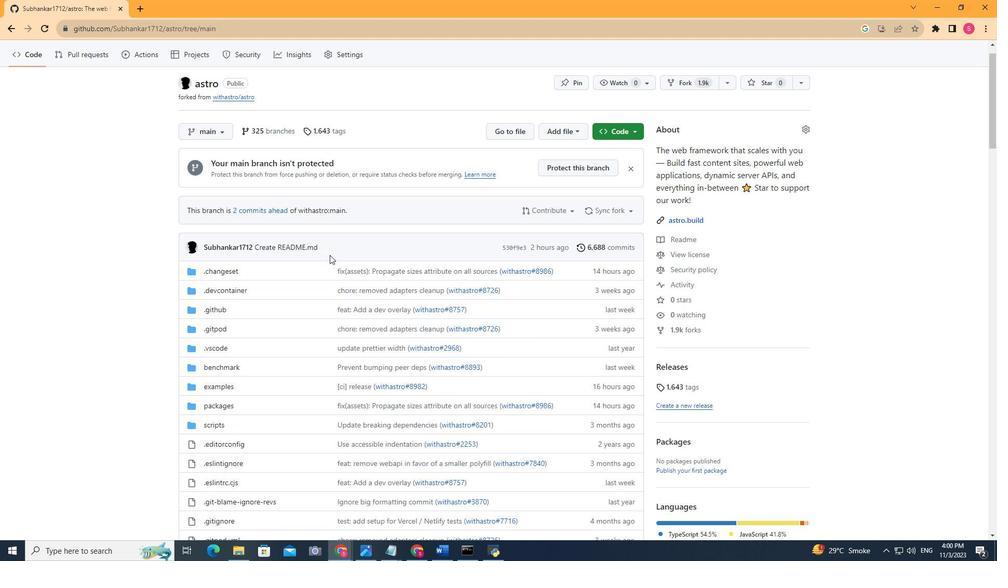 
Action: Mouse scrolled (330, 254) with delta (0, 0)
Screenshot: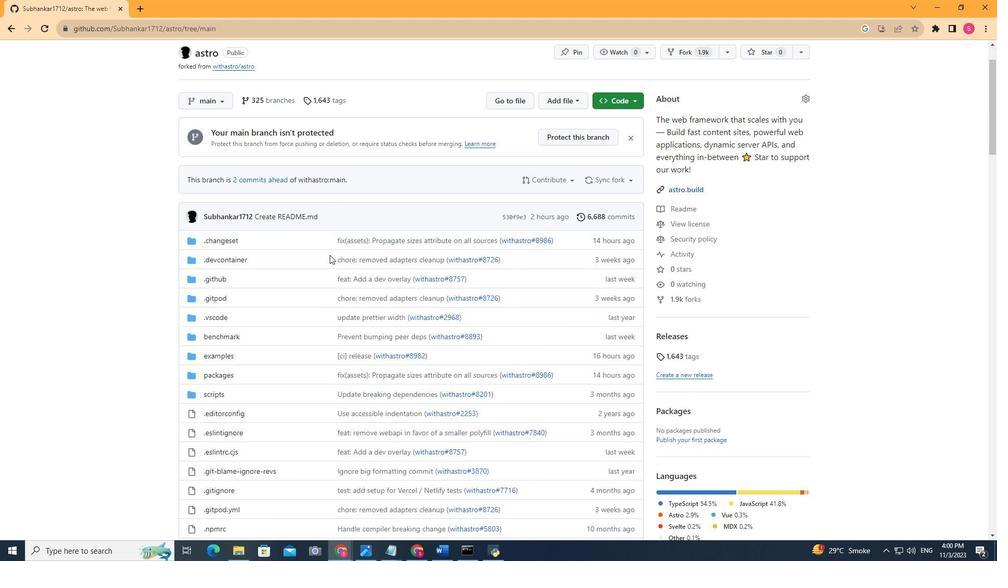 
Action: Mouse scrolled (330, 254) with delta (0, 0)
Screenshot: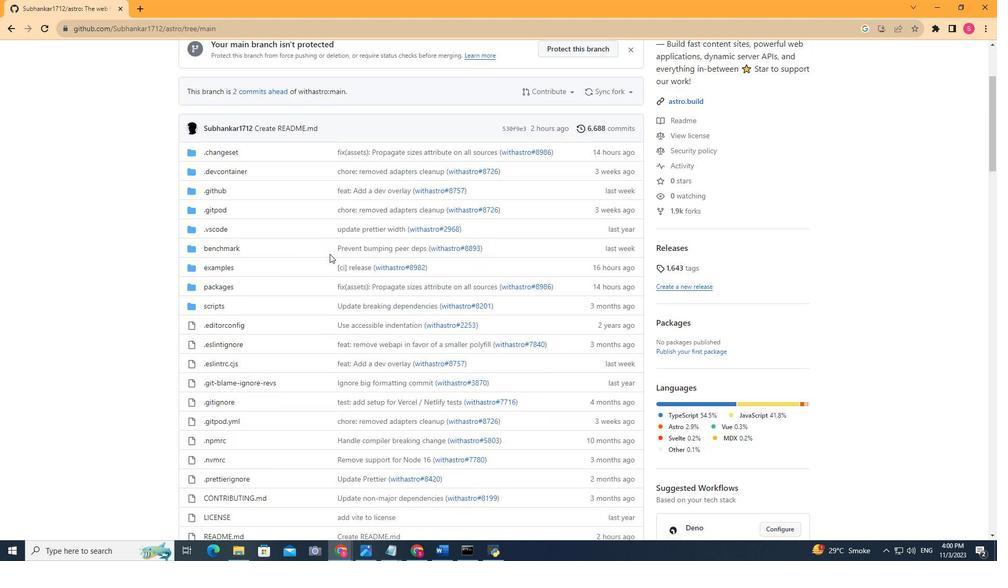 
Action: Mouse moved to (285, 219)
Screenshot: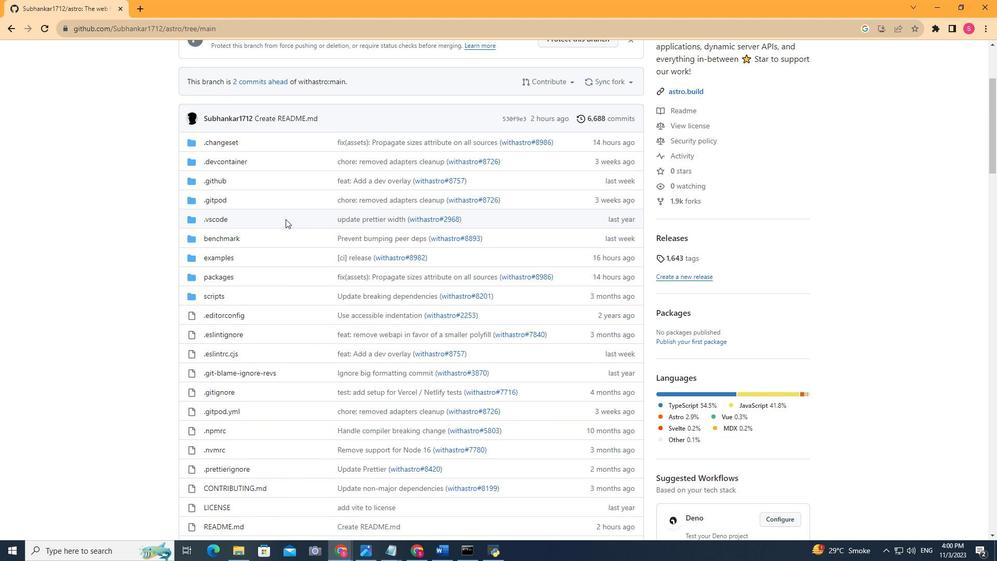 
Action: Mouse scrolled (285, 218) with delta (0, 0)
Screenshot: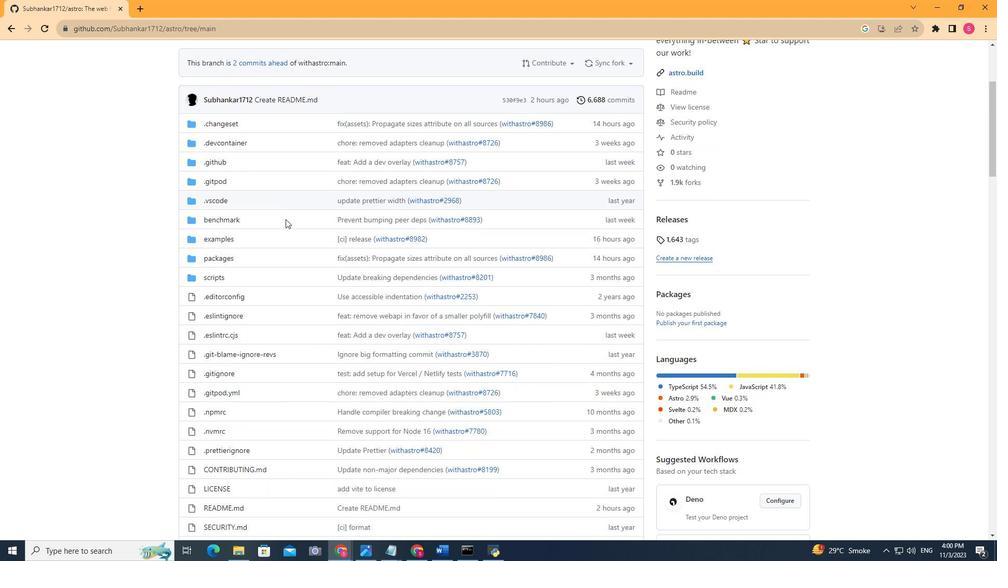 
Action: Mouse scrolled (285, 218) with delta (0, 0)
Screenshot: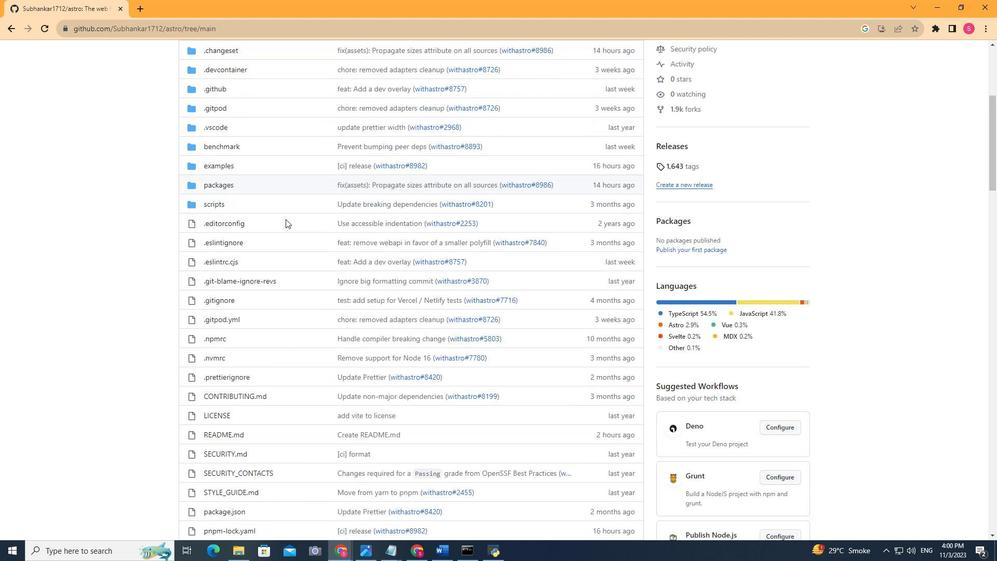 
Action: Mouse scrolled (285, 218) with delta (0, 0)
Screenshot: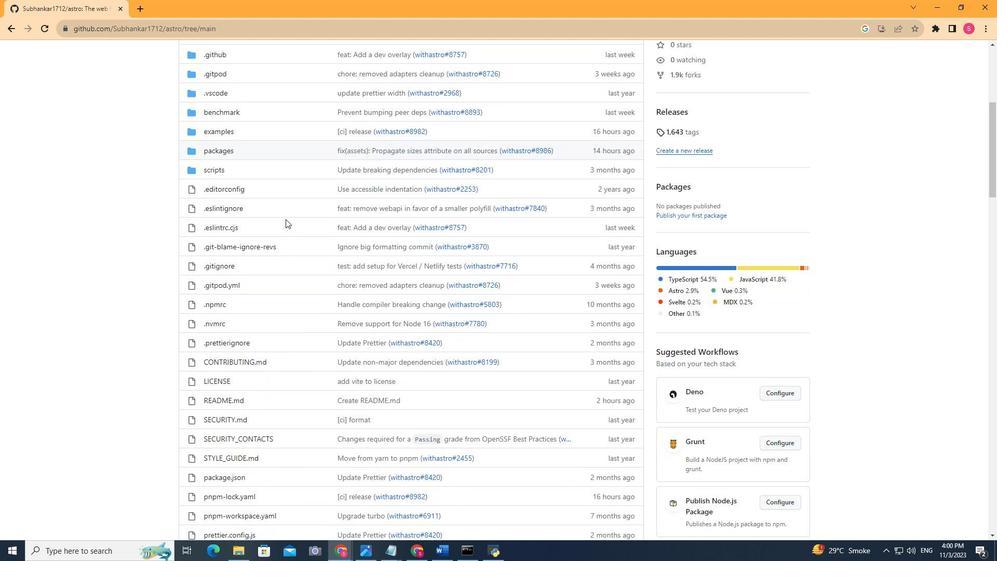 
Action: Mouse moved to (271, 223)
Screenshot: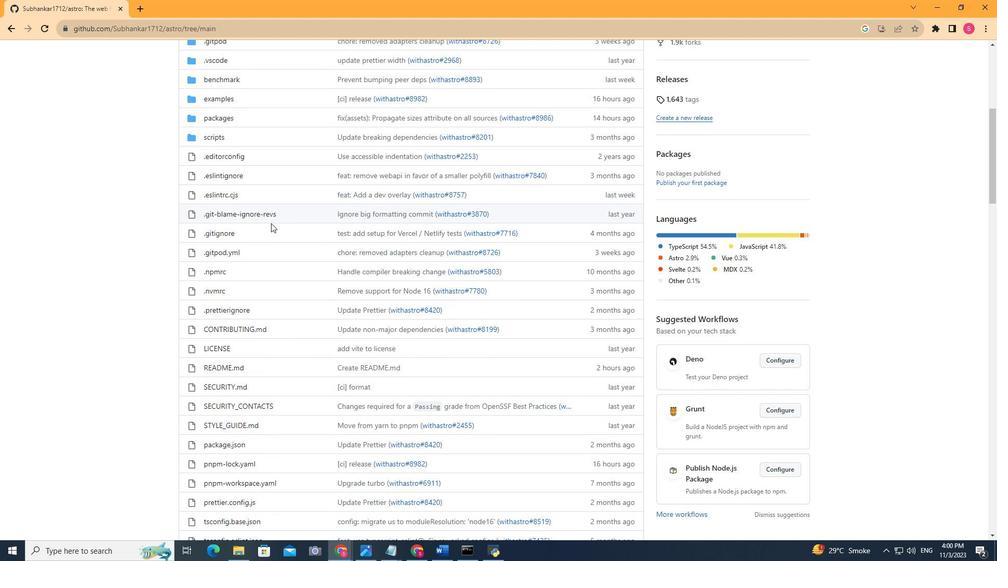 
Action: Mouse scrolled (271, 222) with delta (0, 0)
Screenshot: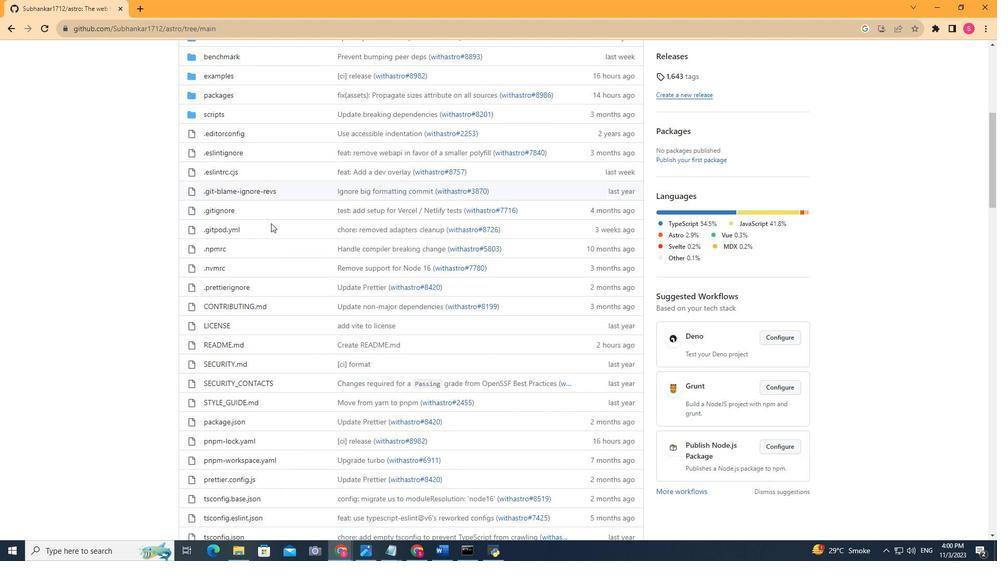 
Action: Mouse moved to (226, 207)
Screenshot: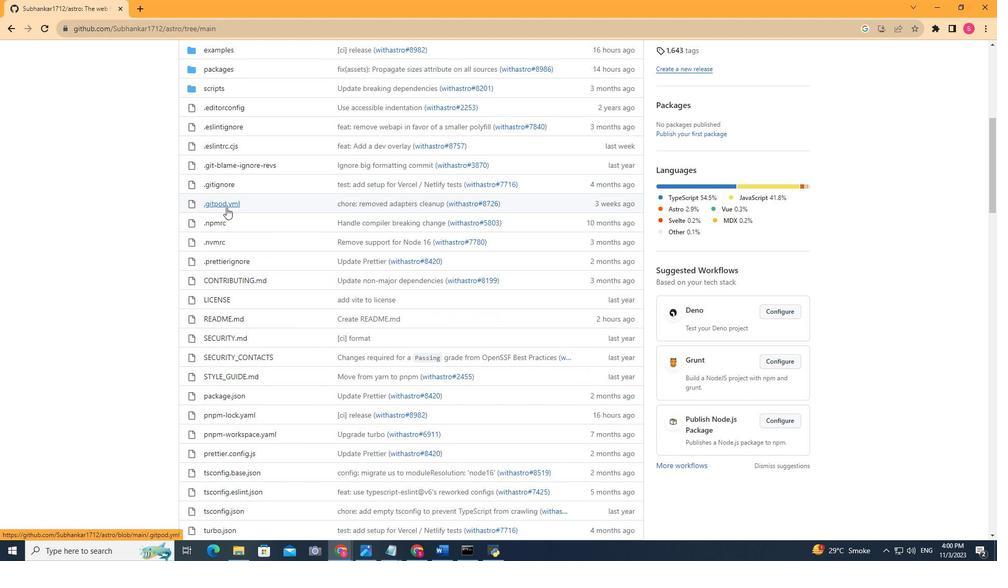 
Action: Mouse pressed left at (226, 207)
Screenshot: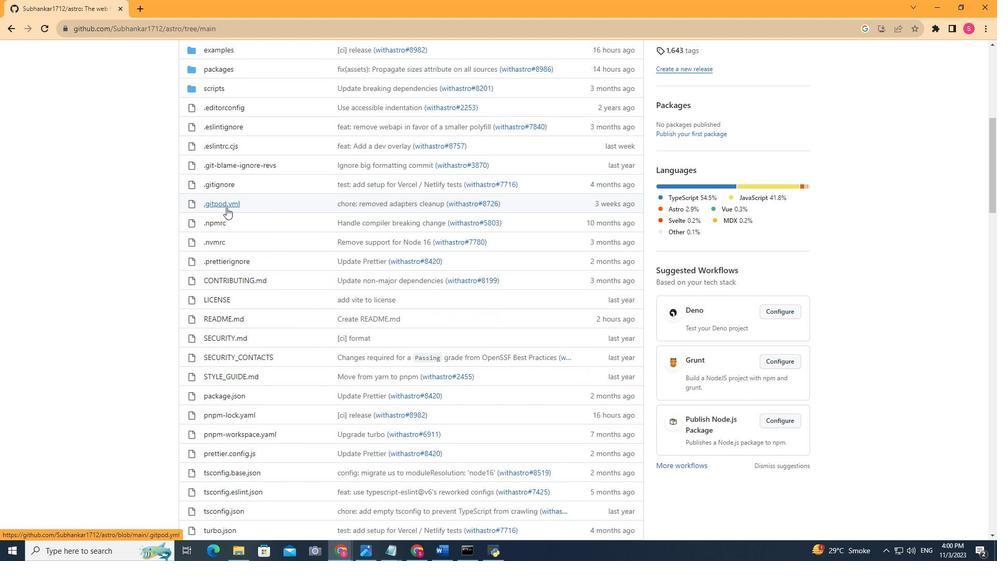 
Action: Mouse moved to (320, 258)
Screenshot: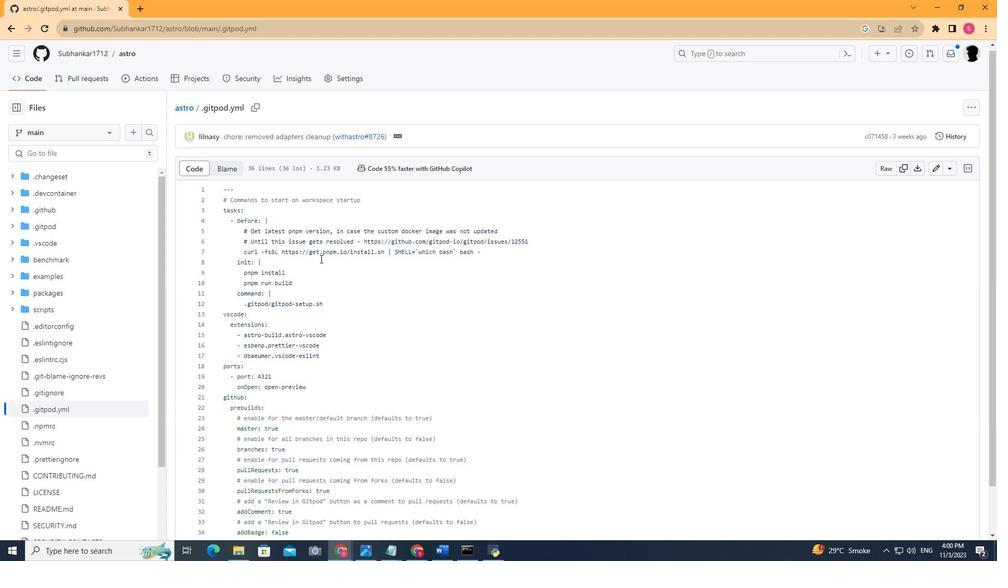 
Action: Mouse scrolled (320, 258) with delta (0, 0)
Screenshot: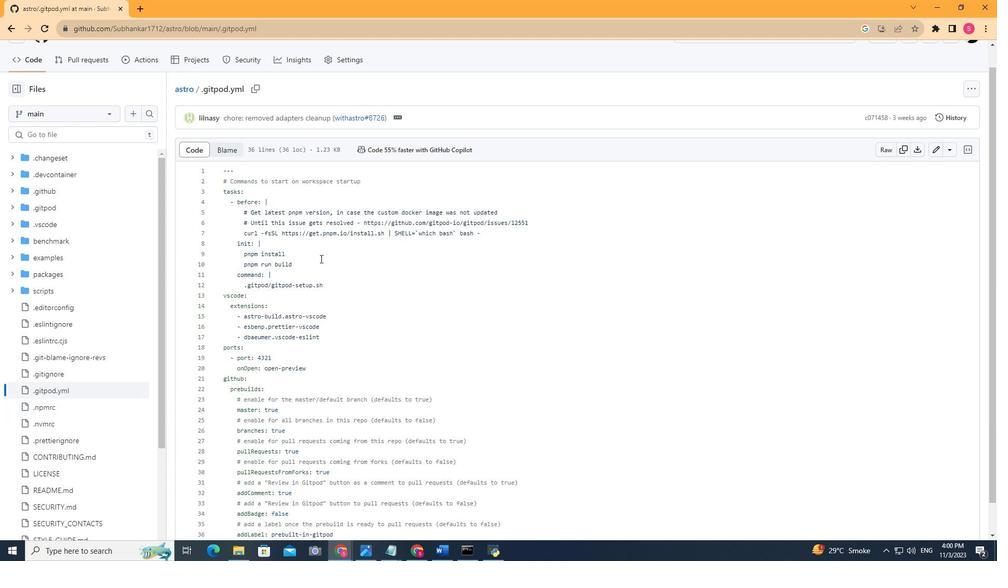 
Action: Mouse scrolled (320, 258) with delta (0, 0)
Screenshot: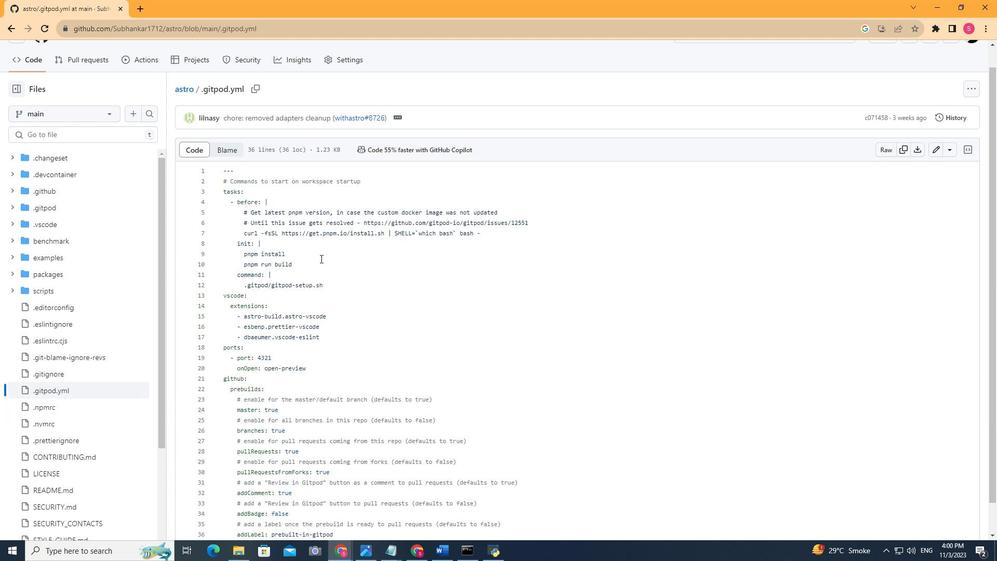 
Action: Mouse scrolled (320, 258) with delta (0, 0)
Screenshot: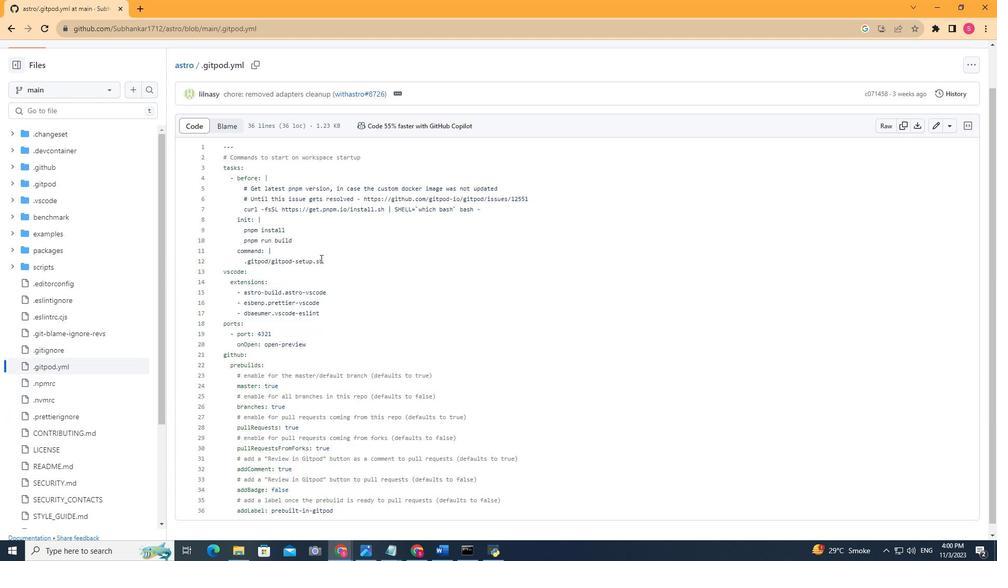 
Action: Mouse scrolled (320, 258) with delta (0, 0)
Screenshot: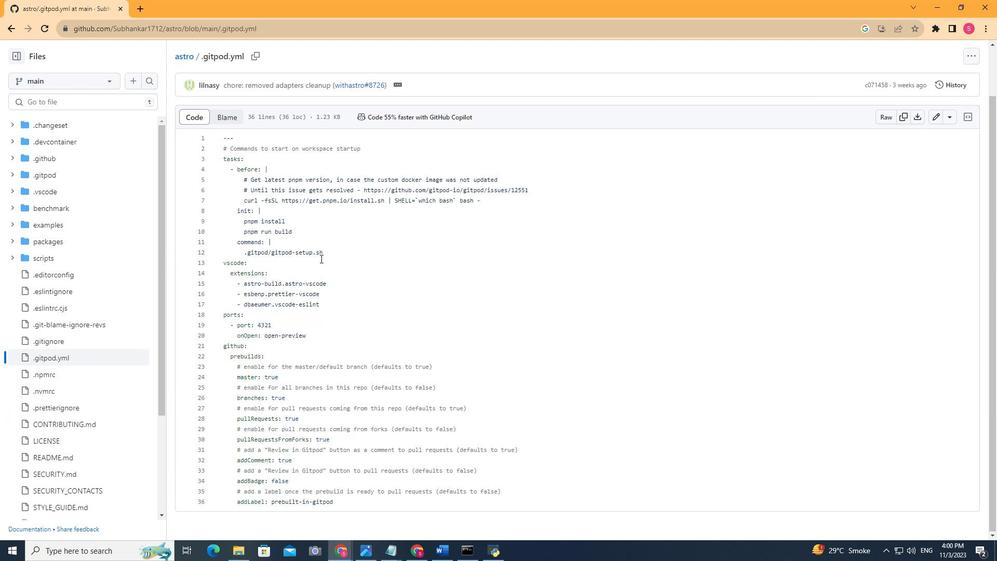 
Action: Mouse scrolled (320, 258) with delta (0, 0)
Screenshot: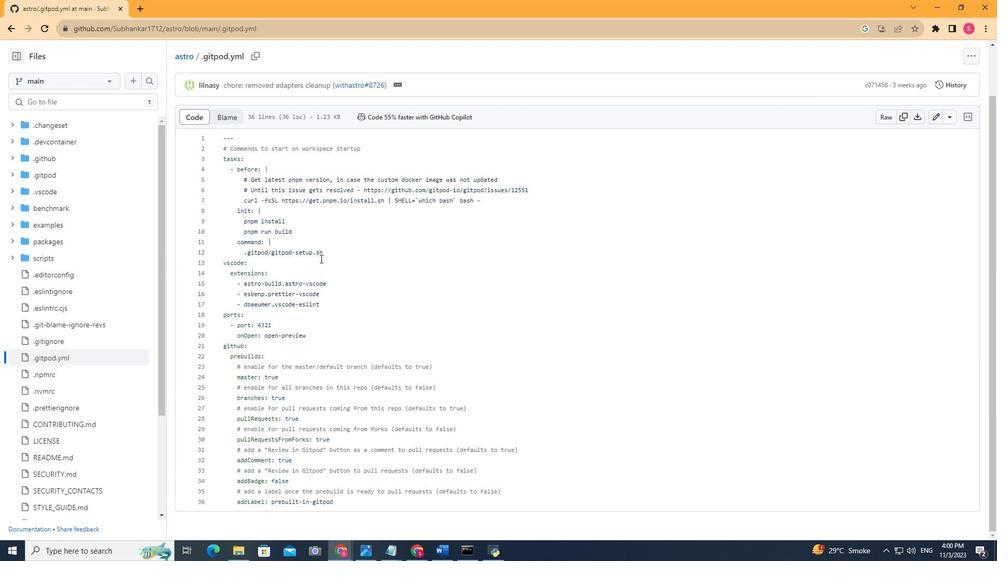 
Action: Mouse scrolled (320, 258) with delta (0, 0)
Screenshot: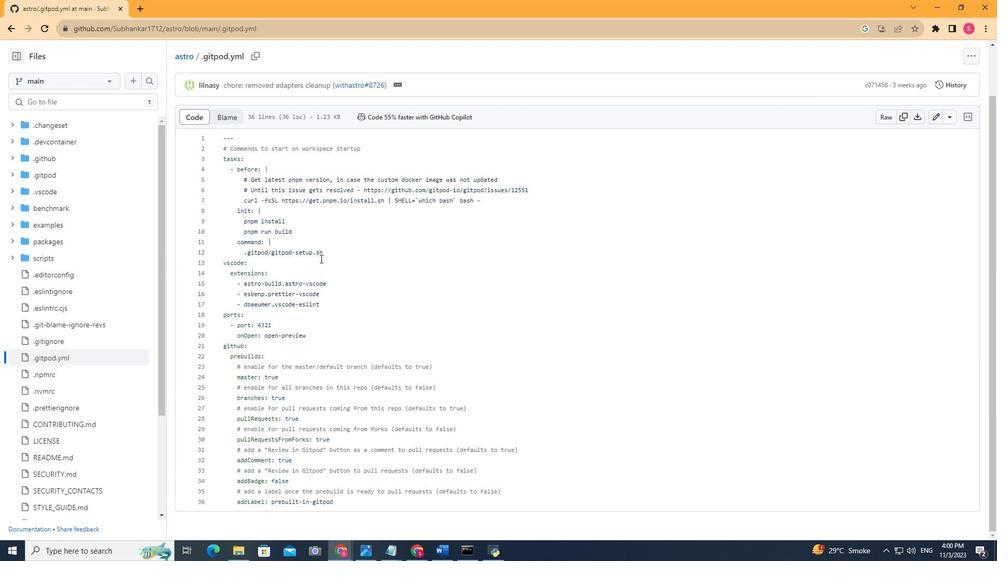 
Action: Mouse scrolled (320, 258) with delta (0, 0)
